 Task: Plan a trip to Vada, India from 1st December, 2023 to 8th December, 2023 for 2 adults, 1 child. Place can be entire room with 1  bedroom having 1 bed and 1 bathroom. Property type can be hotel.
Action: Mouse moved to (572, 132)
Screenshot: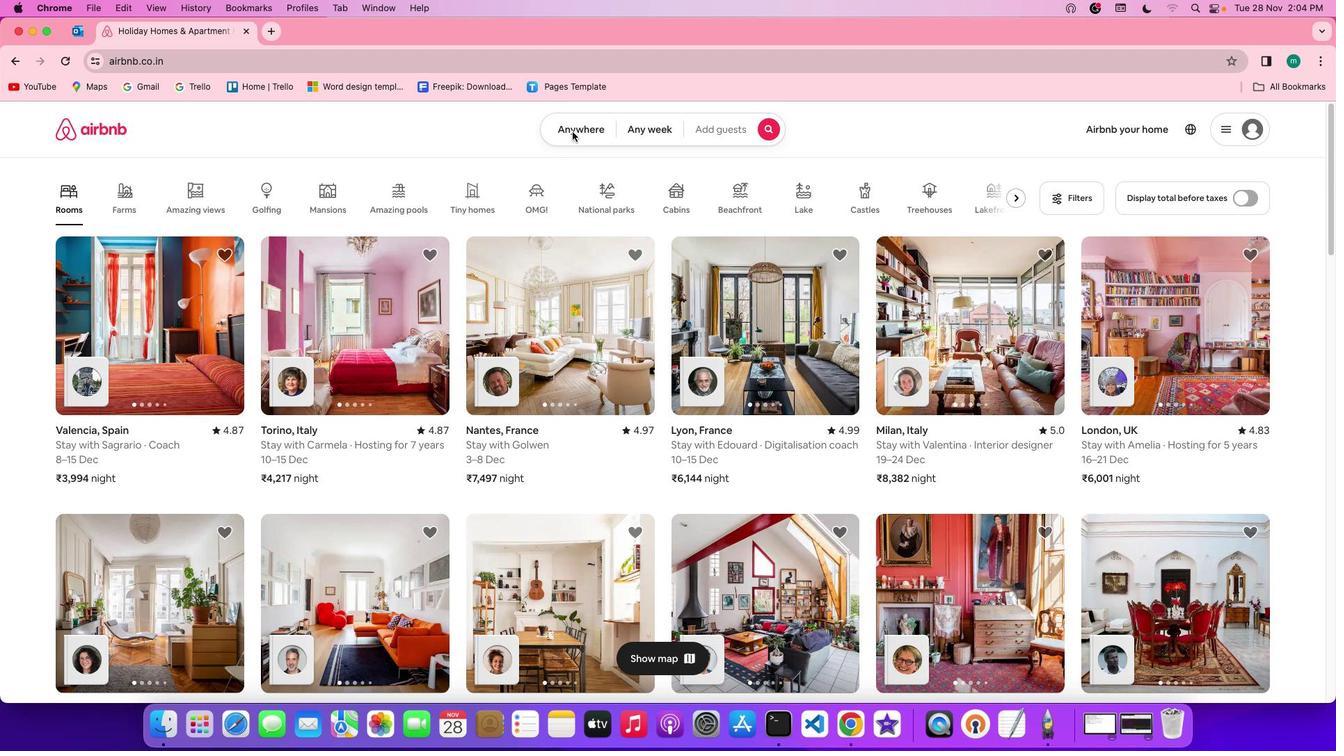 
Action: Mouse pressed left at (572, 132)
Screenshot: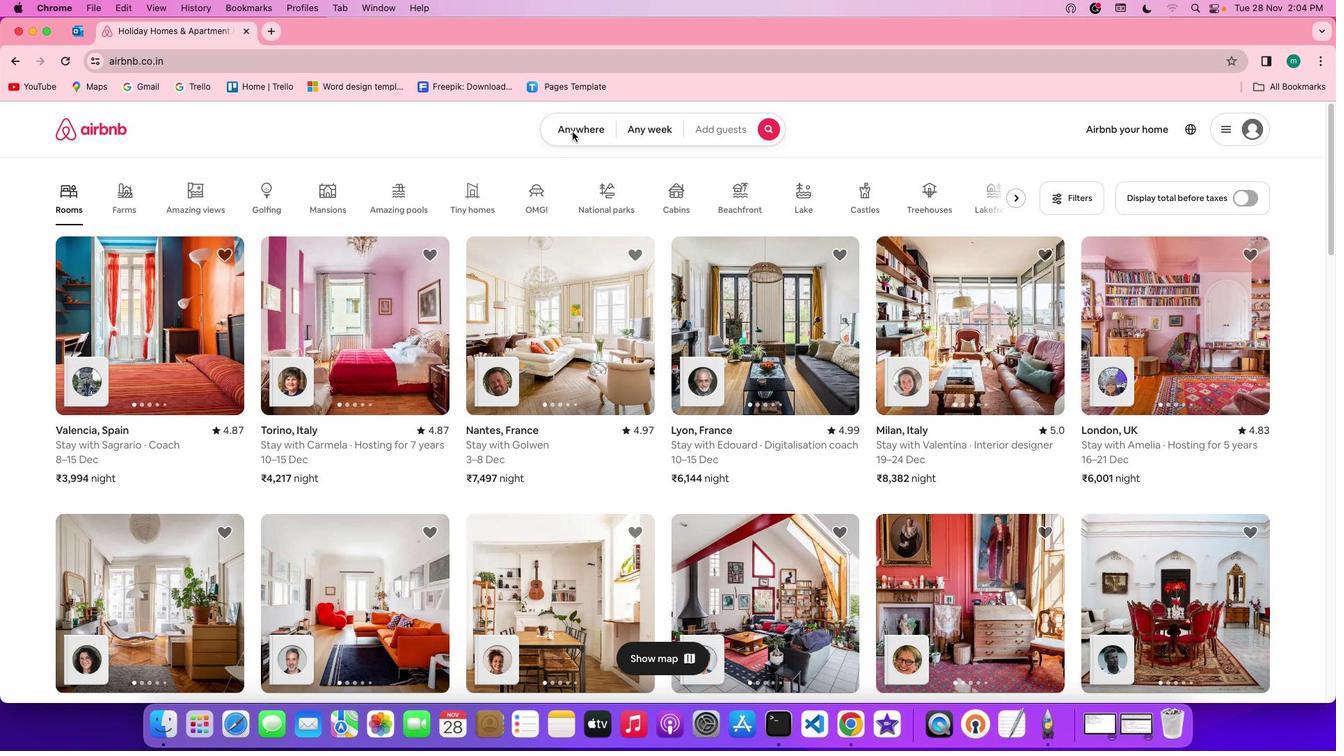 
Action: Mouse pressed left at (572, 132)
Screenshot: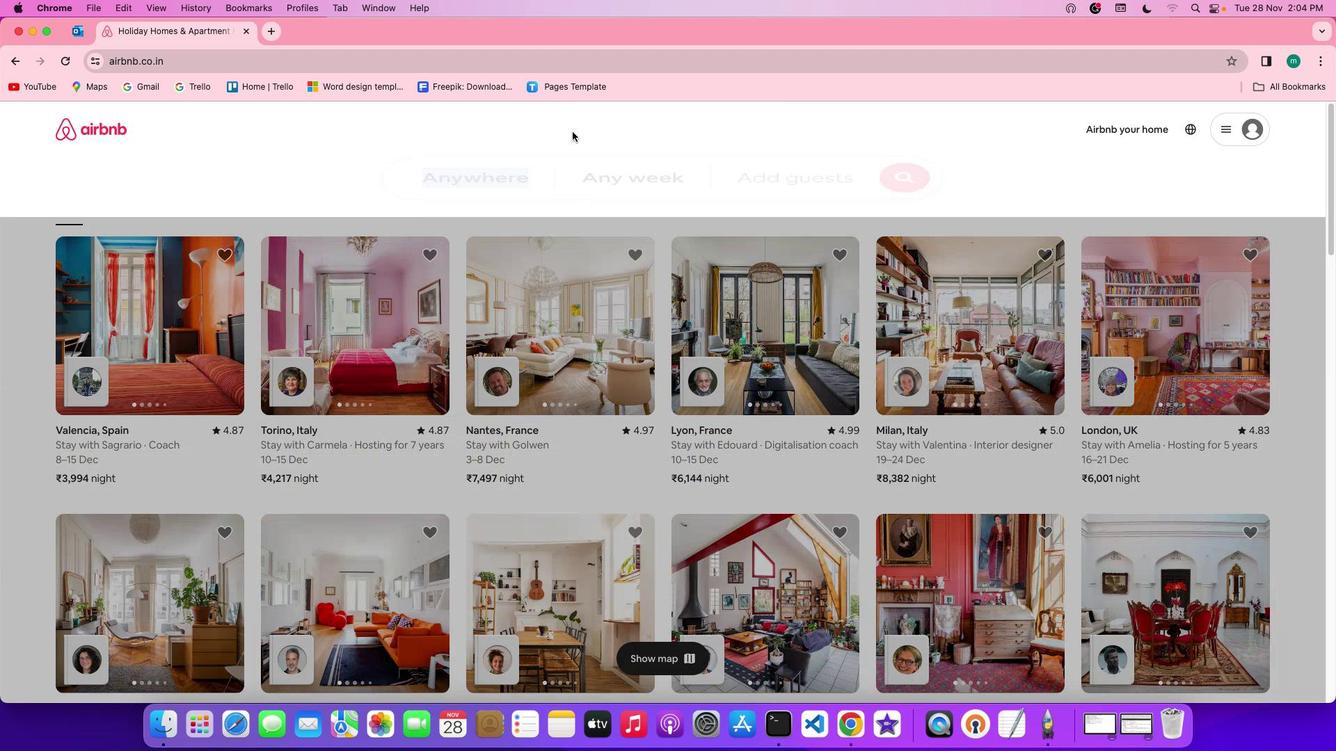 
Action: Mouse moved to (513, 185)
Screenshot: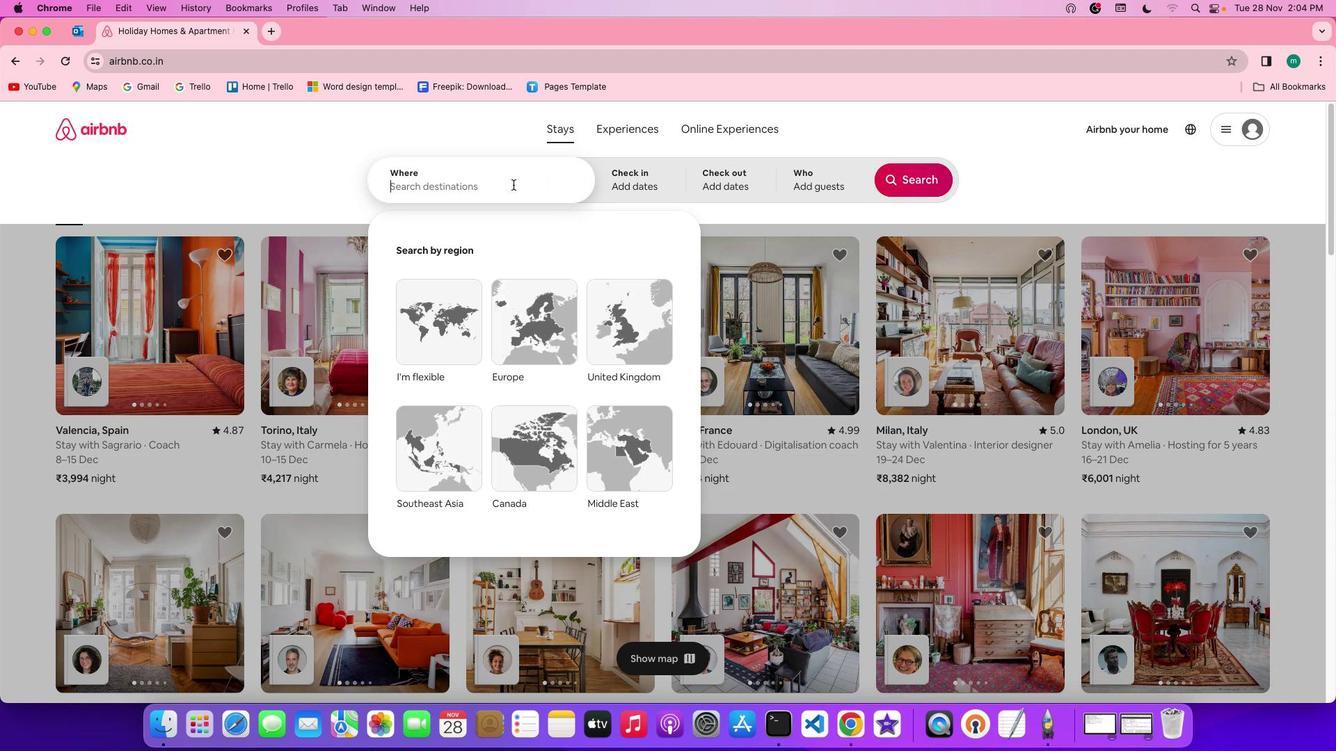 
Action: Mouse pressed left at (513, 185)
Screenshot: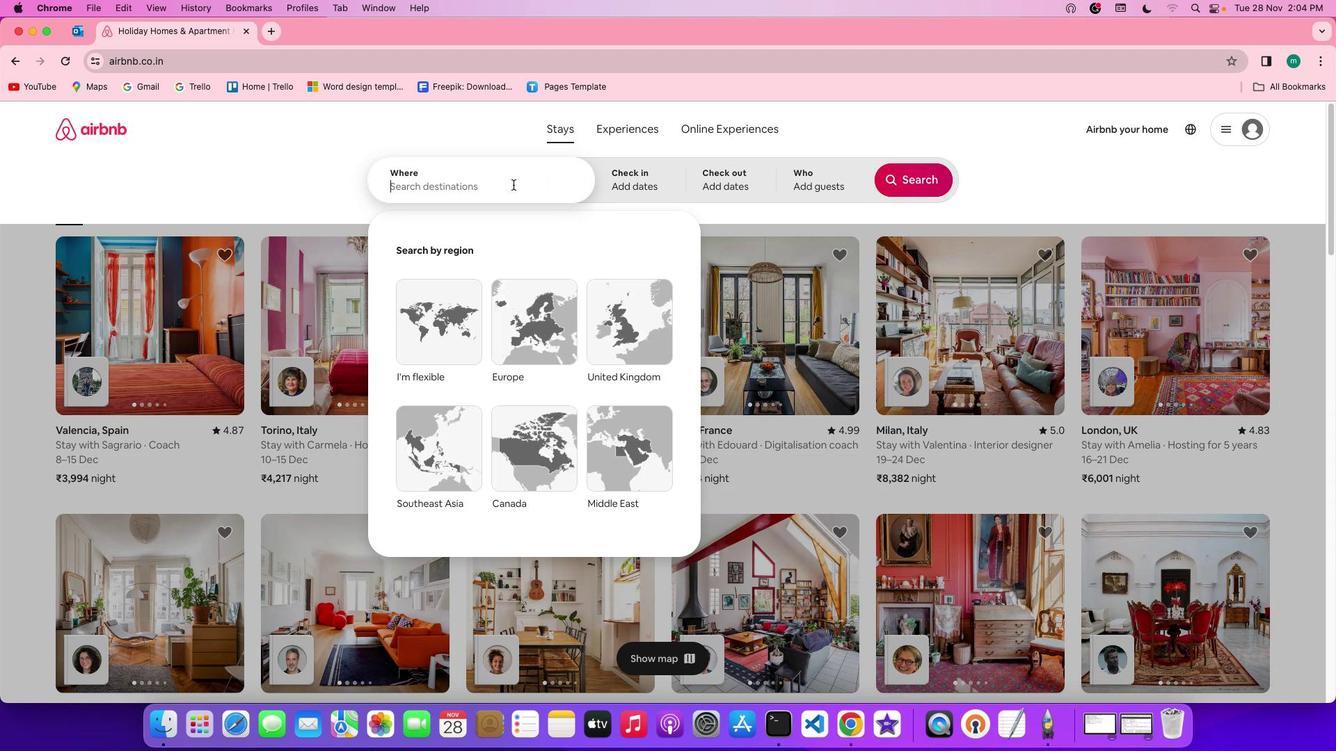 
Action: Key pressed Key.shift'V''a''d''a'','Key.spaceKey.shift'i''n''d''i''a'
Screenshot: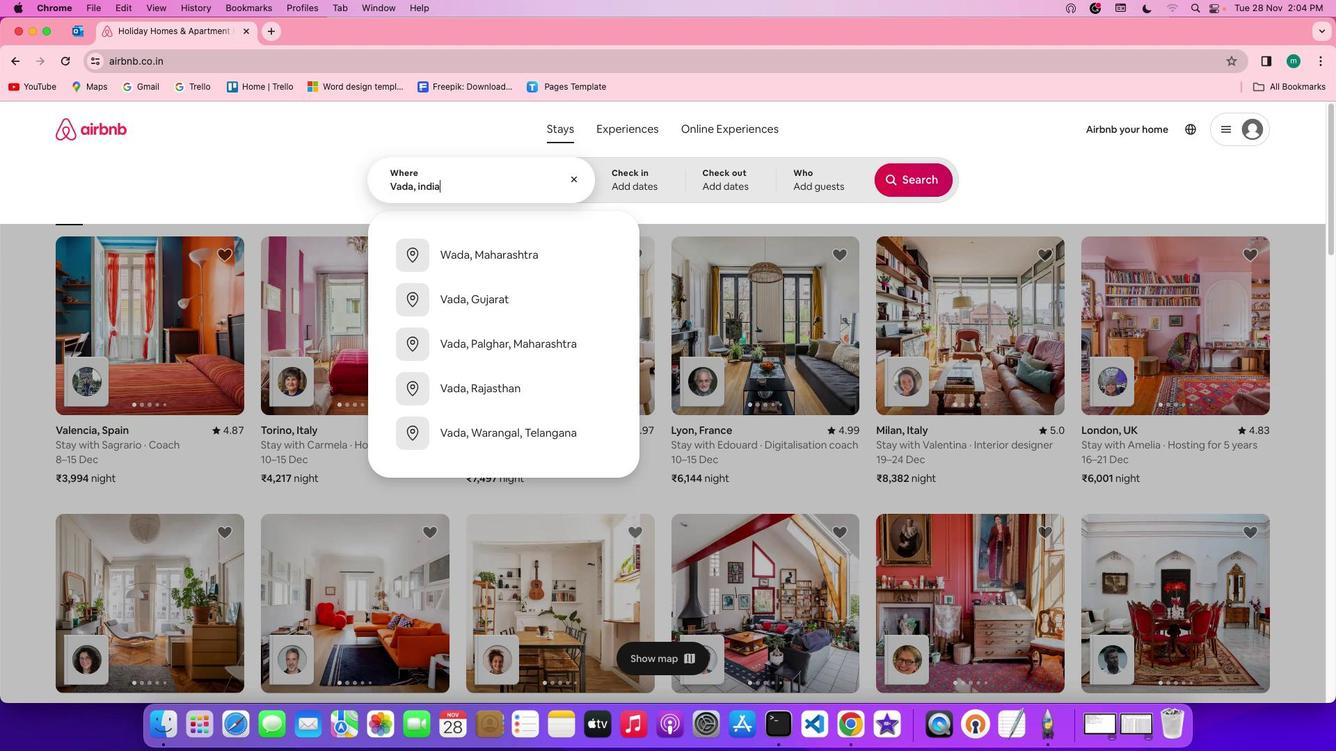 
Action: Mouse moved to (667, 171)
Screenshot: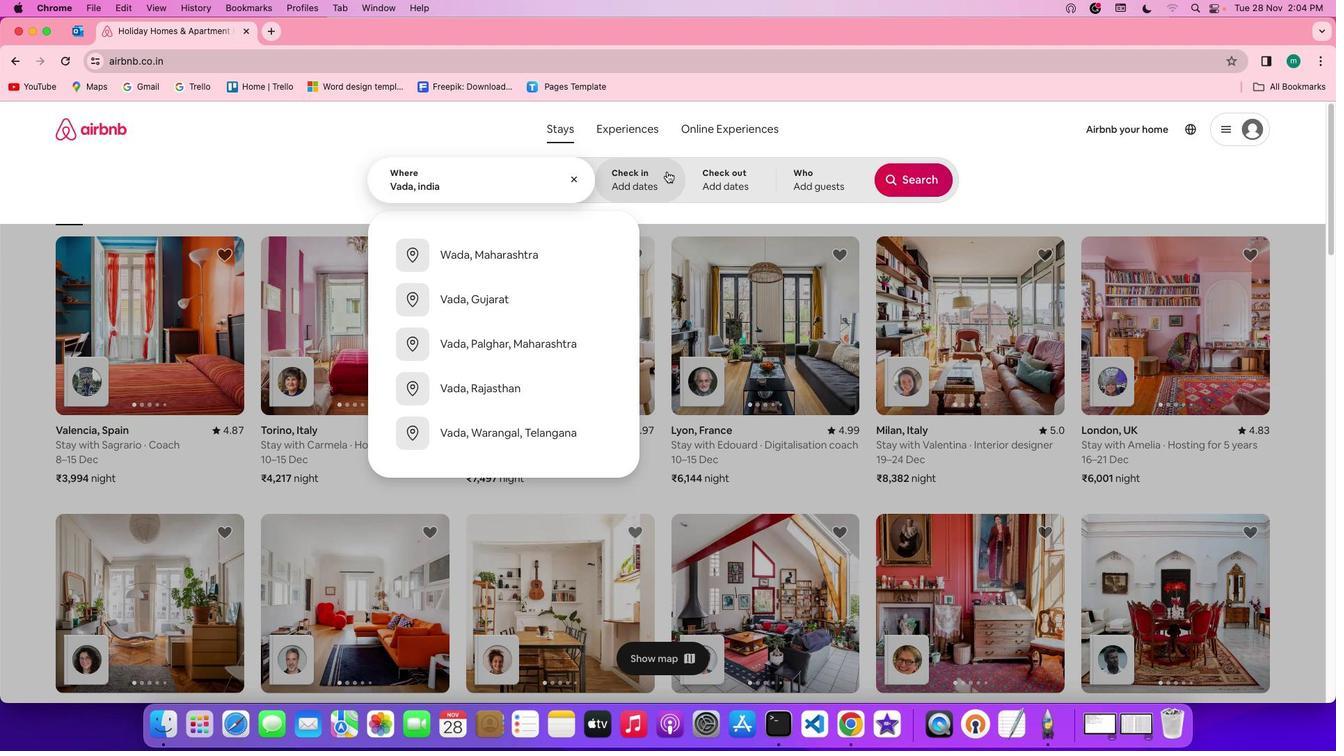
Action: Mouse pressed left at (667, 171)
Screenshot: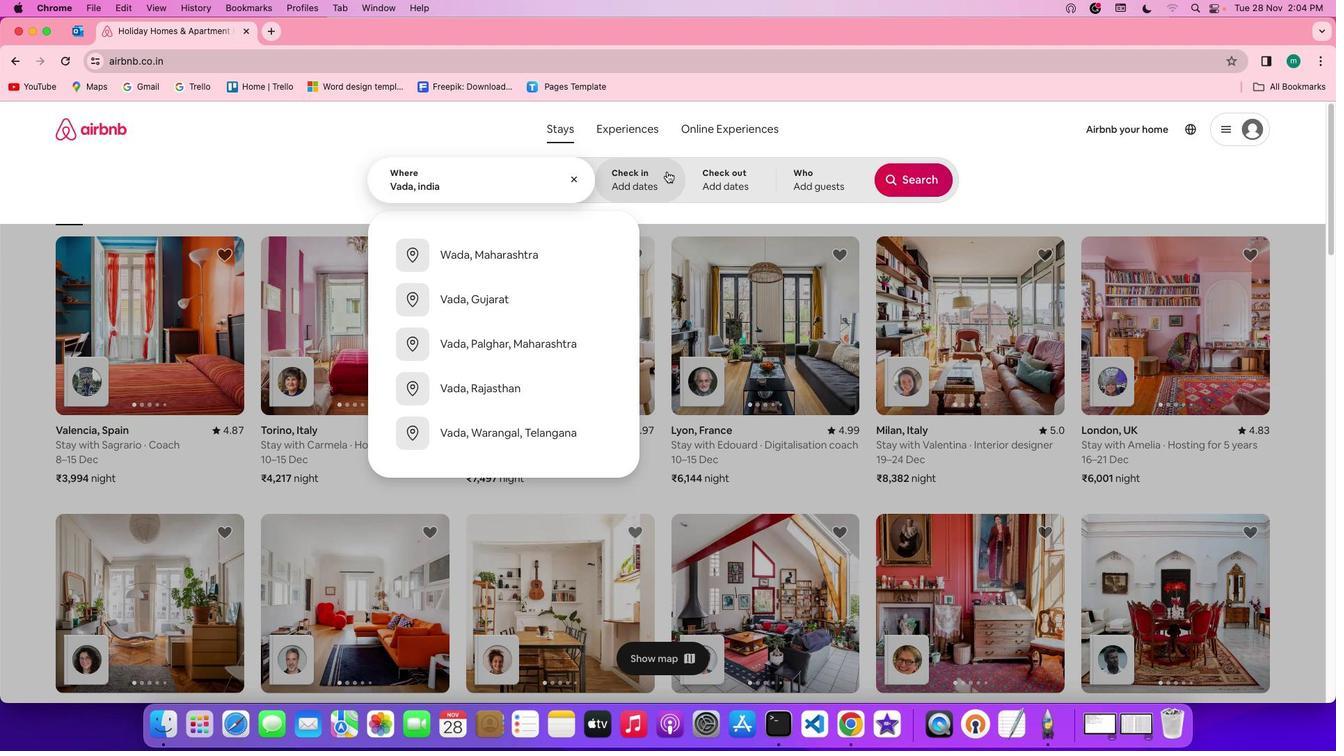 
Action: Mouse moved to (859, 350)
Screenshot: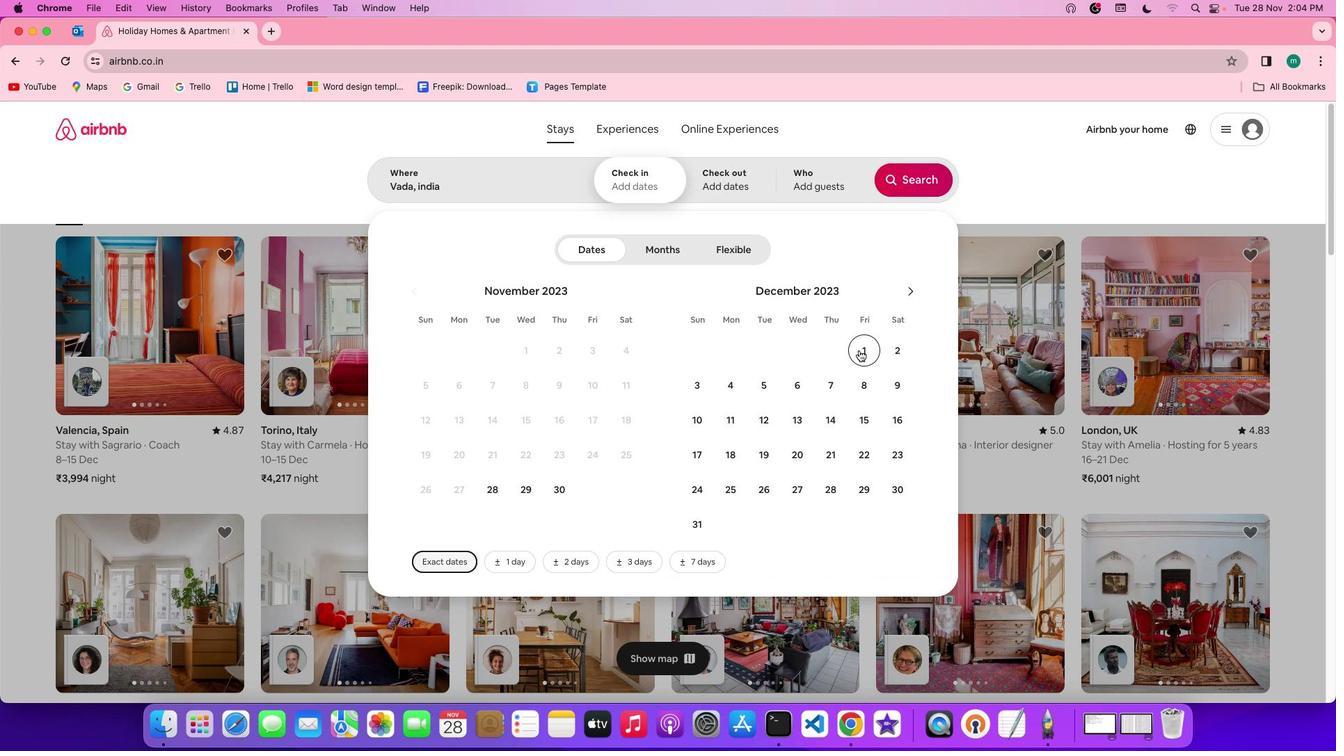 
Action: Mouse pressed left at (859, 350)
Screenshot: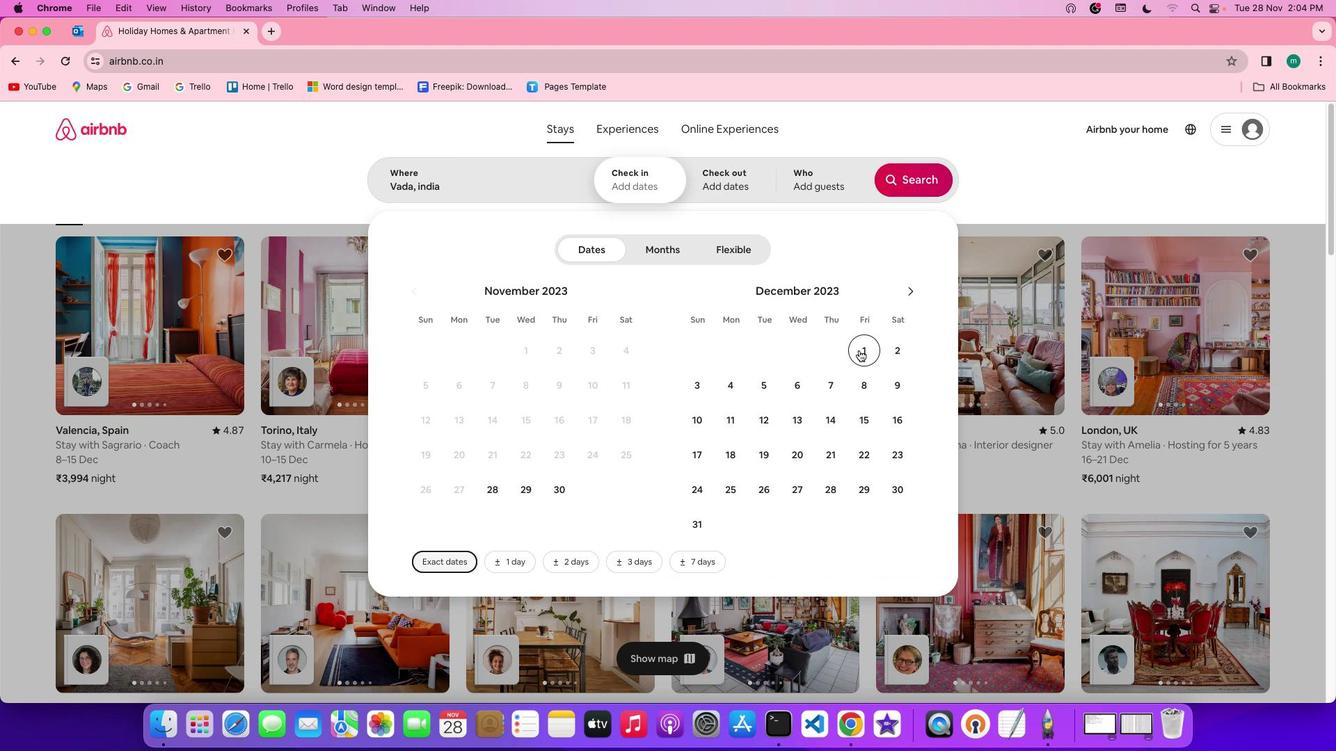 
Action: Mouse moved to (857, 387)
Screenshot: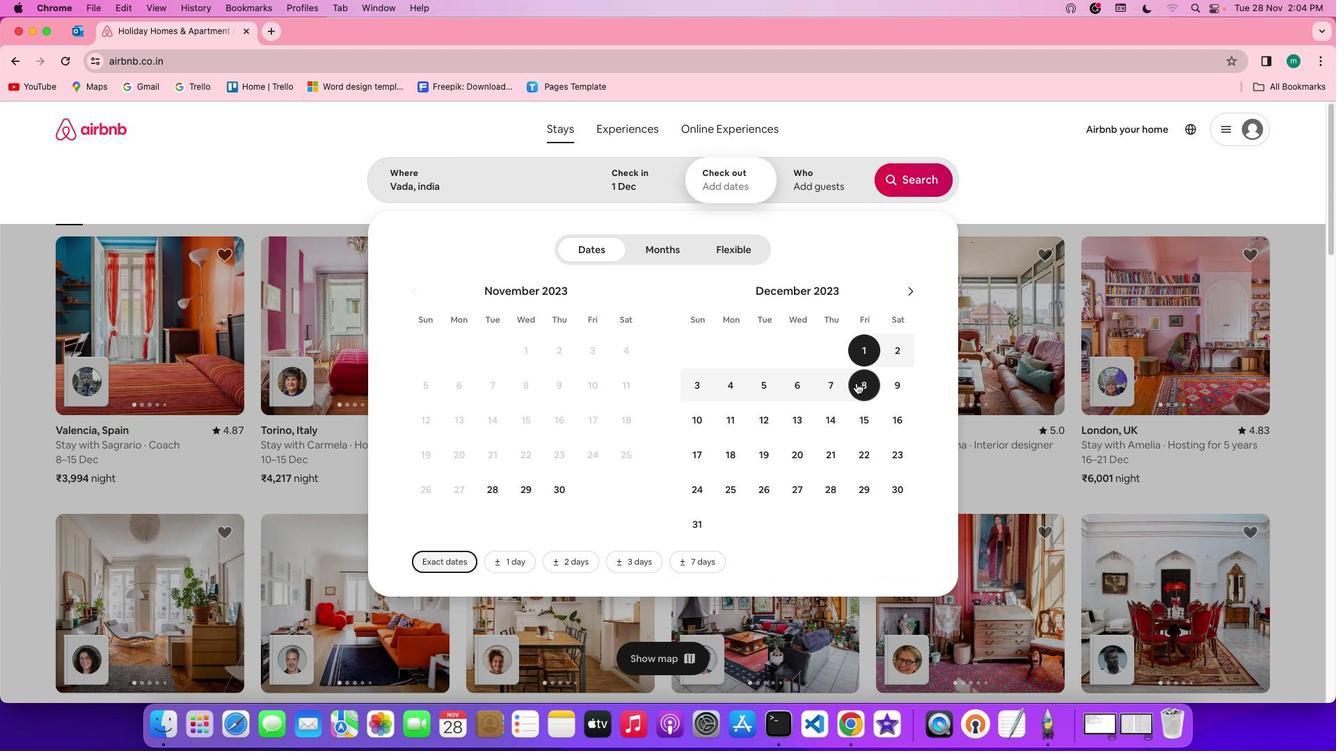 
Action: Mouse pressed left at (857, 387)
Screenshot: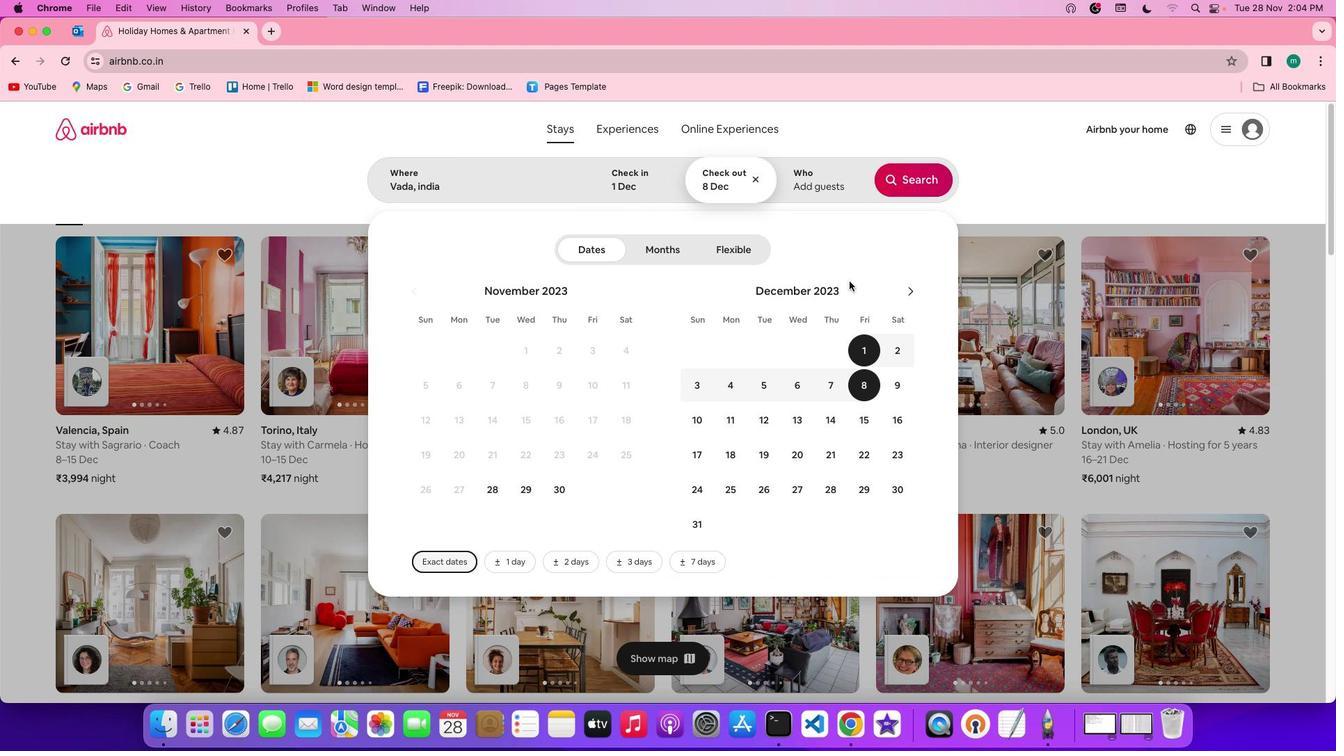 
Action: Mouse moved to (831, 171)
Screenshot: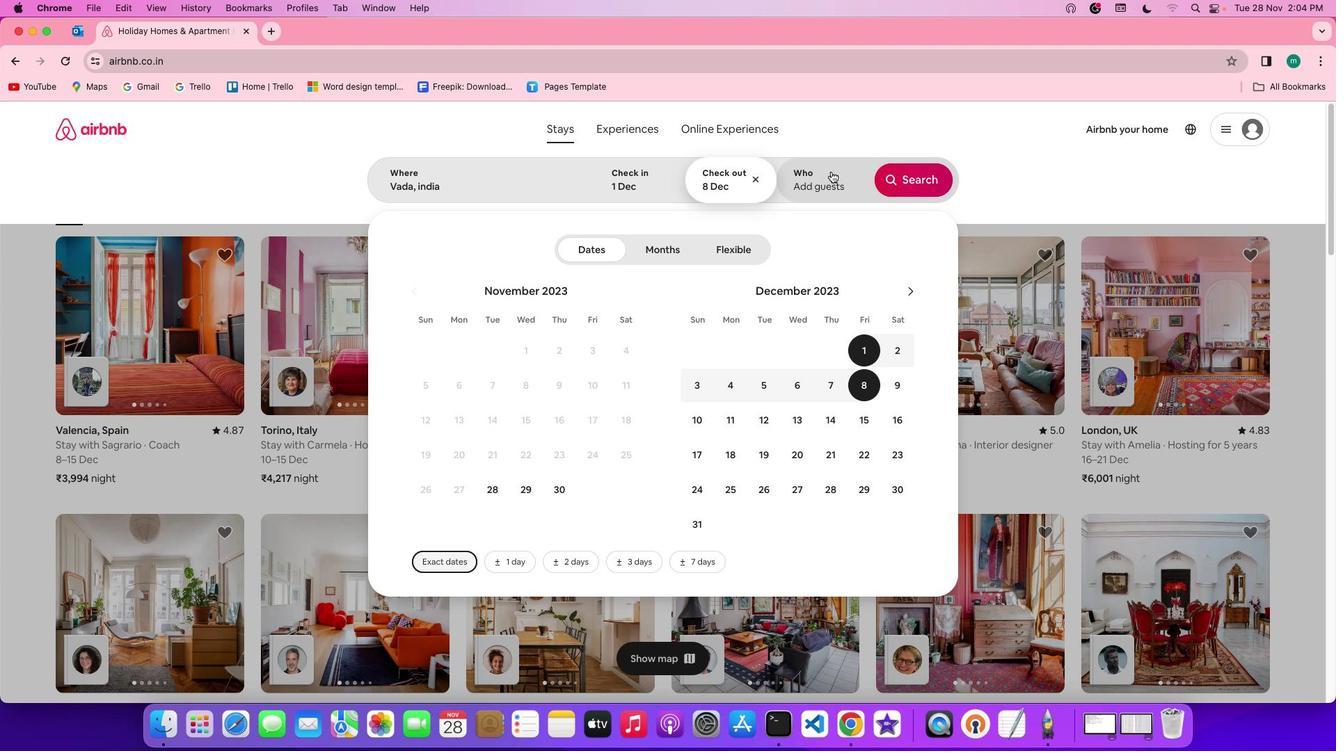 
Action: Mouse pressed left at (831, 171)
Screenshot: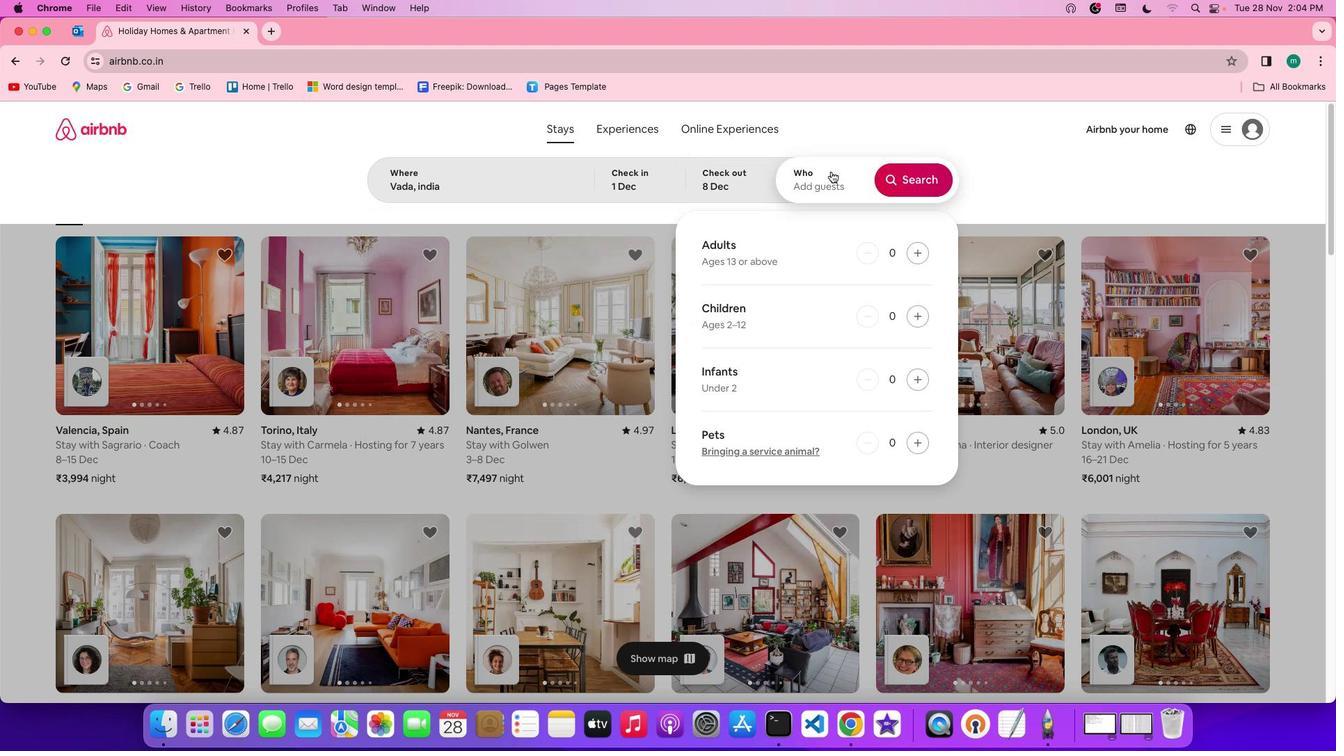 
Action: Mouse moved to (920, 249)
Screenshot: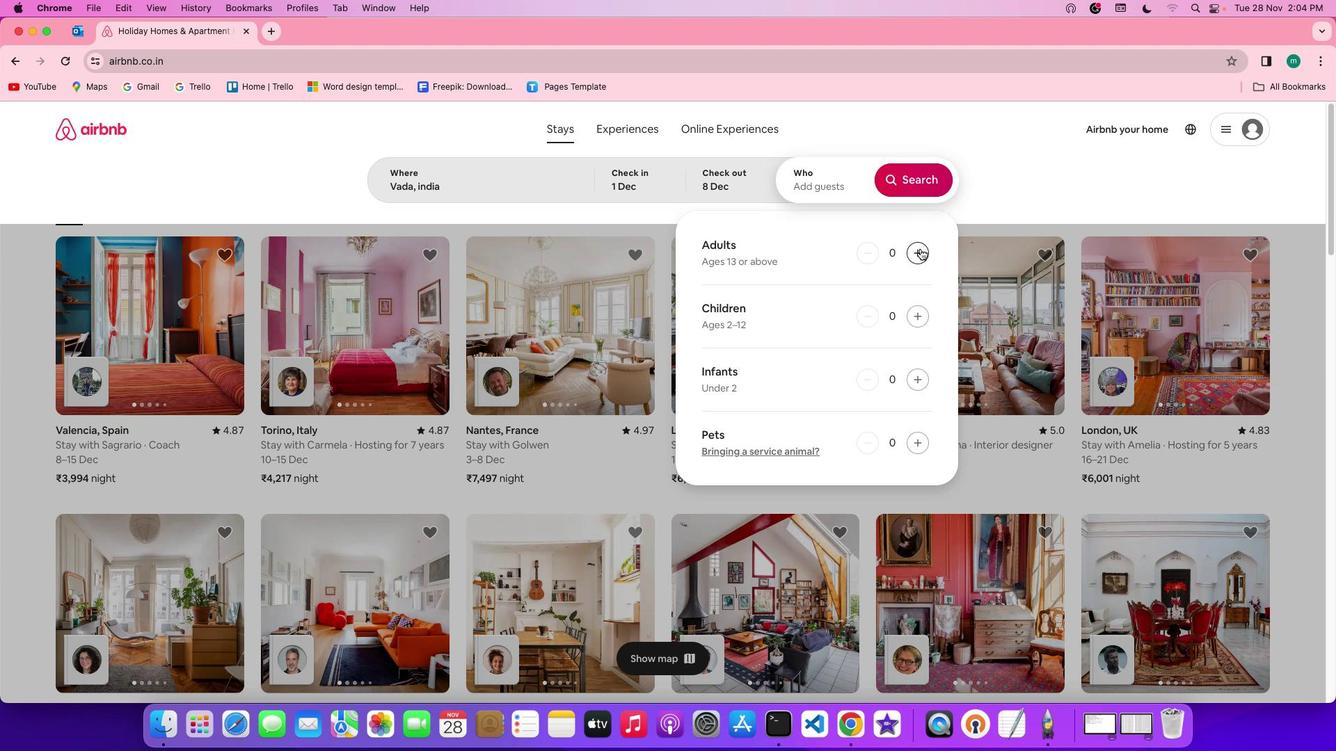 
Action: Mouse pressed left at (920, 249)
Screenshot: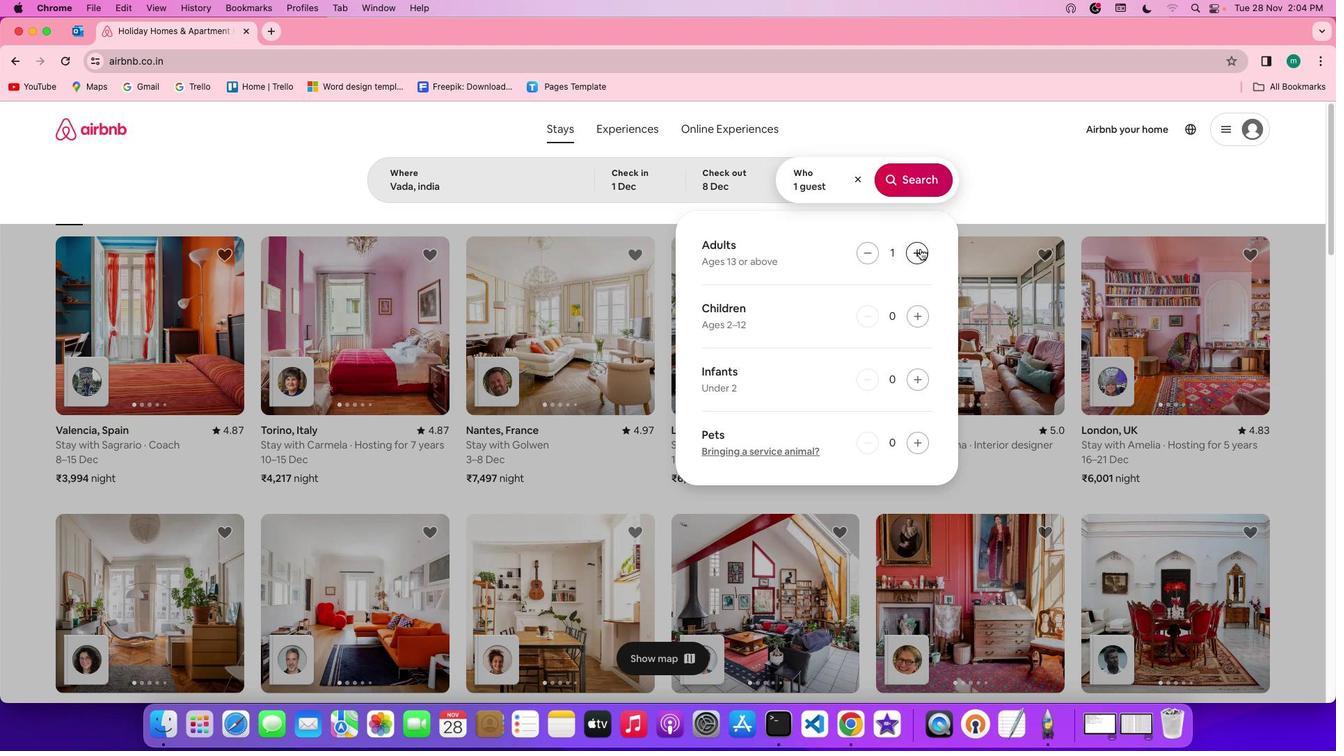 
Action: Mouse pressed left at (920, 249)
Screenshot: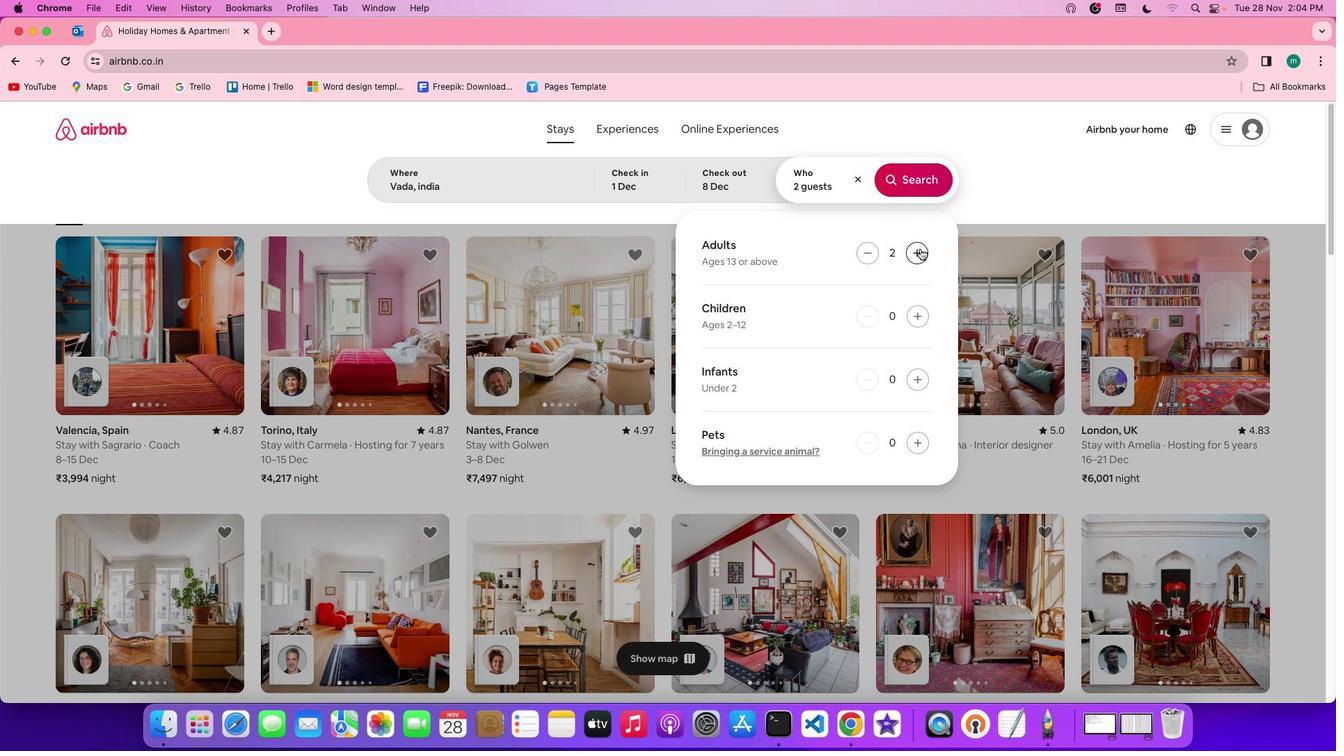 
Action: Mouse moved to (915, 318)
Screenshot: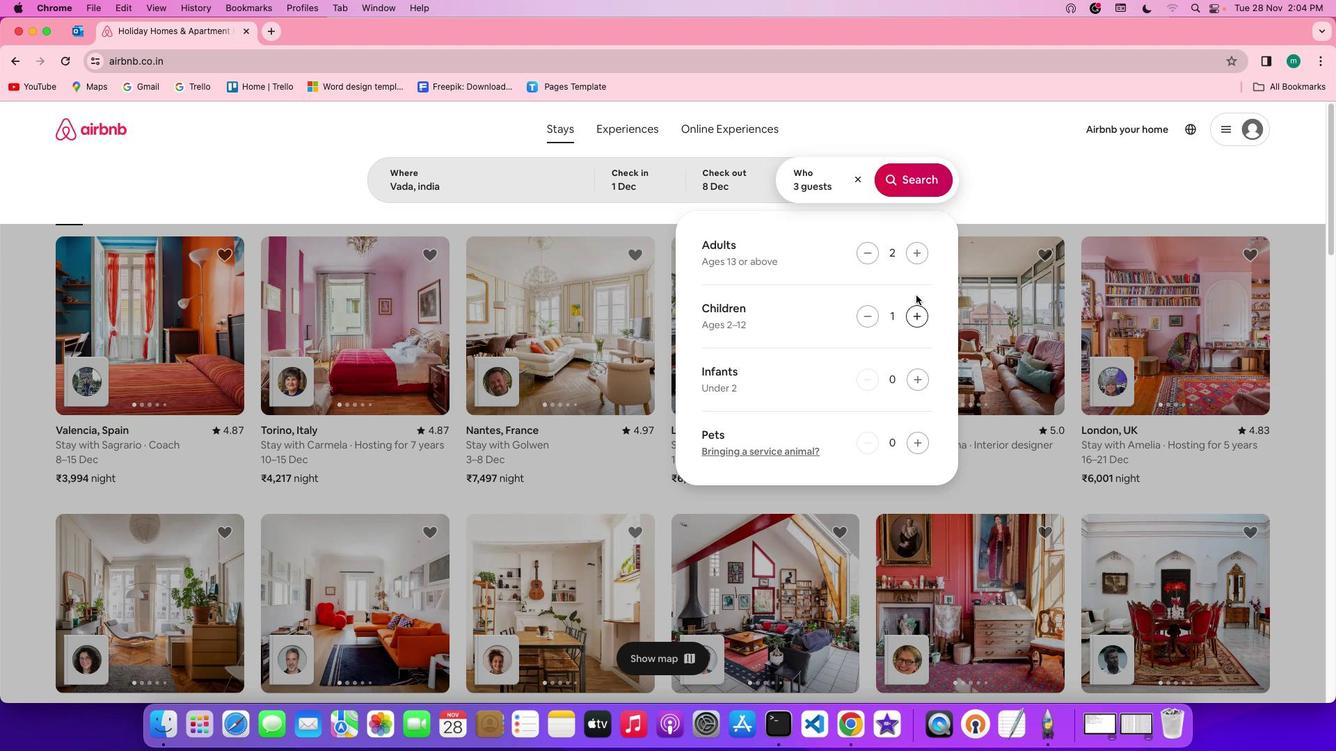 
Action: Mouse pressed left at (915, 318)
Screenshot: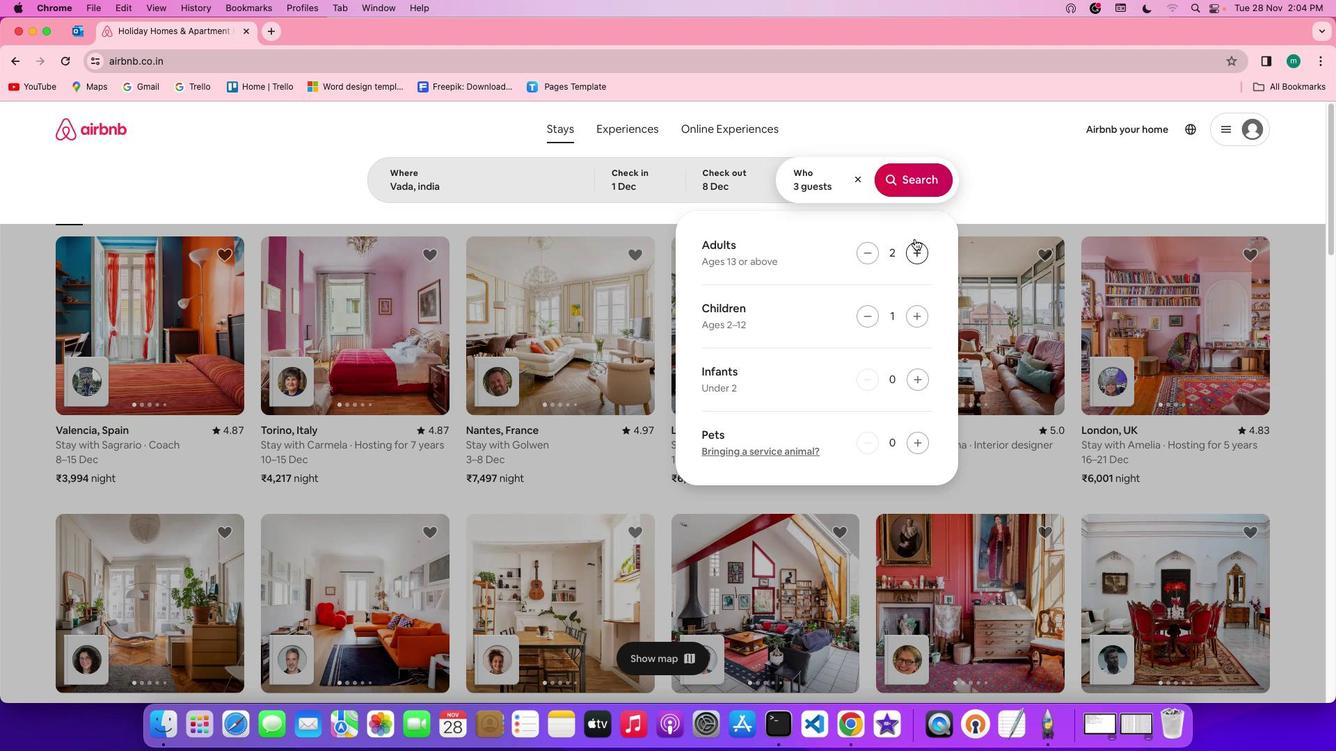 
Action: Mouse moved to (909, 183)
Screenshot: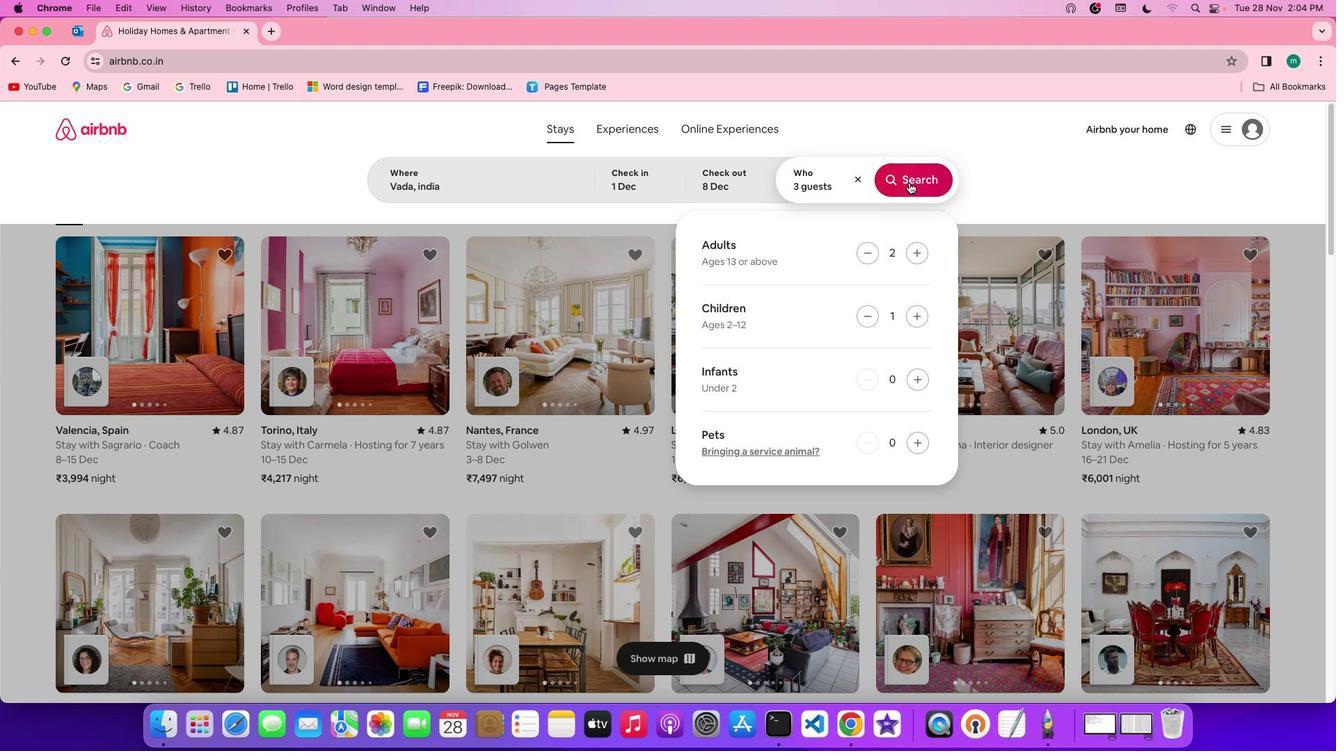 
Action: Mouse pressed left at (909, 183)
Screenshot: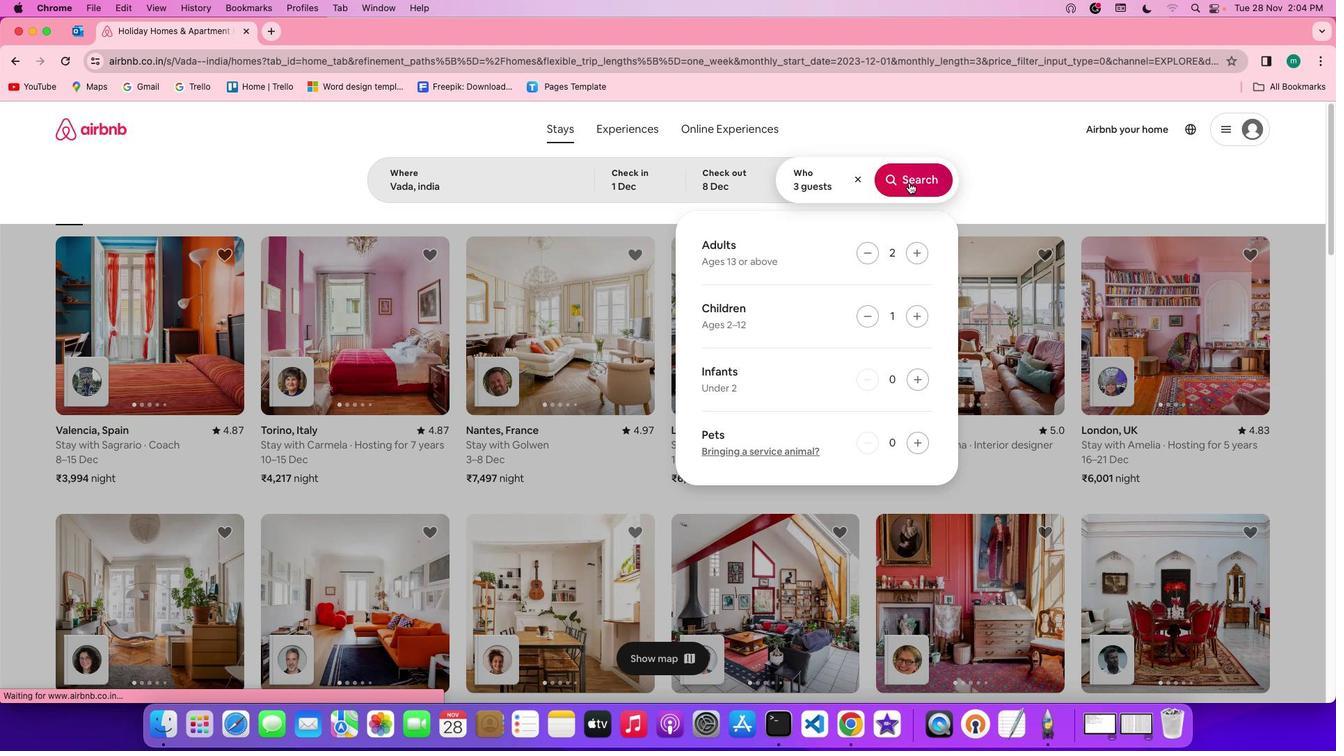
Action: Mouse moved to (1106, 180)
Screenshot: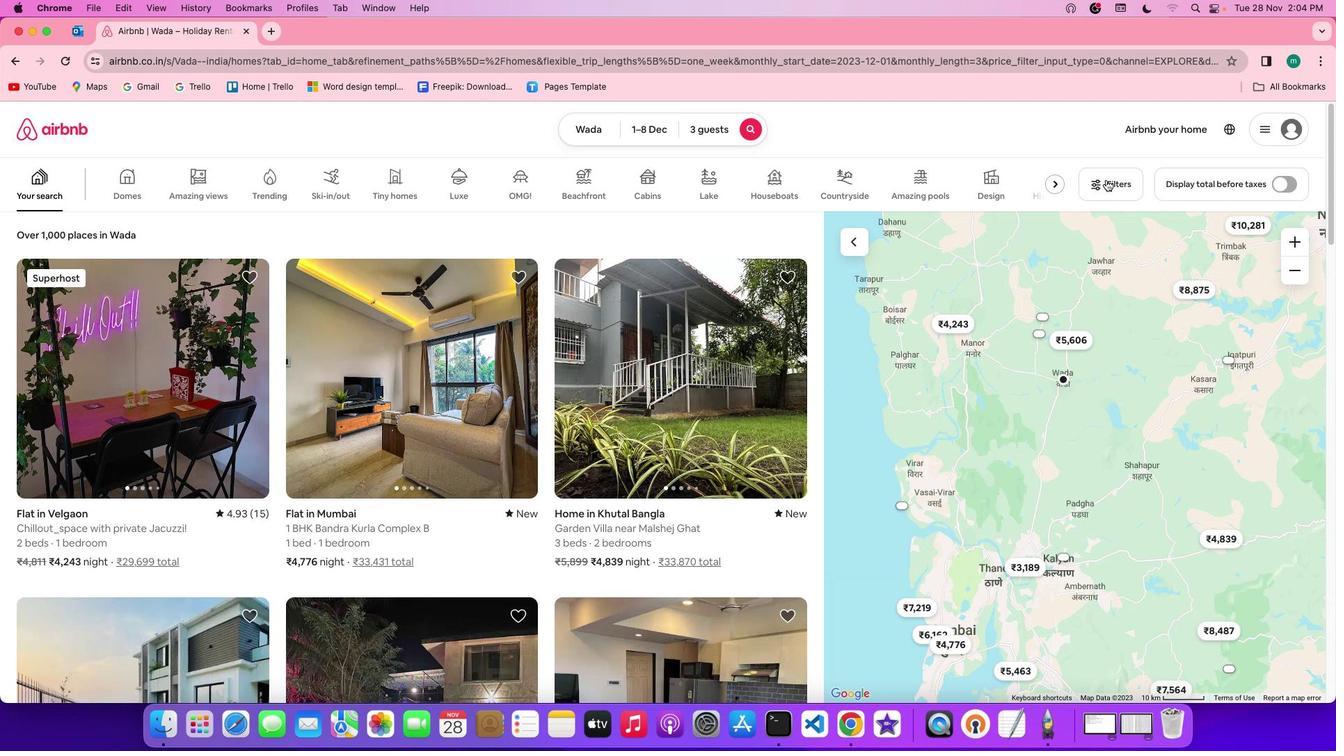 
Action: Mouse pressed left at (1106, 180)
Screenshot: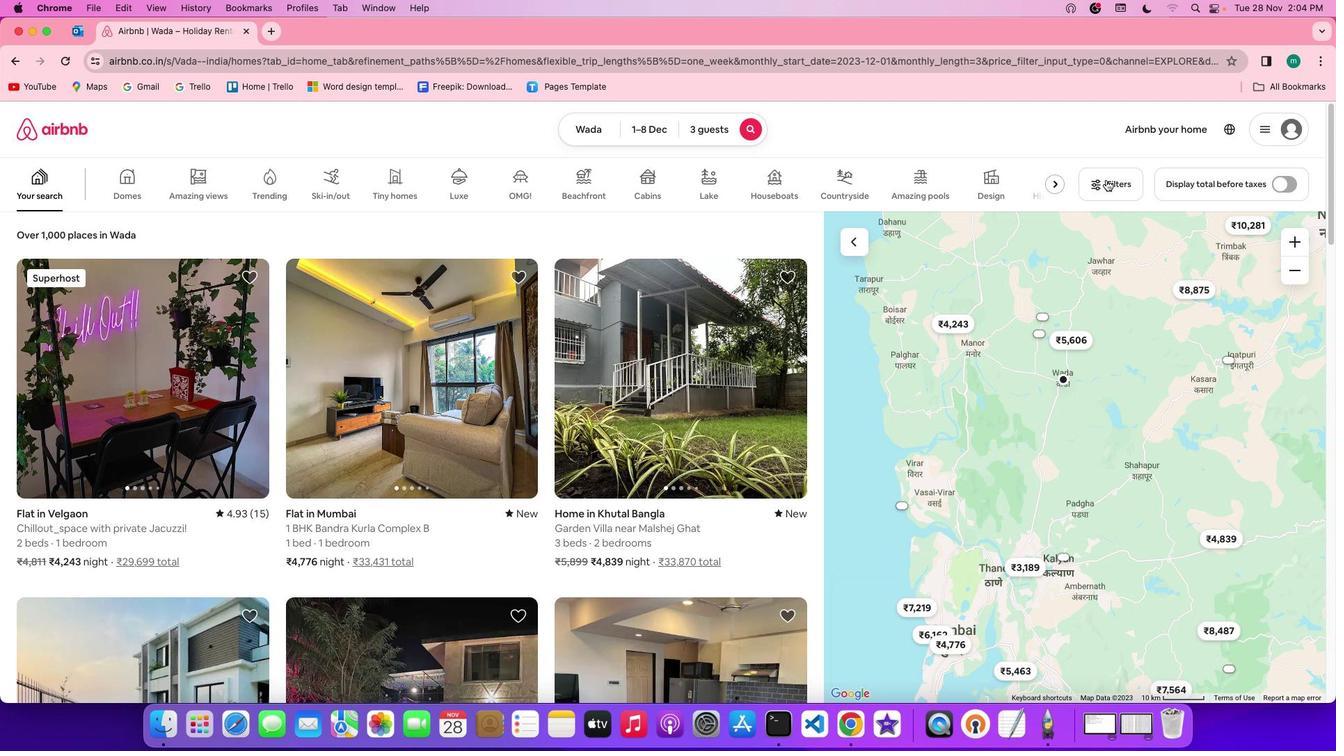 
Action: Mouse moved to (623, 329)
Screenshot: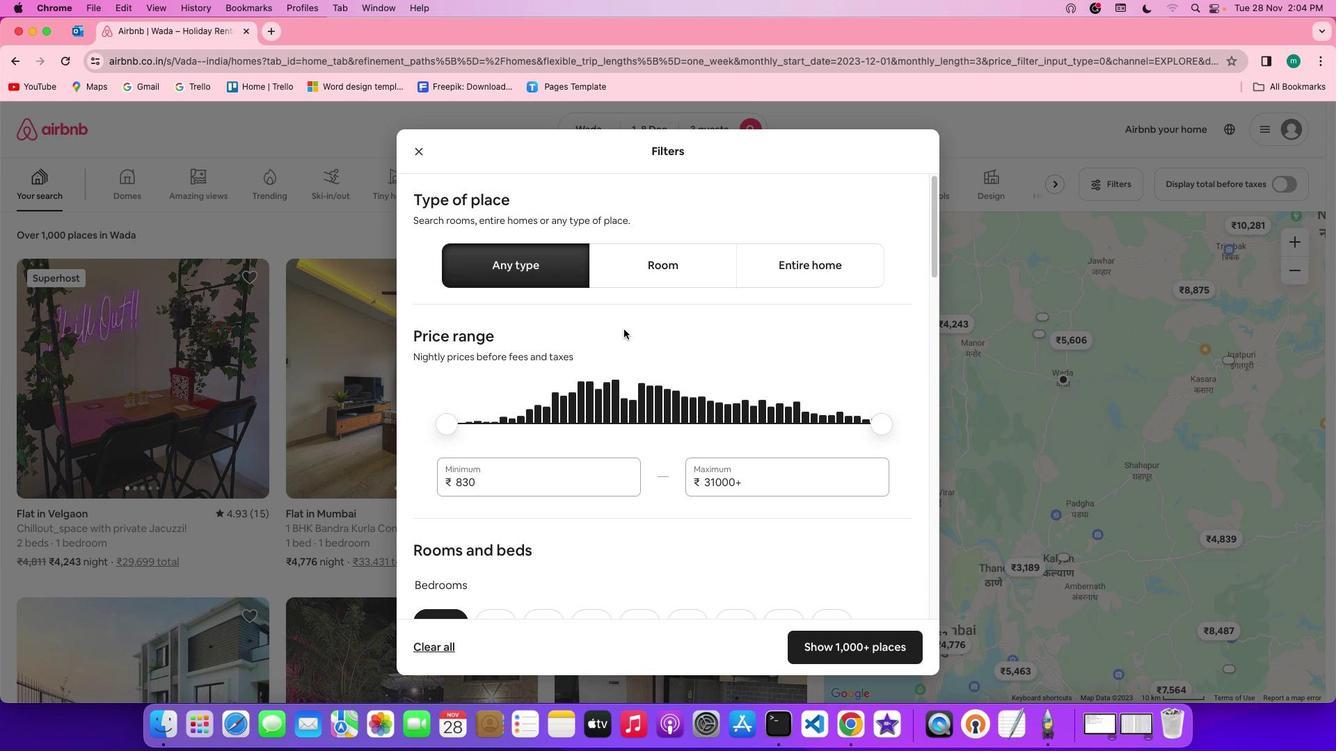 
Action: Mouse scrolled (623, 329) with delta (0, 0)
Screenshot: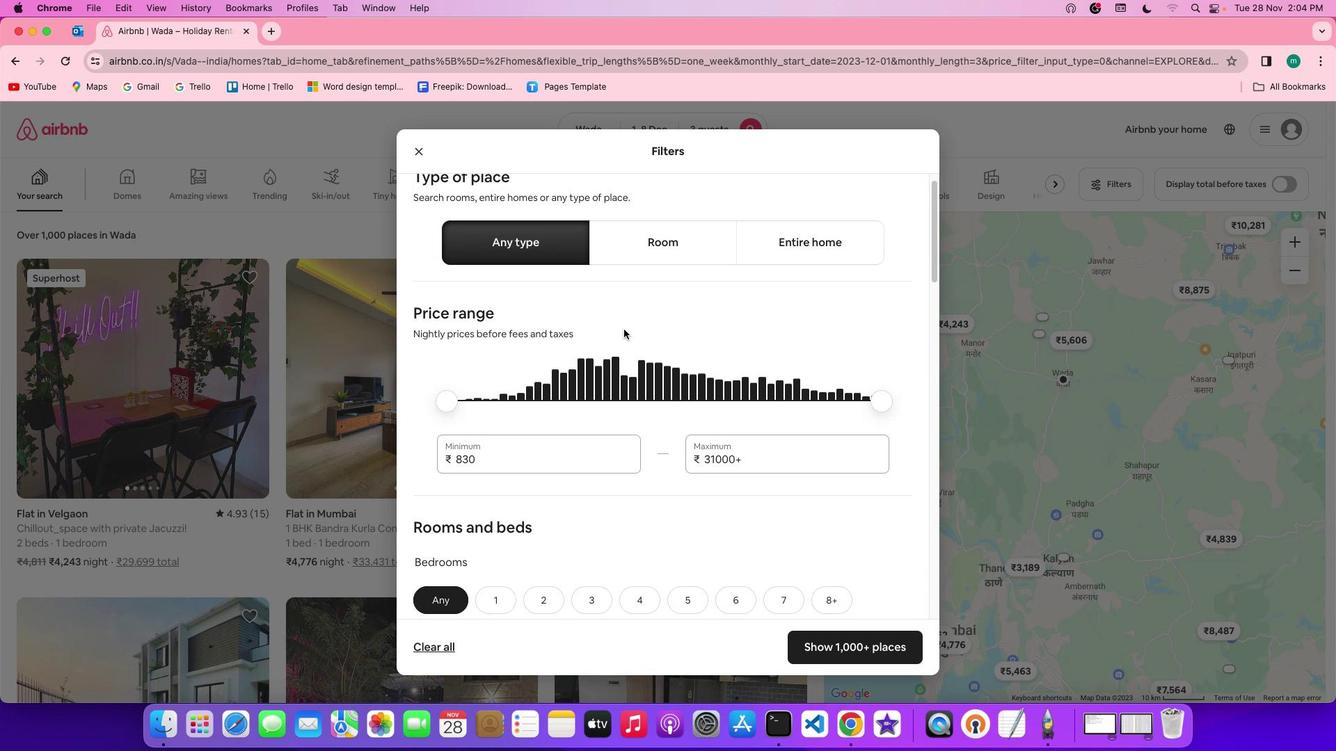 
Action: Mouse moved to (623, 329)
Screenshot: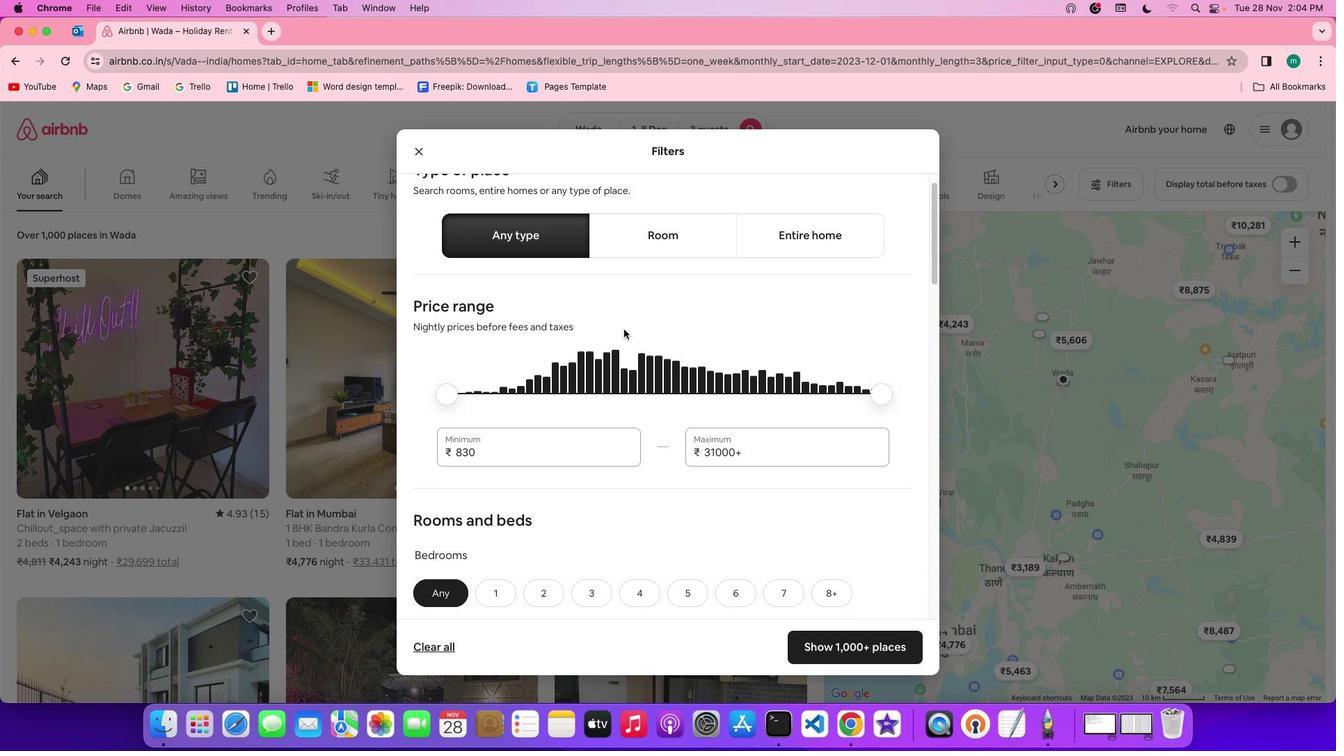 
Action: Mouse scrolled (623, 329) with delta (0, 0)
Screenshot: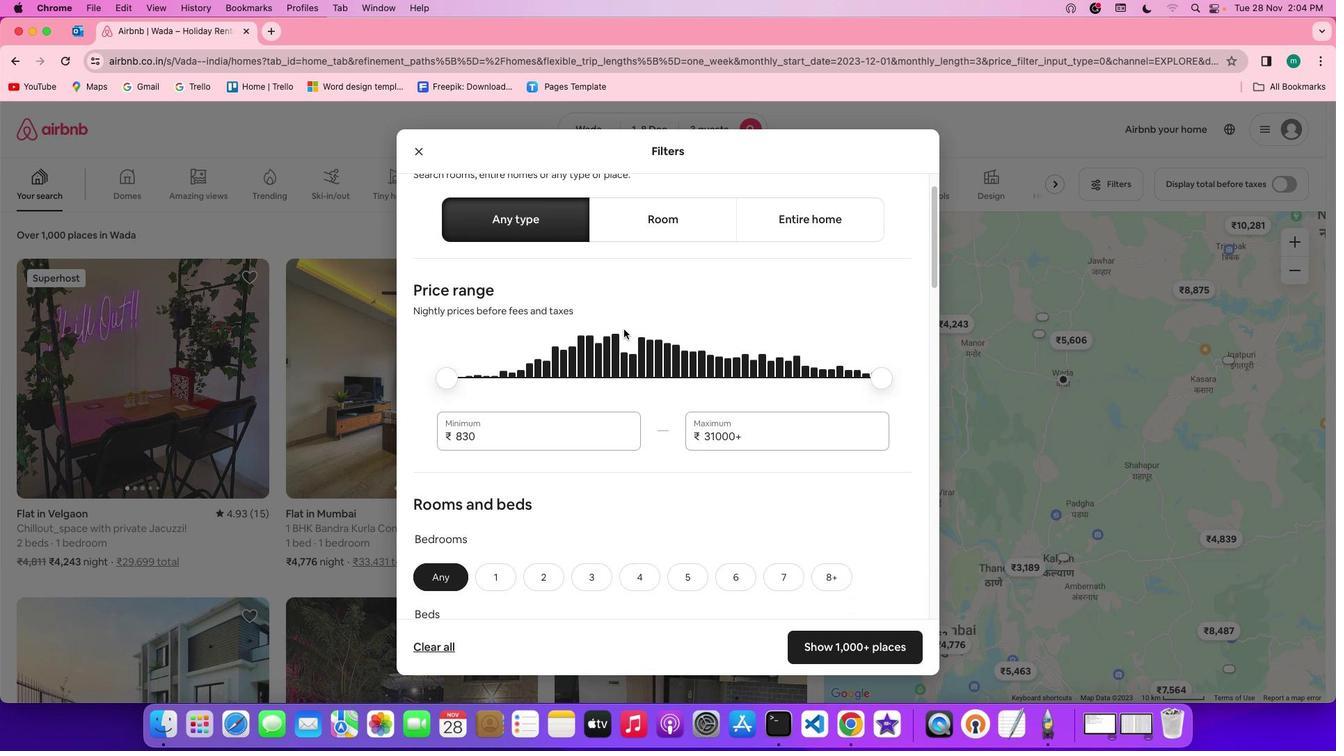 
Action: Mouse scrolled (623, 329) with delta (0, 0)
Screenshot: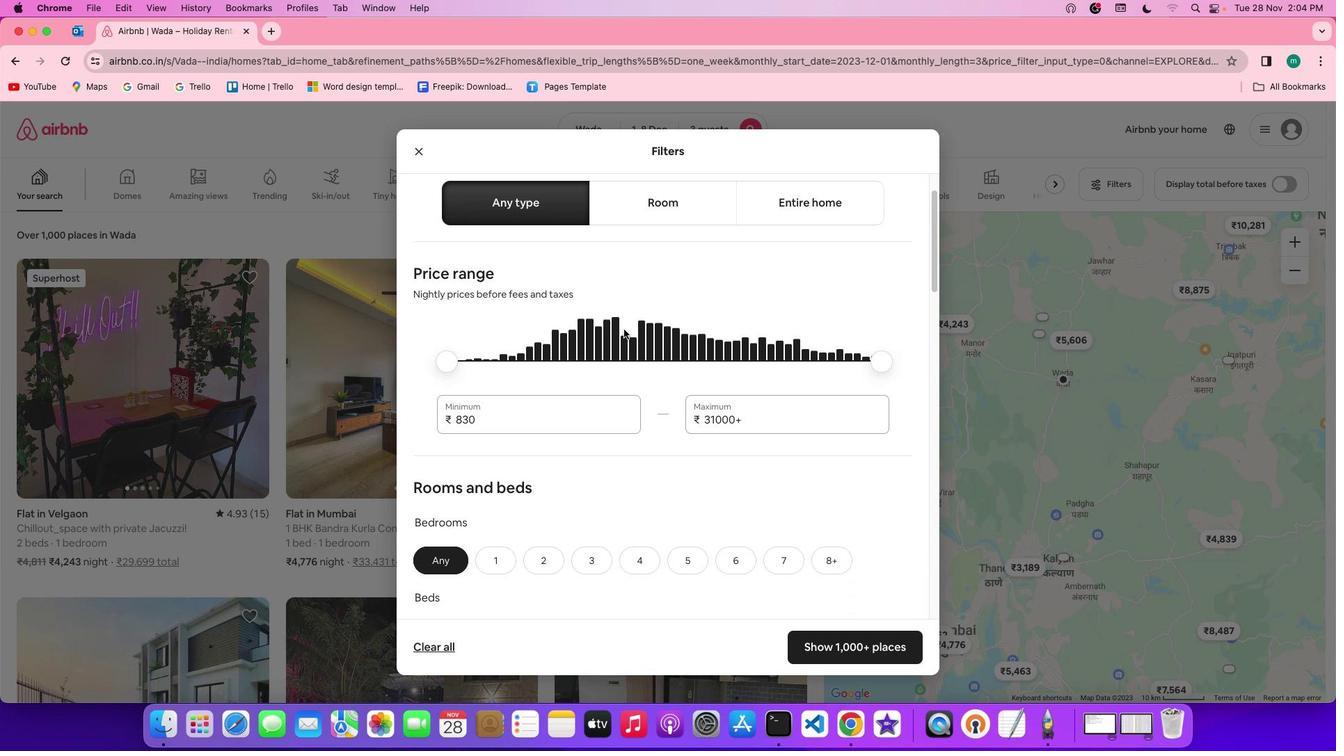 
Action: Mouse scrolled (623, 329) with delta (0, 0)
Screenshot: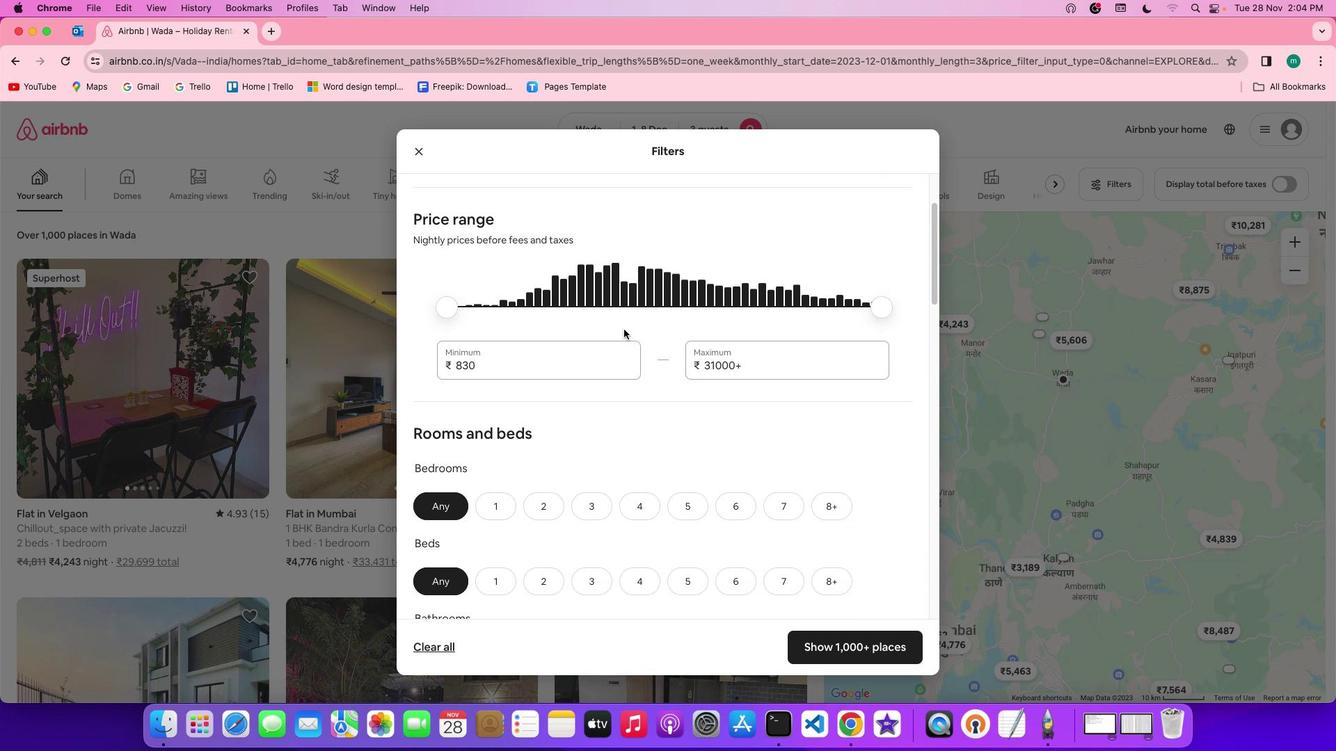 
Action: Mouse scrolled (623, 329) with delta (0, 0)
Screenshot: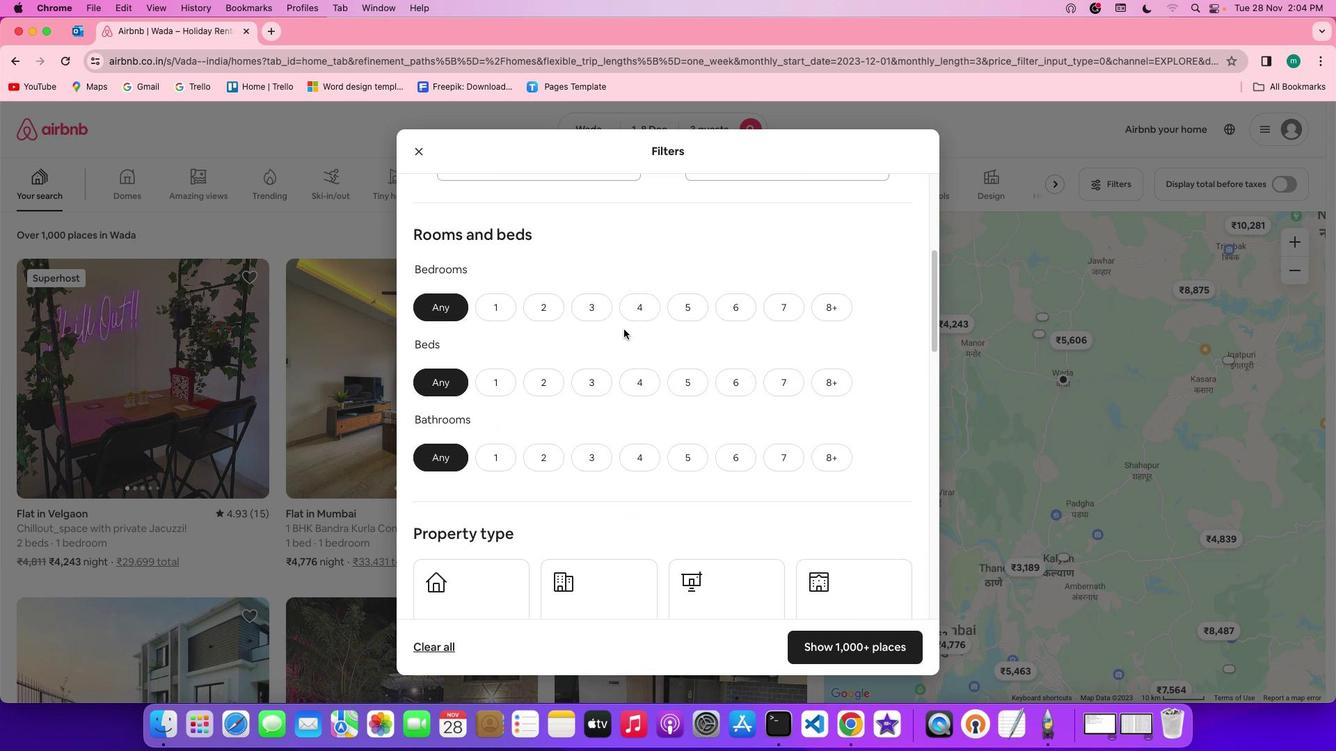
Action: Mouse scrolled (623, 329) with delta (0, 0)
Screenshot: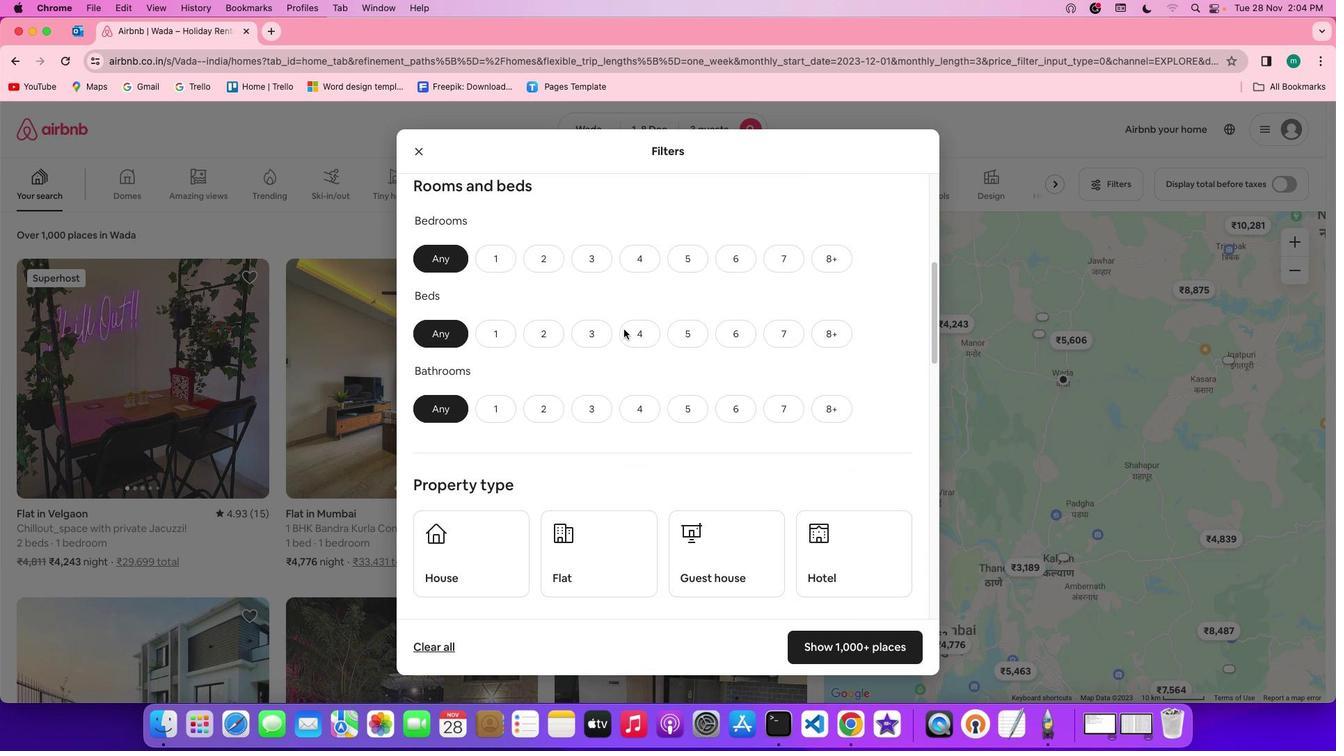 
Action: Mouse scrolled (623, 329) with delta (0, -2)
Screenshot: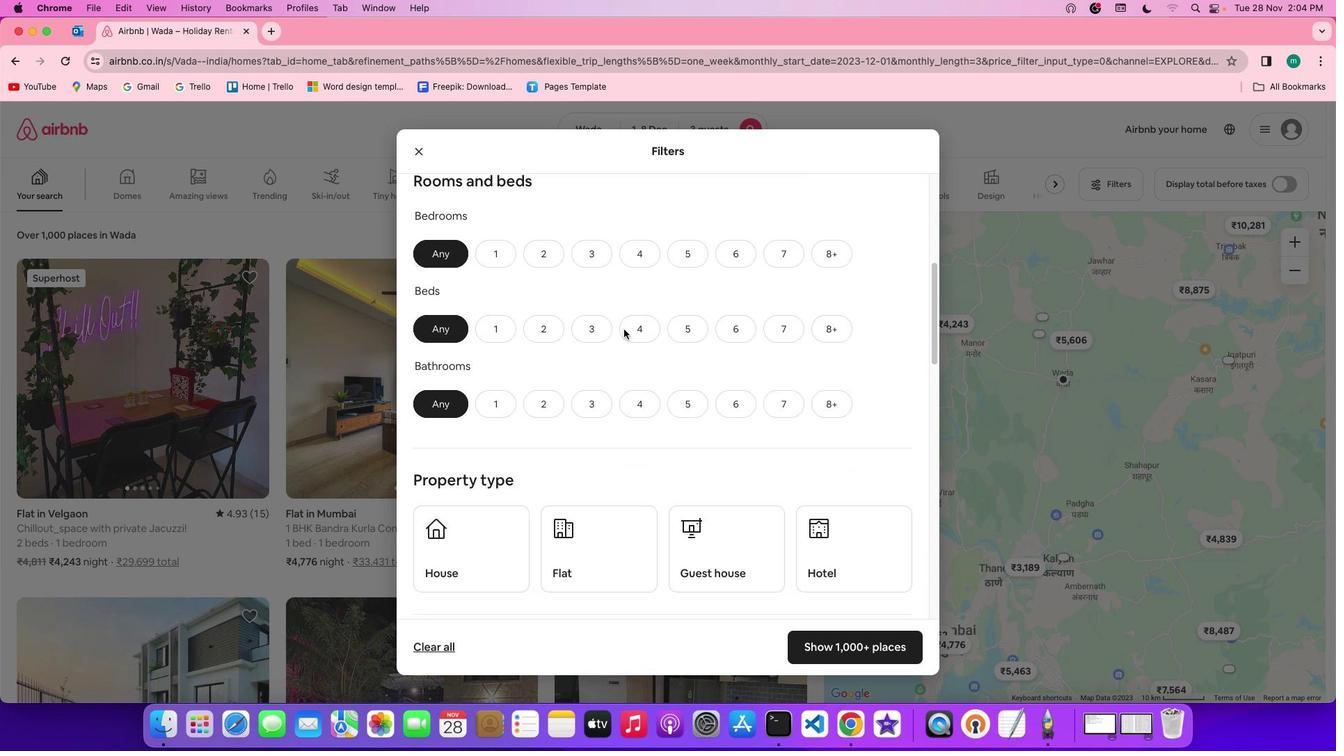 
Action: Mouse scrolled (623, 329) with delta (0, -2)
Screenshot: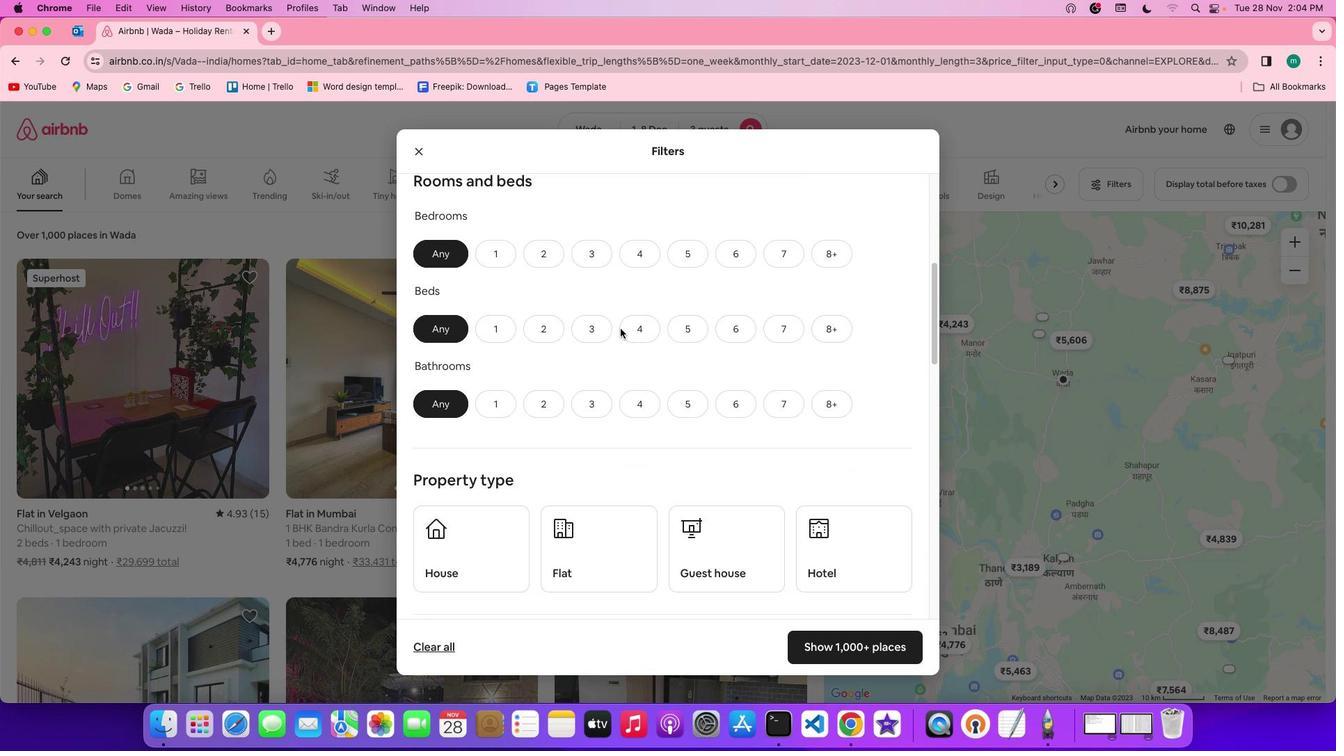 
Action: Mouse moved to (490, 257)
Screenshot: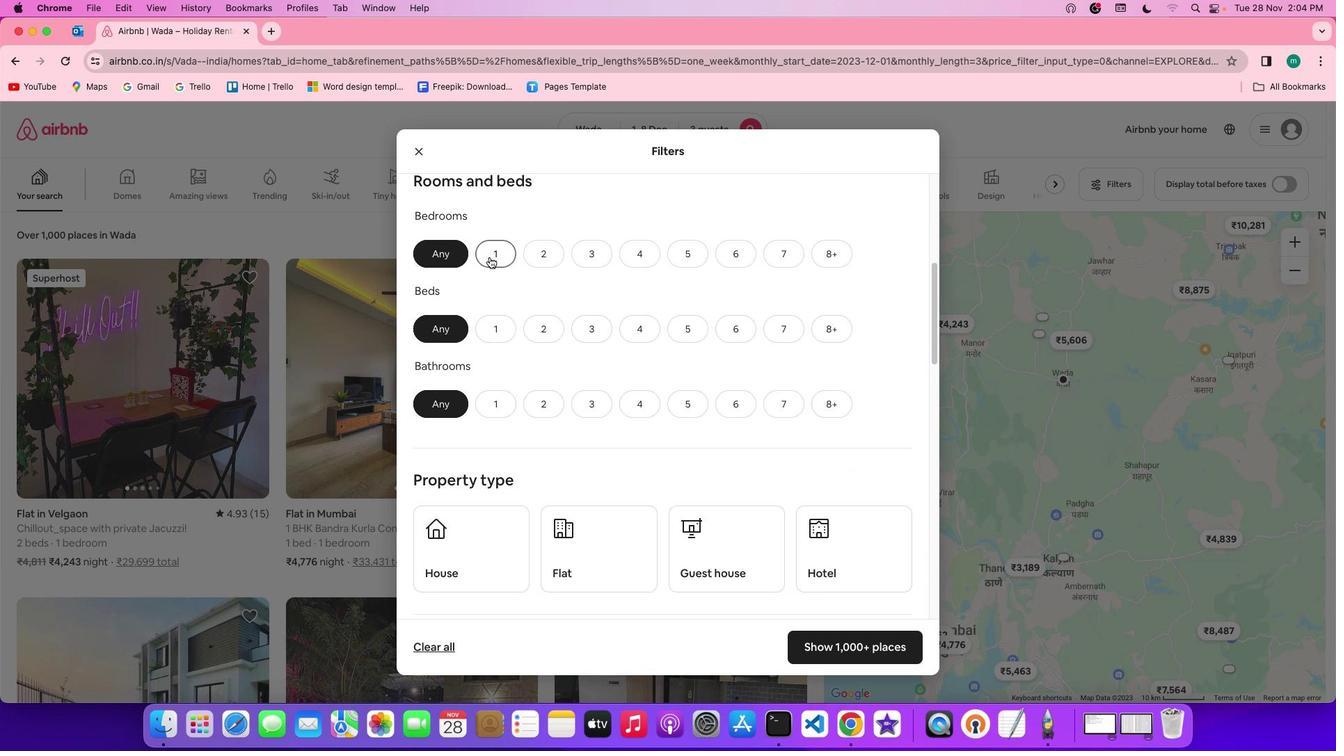 
Action: Mouse pressed left at (490, 257)
Screenshot: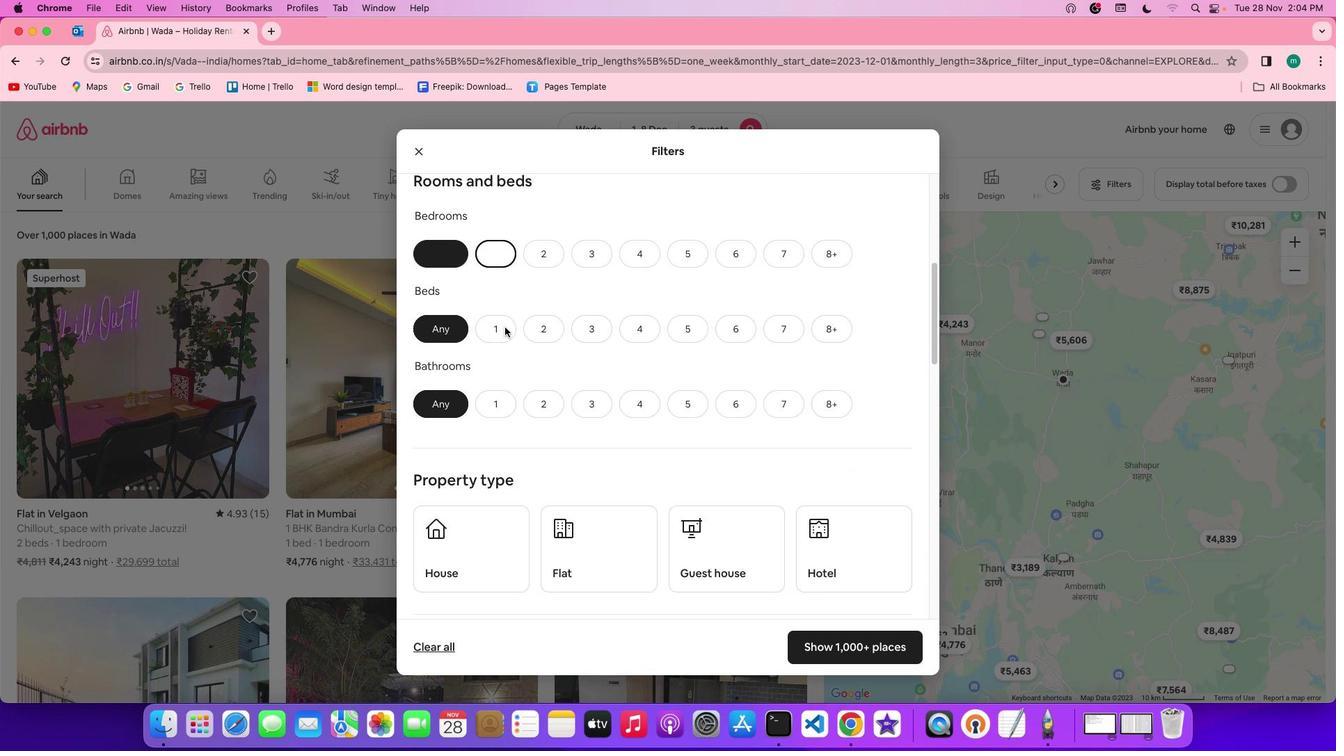 
Action: Mouse moved to (505, 333)
Screenshot: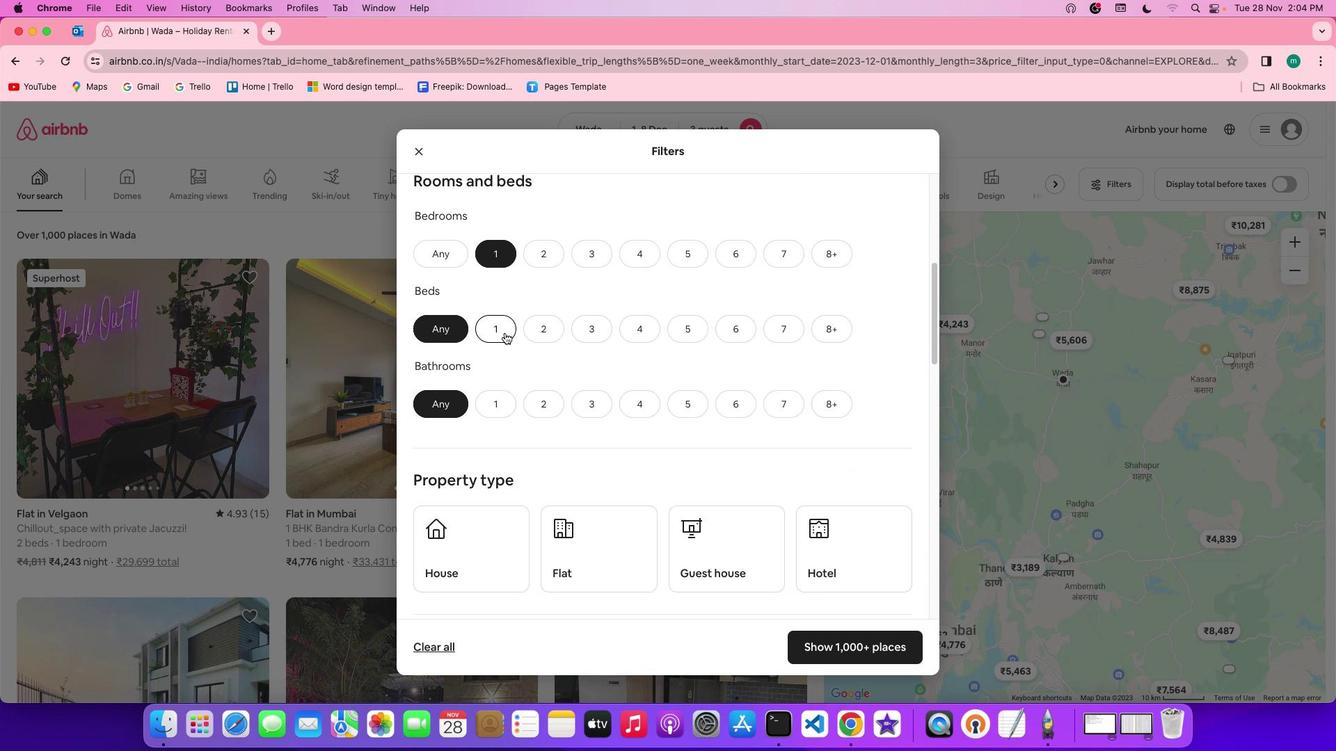 
Action: Mouse pressed left at (505, 333)
Screenshot: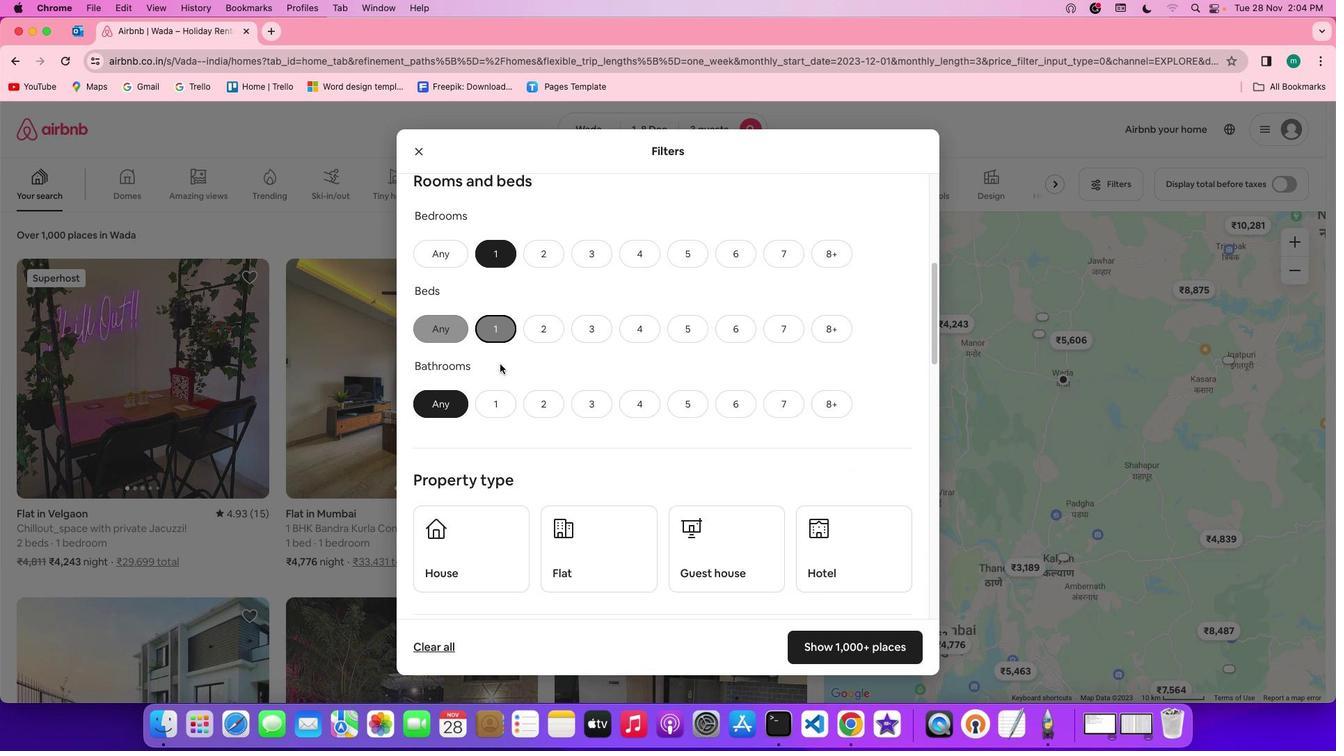 
Action: Mouse moved to (488, 405)
Screenshot: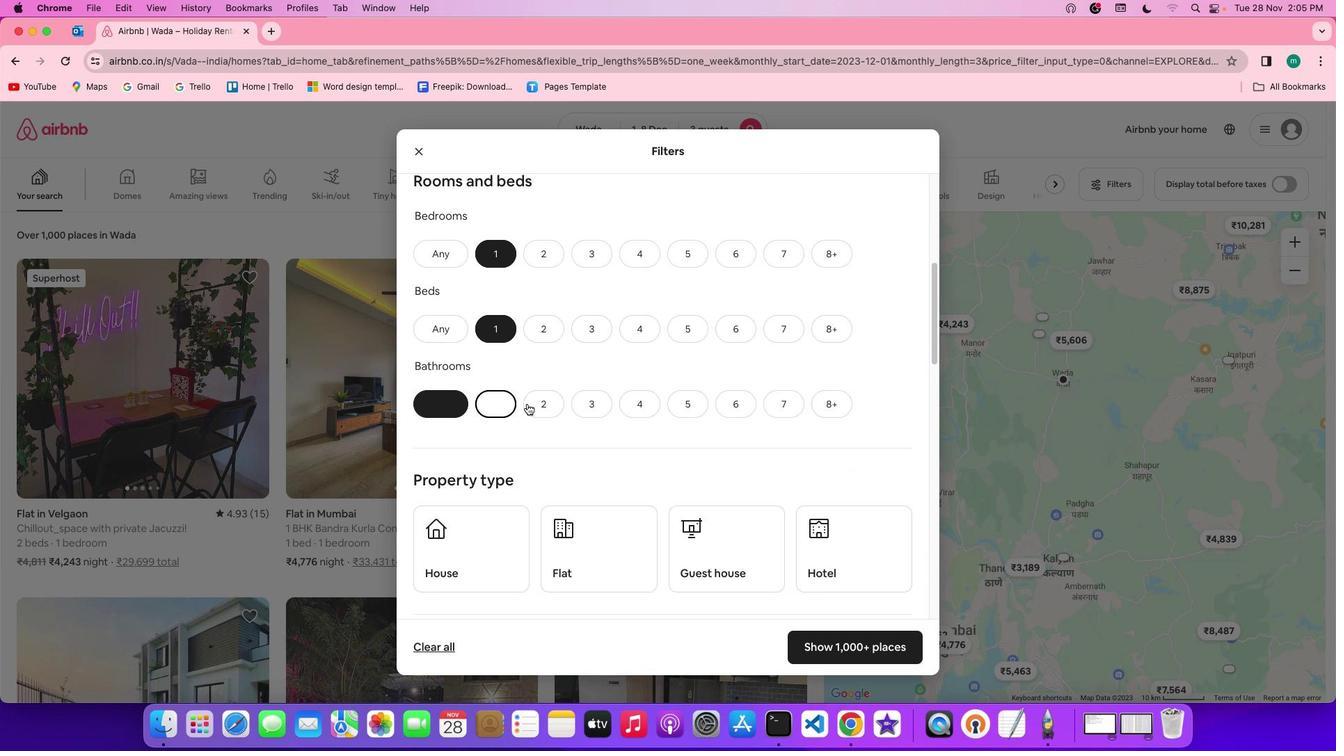 
Action: Mouse pressed left at (488, 405)
Screenshot: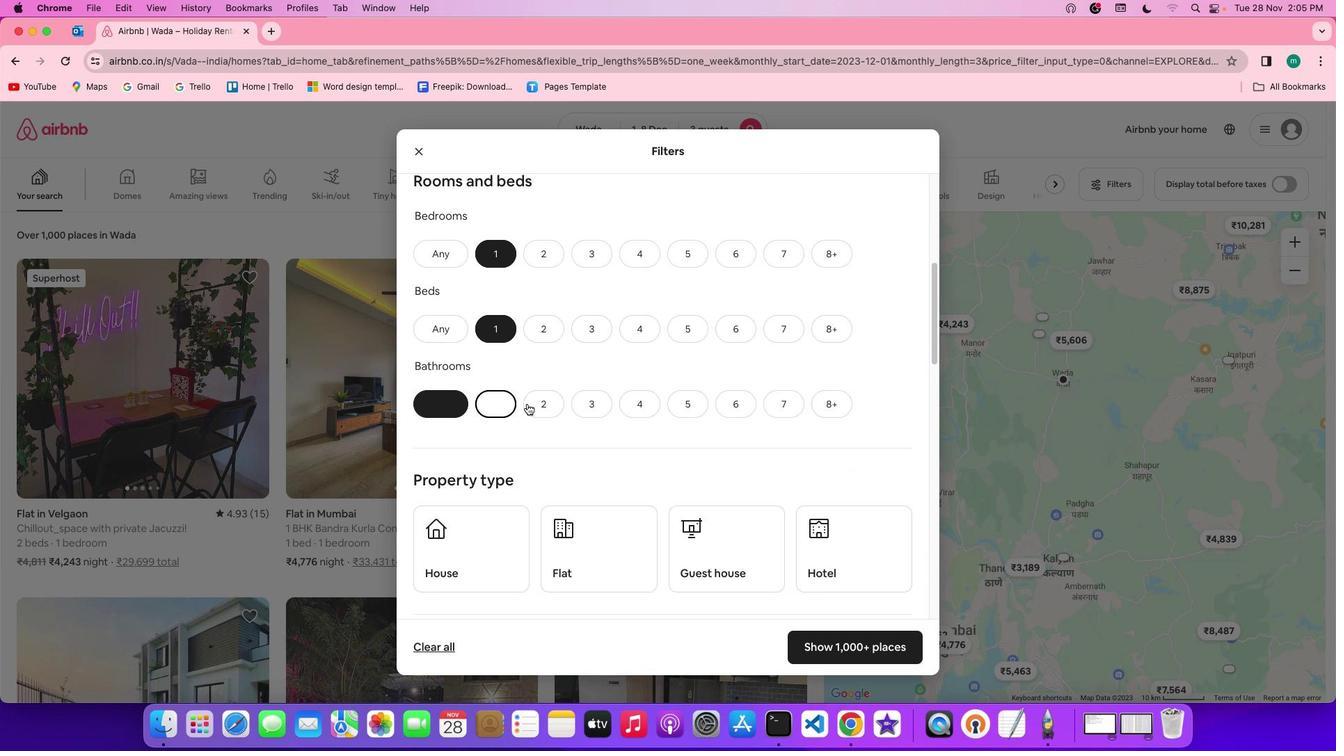 
Action: Mouse moved to (668, 398)
Screenshot: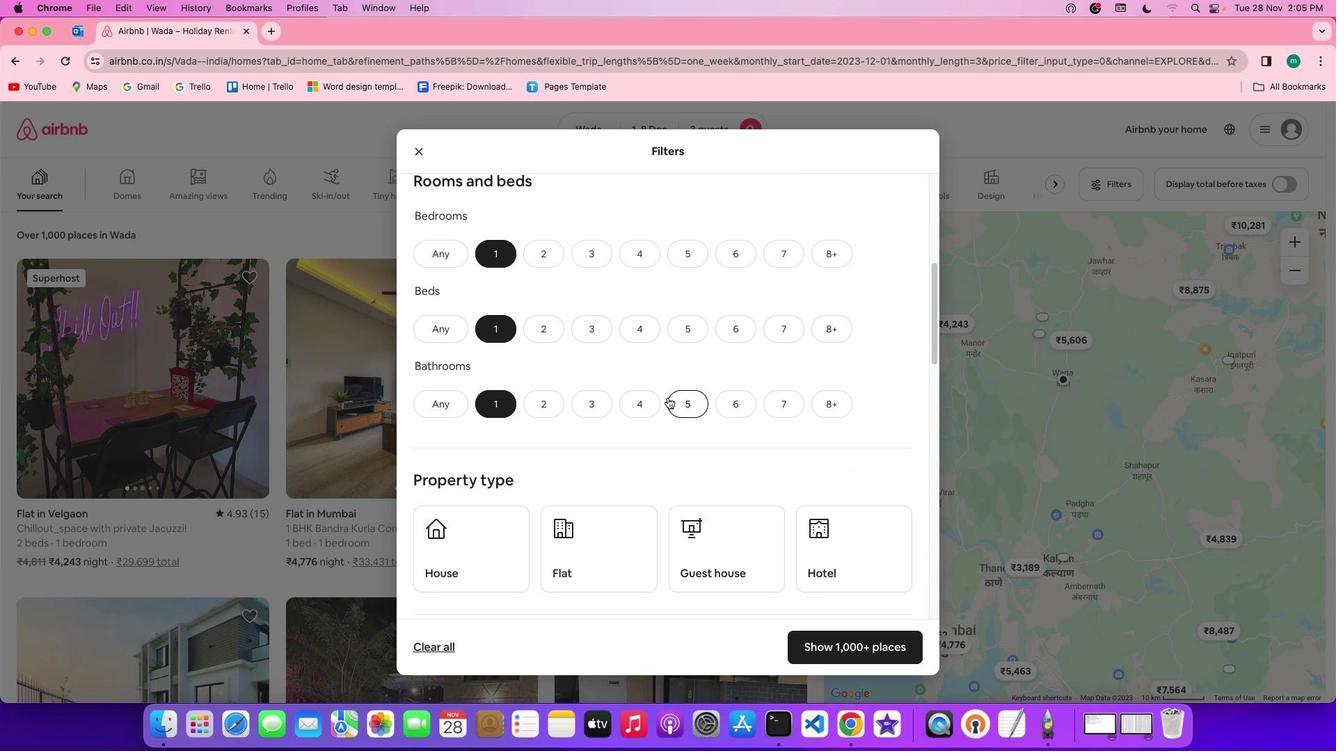 
Action: Mouse scrolled (668, 398) with delta (0, 0)
Screenshot: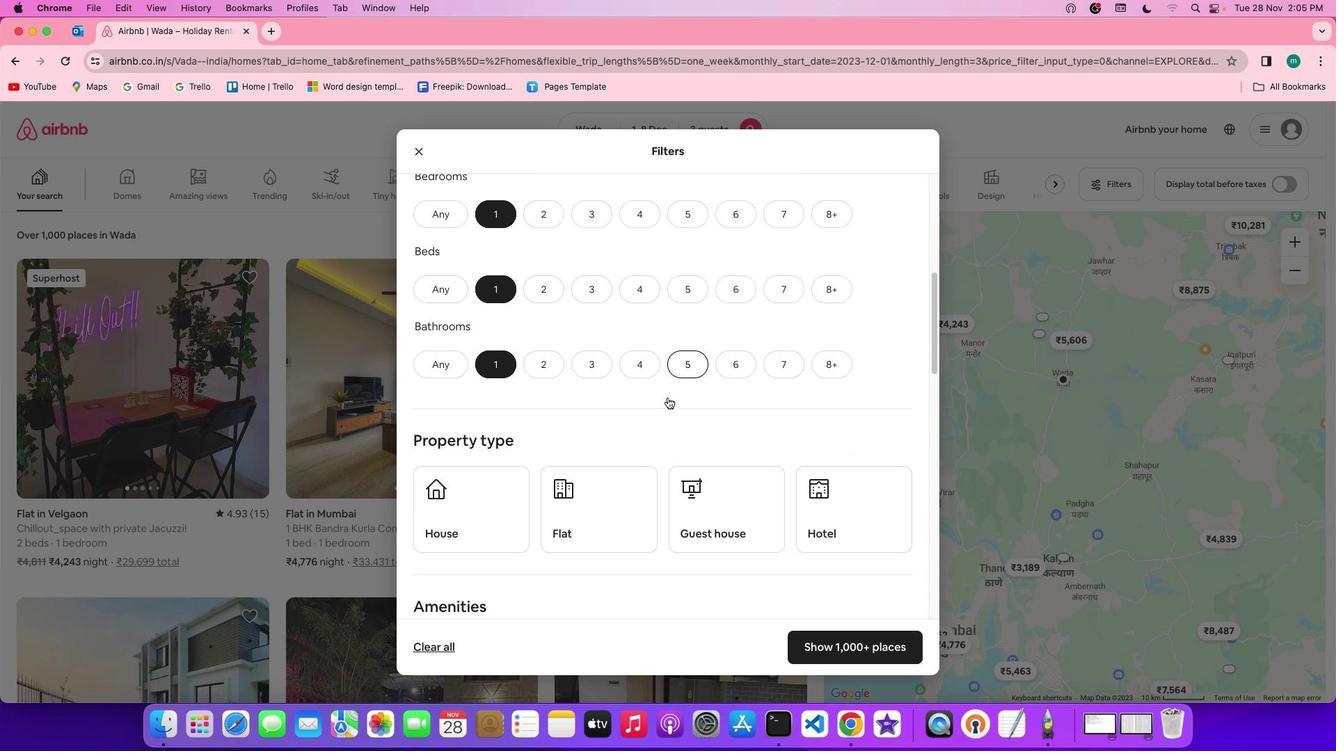 
Action: Mouse scrolled (668, 398) with delta (0, 0)
Screenshot: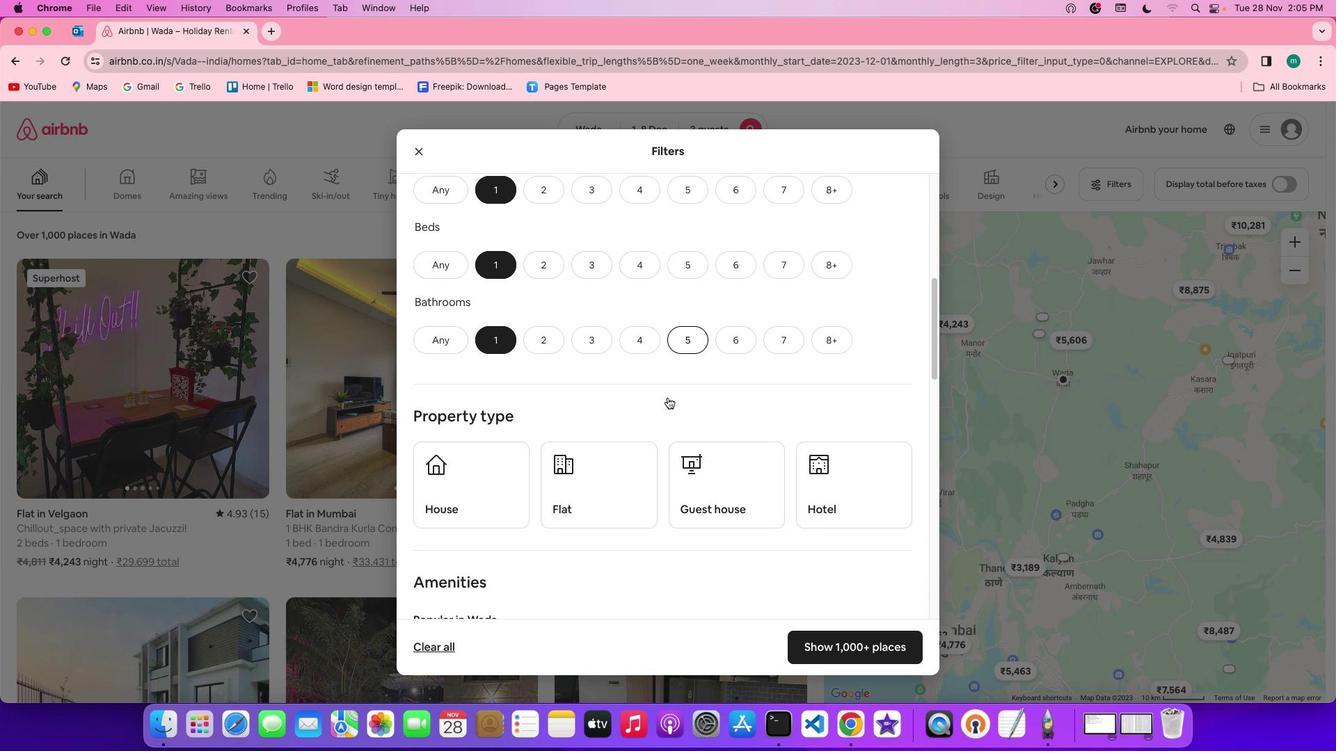 
Action: Mouse scrolled (668, 398) with delta (0, -1)
Screenshot: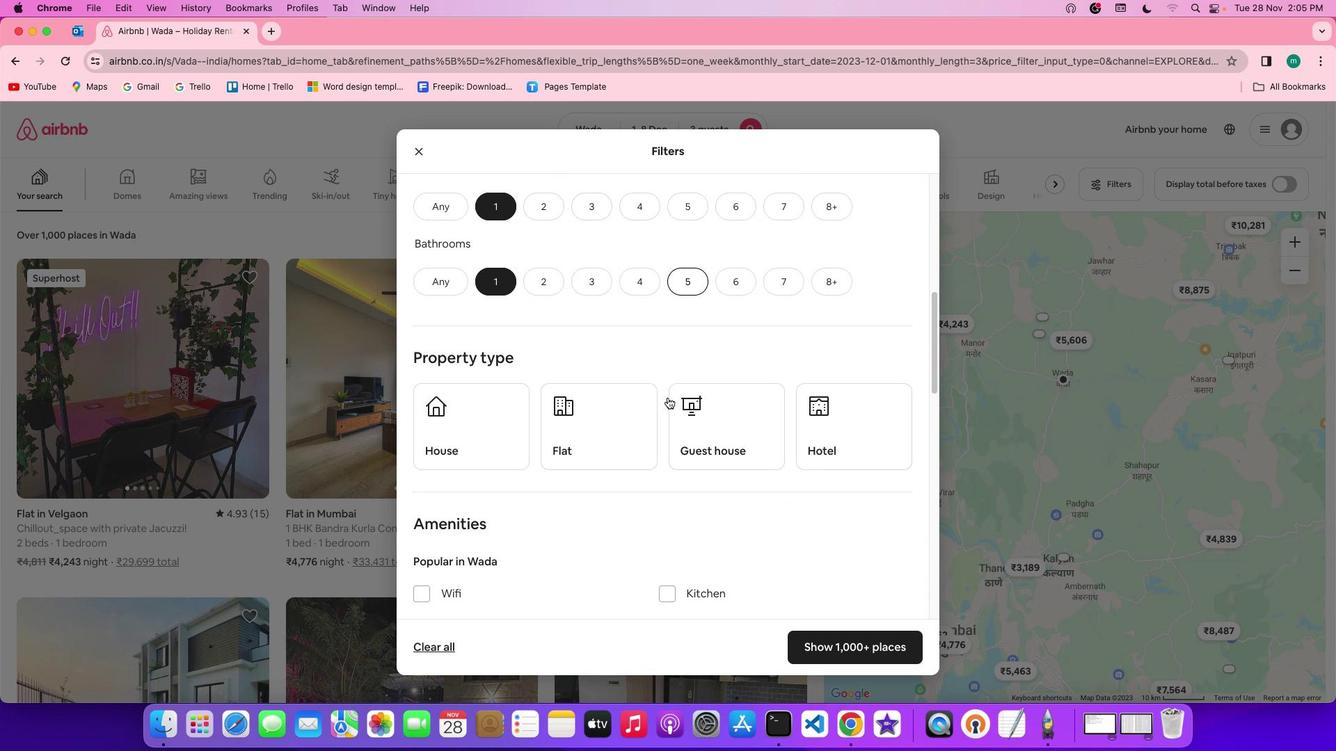 
Action: Mouse scrolled (668, 398) with delta (0, -1)
Screenshot: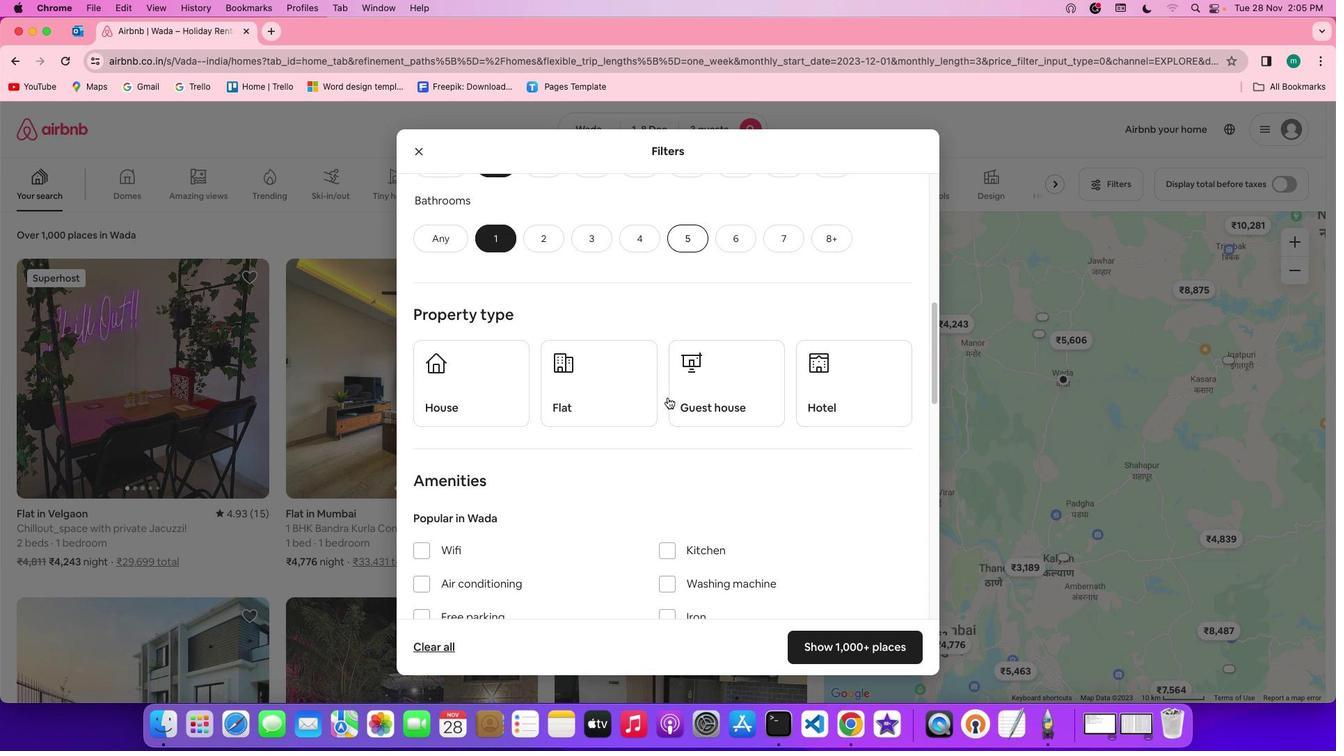 
Action: Mouse scrolled (668, 398) with delta (0, 0)
Screenshot: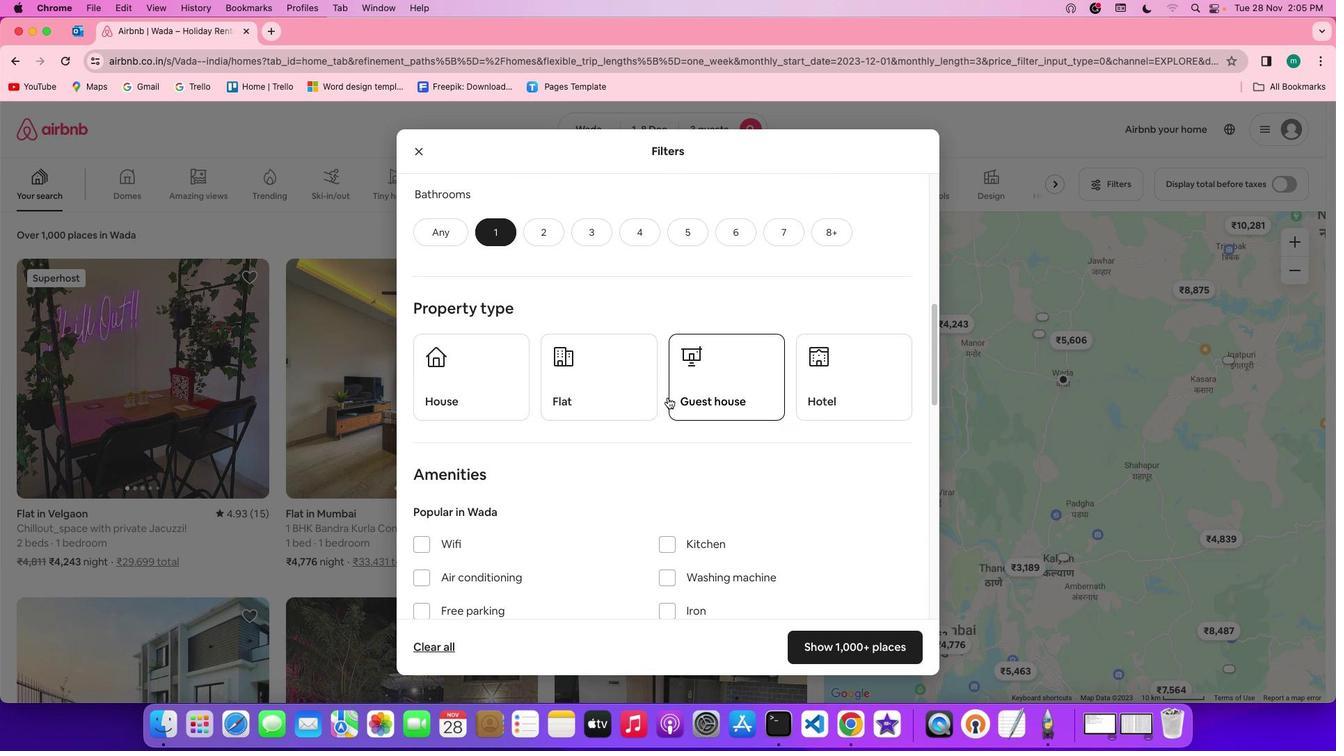 
Action: Mouse scrolled (668, 398) with delta (0, 0)
Screenshot: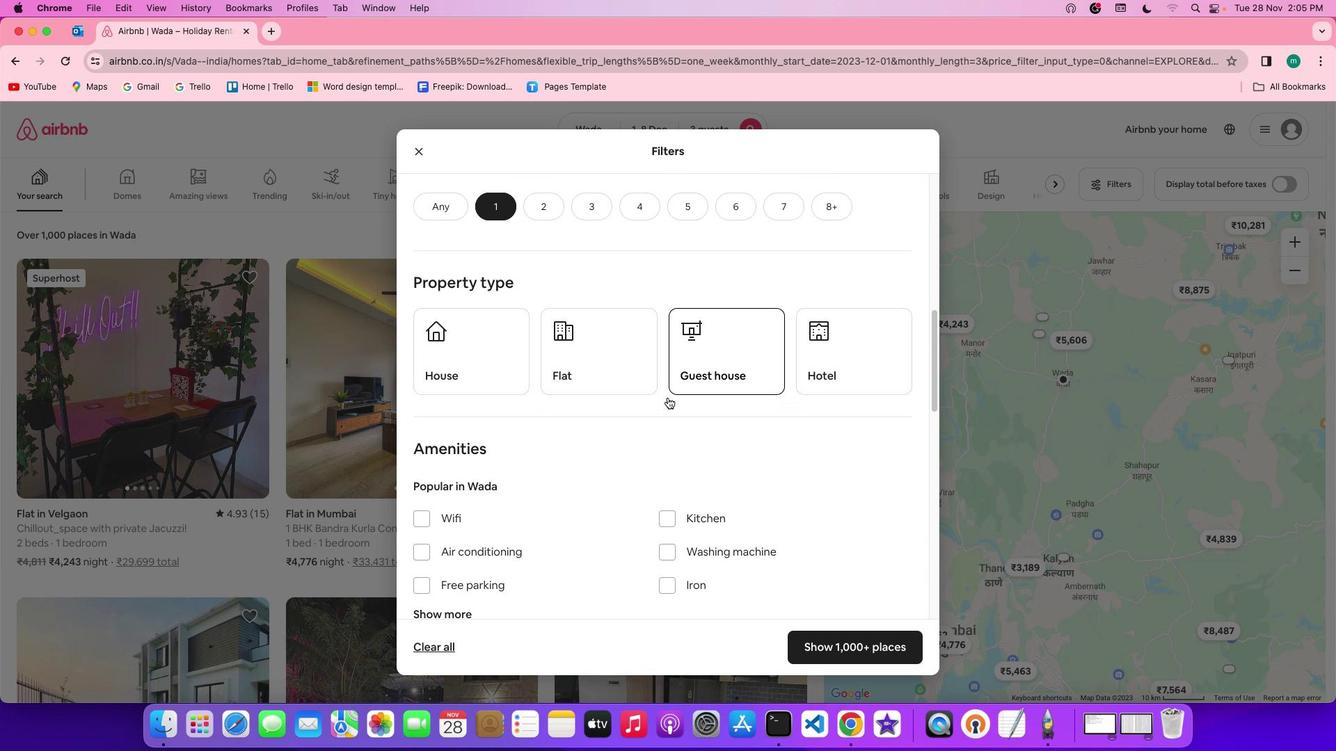 
Action: Mouse scrolled (668, 398) with delta (0, 0)
Screenshot: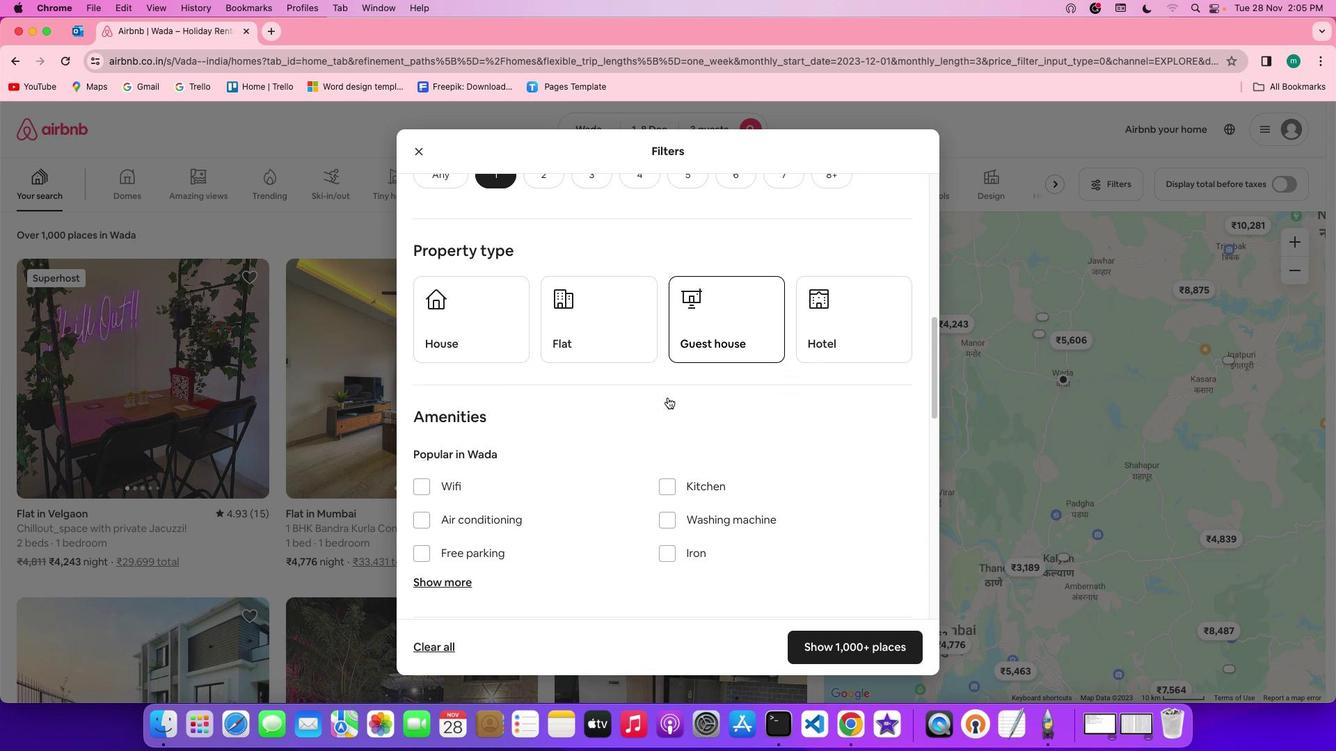 
Action: Mouse scrolled (668, 398) with delta (0, 0)
Screenshot: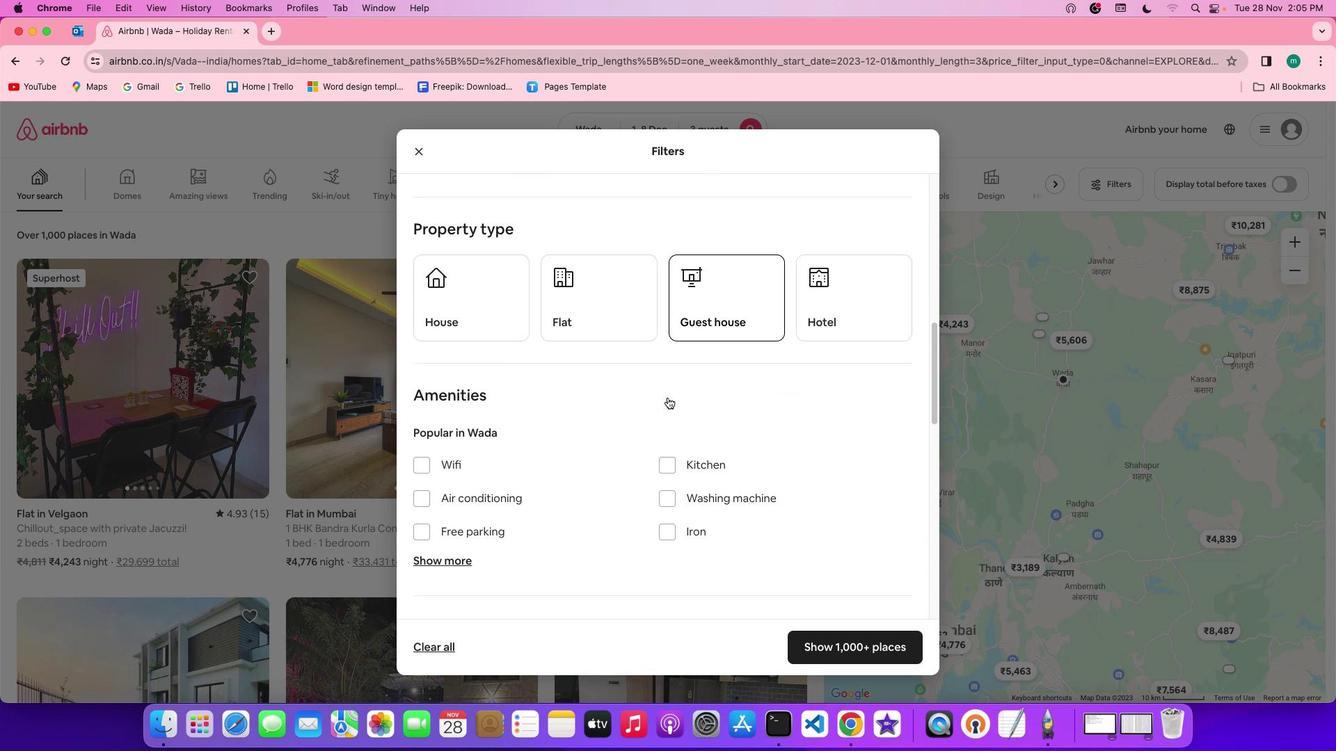 
Action: Mouse scrolled (668, 398) with delta (0, 0)
Screenshot: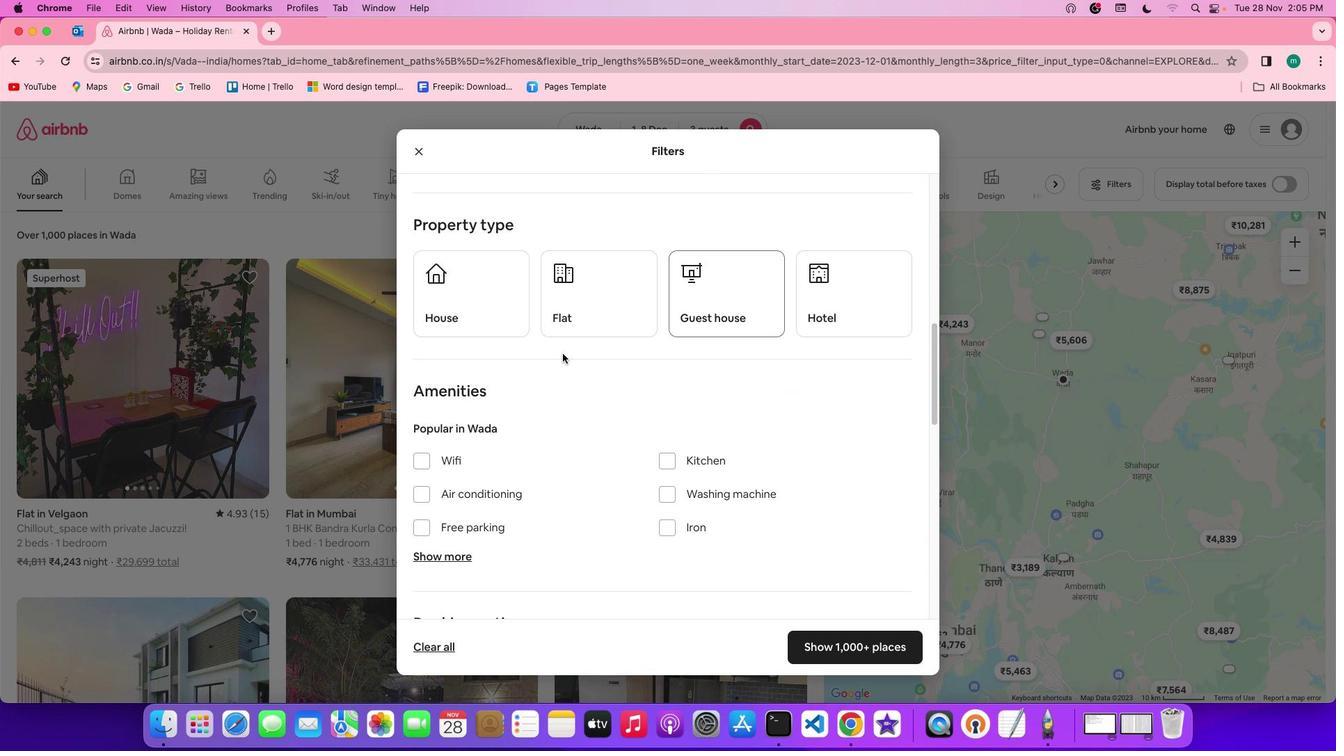 
Action: Mouse moved to (853, 300)
Screenshot: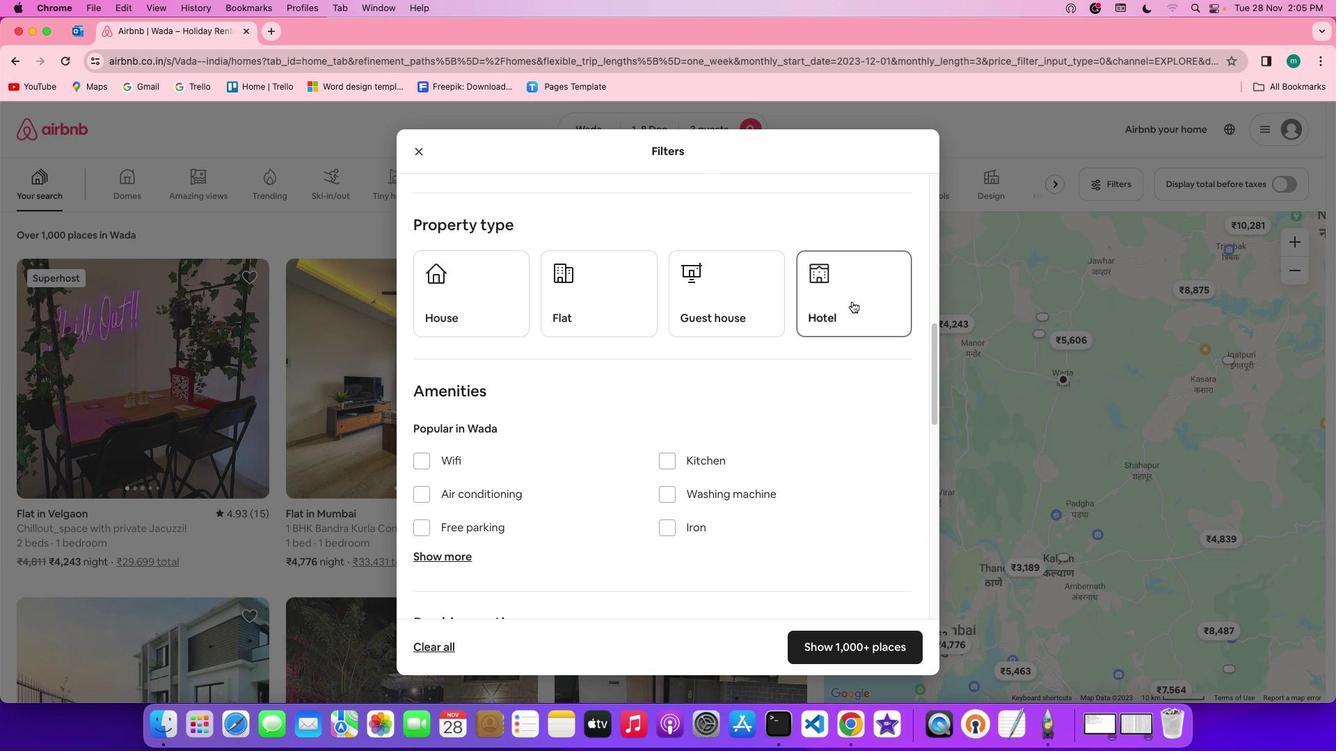 
Action: Mouse pressed left at (853, 300)
Screenshot: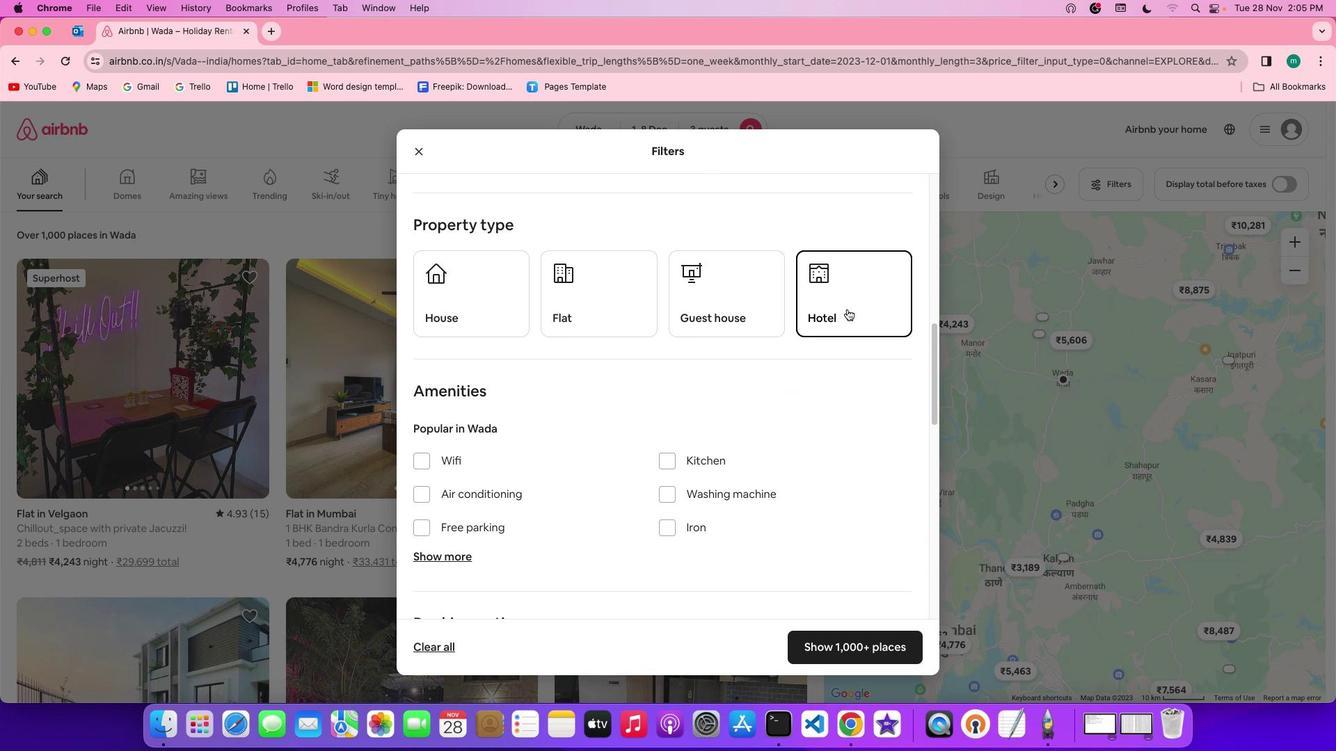
Action: Mouse moved to (814, 428)
Screenshot: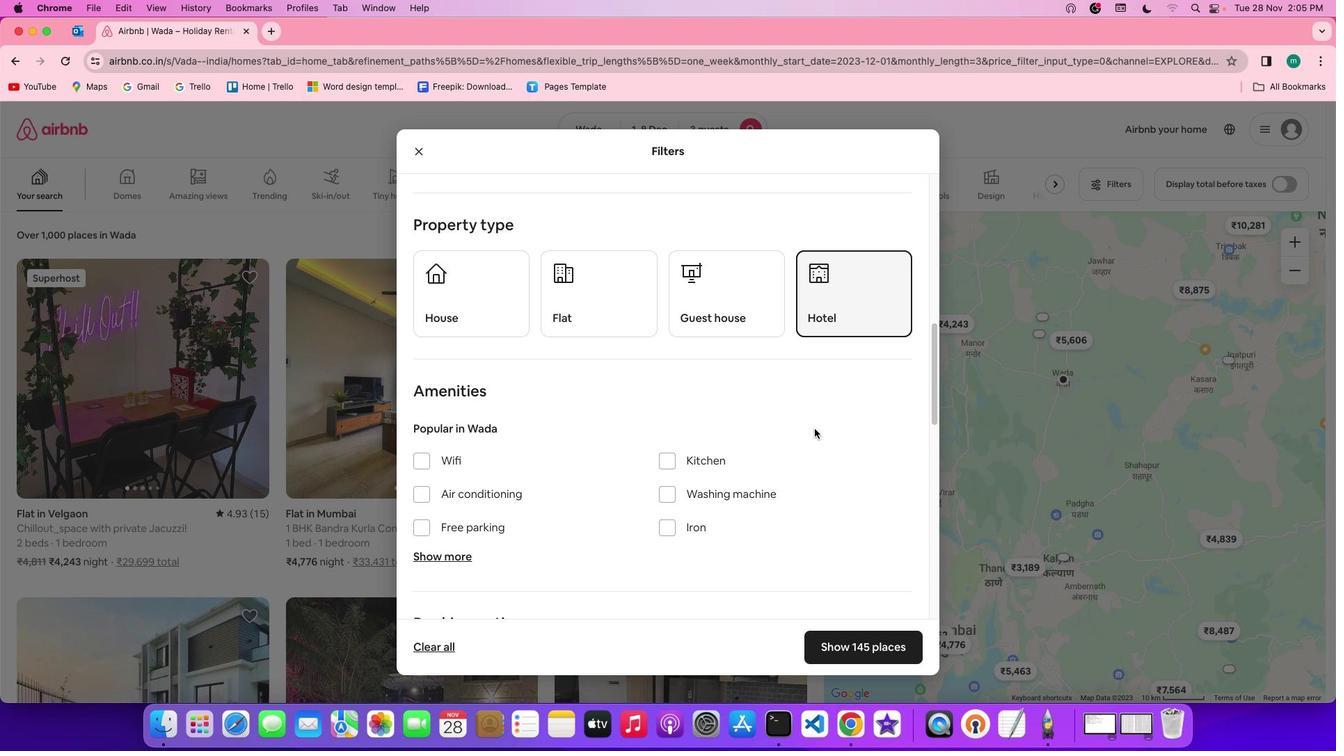 
Action: Mouse scrolled (814, 428) with delta (0, 0)
Screenshot: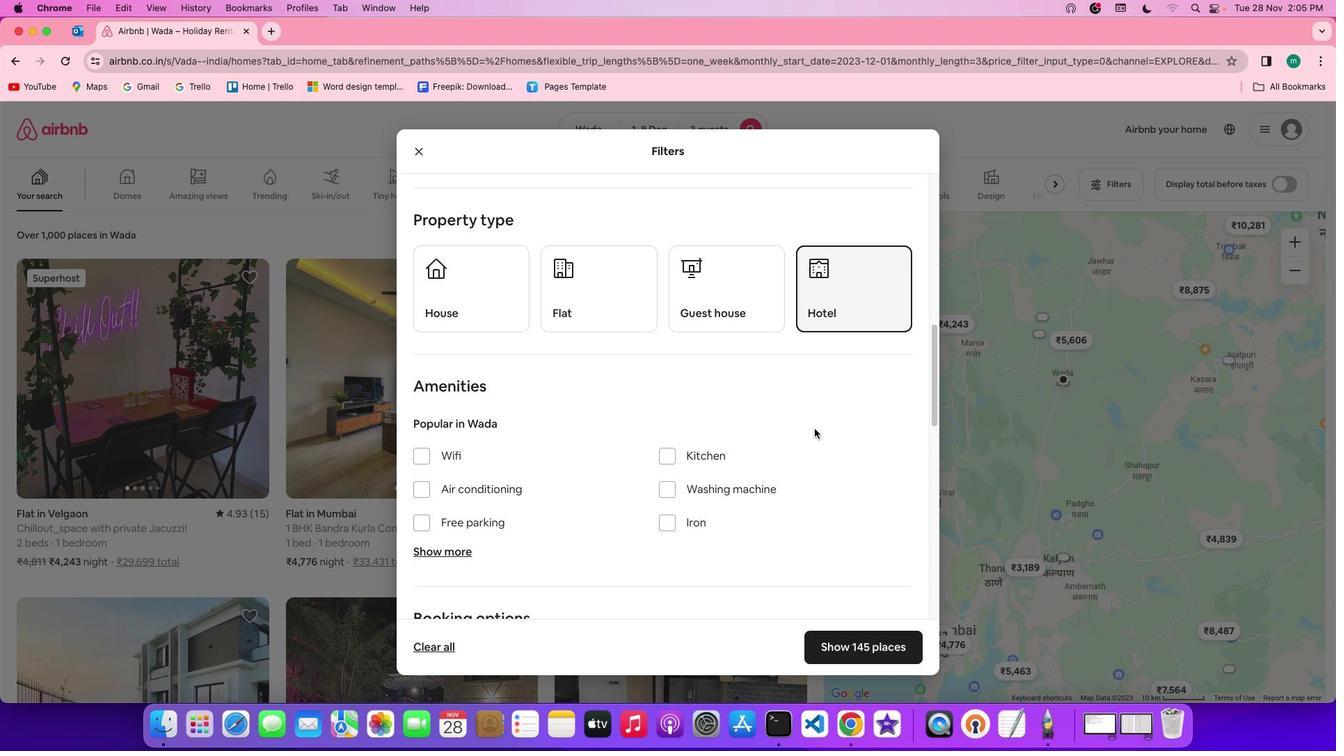 
Action: Mouse scrolled (814, 428) with delta (0, 0)
Screenshot: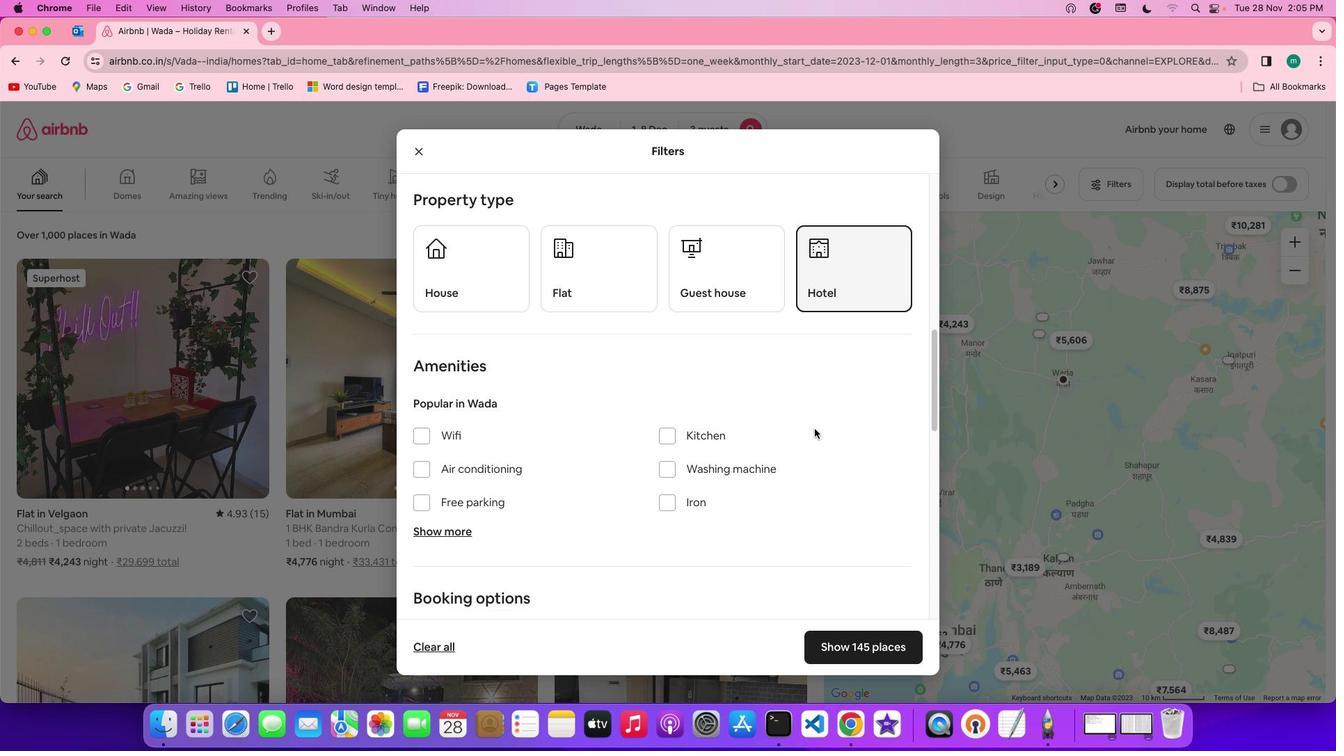 
Action: Mouse scrolled (814, 428) with delta (0, 0)
Screenshot: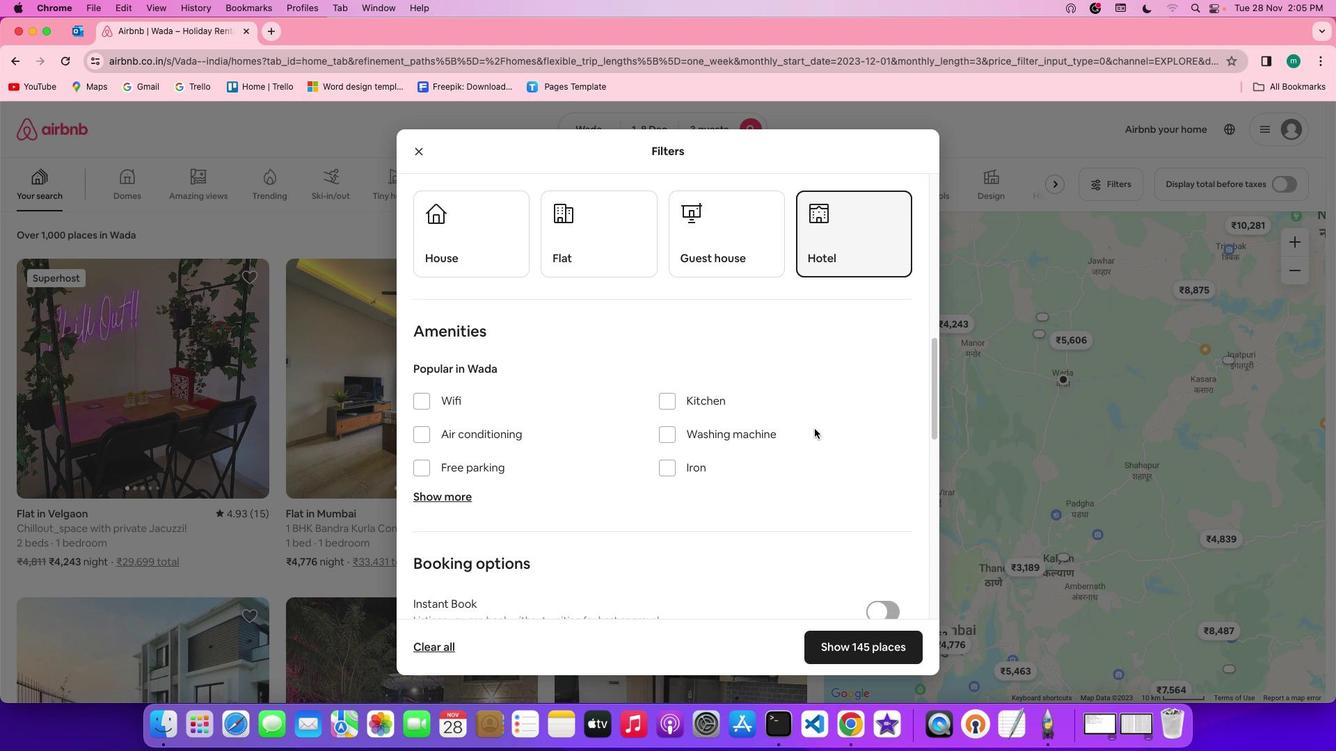 
Action: Mouse scrolled (814, 428) with delta (0, 0)
Screenshot: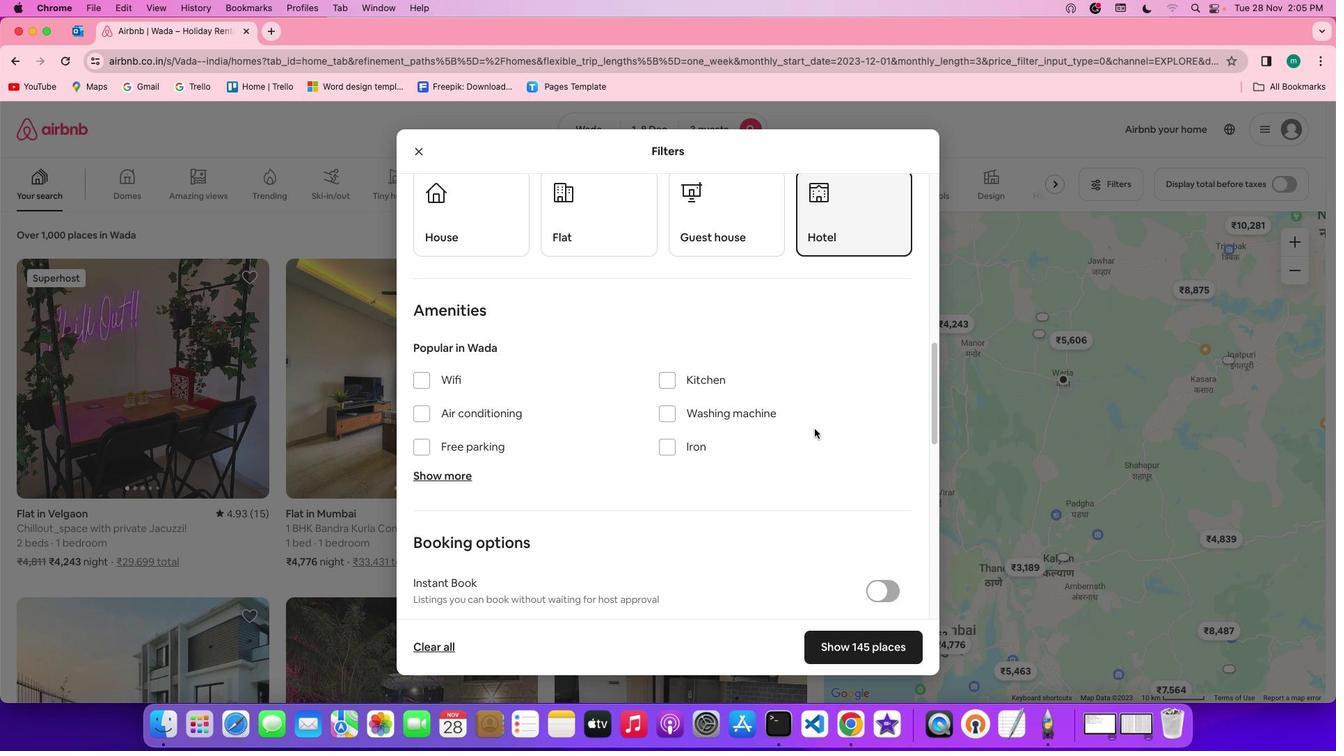 
Action: Mouse scrolled (814, 428) with delta (0, 0)
Screenshot: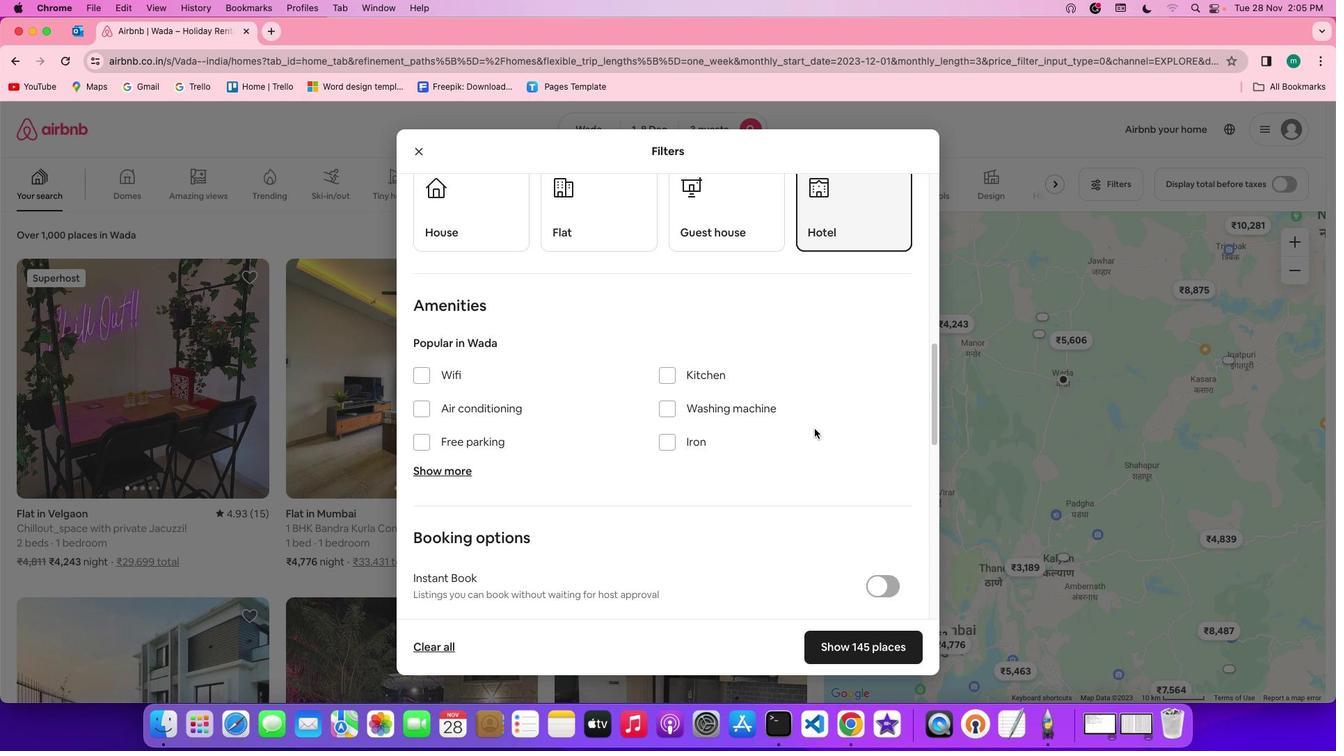 
Action: Mouse scrolled (814, 428) with delta (0, 0)
Screenshot: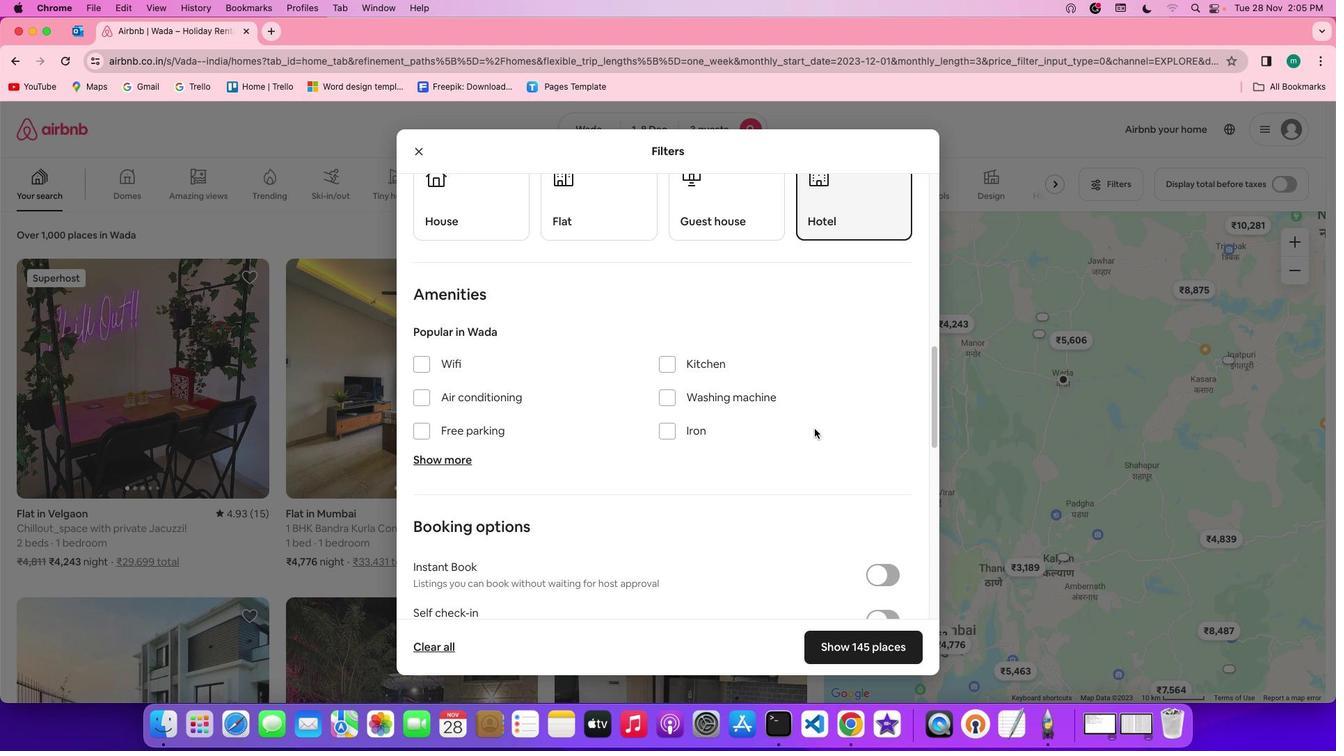 
Action: Mouse scrolled (814, 428) with delta (0, 0)
Screenshot: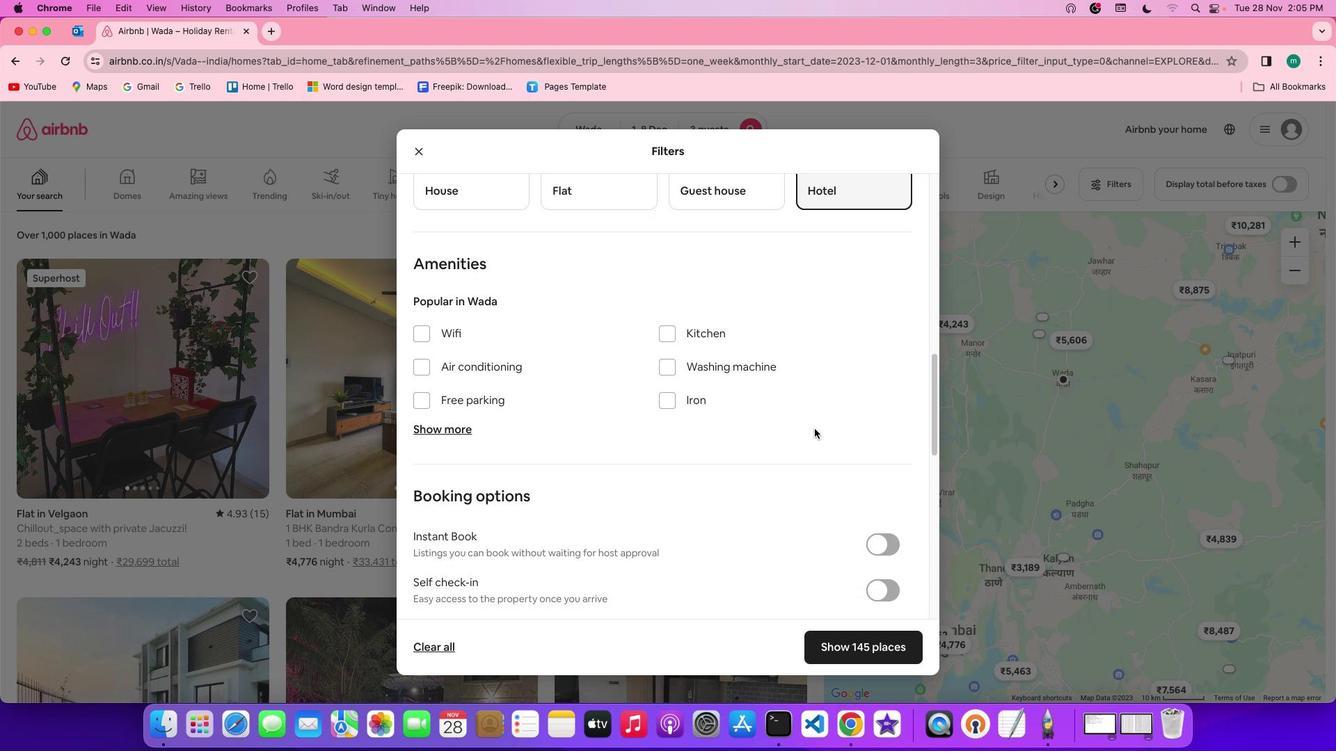 
Action: Mouse scrolled (814, 428) with delta (0, 0)
Screenshot: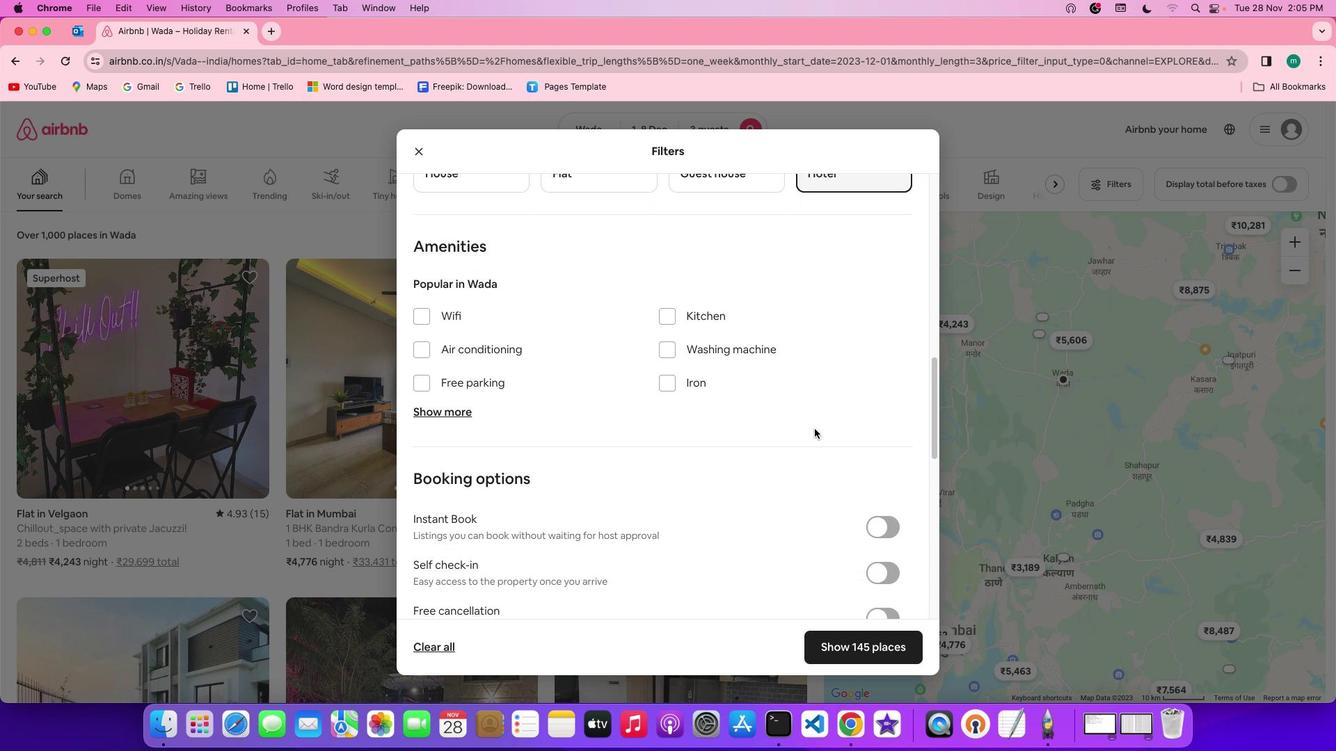 
Action: Mouse scrolled (814, 428) with delta (0, 0)
Screenshot: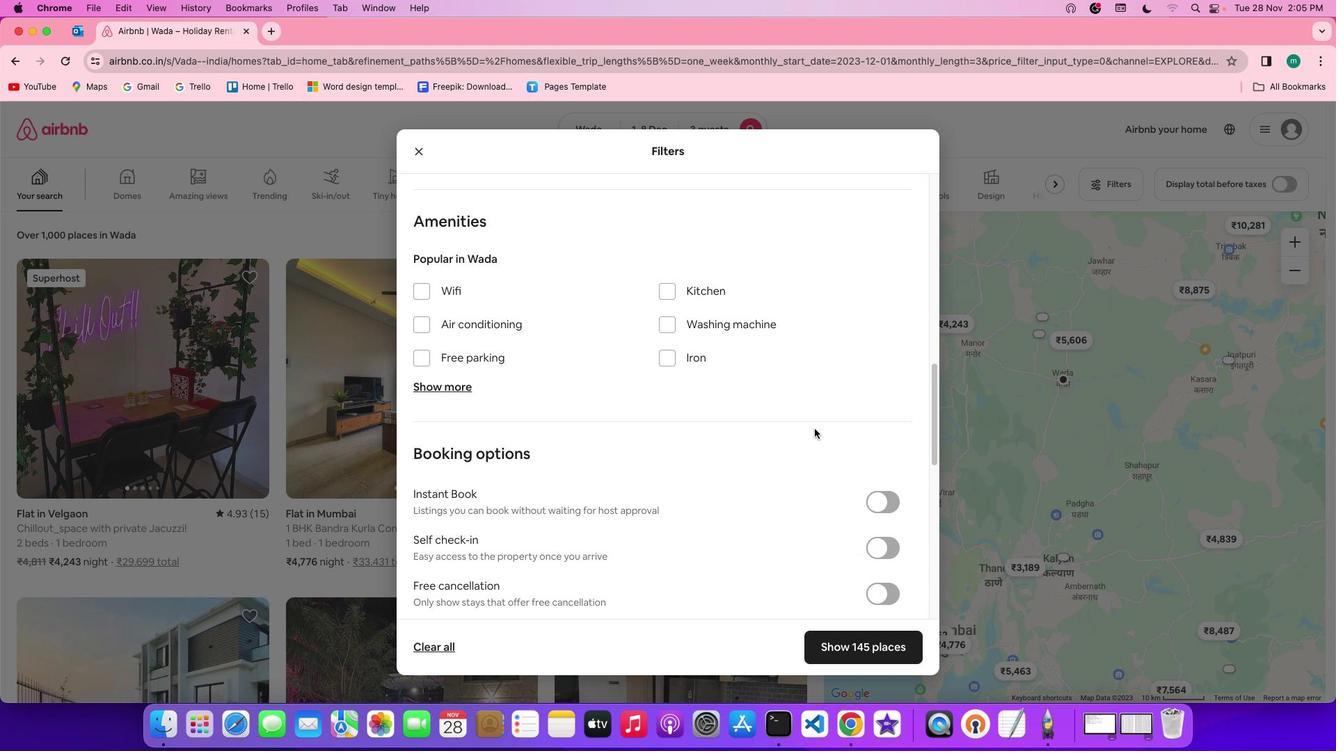 
Action: Mouse scrolled (814, 428) with delta (0, 0)
Screenshot: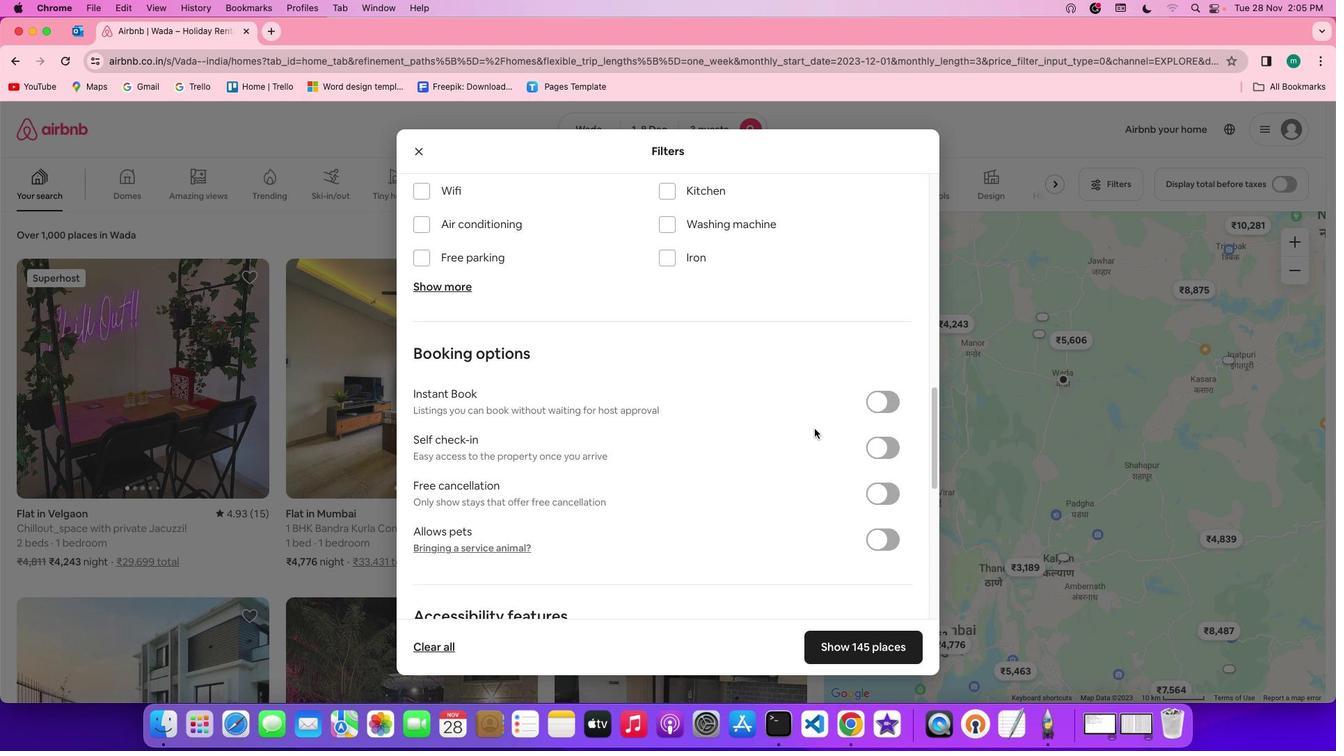 
Action: Mouse scrolled (814, 428) with delta (0, 0)
Screenshot: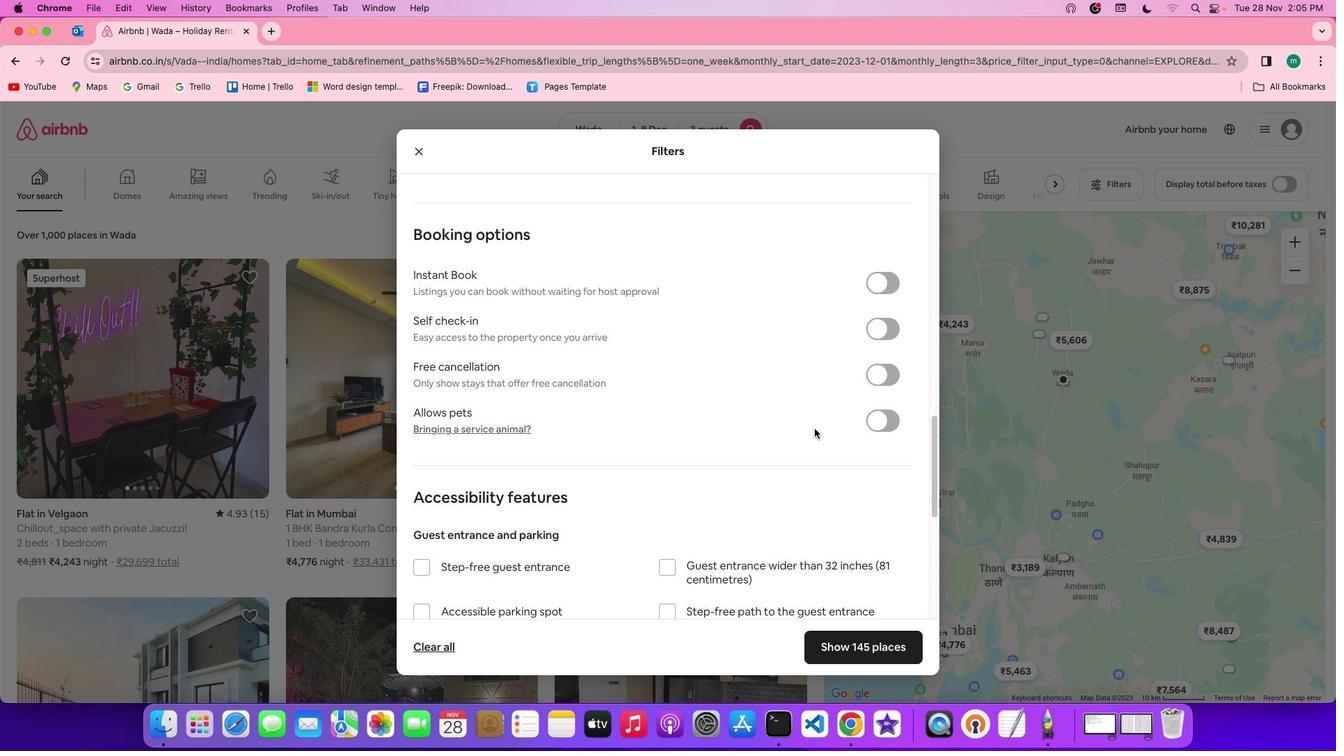 
Action: Mouse scrolled (814, 428) with delta (0, -1)
Screenshot: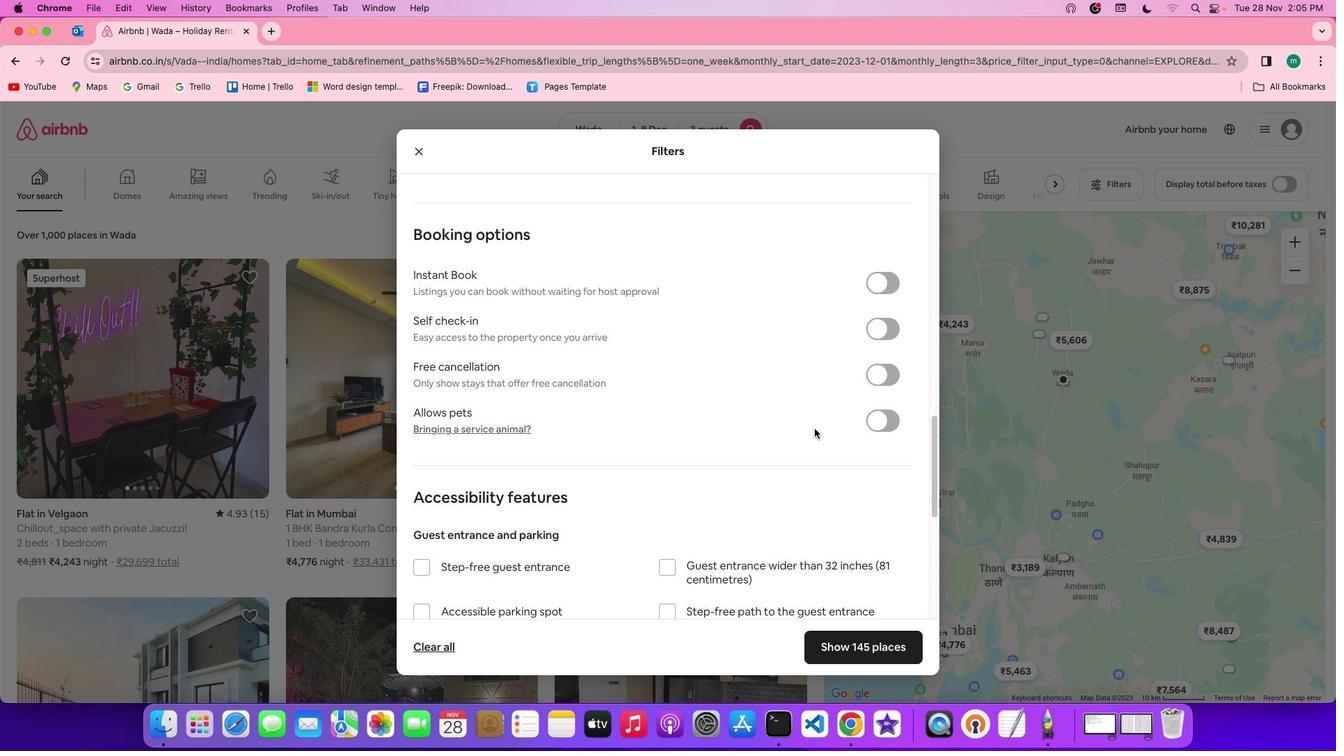 
Action: Mouse scrolled (814, 428) with delta (0, -2)
Screenshot: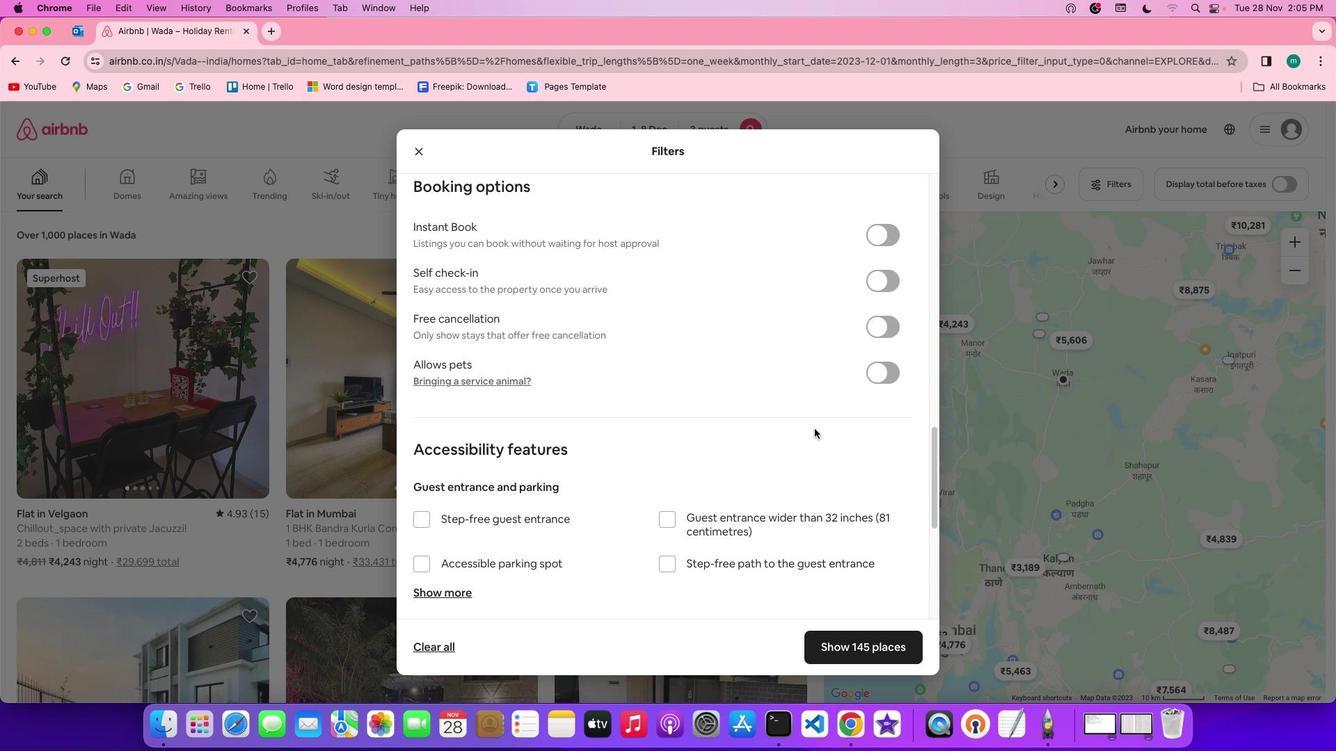 
Action: Mouse scrolled (814, 428) with delta (0, -2)
Screenshot: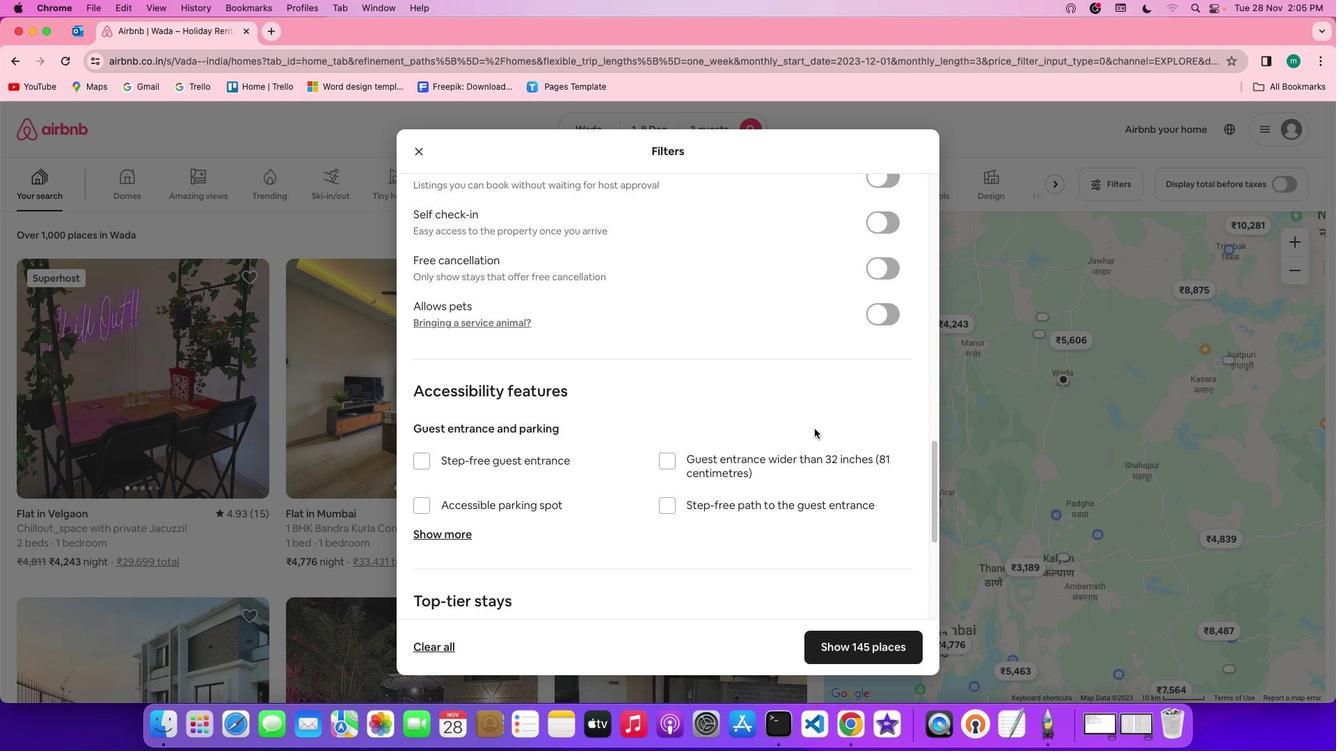 
Action: Mouse scrolled (814, 428) with delta (0, 0)
Screenshot: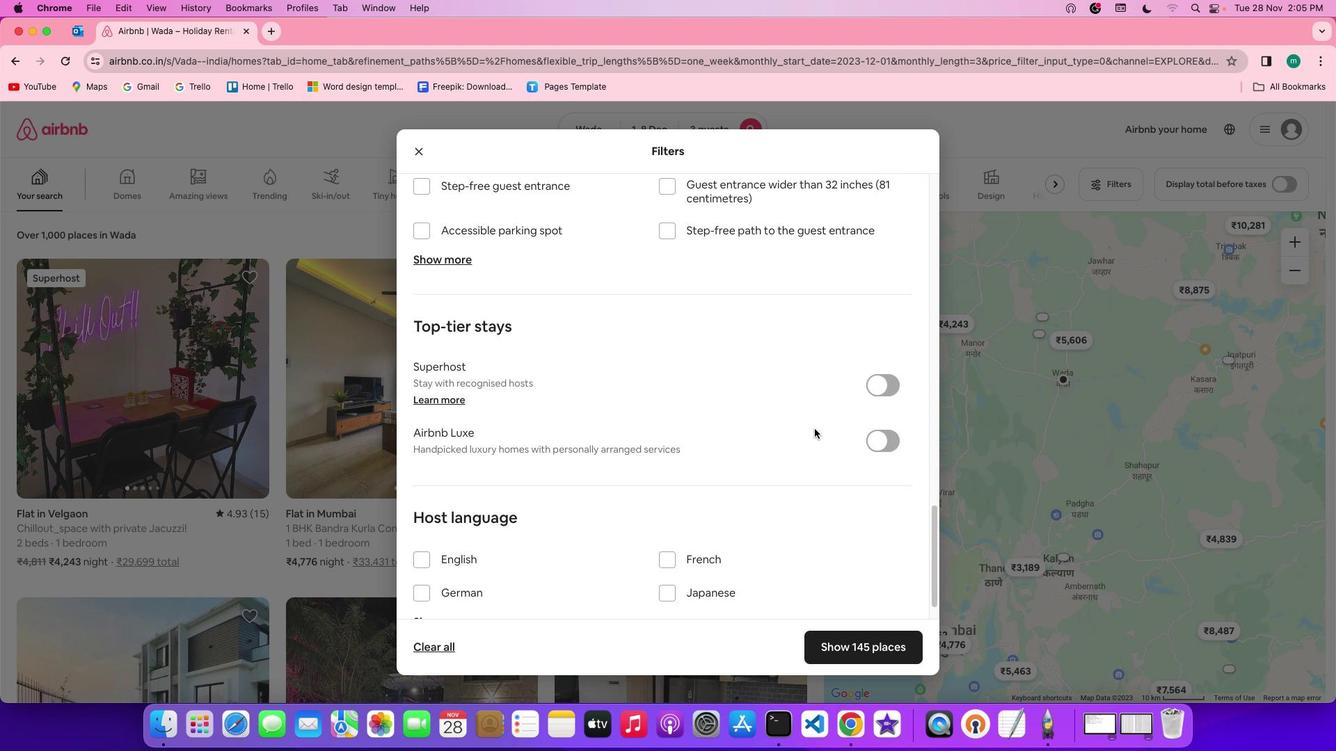 
Action: Mouse scrolled (814, 428) with delta (0, 0)
Screenshot: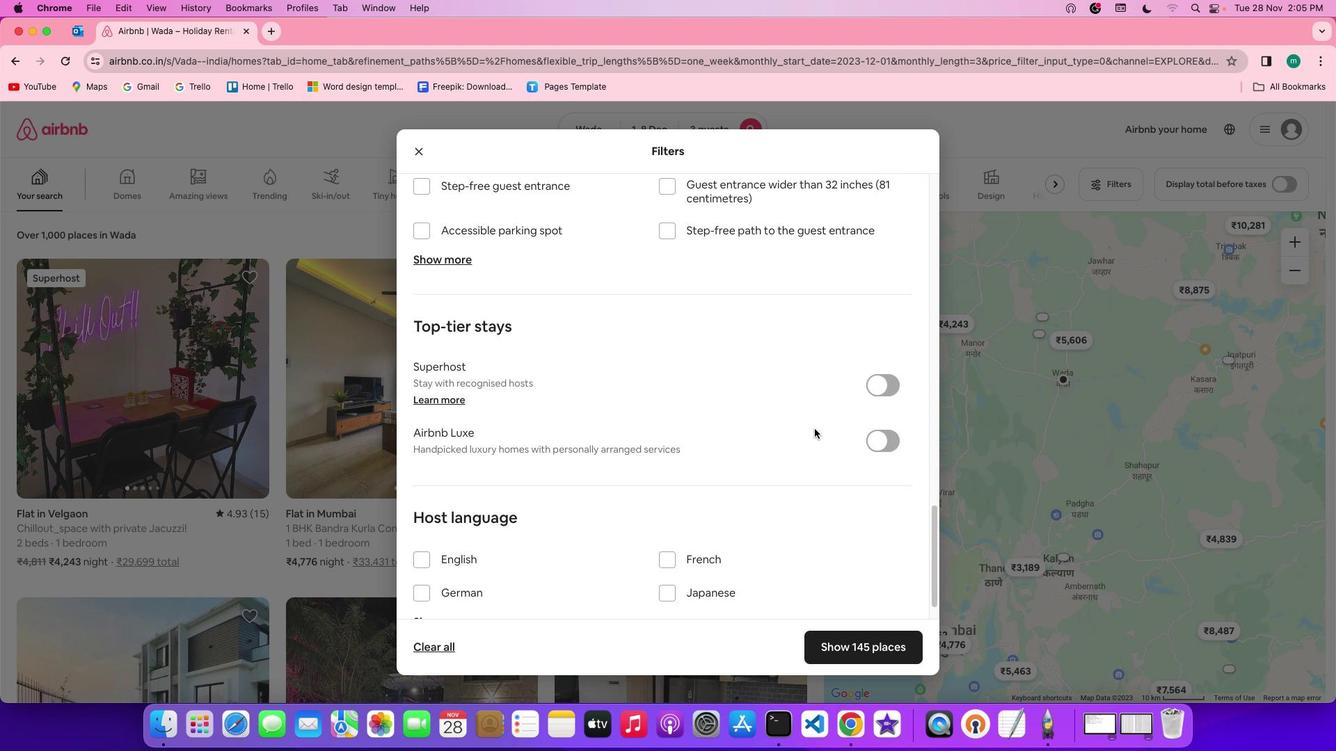 
Action: Mouse scrolled (814, 428) with delta (0, -2)
Screenshot: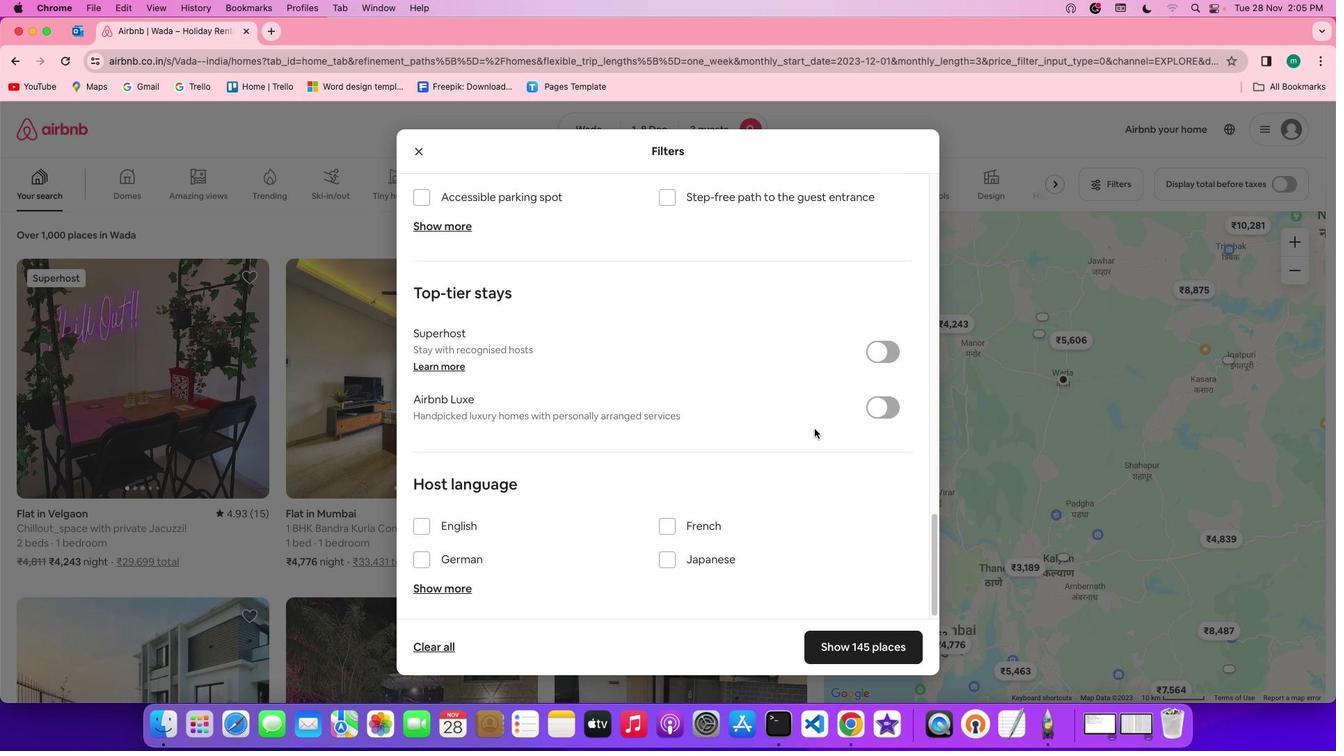 
Action: Mouse scrolled (814, 428) with delta (0, -3)
Screenshot: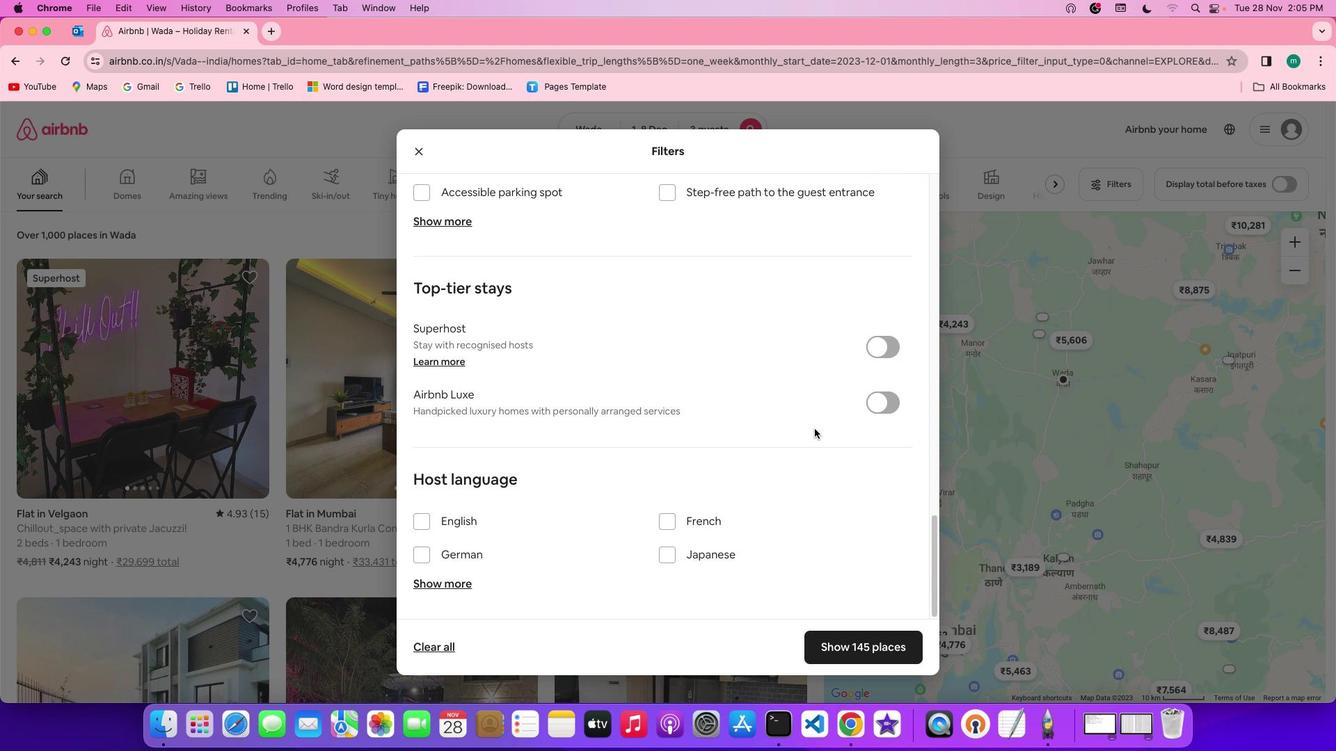 
Action: Mouse scrolled (814, 428) with delta (0, -3)
Screenshot: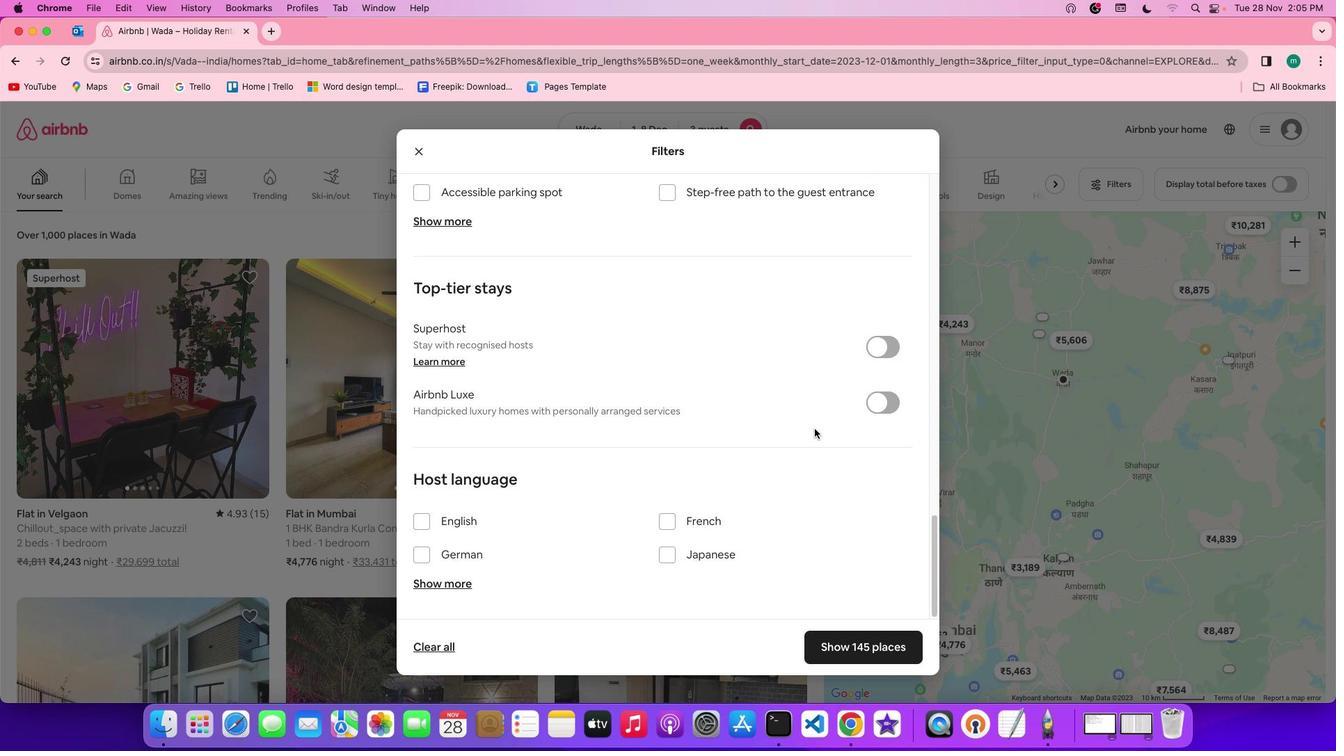 
Action: Mouse scrolled (814, 428) with delta (0, 0)
Screenshot: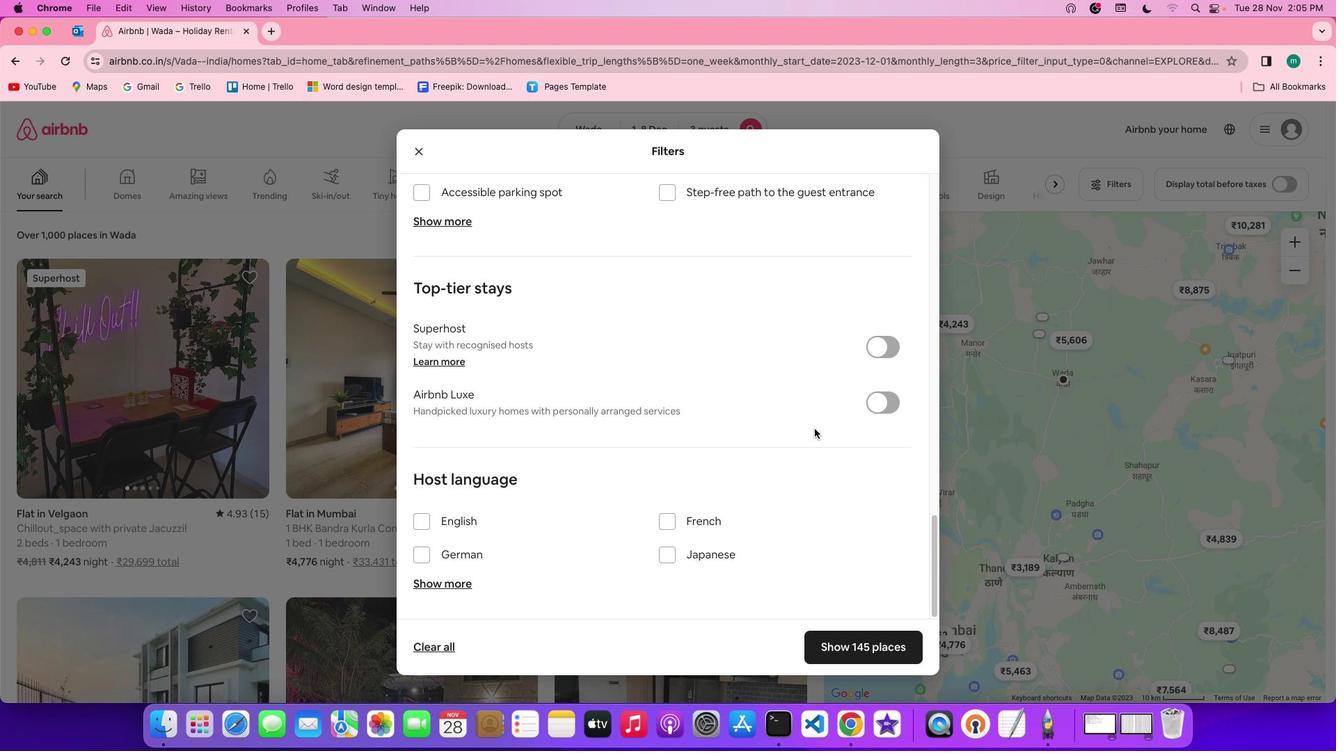 
Action: Mouse scrolled (814, 428) with delta (0, 0)
Screenshot: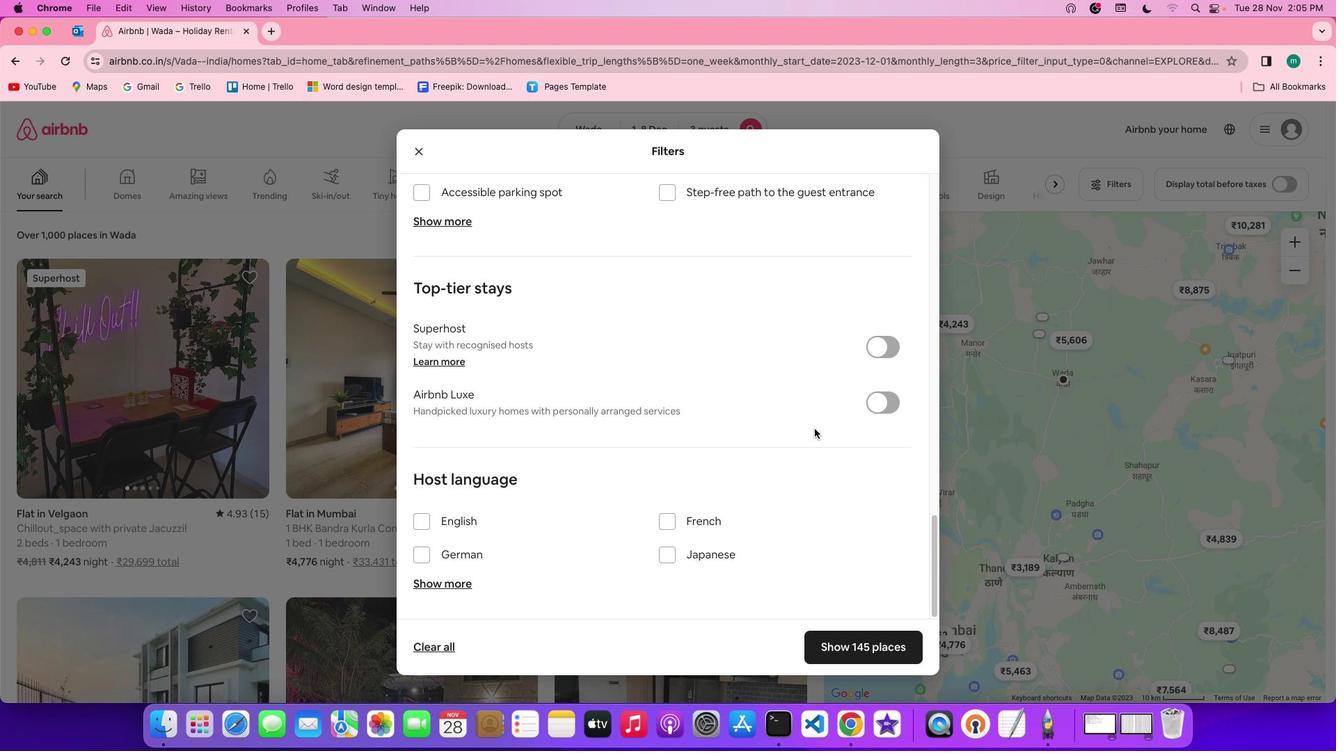 
Action: Mouse scrolled (814, 428) with delta (0, -1)
Screenshot: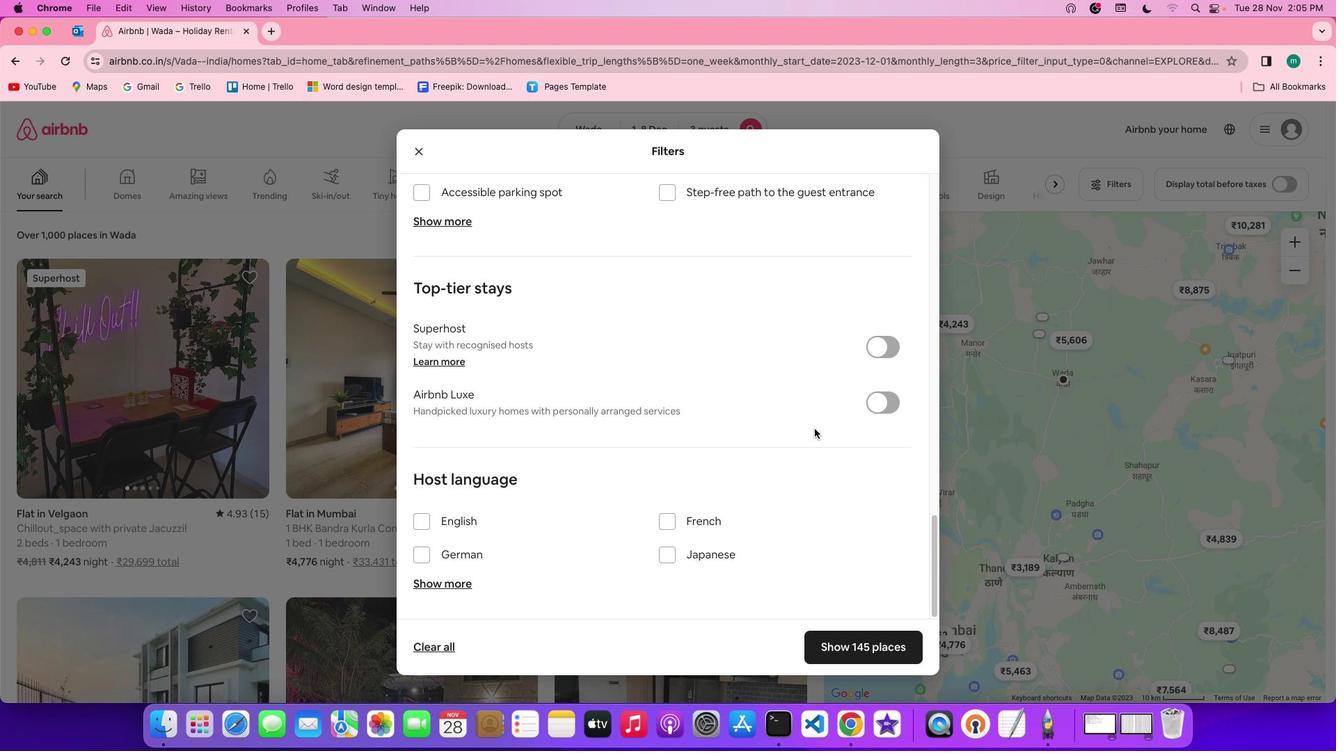 
Action: Mouse scrolled (814, 428) with delta (0, -2)
Screenshot: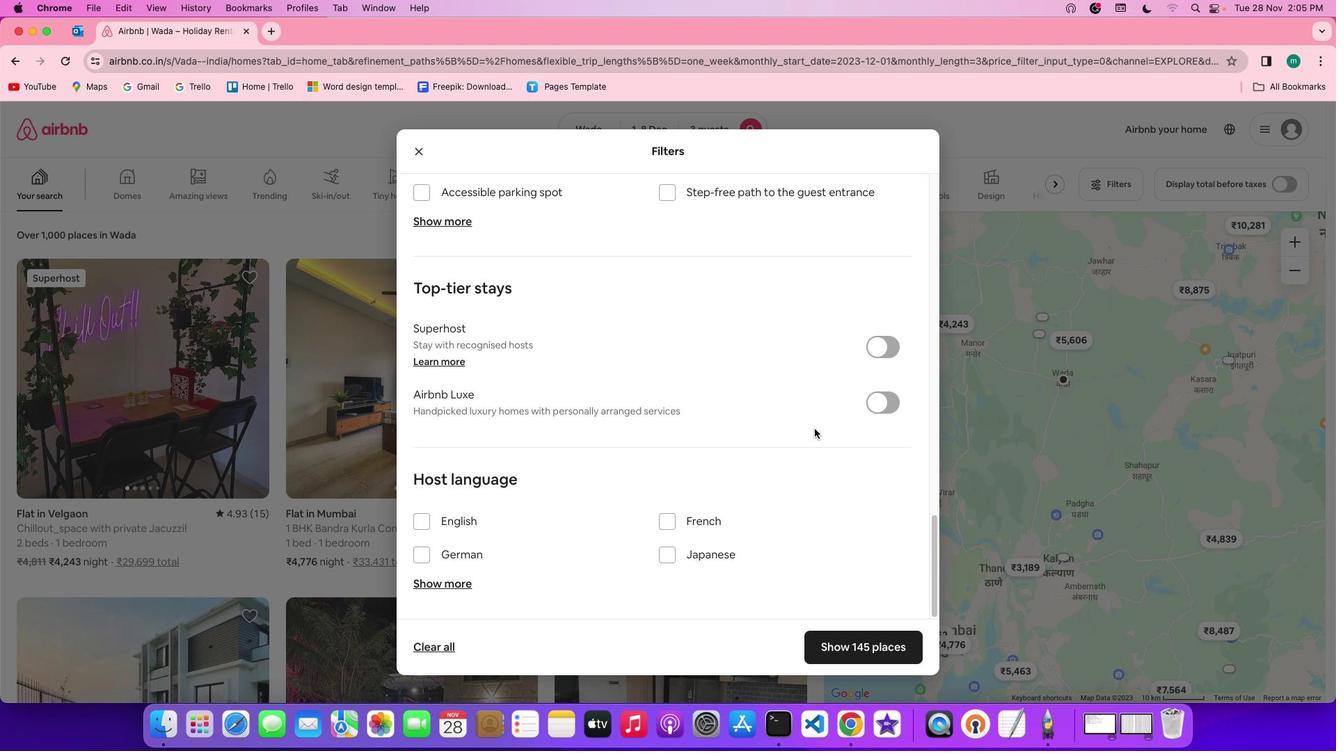 
Action: Mouse scrolled (814, 428) with delta (0, -3)
Screenshot: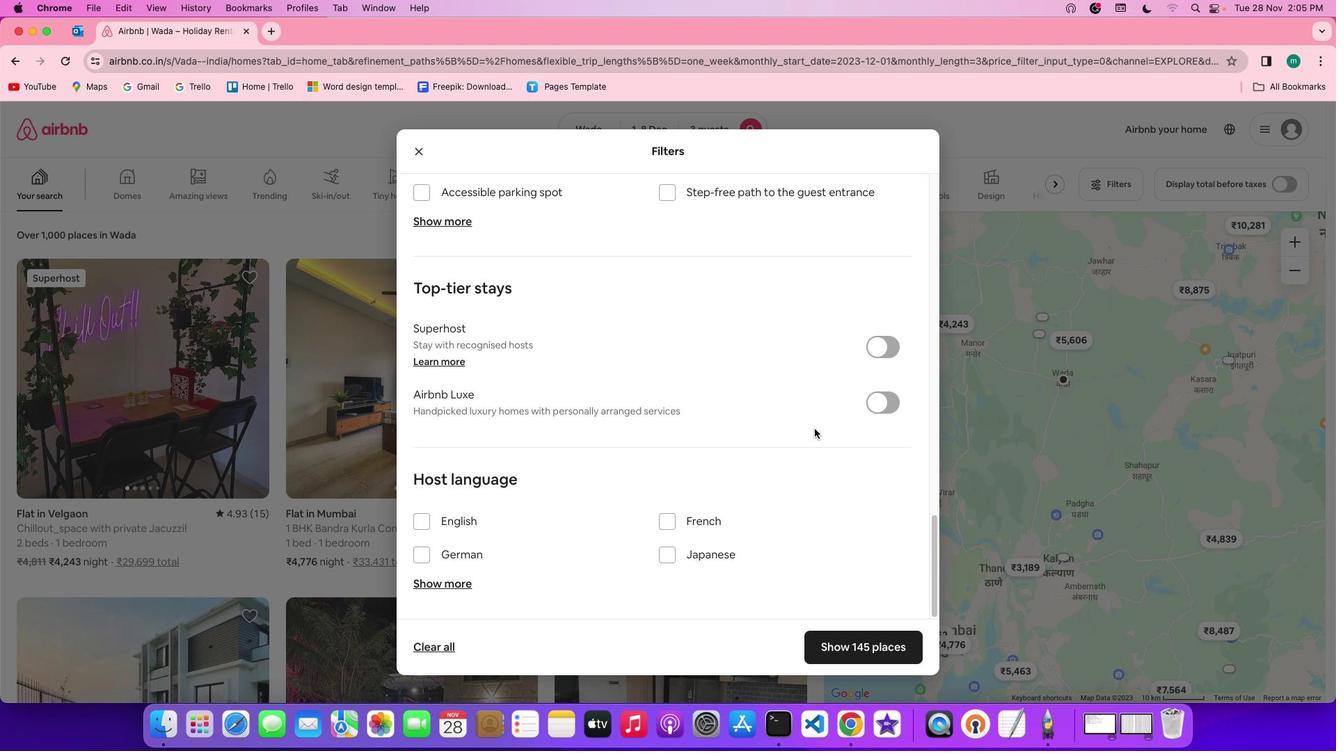 
Action: Mouse scrolled (814, 428) with delta (0, -4)
Screenshot: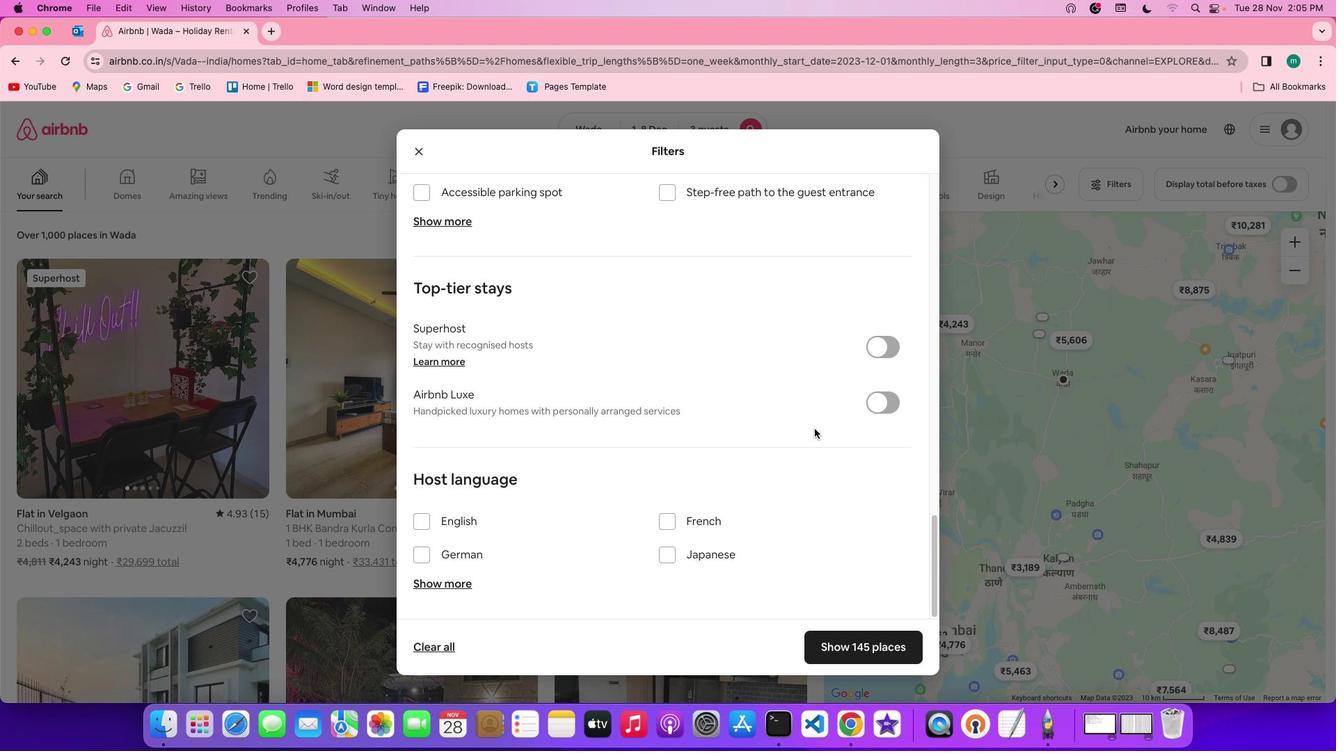 
Action: Mouse moved to (863, 650)
Screenshot: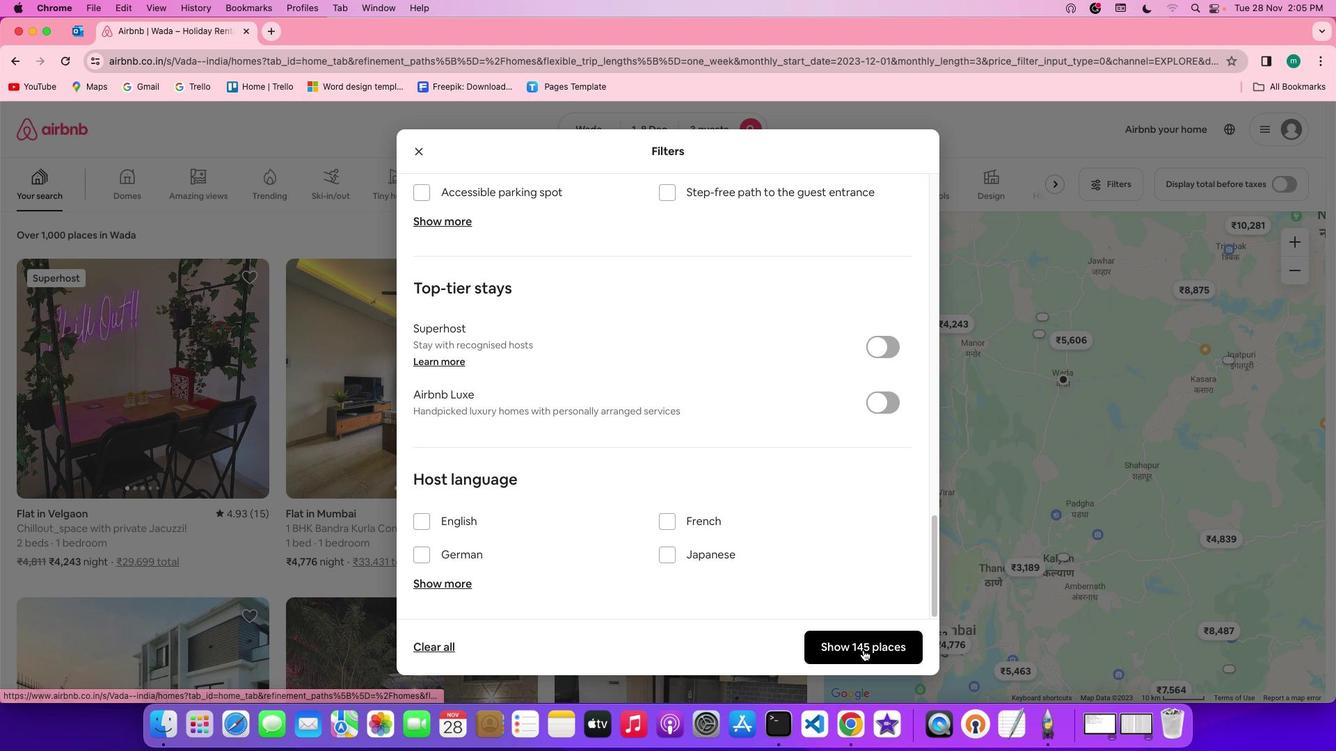 
Action: Mouse pressed left at (863, 650)
Screenshot: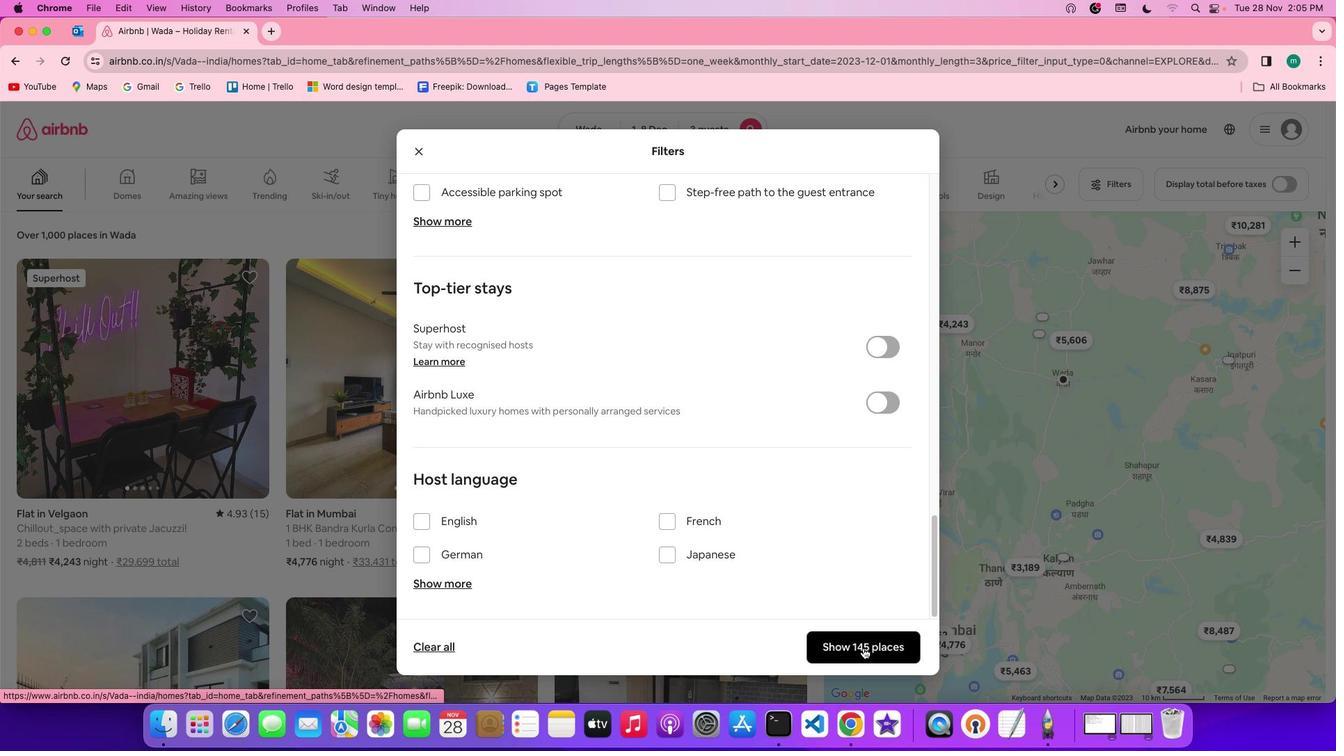 
Action: Mouse moved to (146, 413)
Screenshot: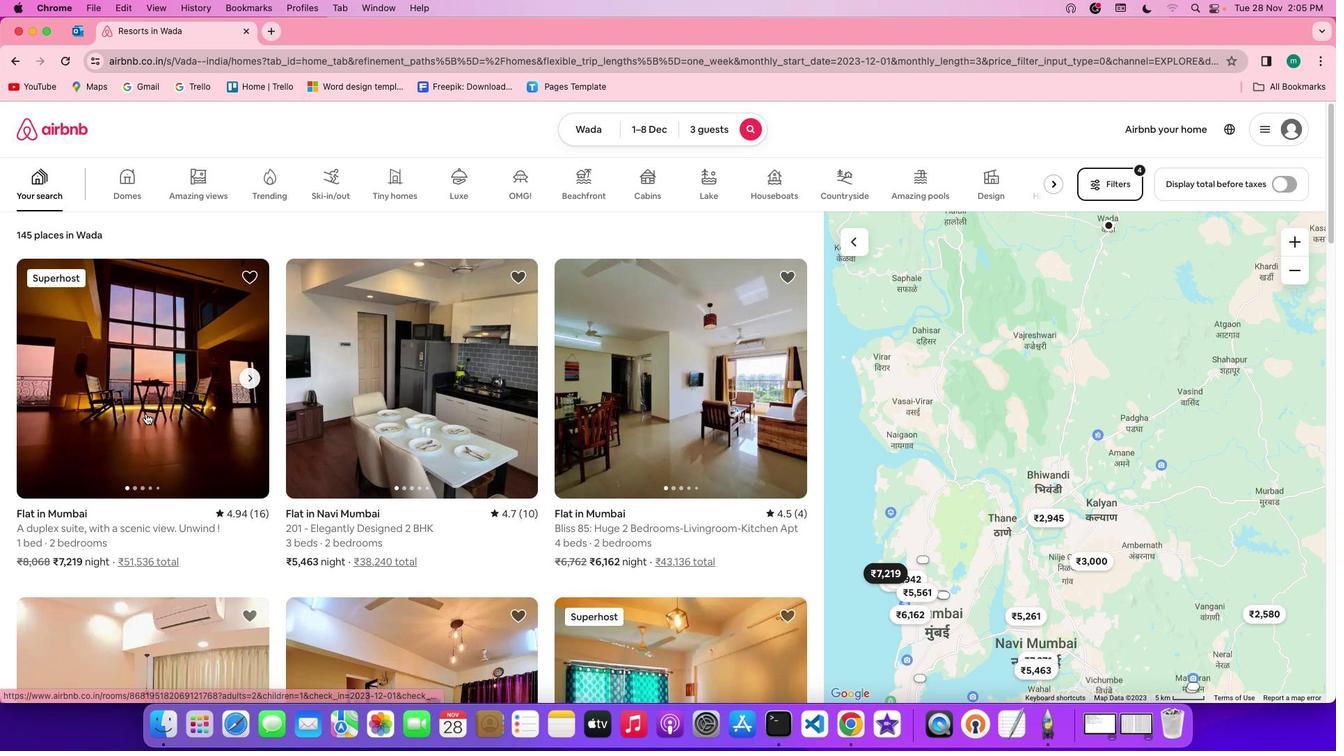 
Action: Mouse pressed left at (146, 413)
Screenshot: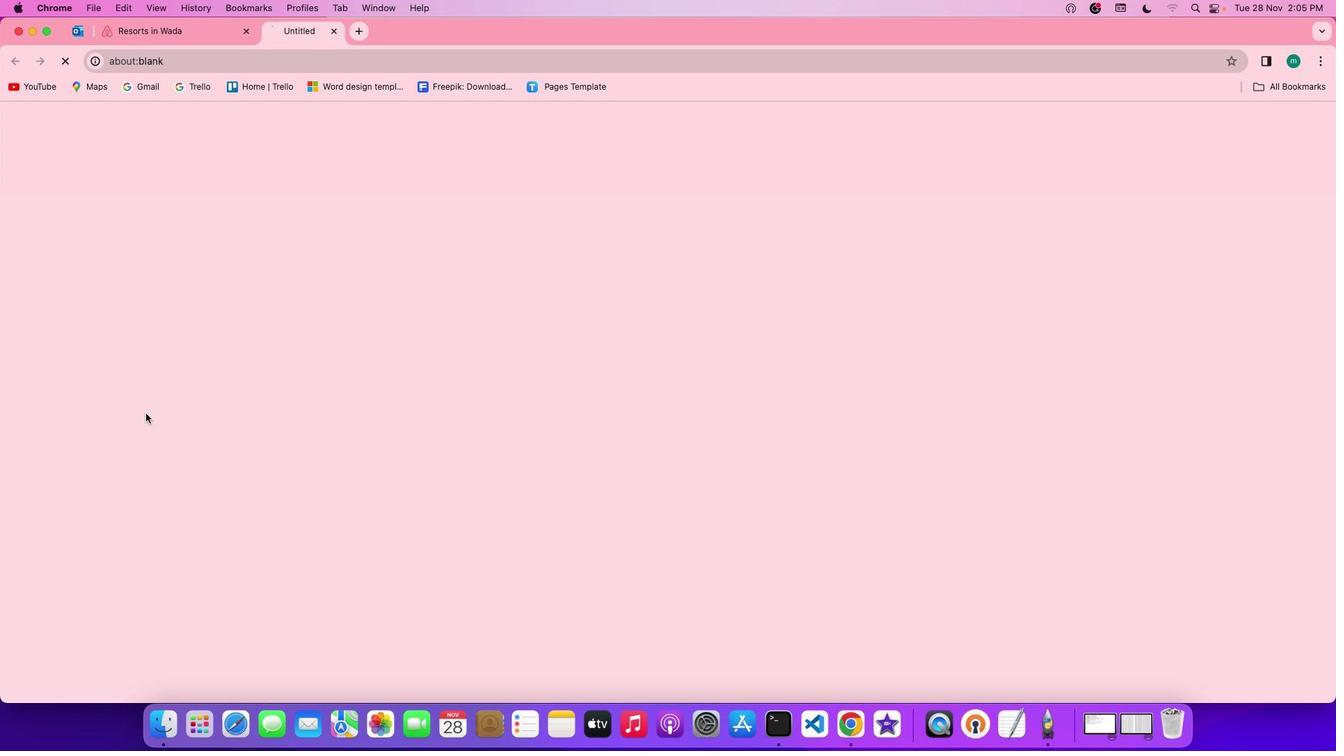 
Action: Mouse moved to (989, 519)
Screenshot: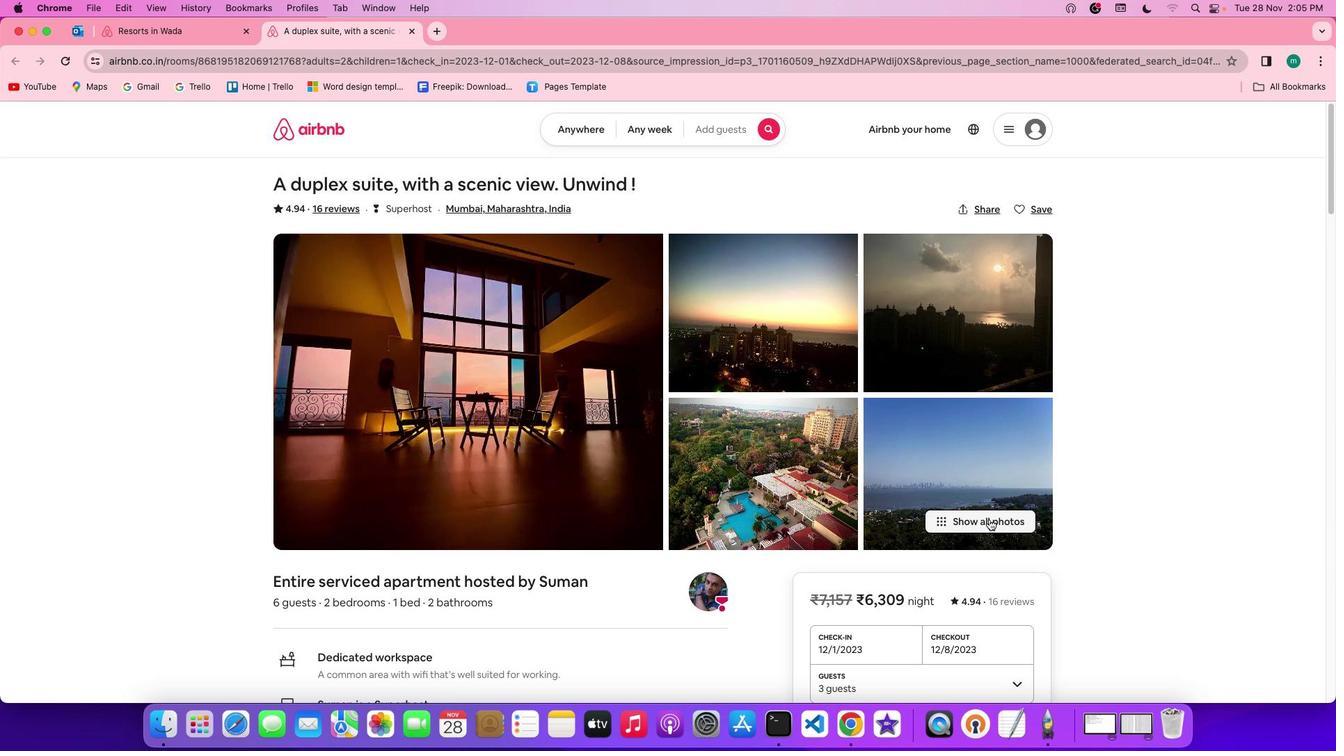 
Action: Mouse pressed left at (989, 519)
Screenshot: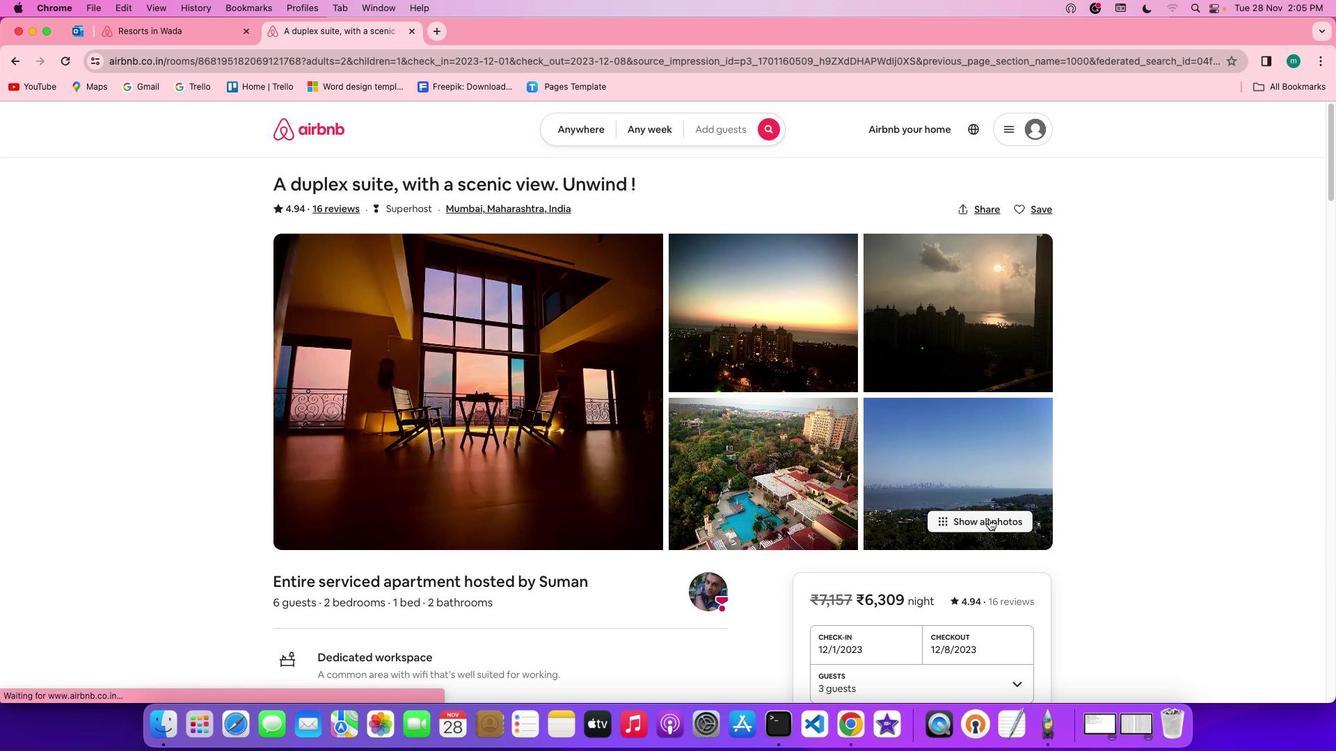 
Action: Mouse moved to (644, 476)
Screenshot: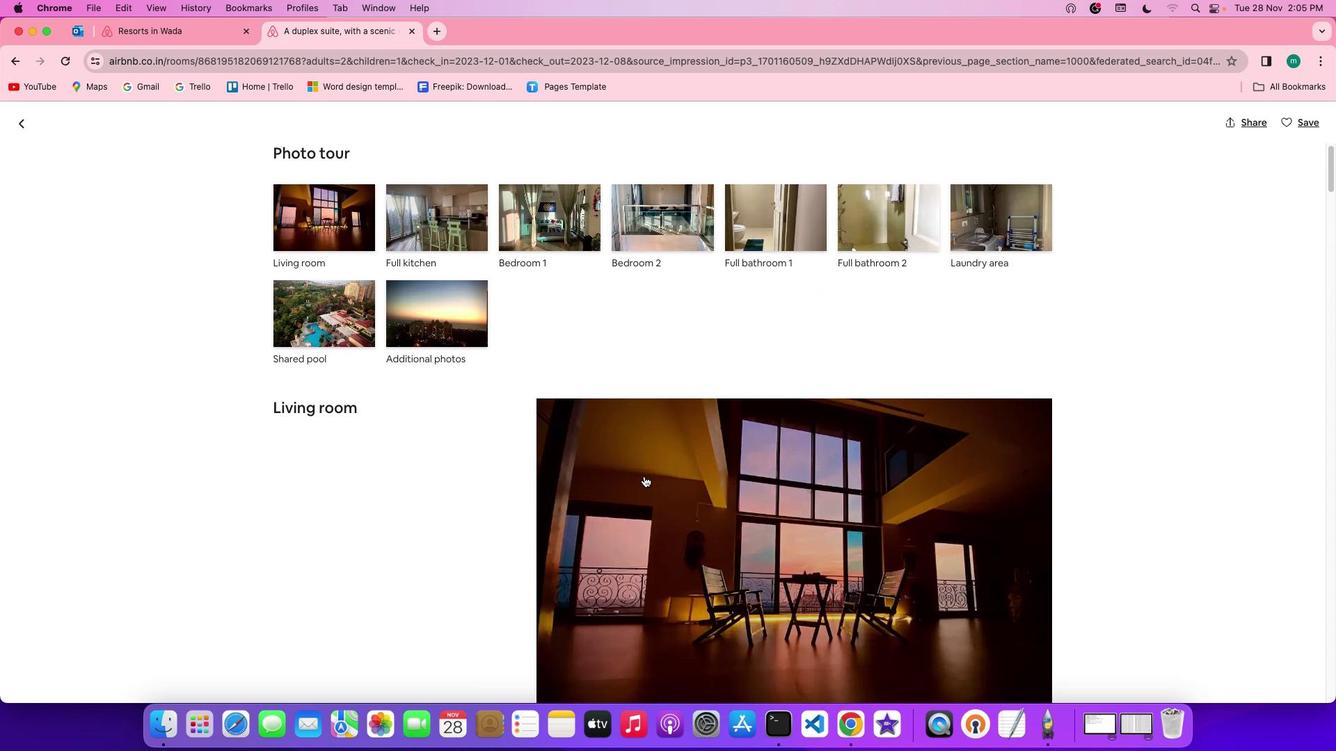 
Action: Mouse scrolled (644, 476) with delta (0, 0)
Screenshot: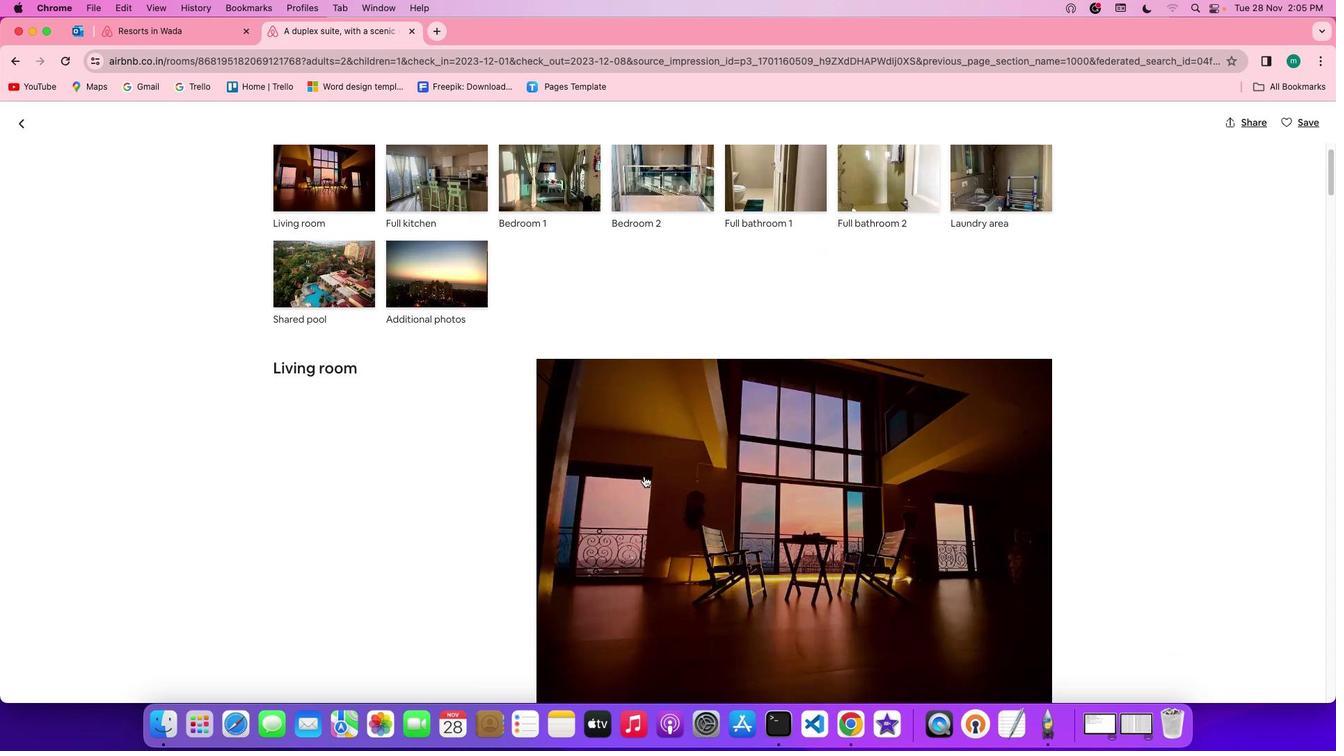 
Action: Mouse scrolled (644, 476) with delta (0, 0)
Screenshot: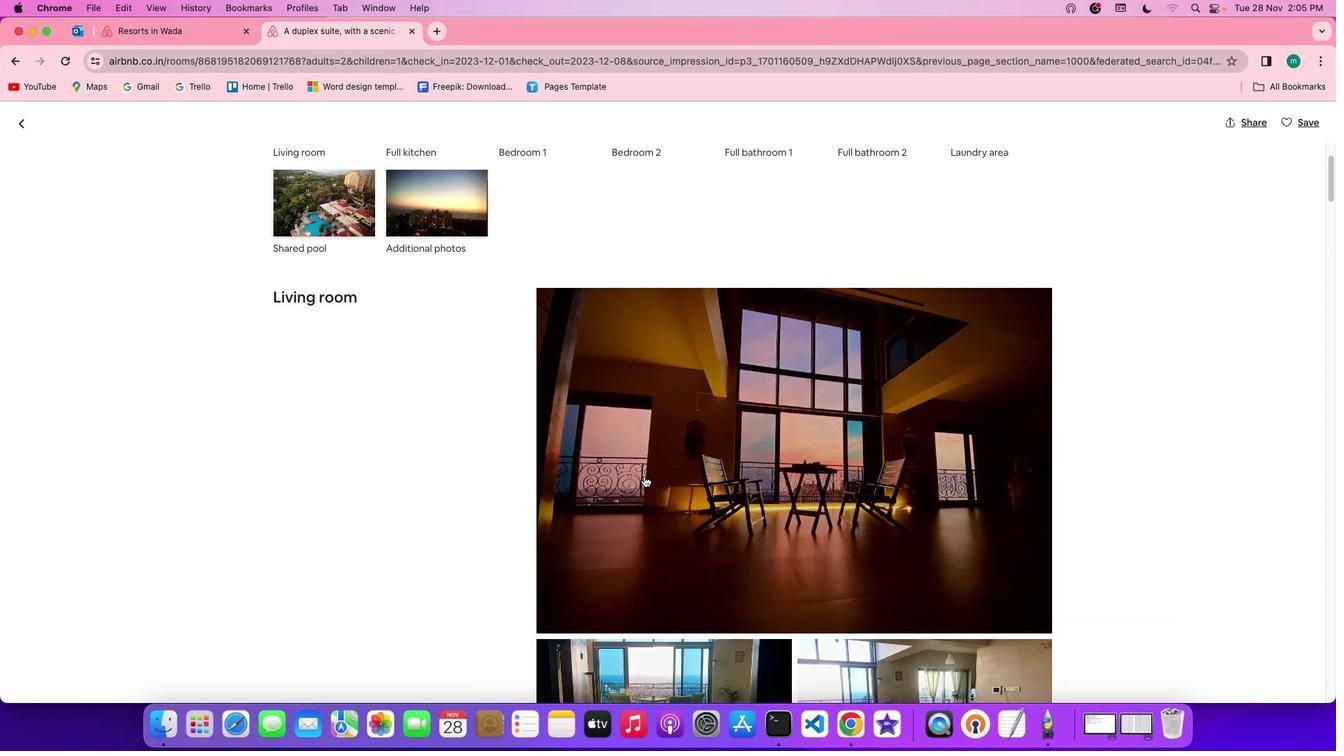 
Action: Mouse scrolled (644, 476) with delta (0, -1)
Screenshot: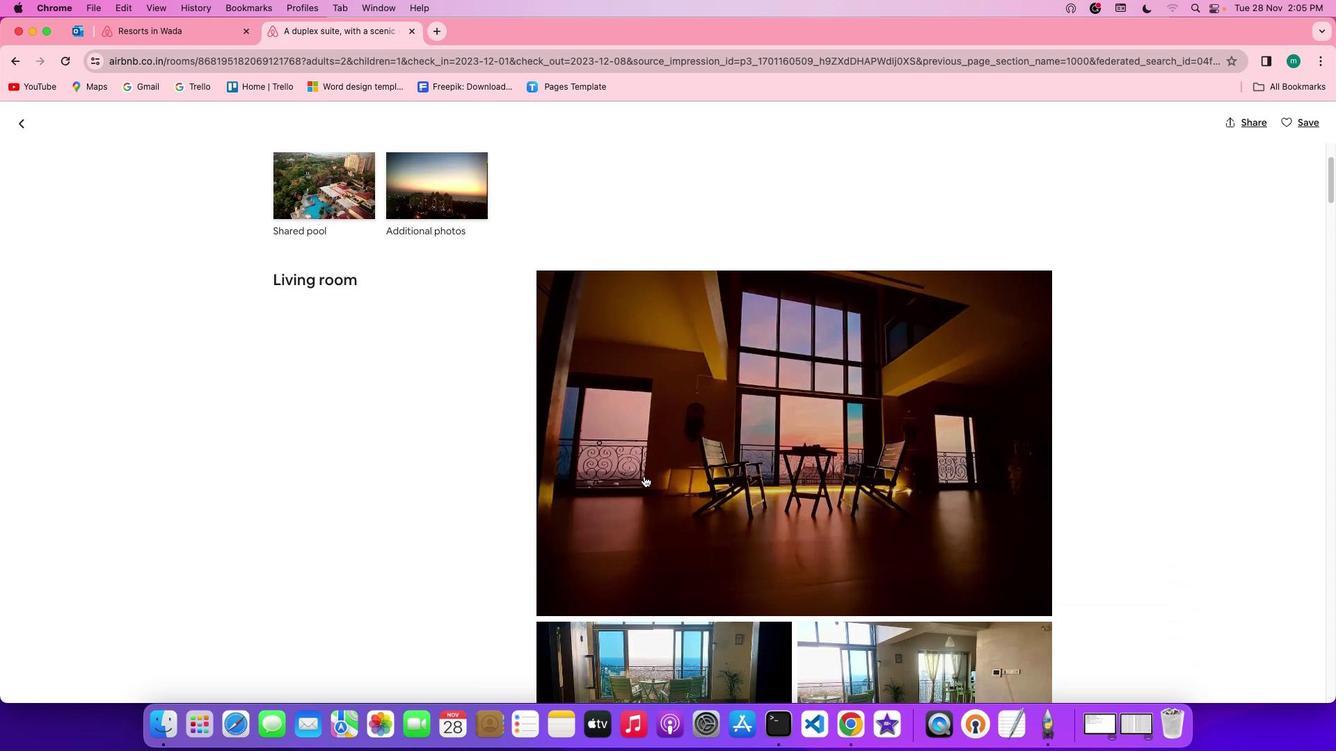 
Action: Mouse scrolled (644, 476) with delta (0, -2)
Screenshot: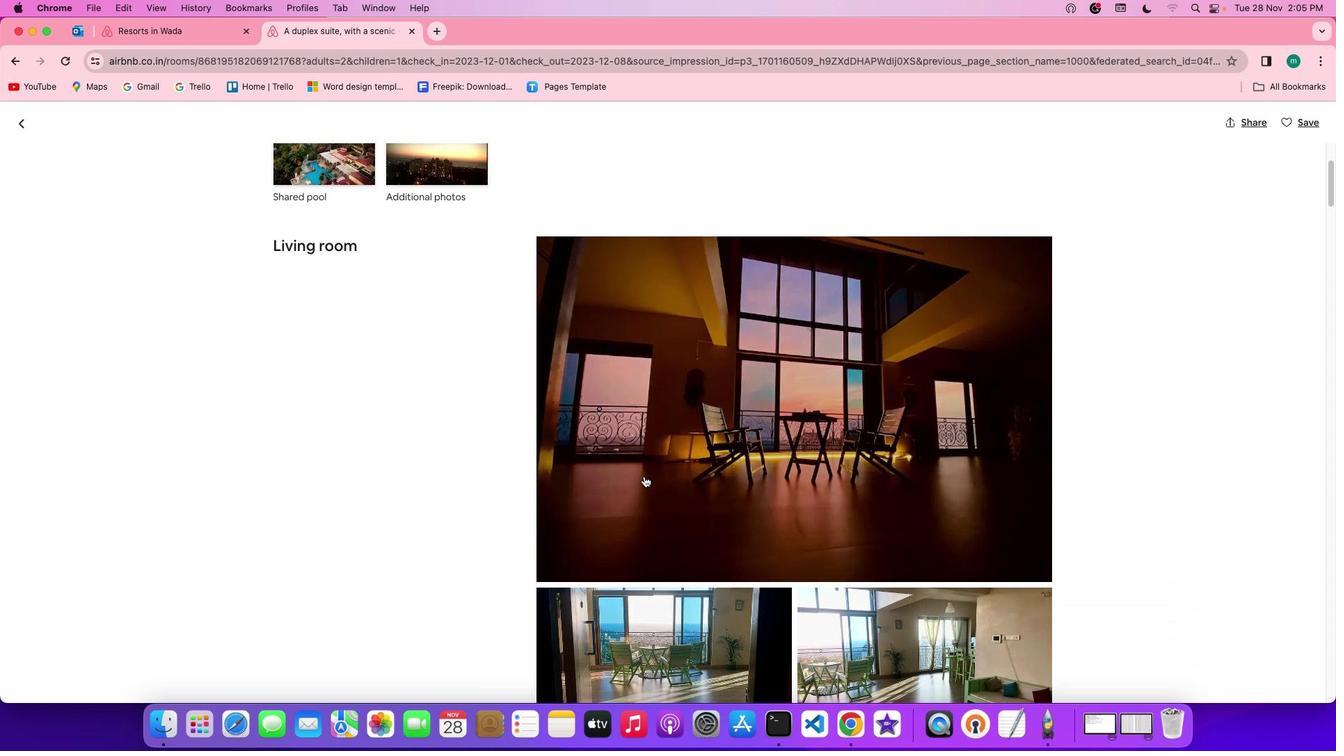 
Action: Mouse scrolled (644, 476) with delta (0, 0)
Screenshot: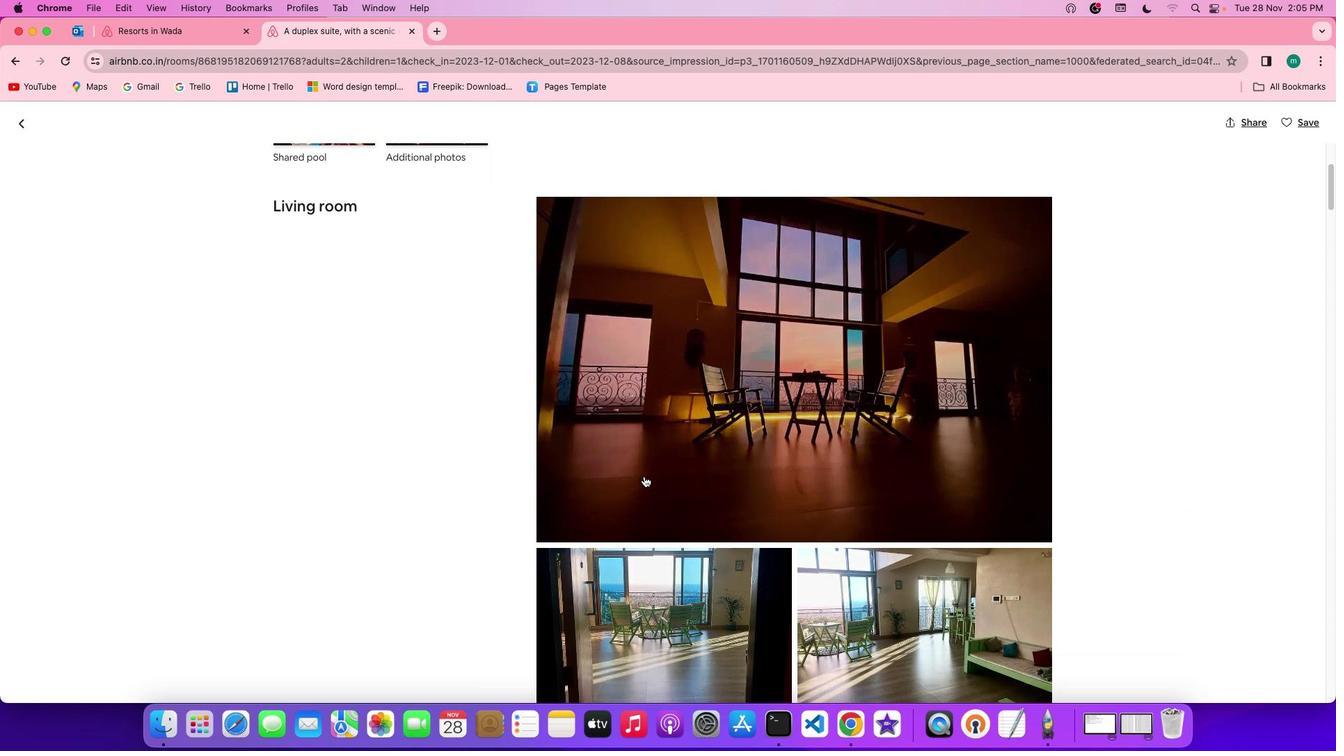 
Action: Mouse scrolled (644, 476) with delta (0, 0)
Screenshot: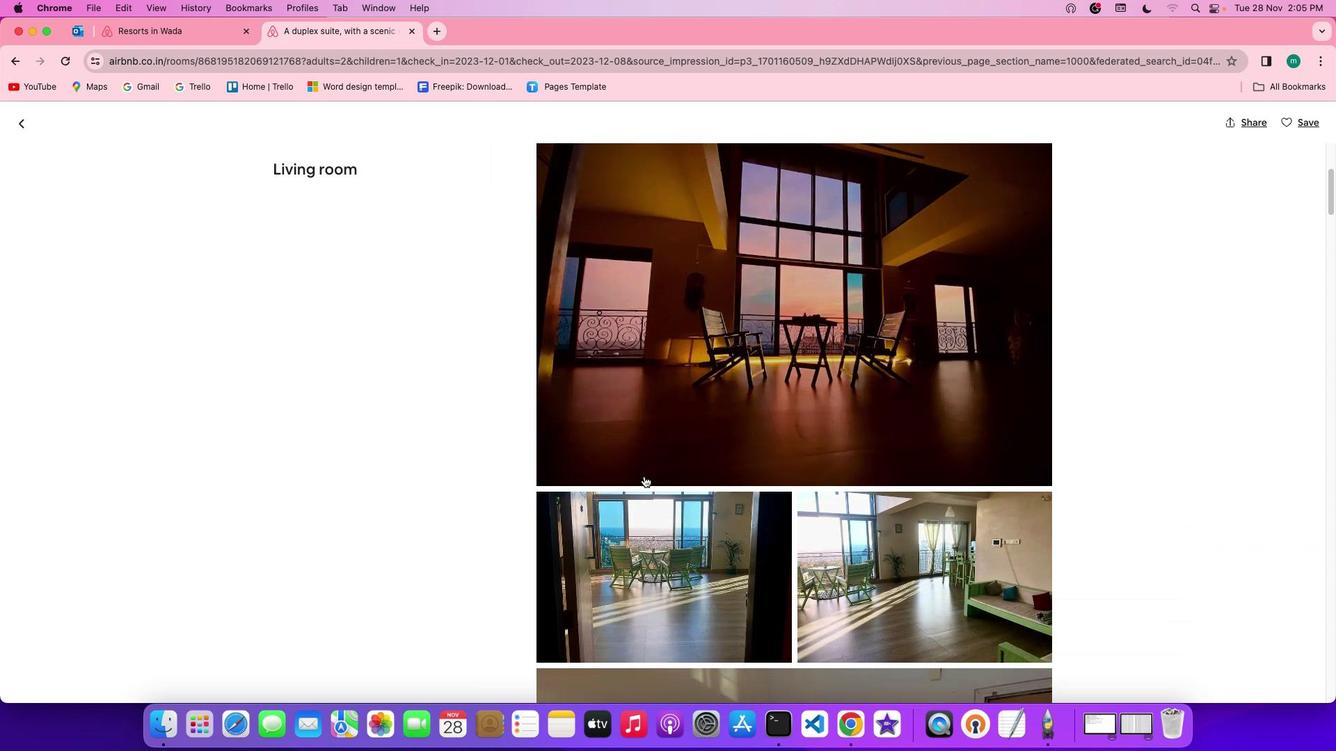 
Action: Mouse scrolled (644, 476) with delta (0, -1)
Screenshot: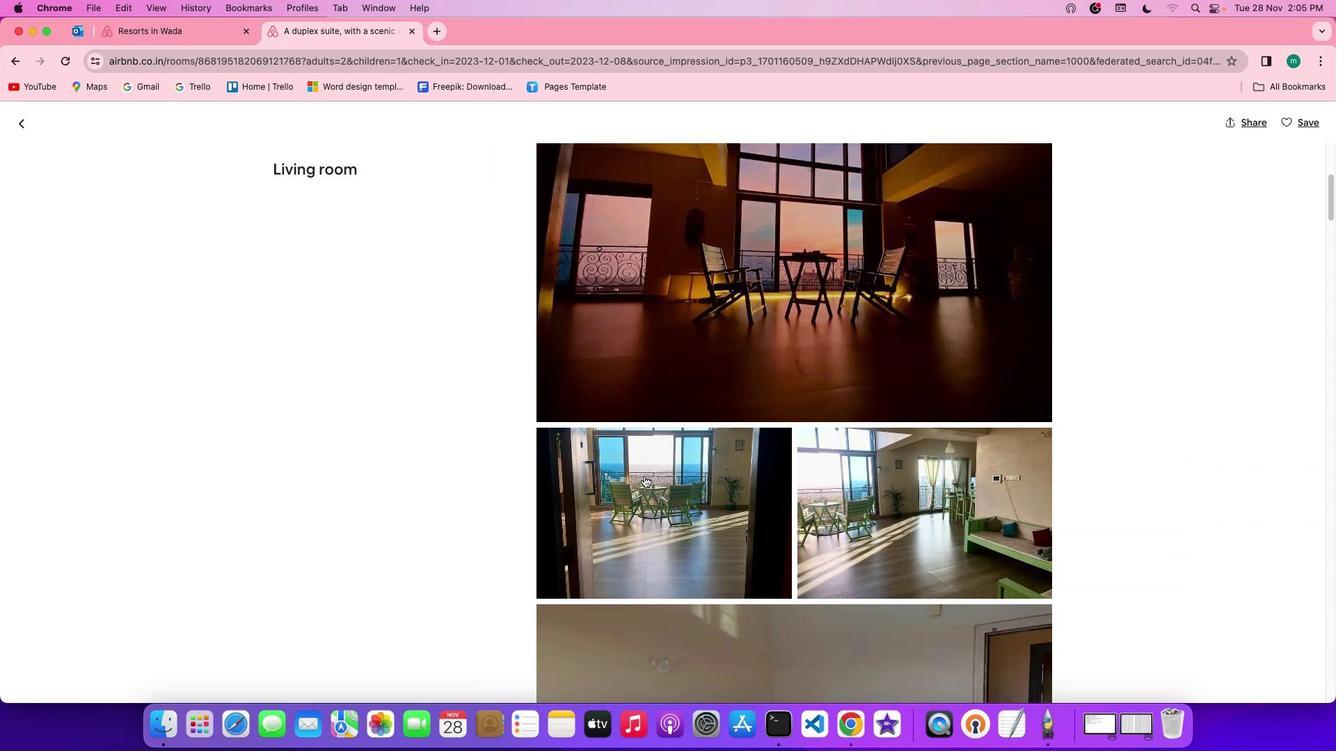 
Action: Mouse scrolled (644, 476) with delta (0, -2)
Screenshot: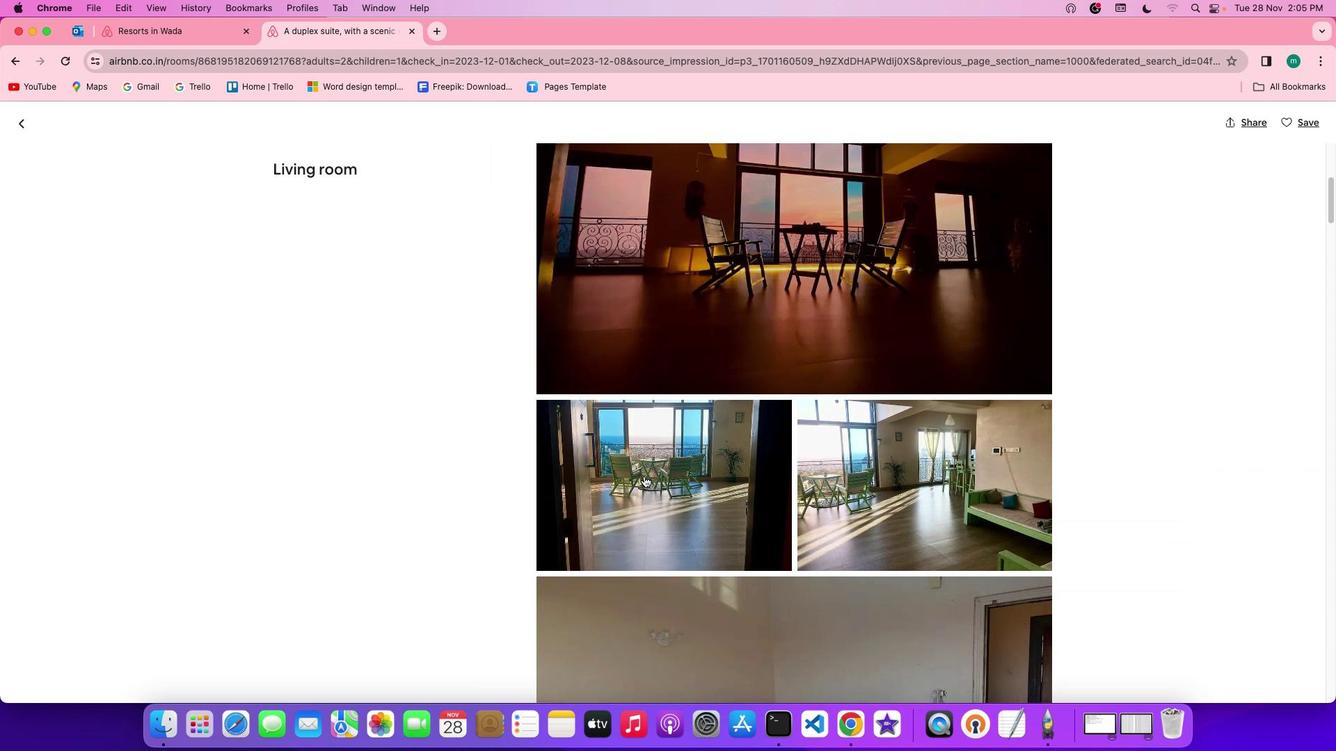 
Action: Mouse scrolled (644, 476) with delta (0, 0)
Screenshot: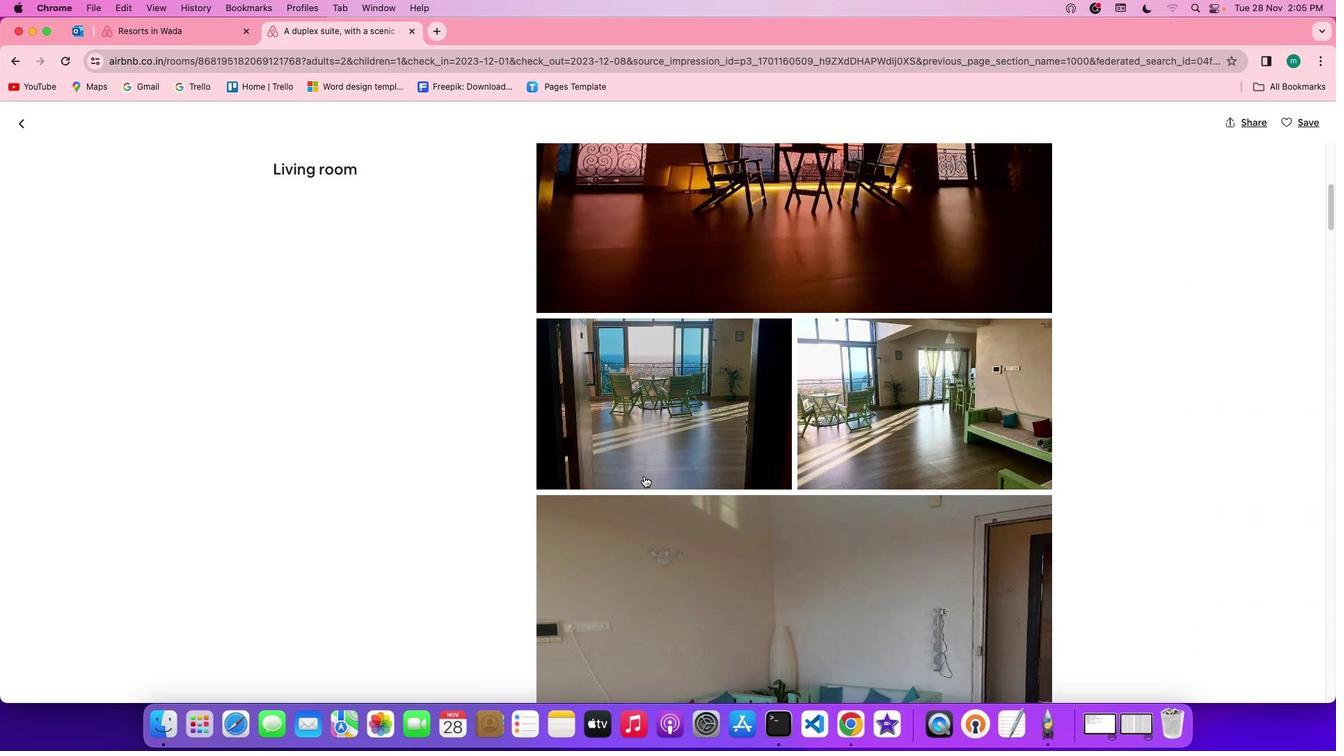 
Action: Mouse scrolled (644, 476) with delta (0, 0)
Screenshot: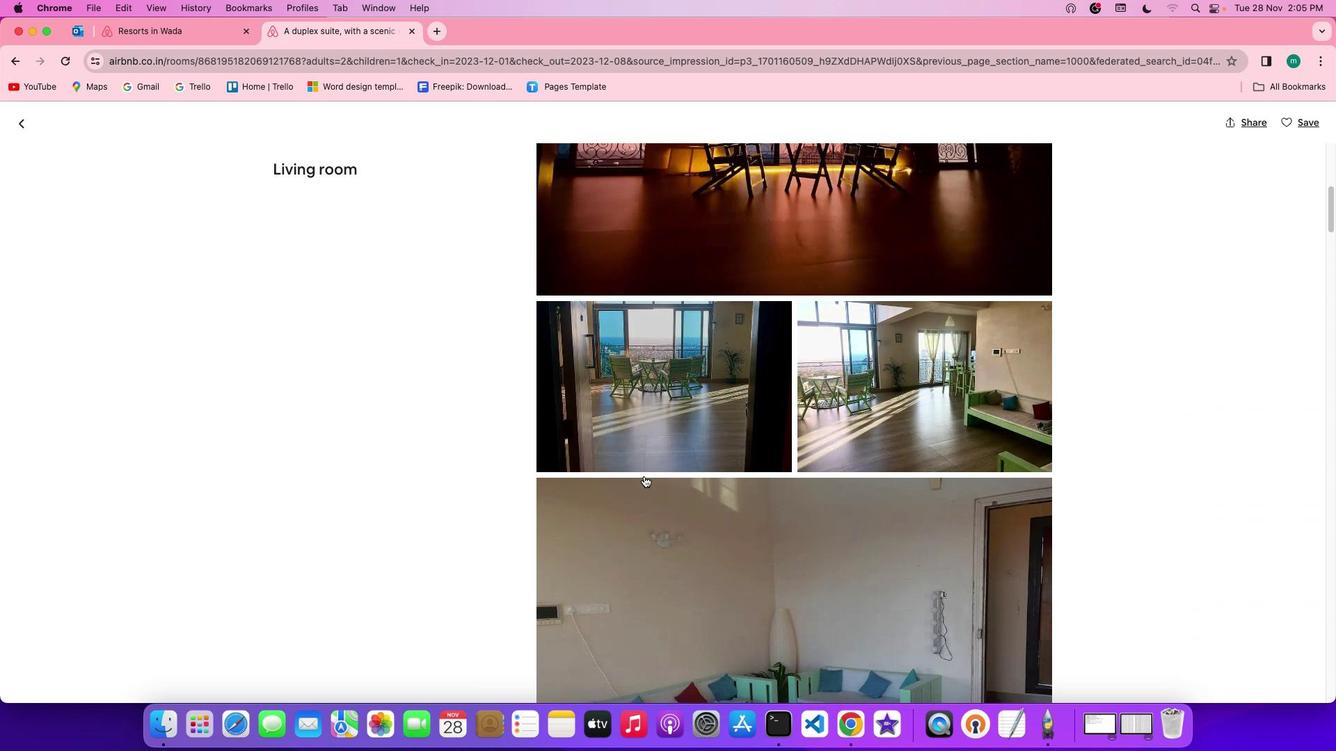 
Action: Mouse scrolled (644, 476) with delta (0, -1)
Screenshot: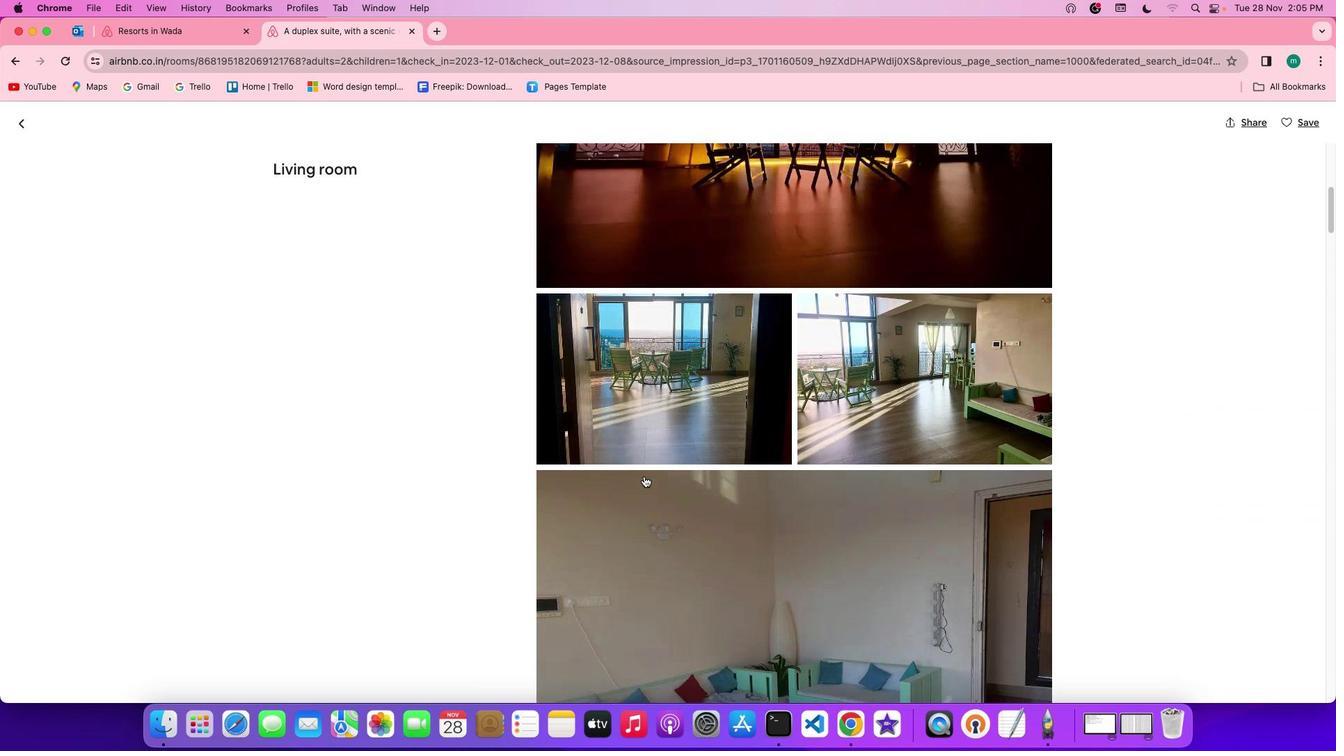 
Action: Mouse scrolled (644, 476) with delta (0, 0)
Screenshot: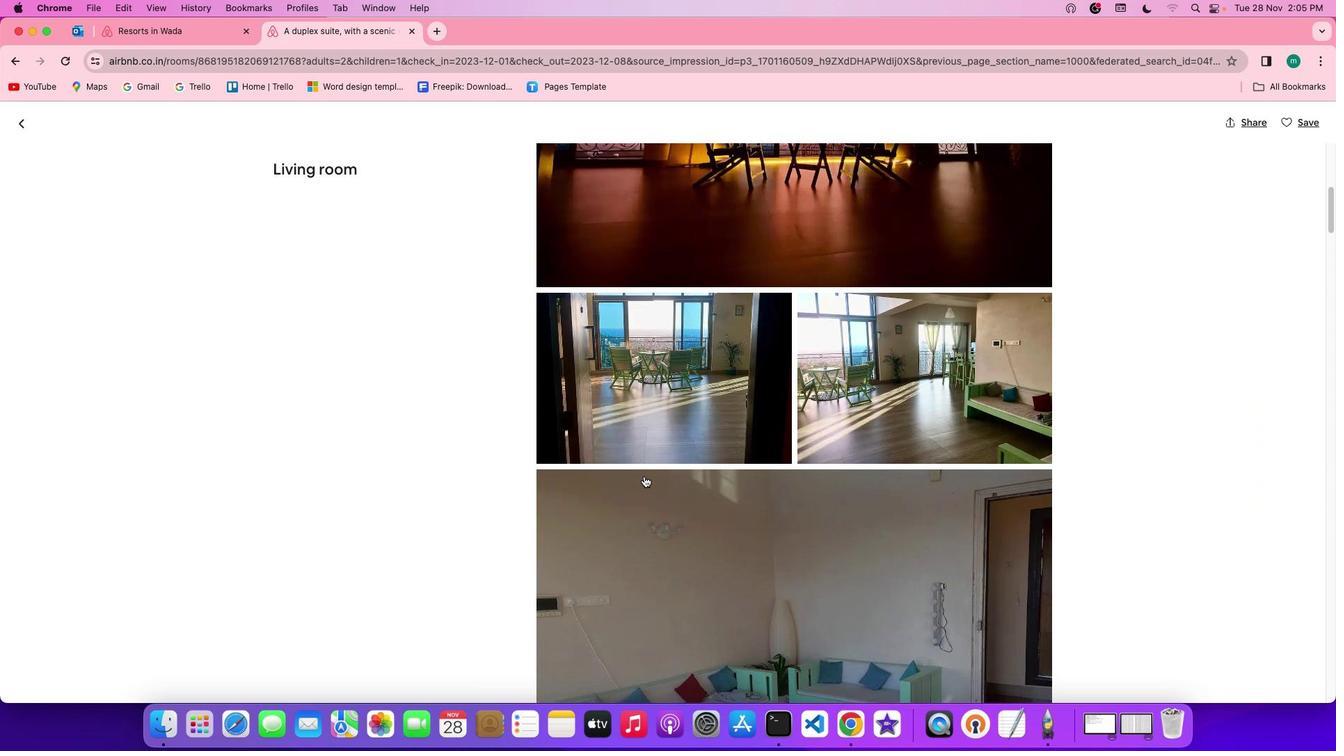 
Action: Mouse scrolled (644, 476) with delta (0, 0)
Screenshot: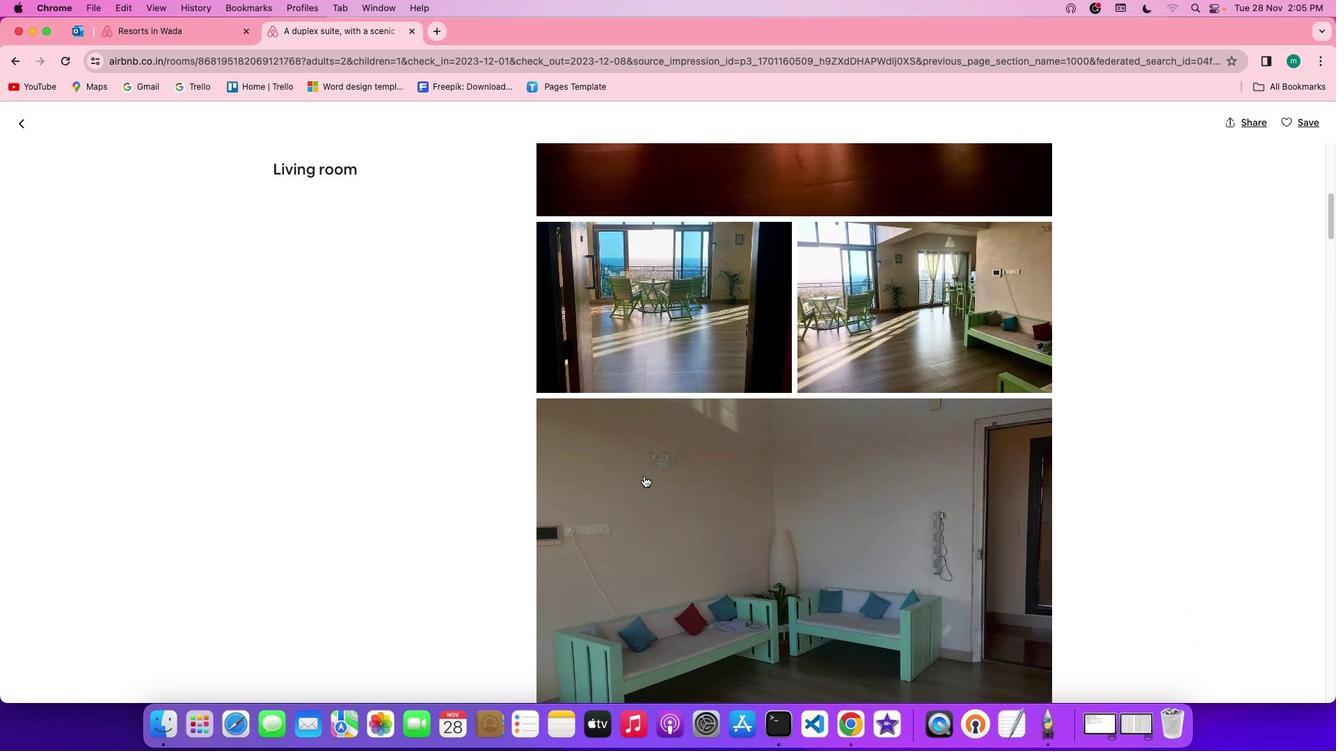 
Action: Mouse scrolled (644, 476) with delta (0, 0)
Screenshot: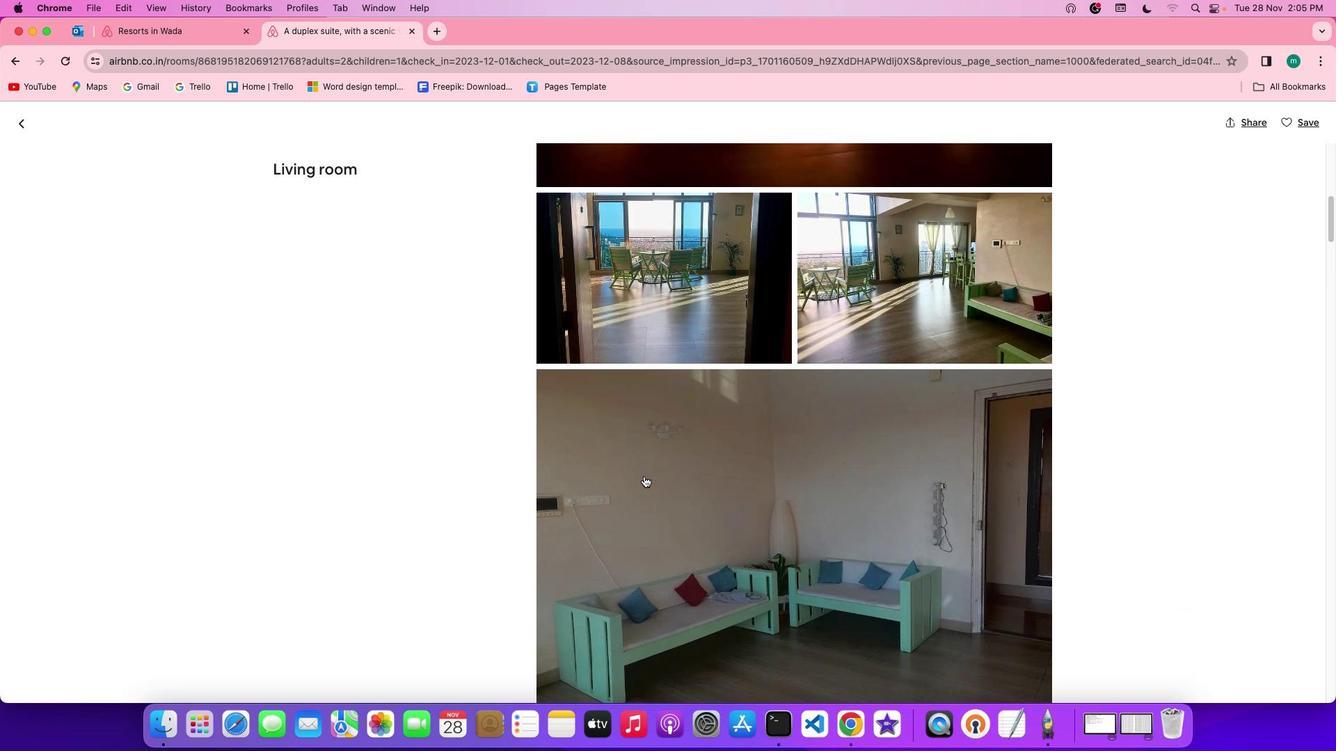 
Action: Mouse scrolled (644, 476) with delta (0, -1)
Screenshot: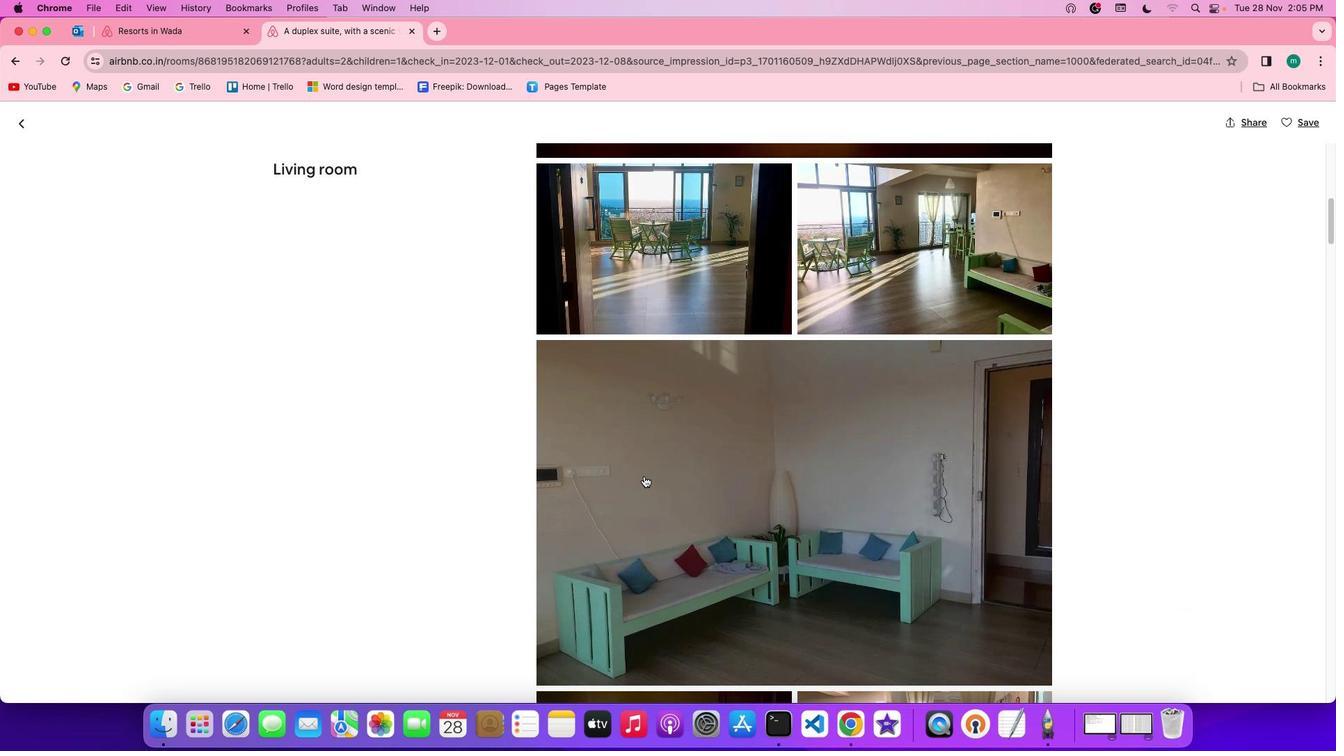 
Action: Mouse scrolled (644, 476) with delta (0, -1)
Screenshot: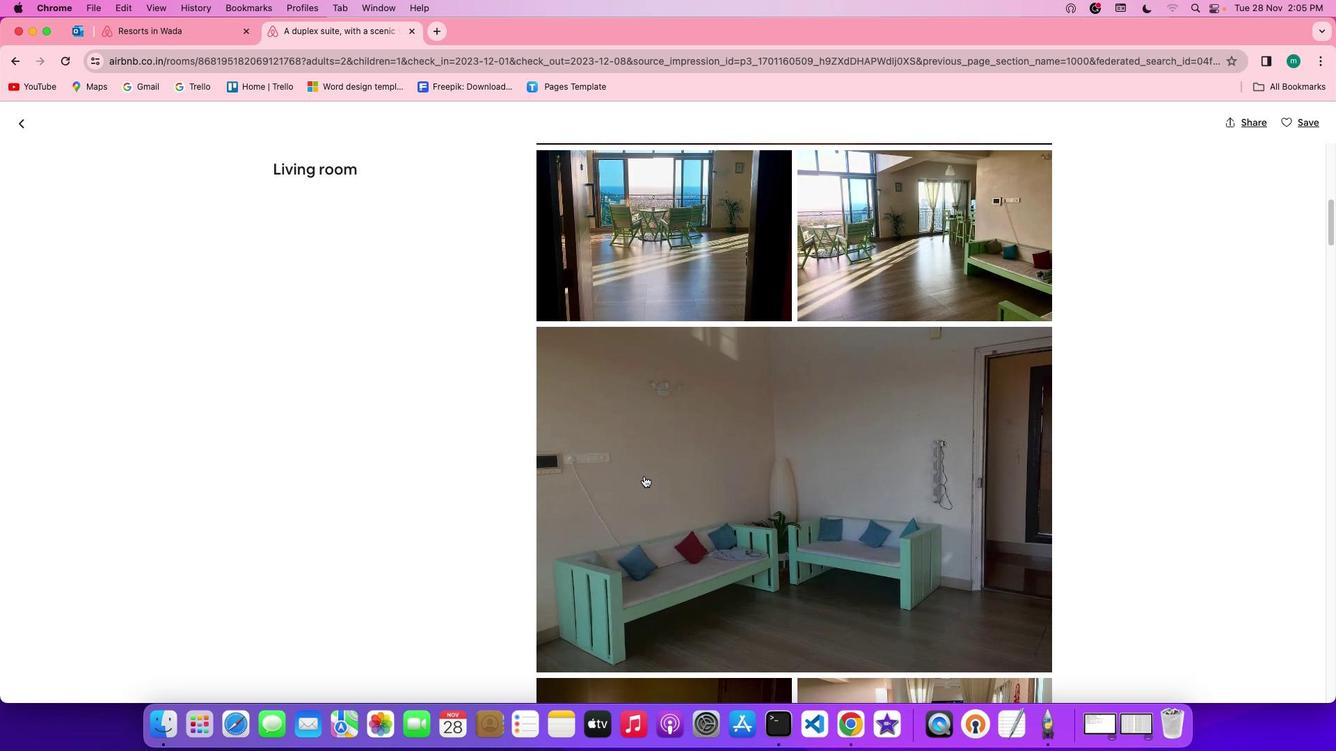
Action: Mouse moved to (645, 477)
Screenshot: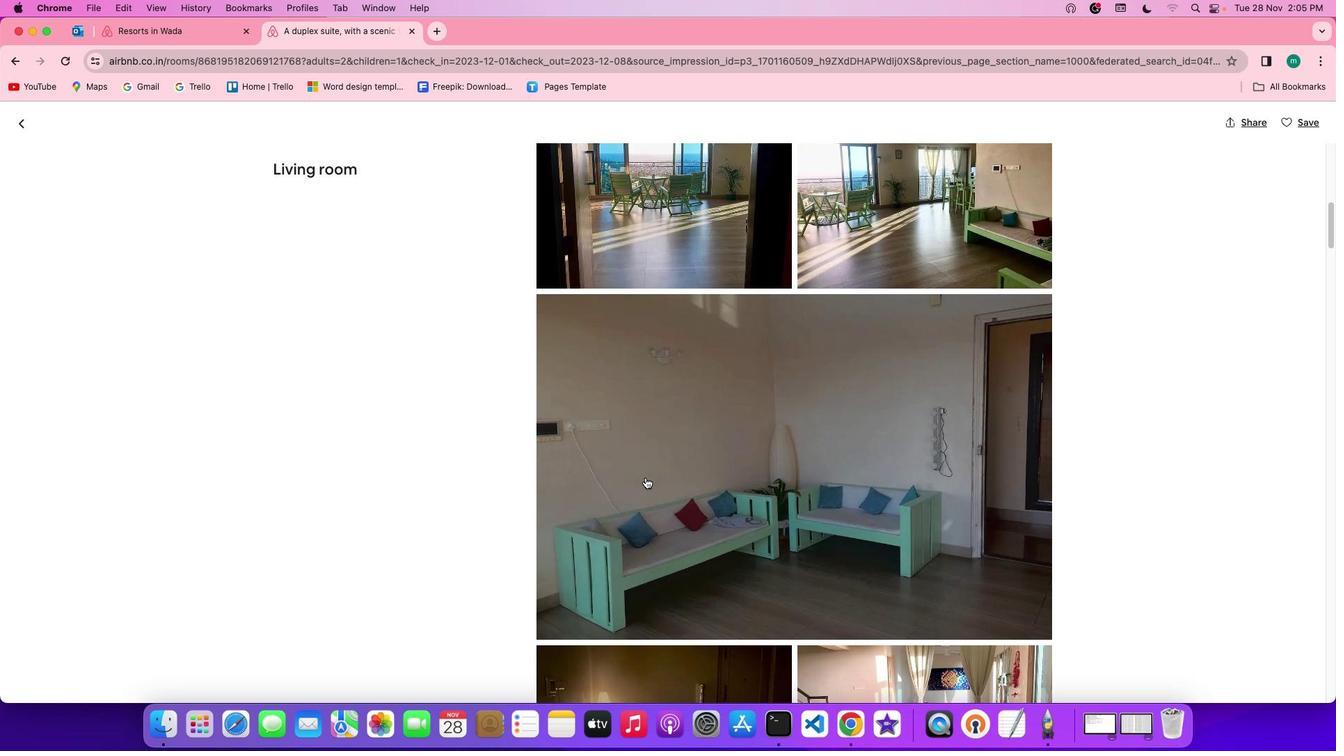 
Action: Mouse scrolled (645, 477) with delta (0, 0)
Screenshot: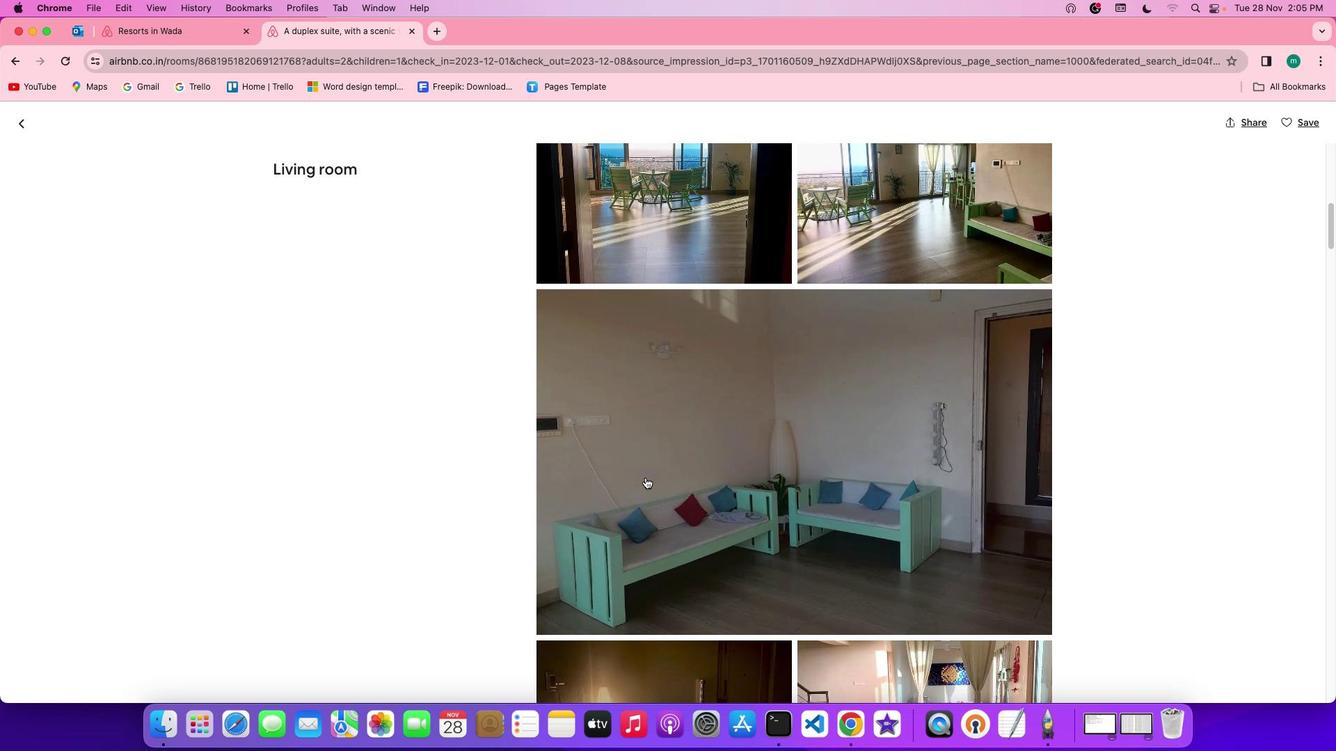 
Action: Mouse scrolled (645, 477) with delta (0, 0)
Screenshot: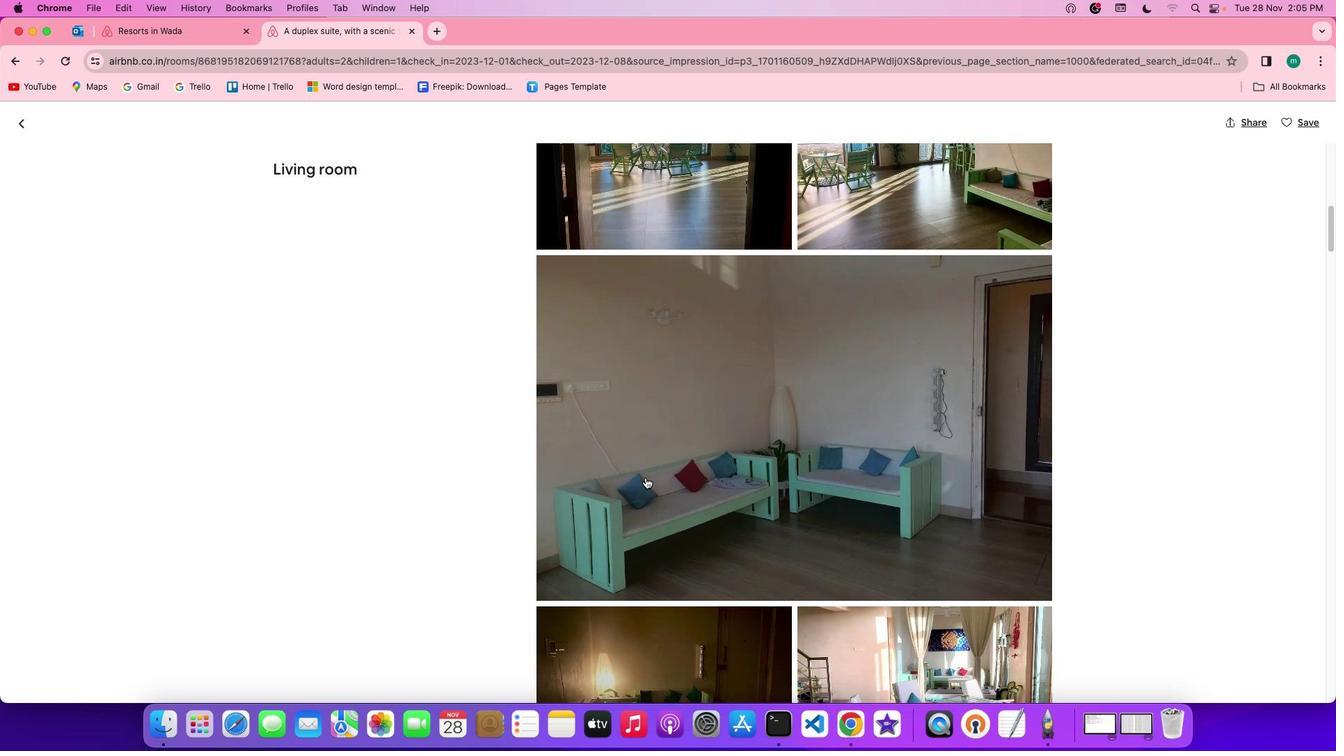 
Action: Mouse scrolled (645, 477) with delta (0, 0)
Screenshot: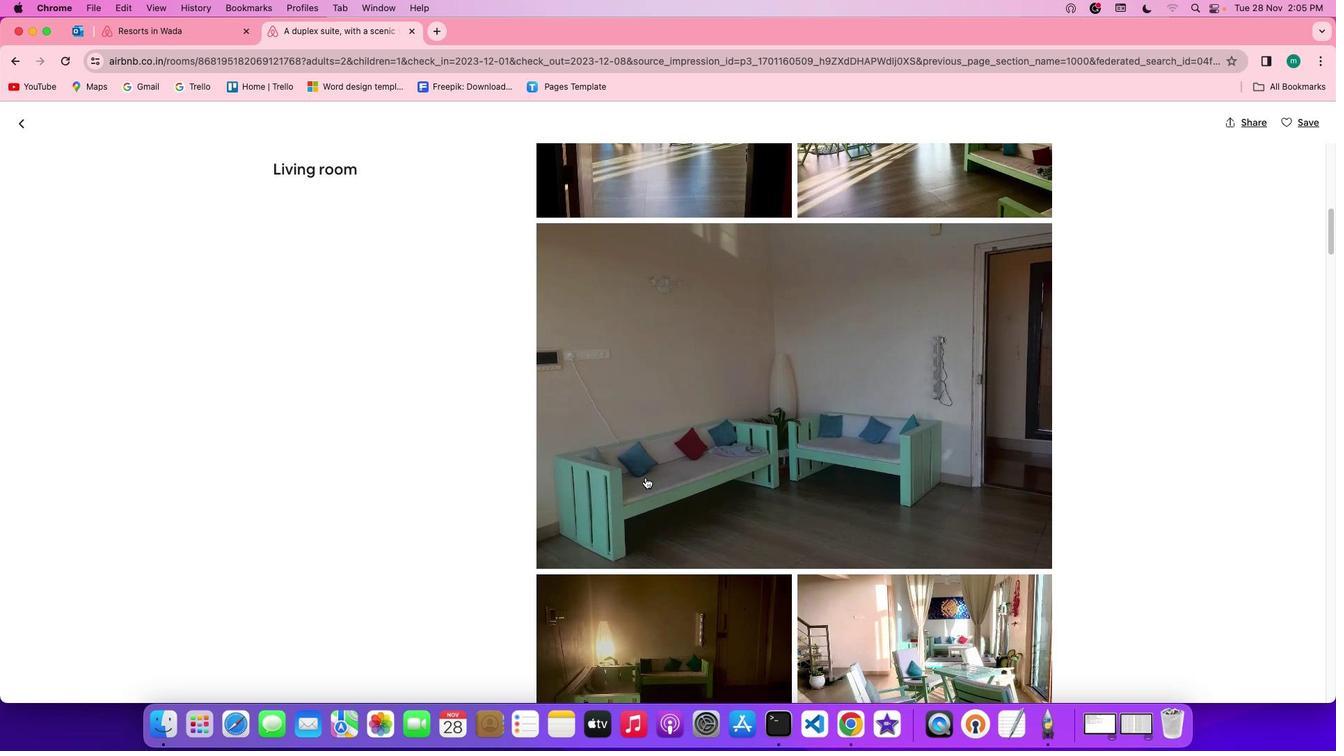 
Action: Mouse scrolled (645, 477) with delta (0, 0)
Screenshot: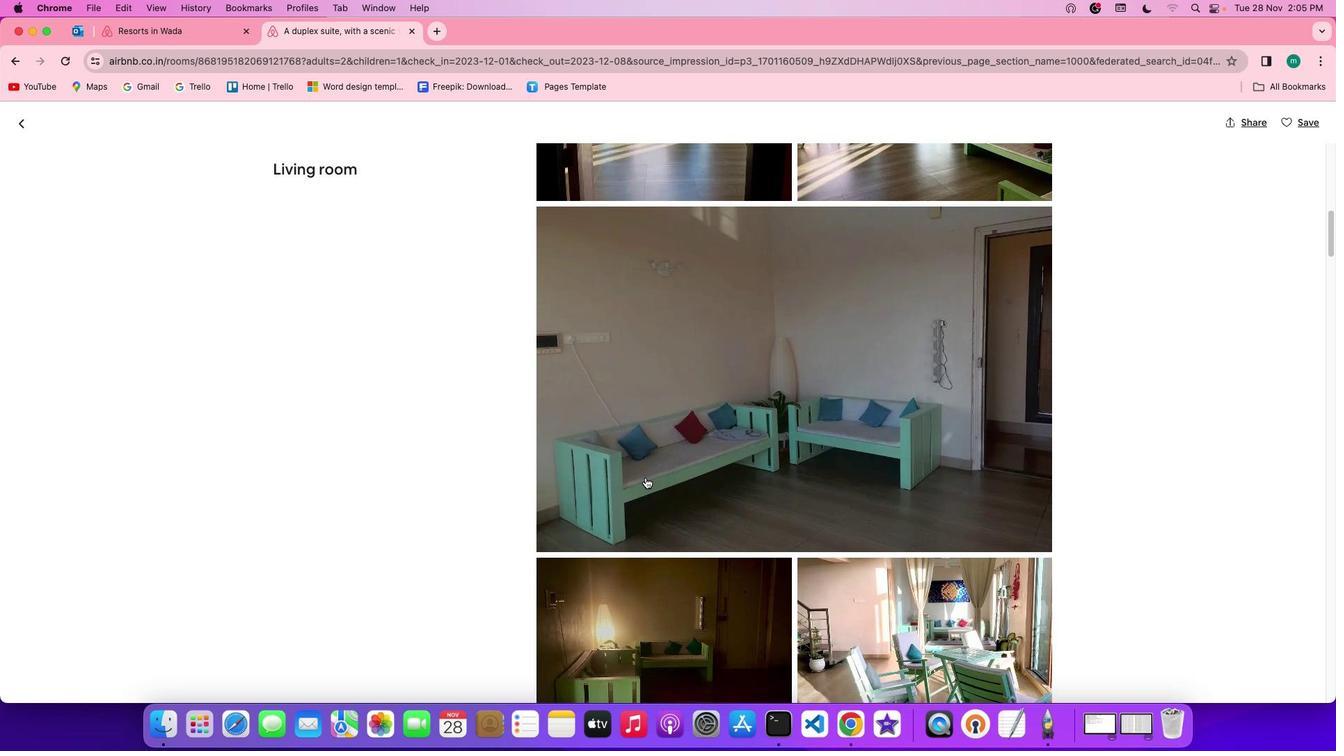 
Action: Mouse moved to (645, 478)
Screenshot: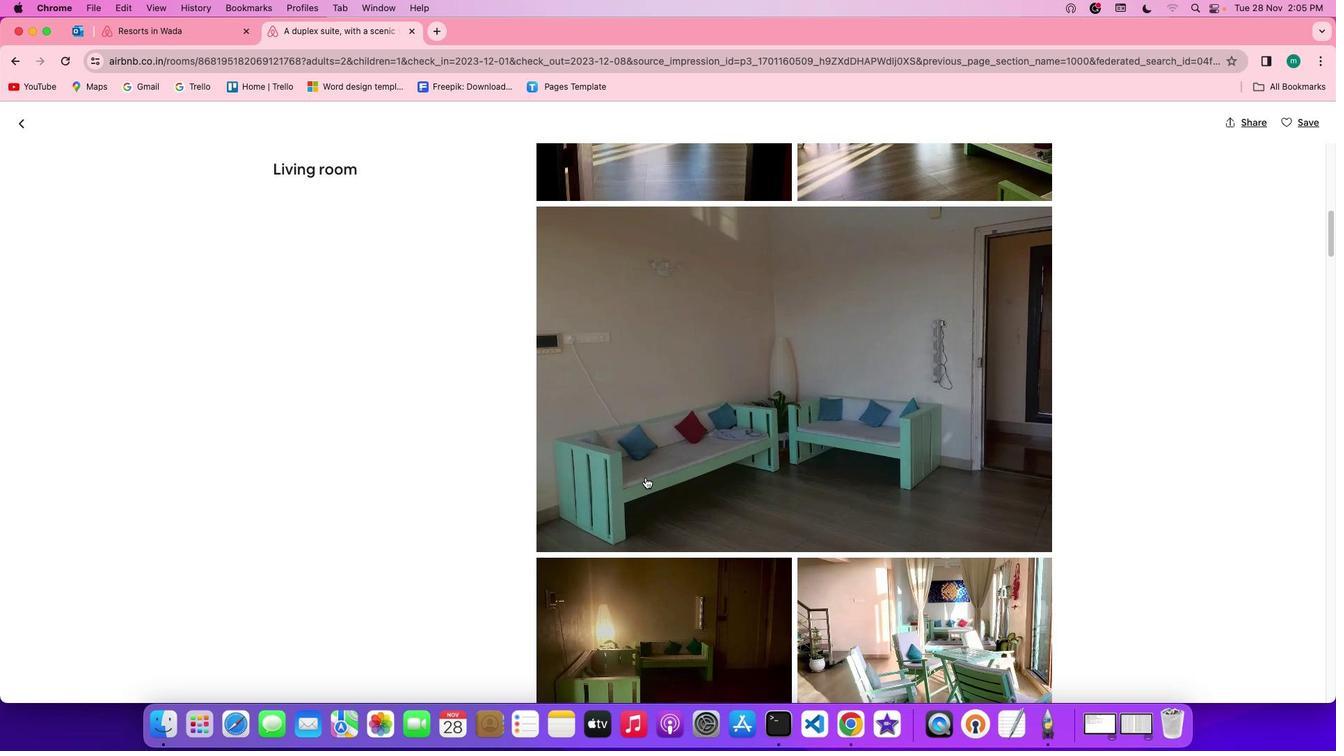 
Action: Mouse scrolled (645, 478) with delta (0, 0)
Screenshot: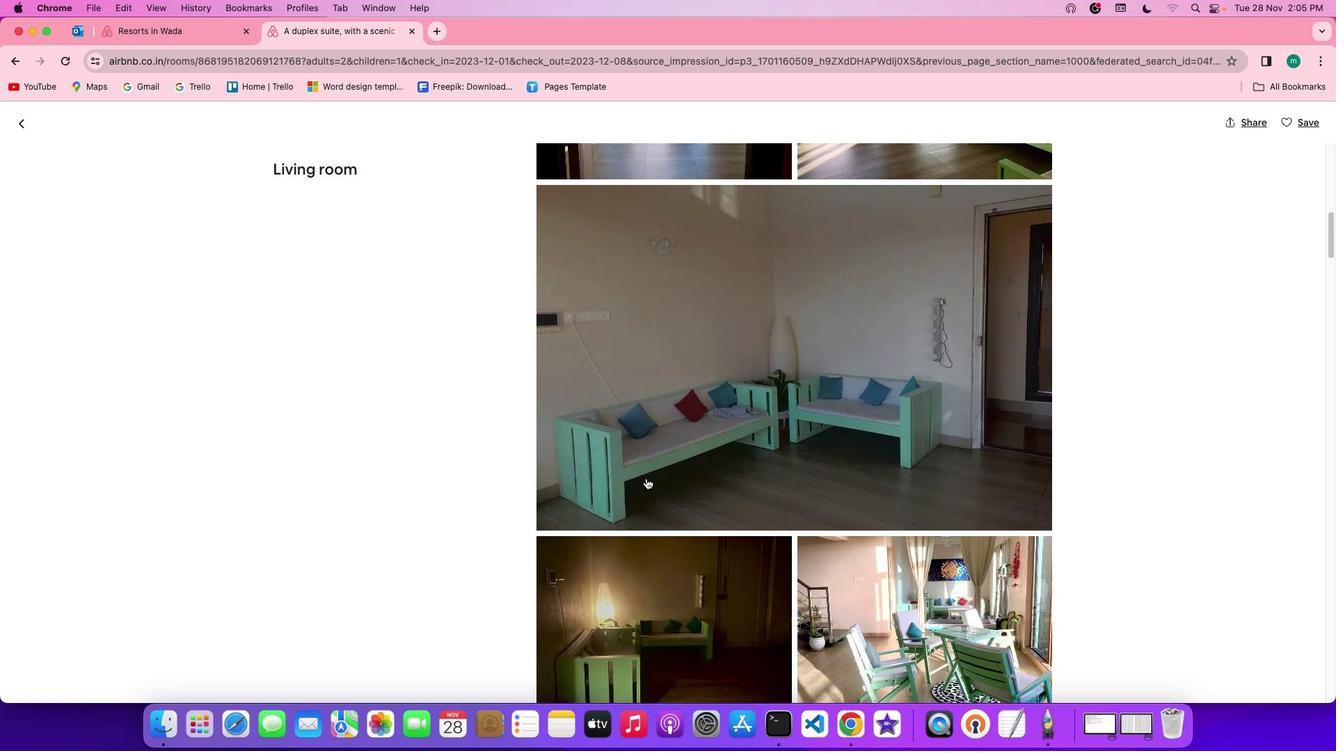 
Action: Mouse scrolled (645, 478) with delta (0, 0)
Screenshot: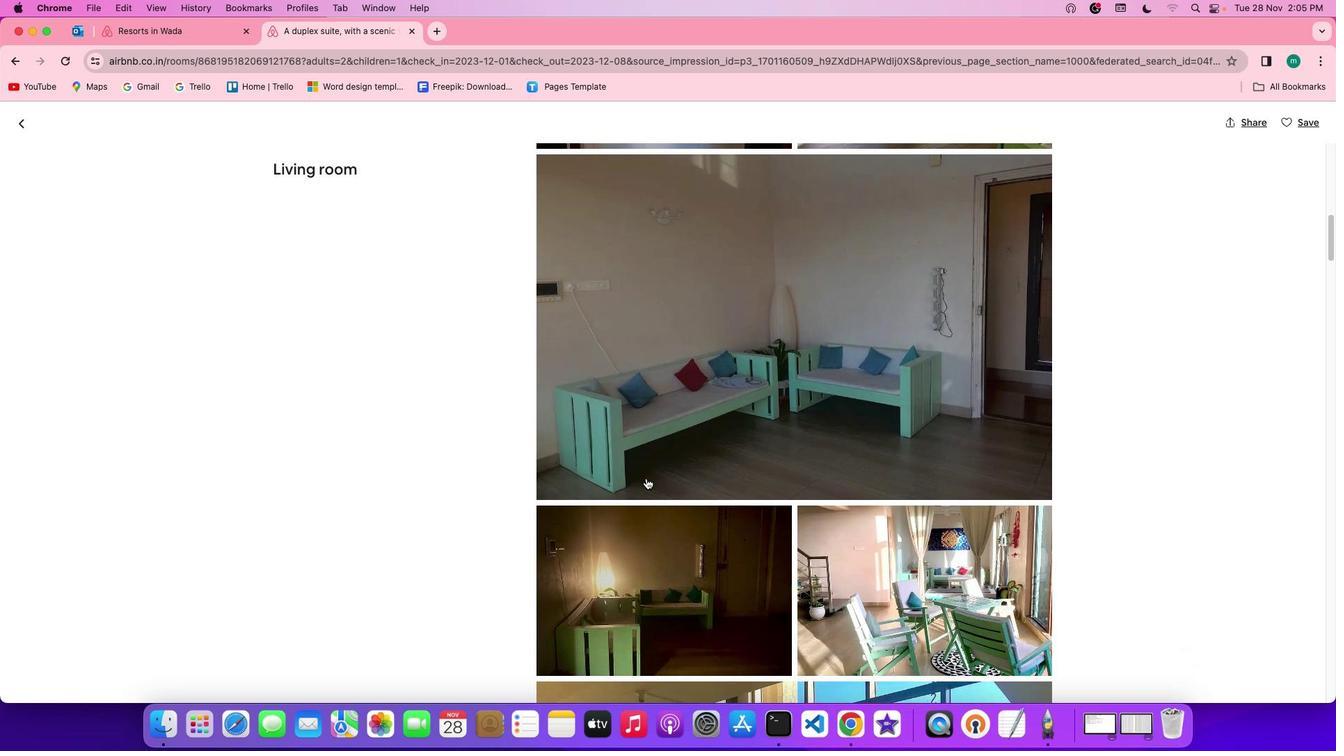 
Action: Mouse scrolled (645, 478) with delta (0, 0)
Screenshot: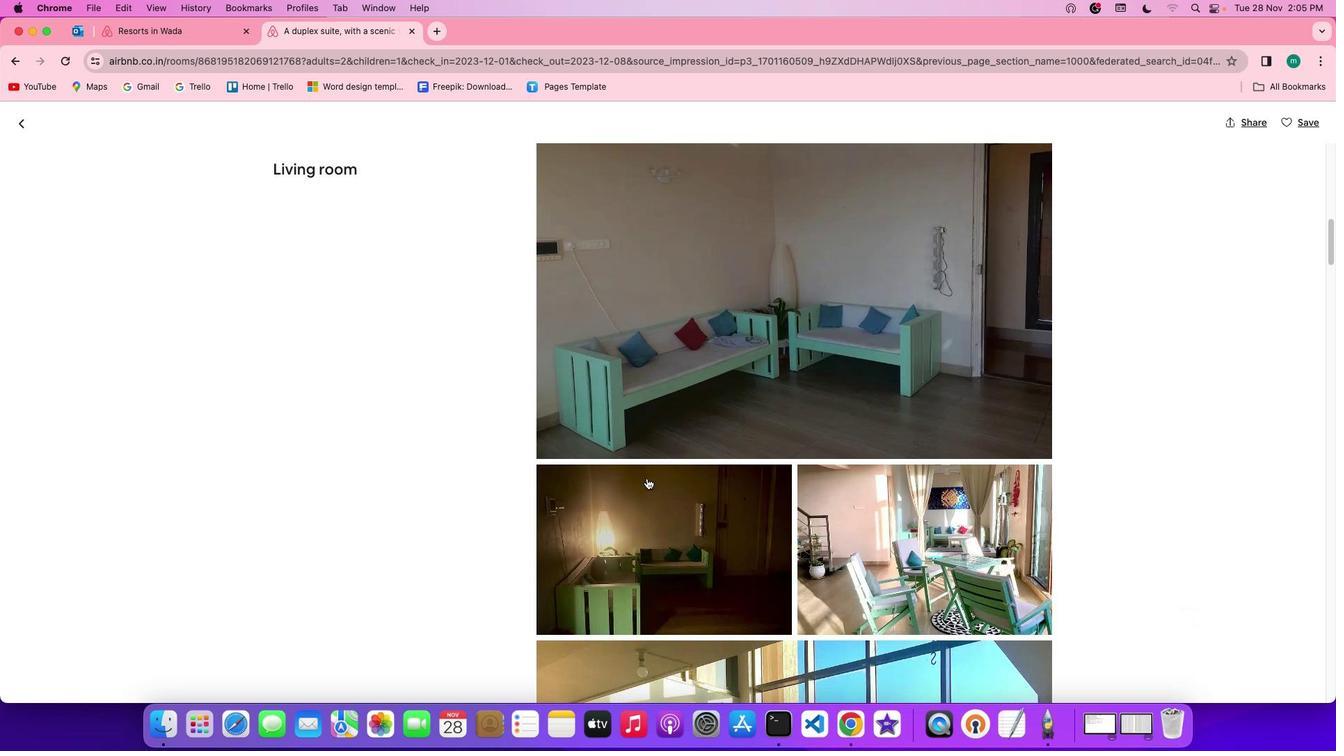 
Action: Mouse moved to (646, 478)
Screenshot: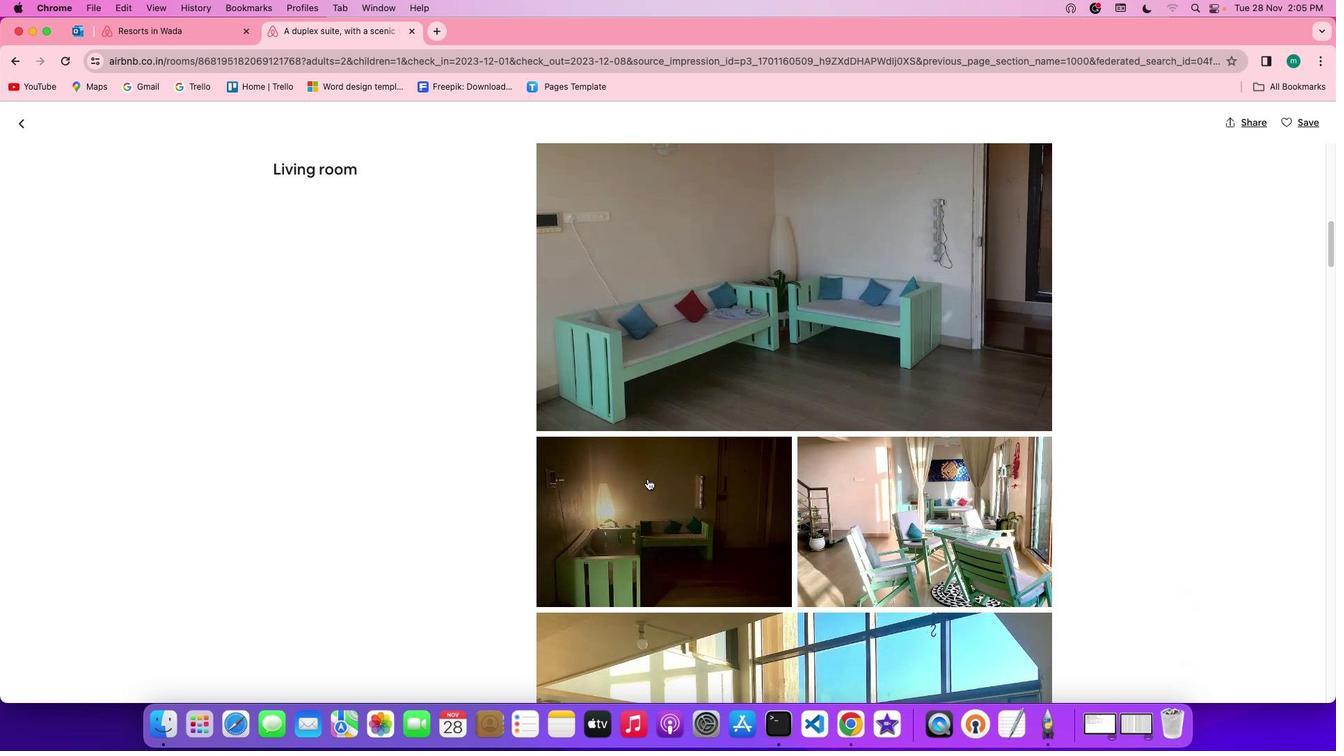 
Action: Mouse scrolled (646, 478) with delta (0, 0)
Screenshot: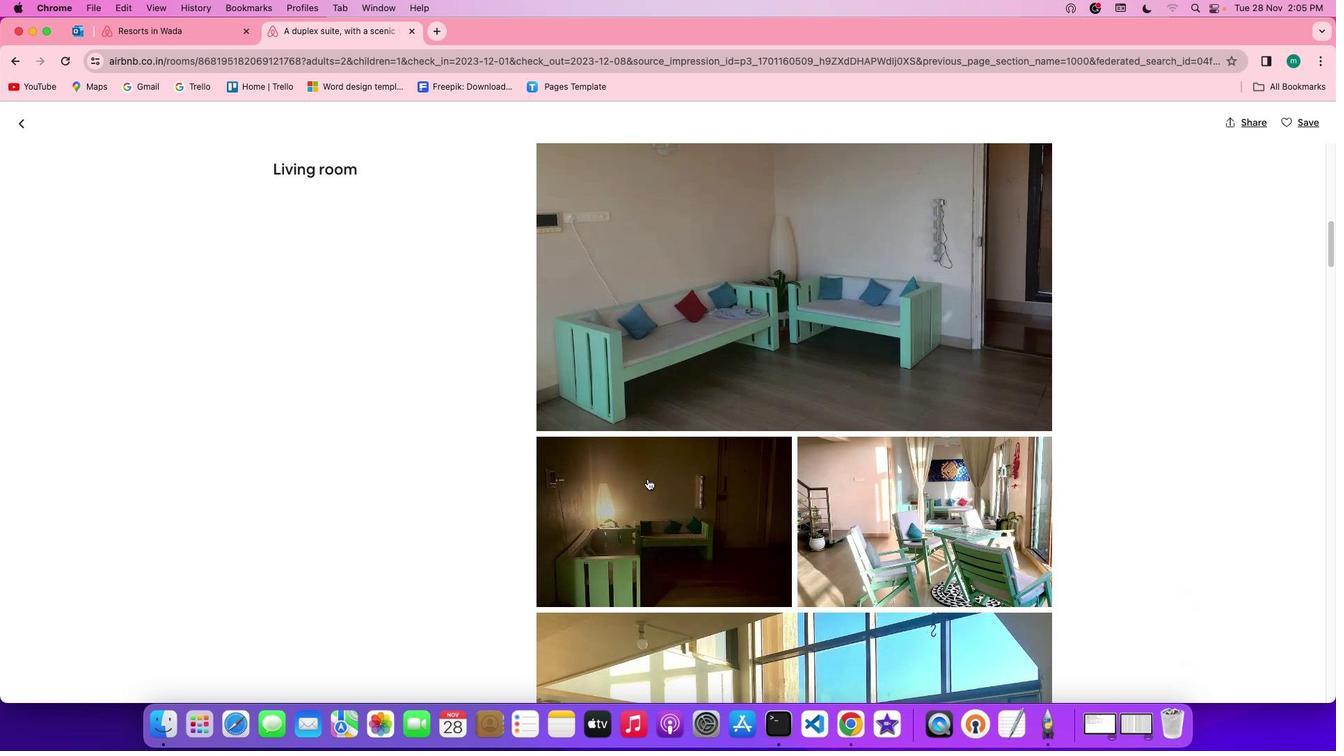 
Action: Mouse moved to (648, 480)
Screenshot: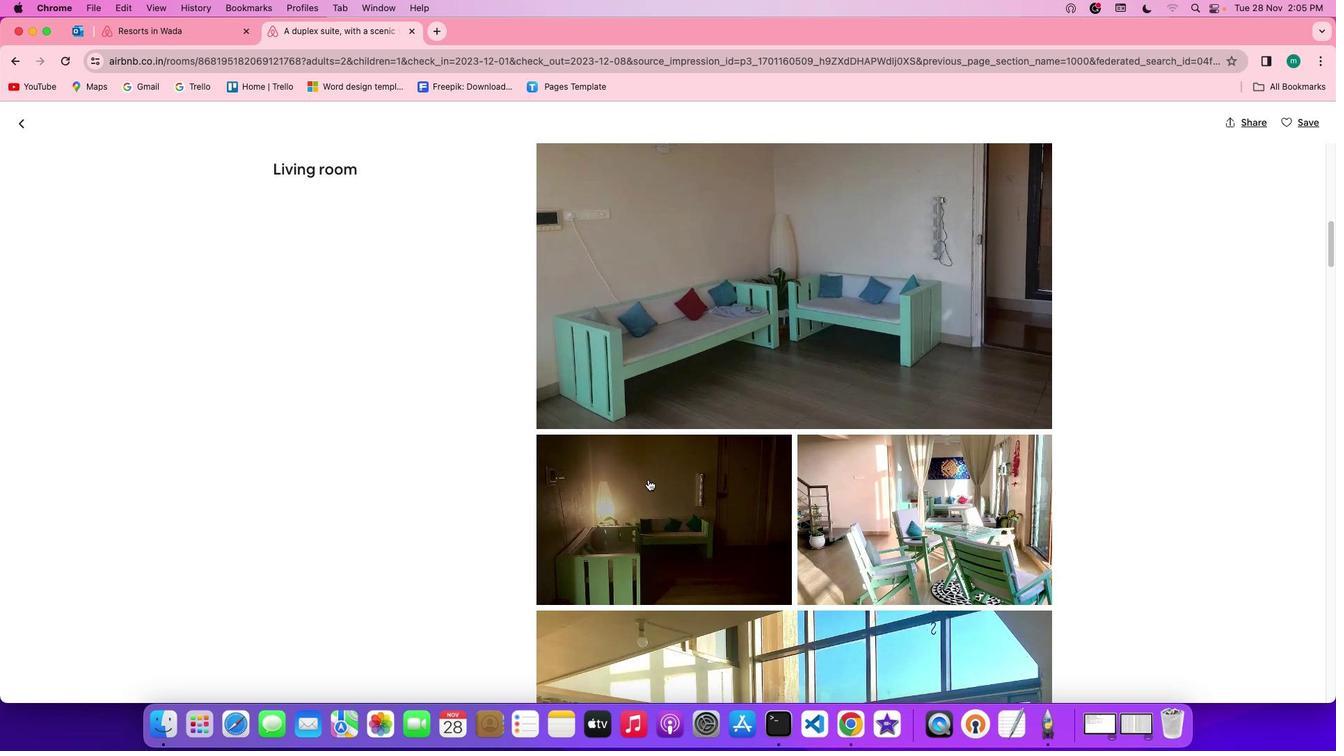 
Action: Mouse scrolled (648, 480) with delta (0, 0)
Screenshot: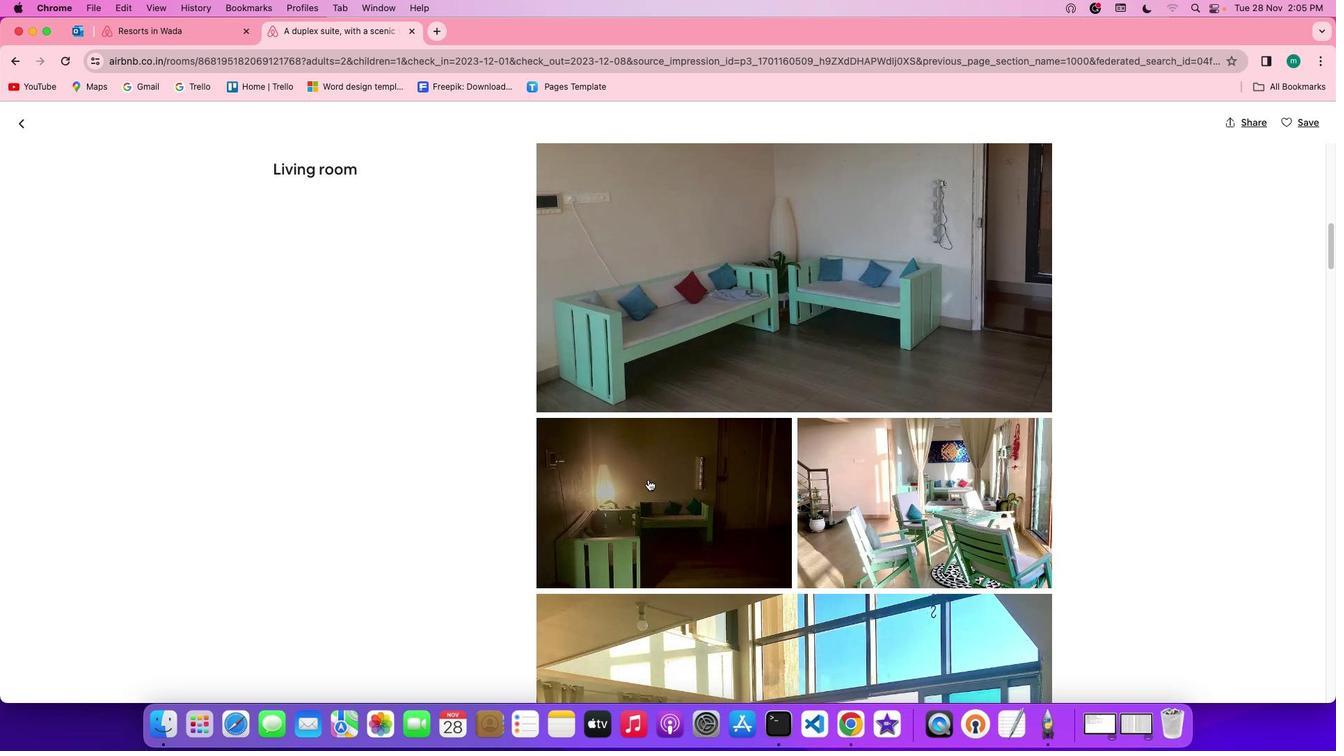 
Action: Mouse scrolled (648, 480) with delta (0, 0)
Screenshot: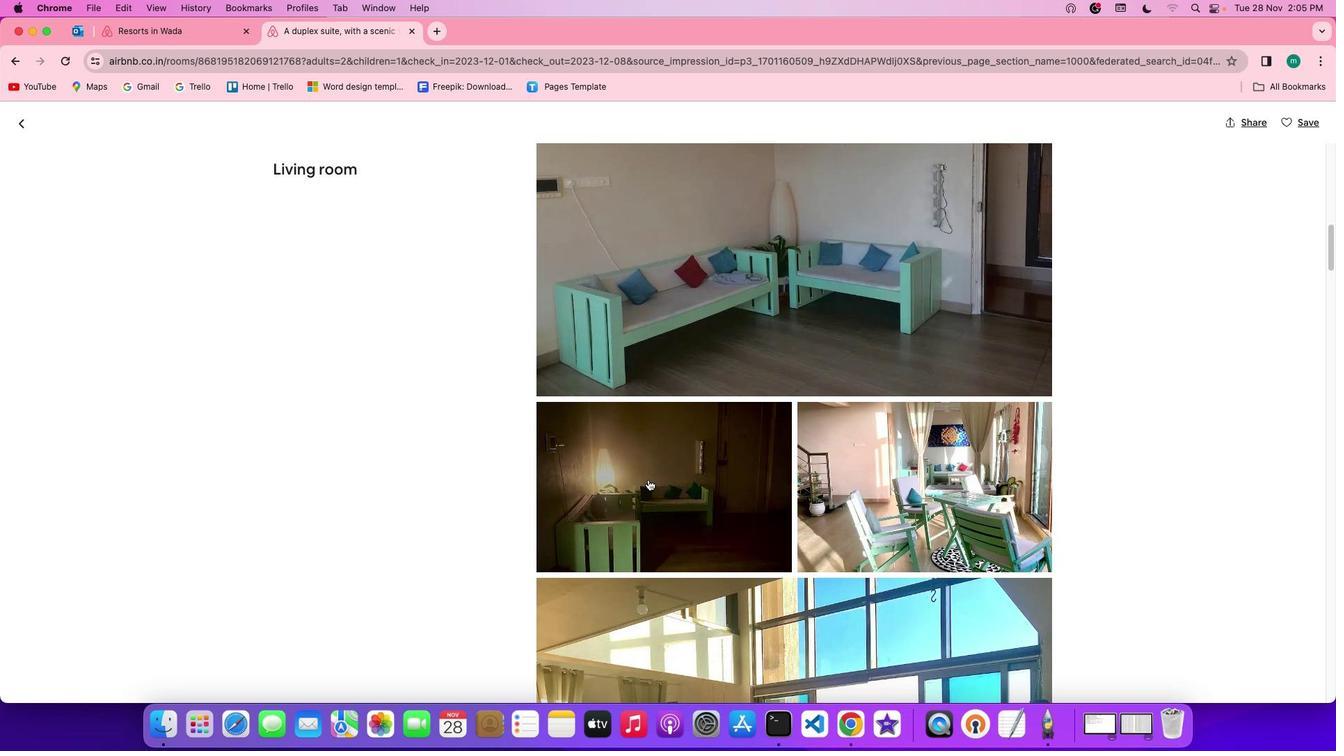 
Action: Mouse scrolled (648, 480) with delta (0, 0)
Screenshot: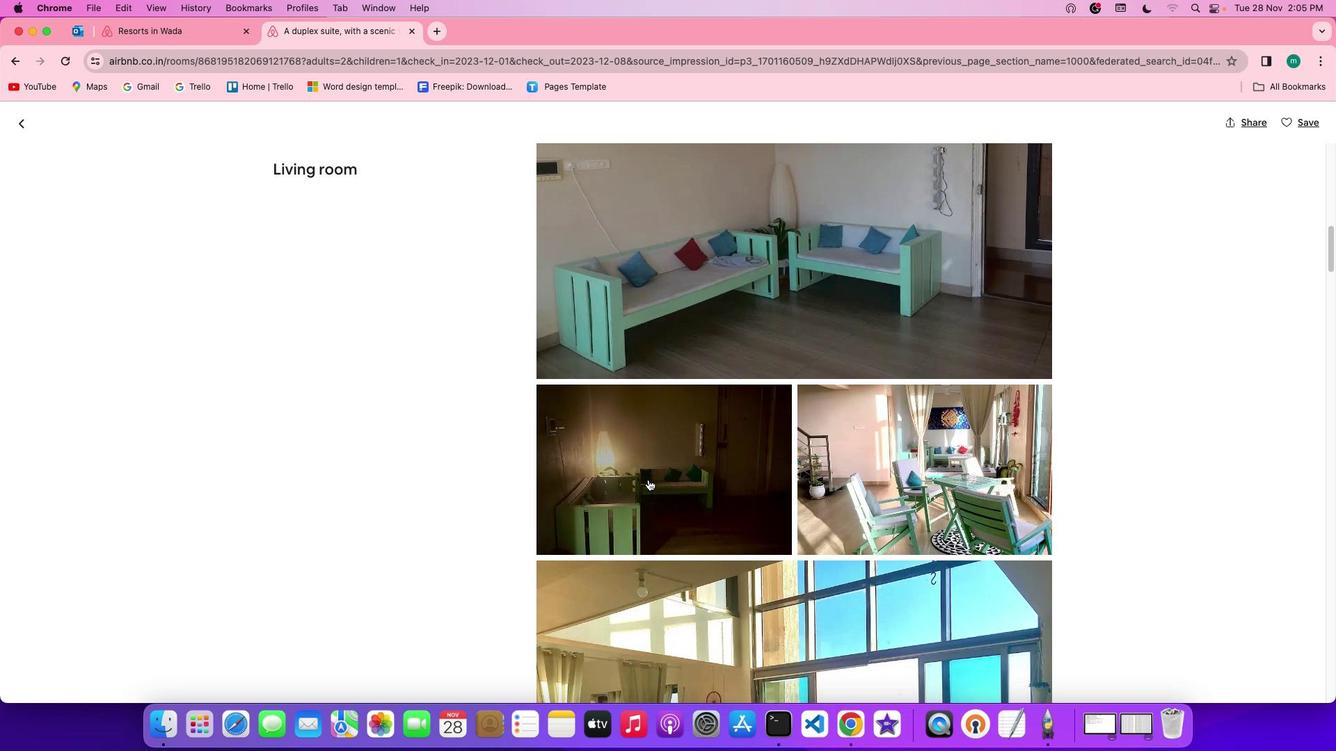 
Action: Mouse scrolled (648, 480) with delta (0, 0)
Screenshot: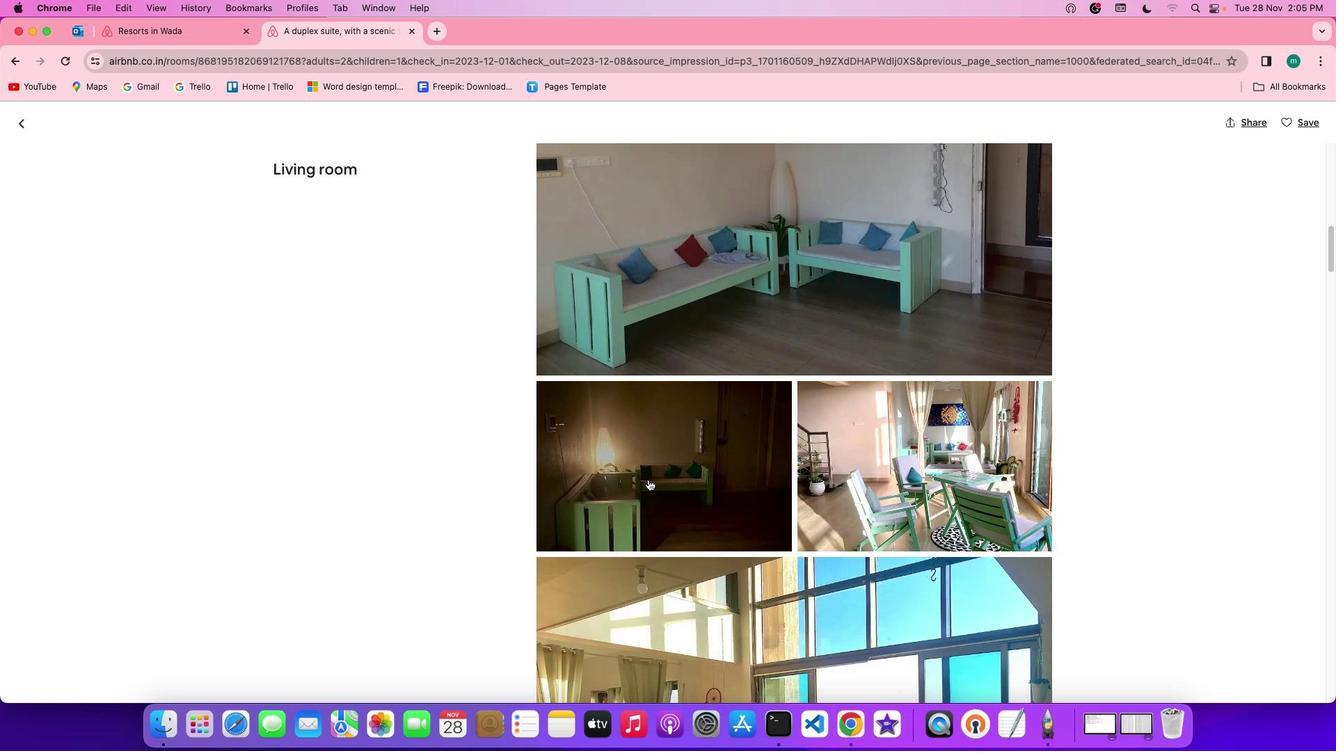 
Action: Mouse scrolled (648, 480) with delta (0, 0)
Screenshot: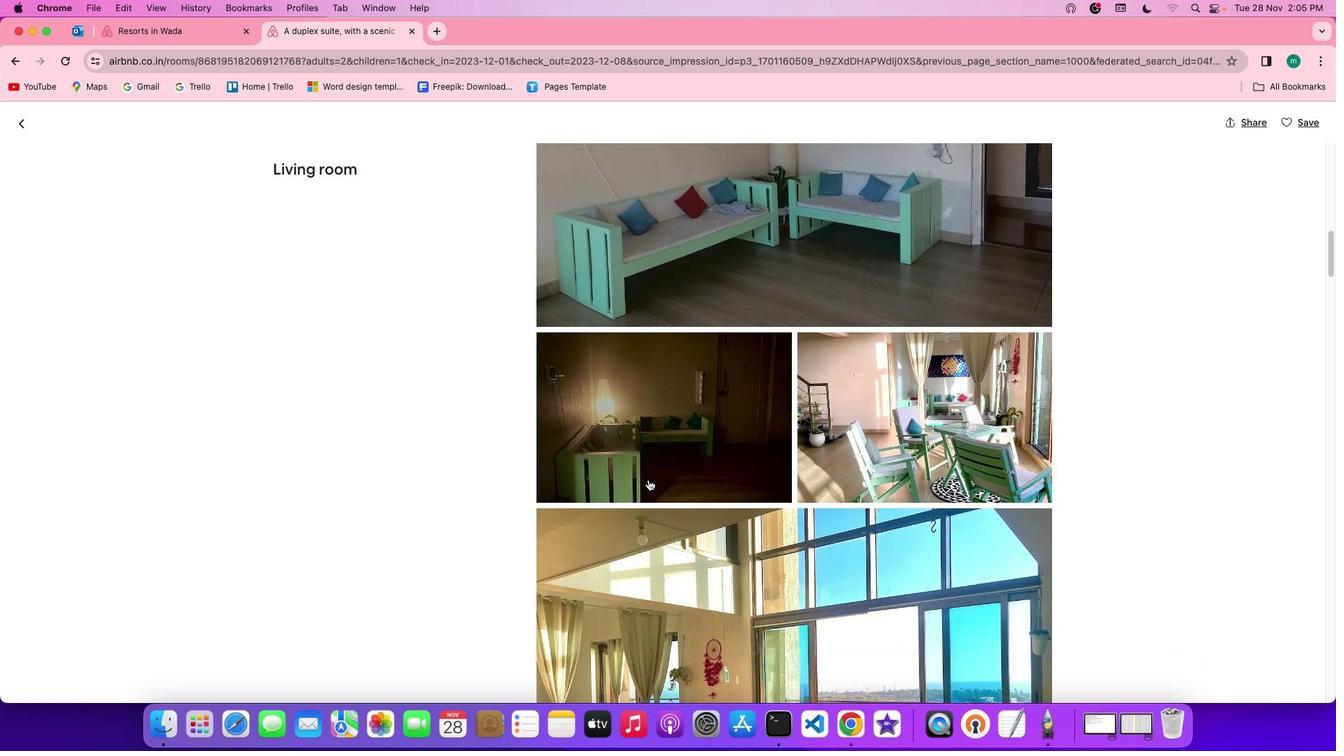 
Action: Mouse scrolled (648, 480) with delta (0, 0)
Screenshot: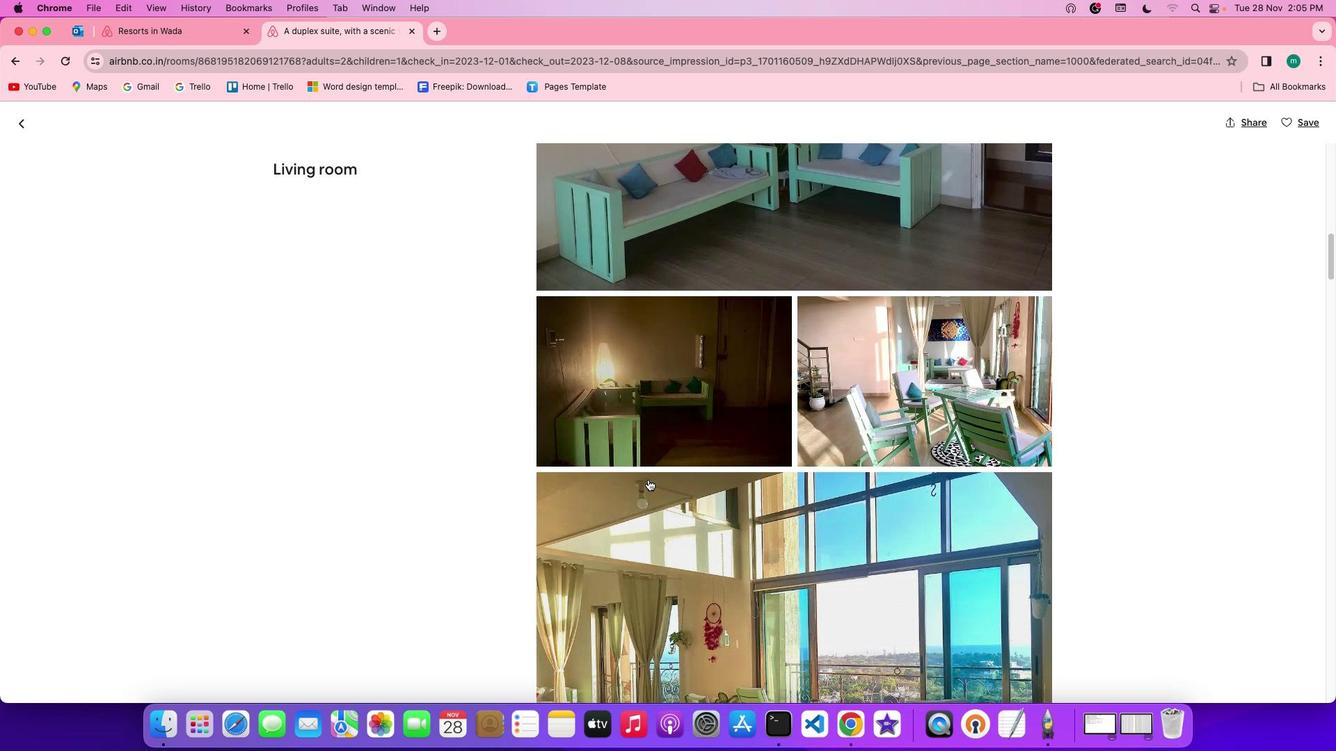 
Action: Mouse scrolled (648, 480) with delta (0, -1)
Screenshot: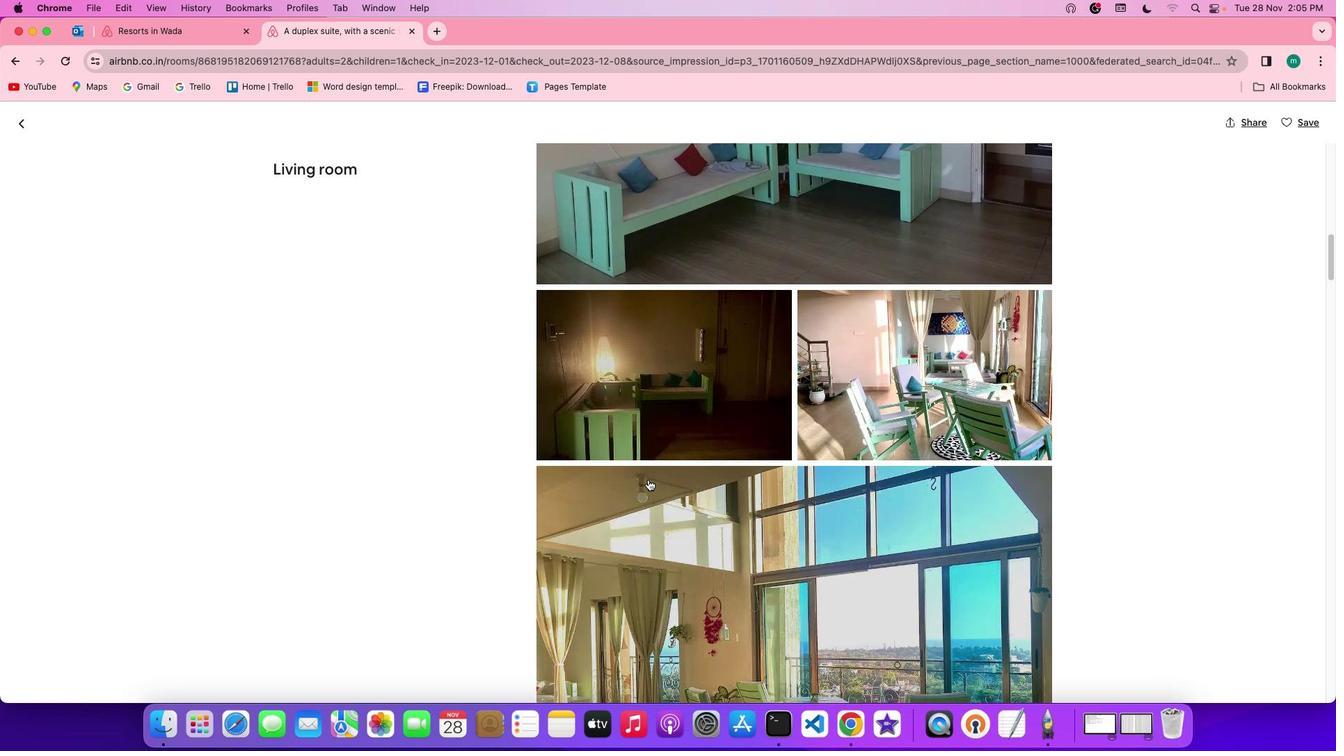 
Action: Mouse scrolled (648, 480) with delta (0, 0)
Screenshot: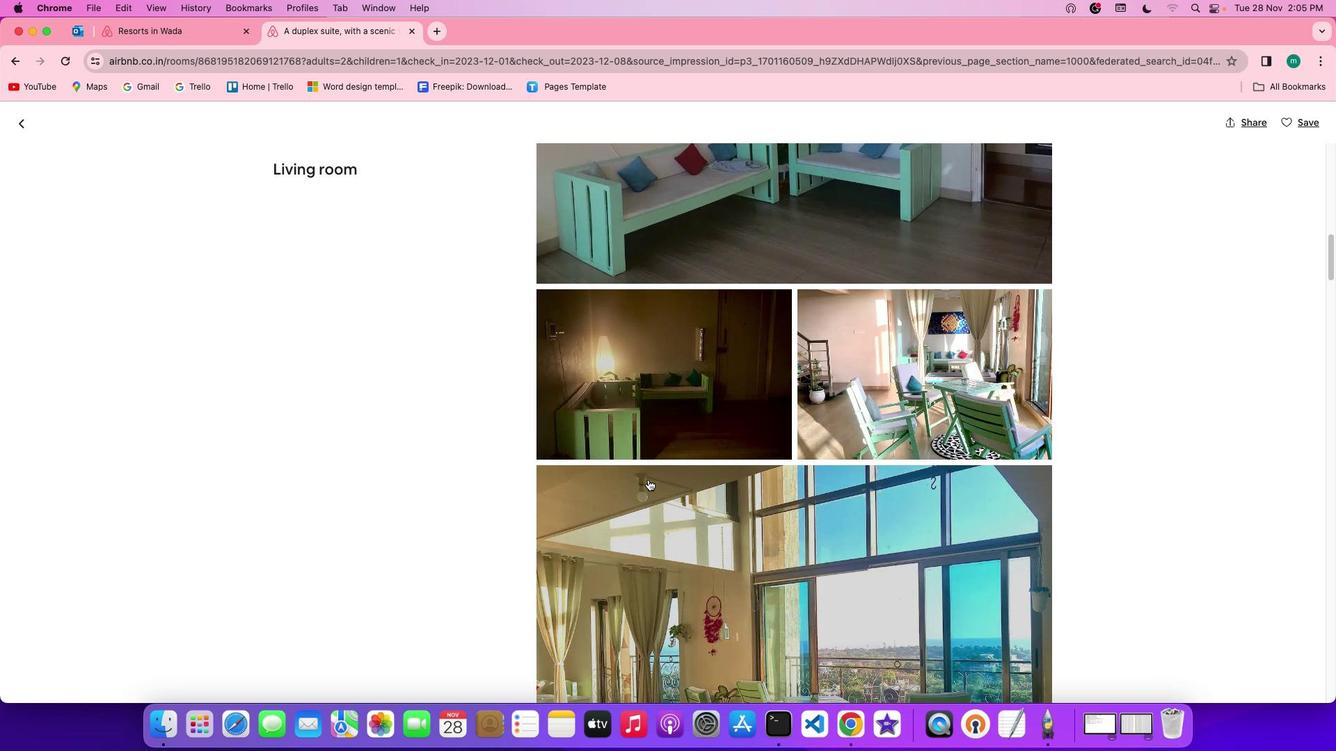 
Action: Mouse scrolled (648, 480) with delta (0, 0)
Screenshot: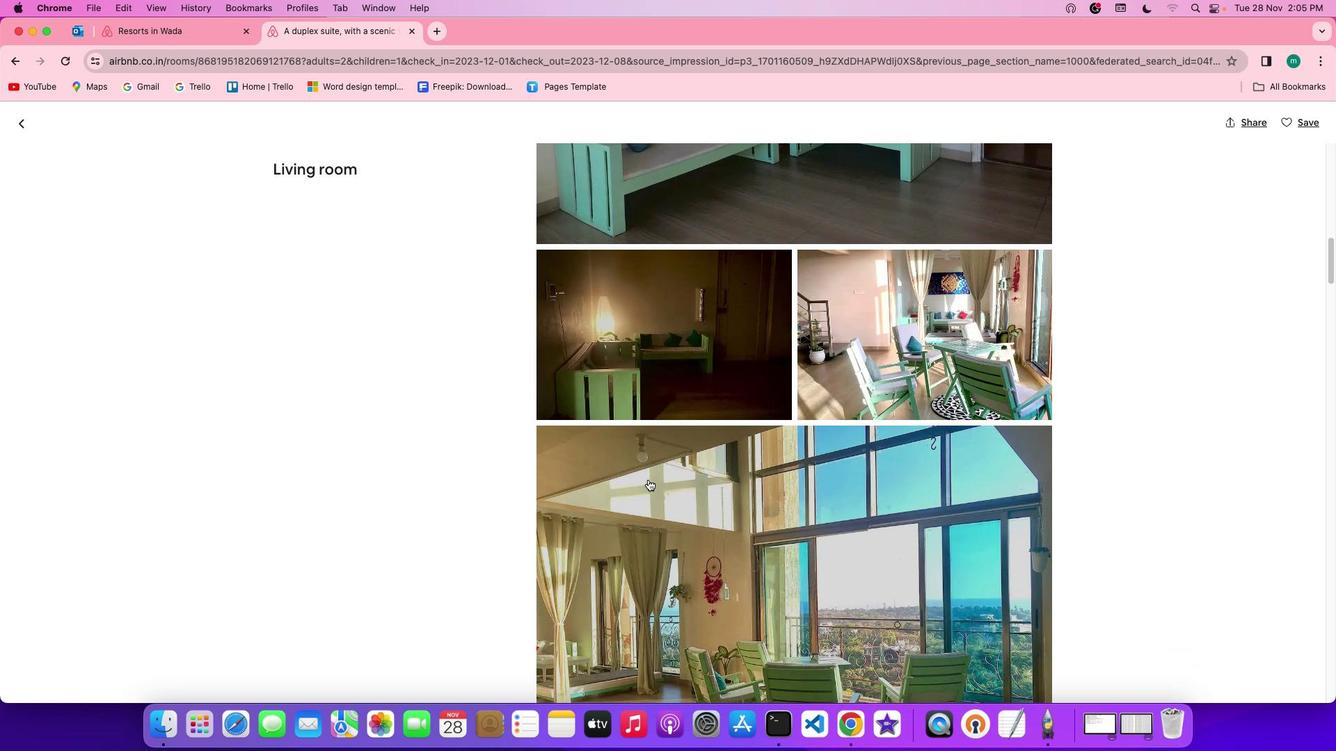 
Action: Mouse scrolled (648, 480) with delta (0, 0)
Screenshot: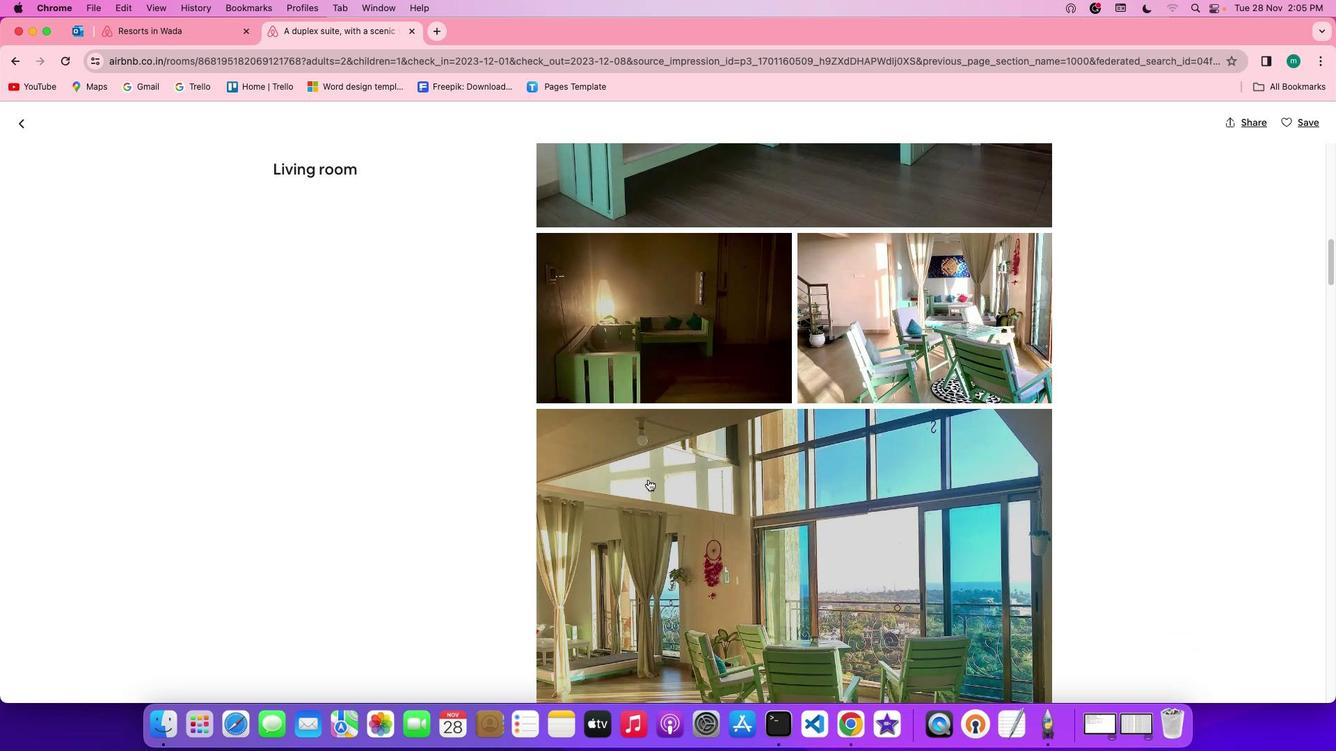 
Action: Mouse scrolled (648, 480) with delta (0, 0)
Screenshot: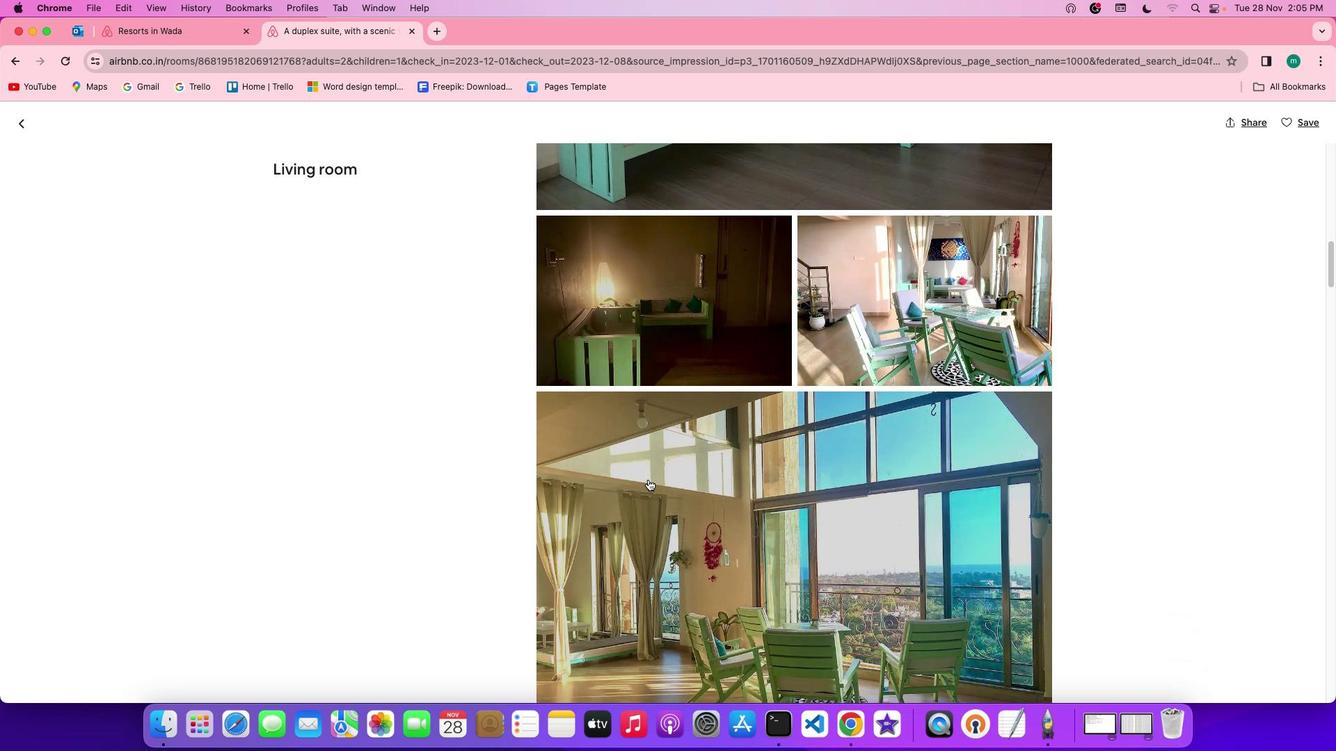 
Action: Mouse scrolled (648, 480) with delta (0, 0)
Screenshot: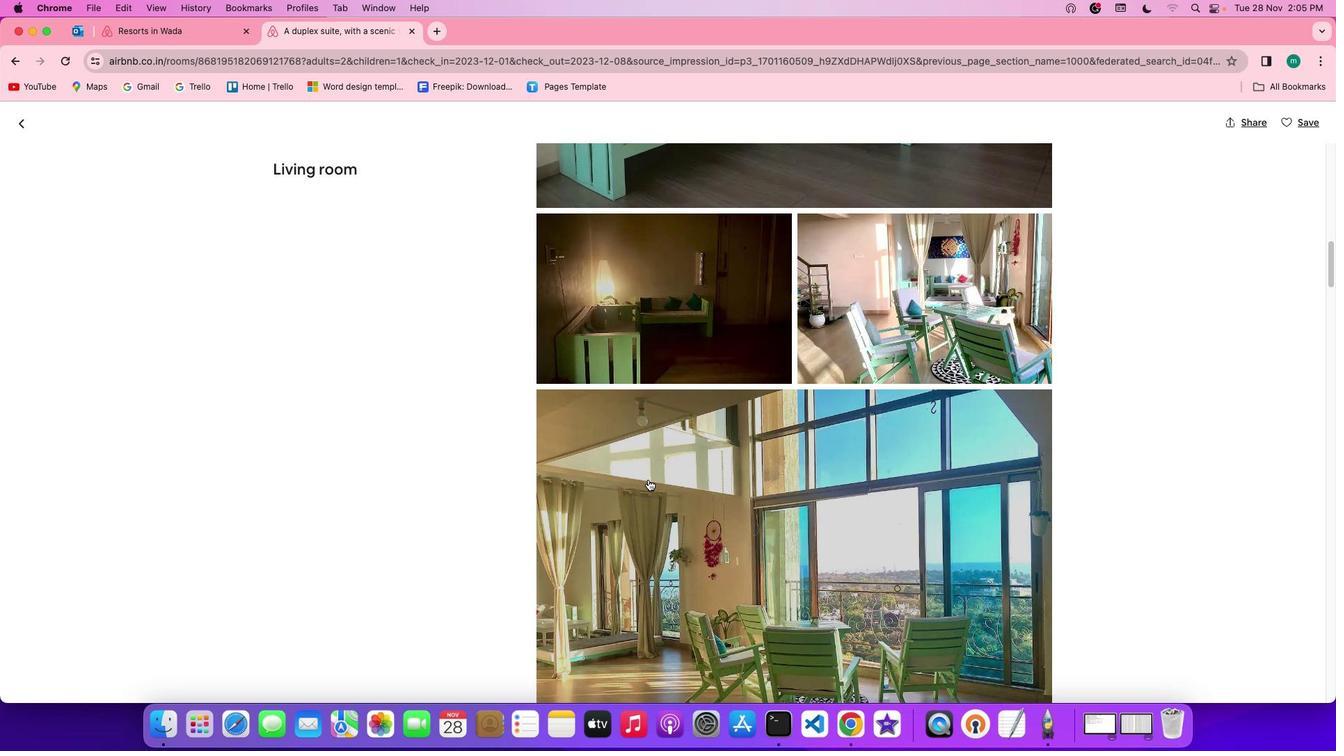 
Action: Mouse scrolled (648, 480) with delta (0, 0)
Screenshot: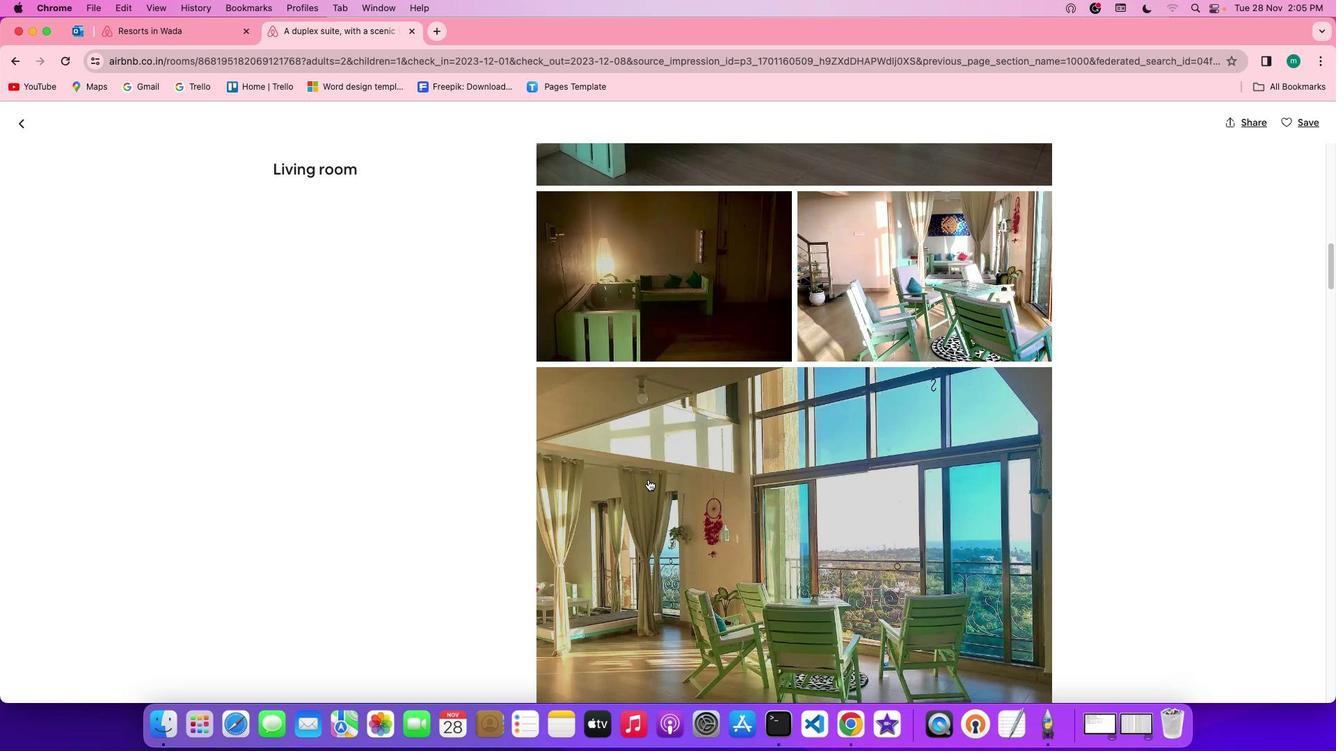 
Action: Mouse scrolled (648, 480) with delta (0, 0)
Screenshot: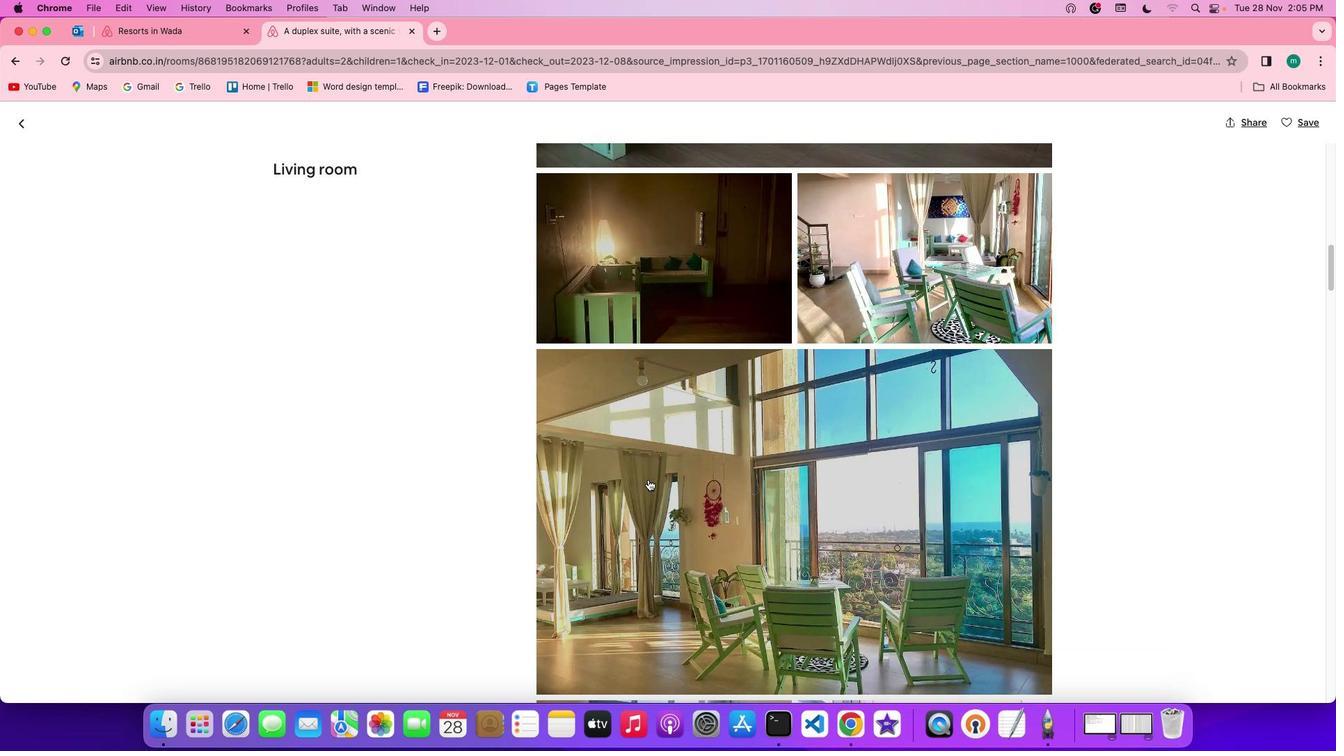 
Action: Mouse scrolled (648, 480) with delta (0, 0)
Screenshot: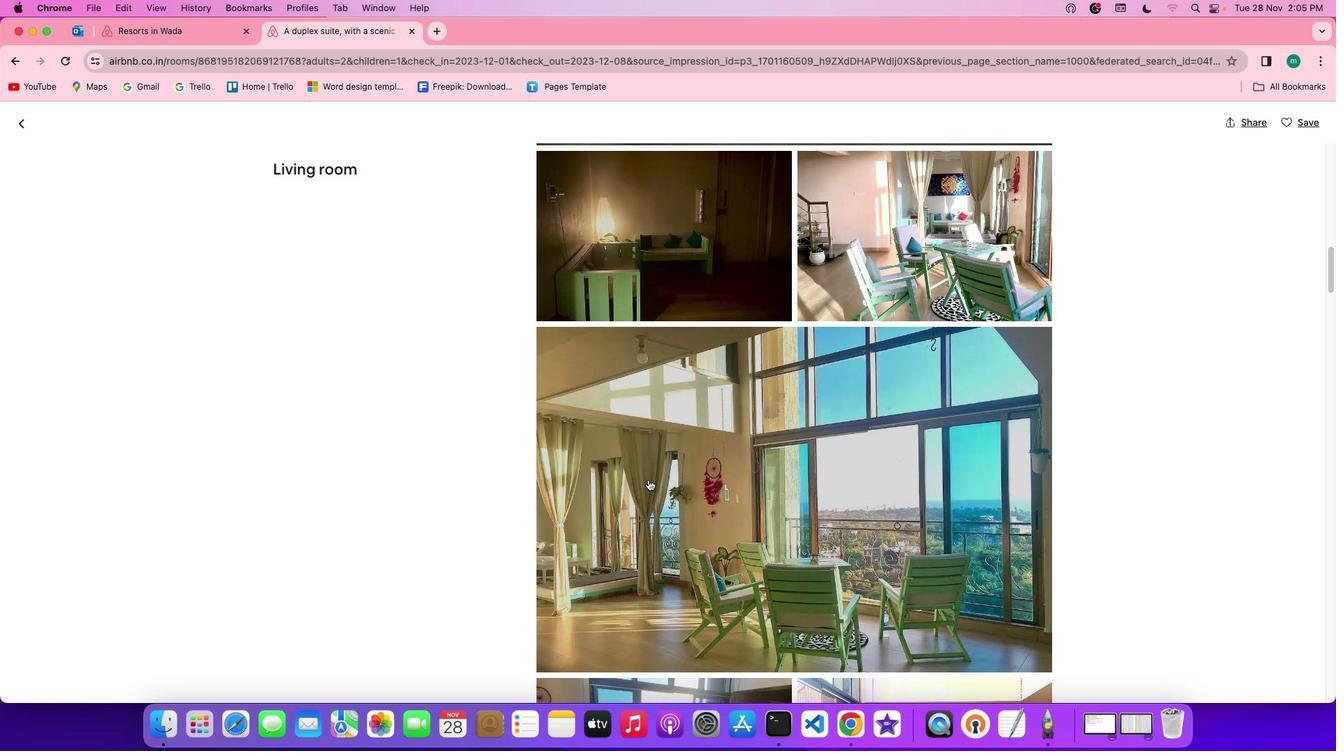 
Action: Mouse scrolled (648, 480) with delta (0, 0)
Screenshot: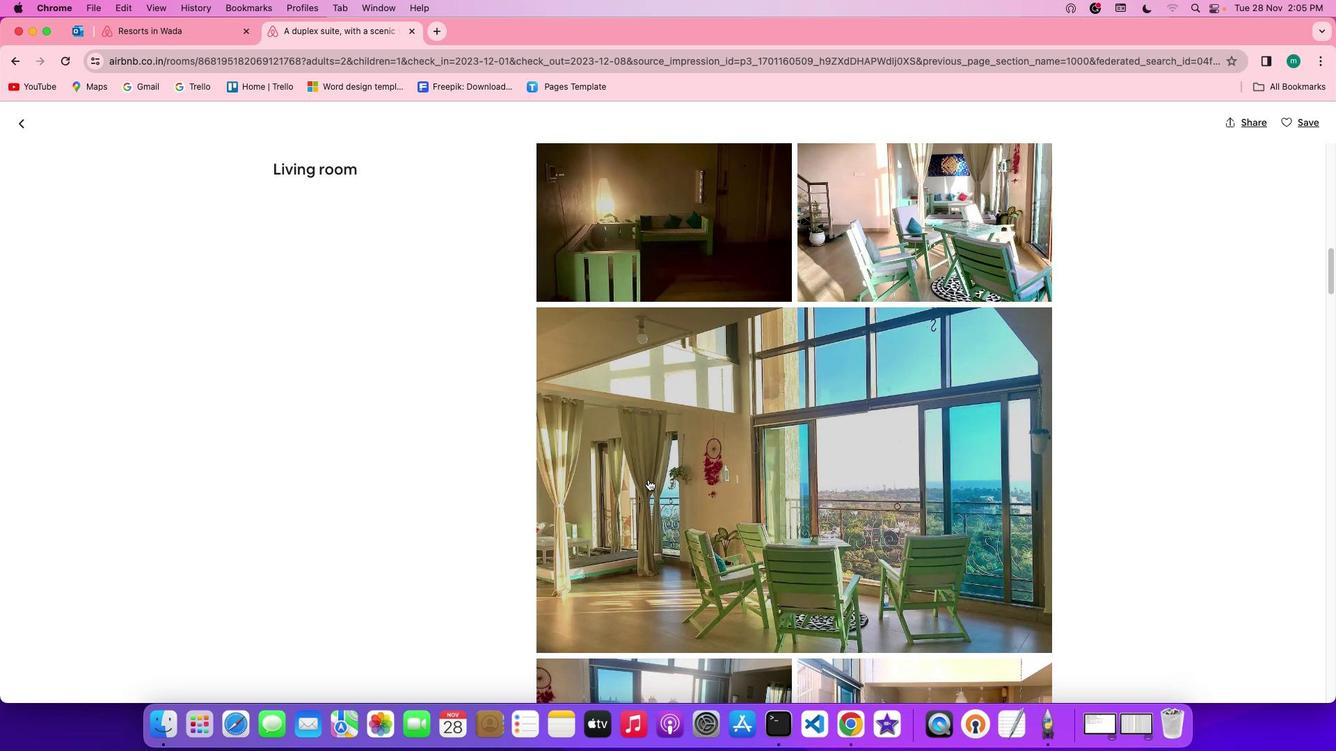 
Action: Mouse scrolled (648, 480) with delta (0, 0)
Screenshot: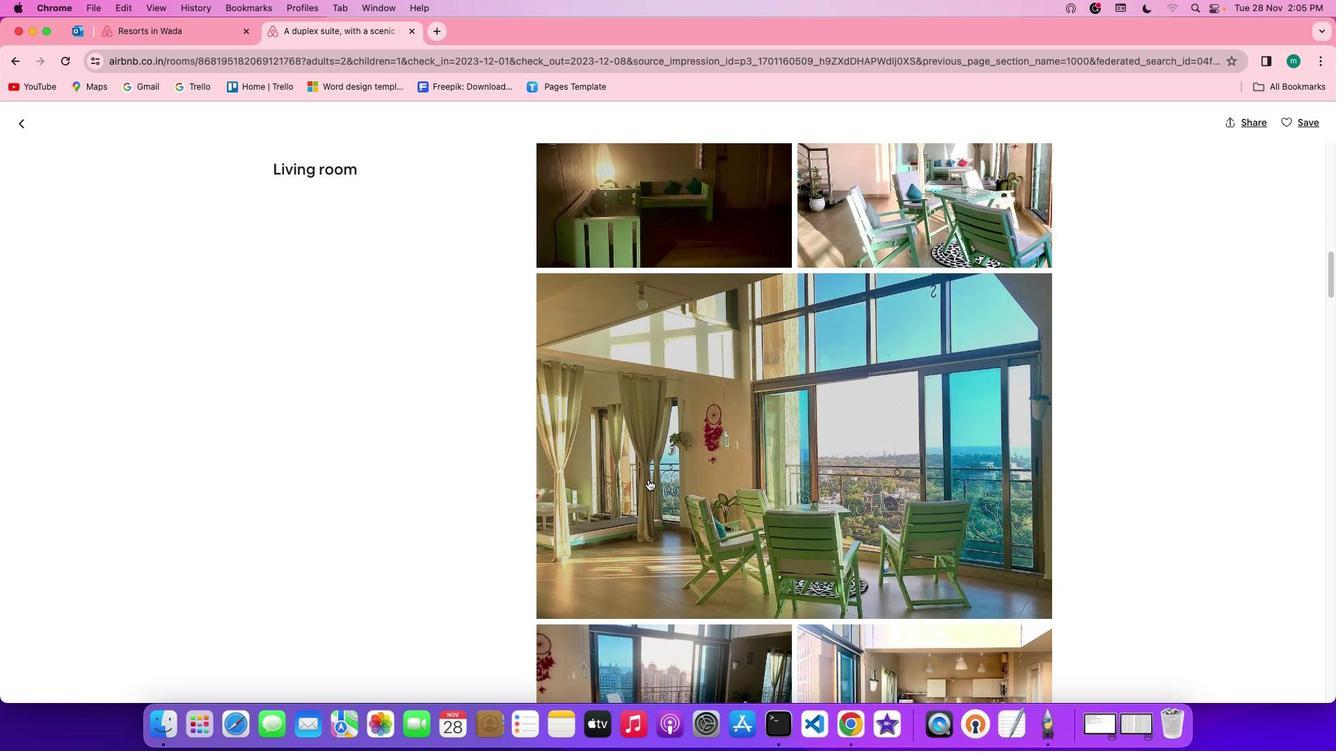
Action: Mouse scrolled (648, 480) with delta (0, 0)
Screenshot: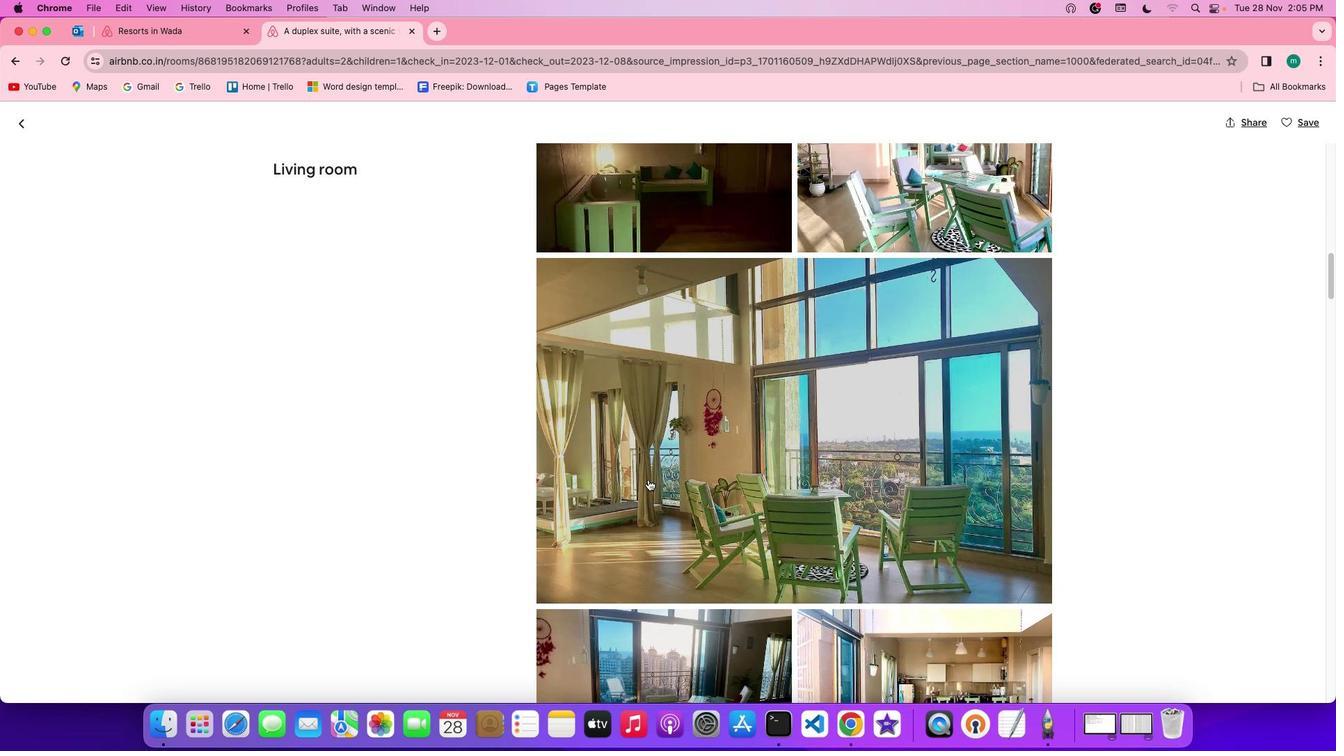 
Action: Mouse scrolled (648, 480) with delta (0, 0)
Screenshot: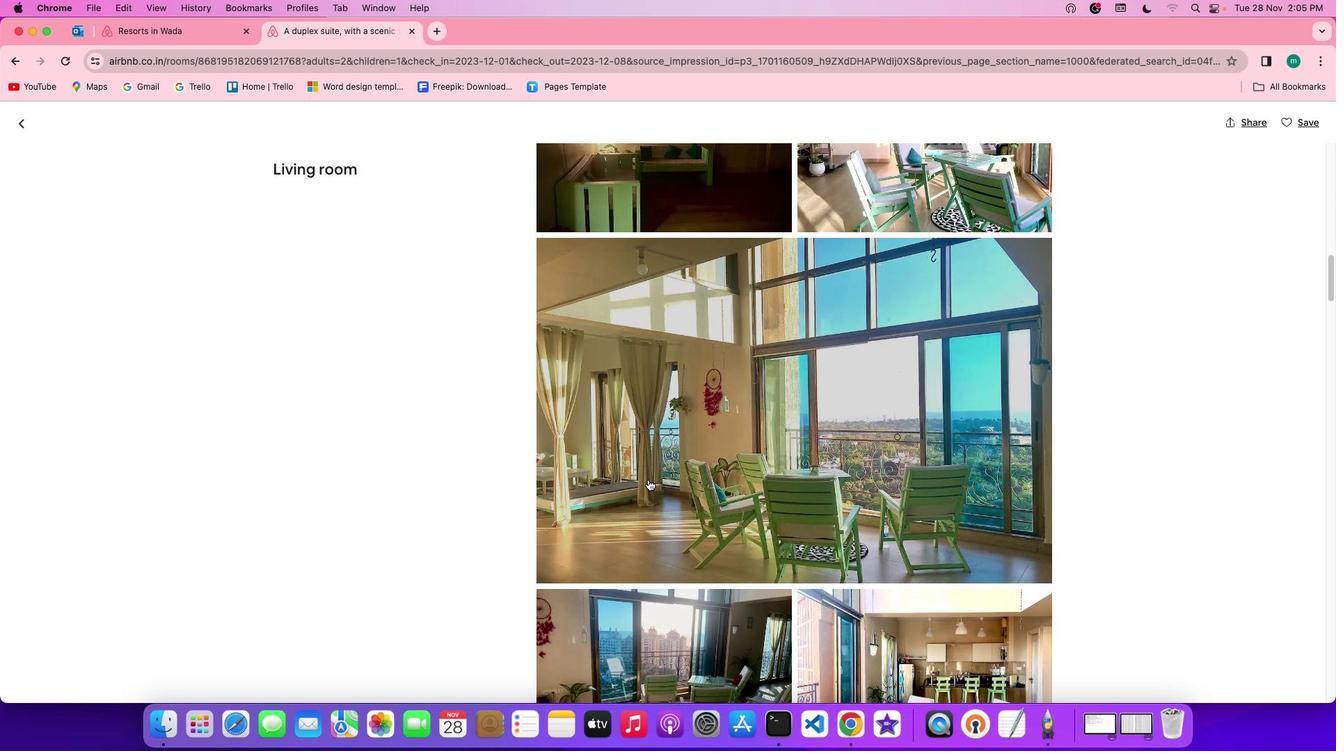 
Action: Mouse scrolled (648, 480) with delta (0, 0)
Screenshot: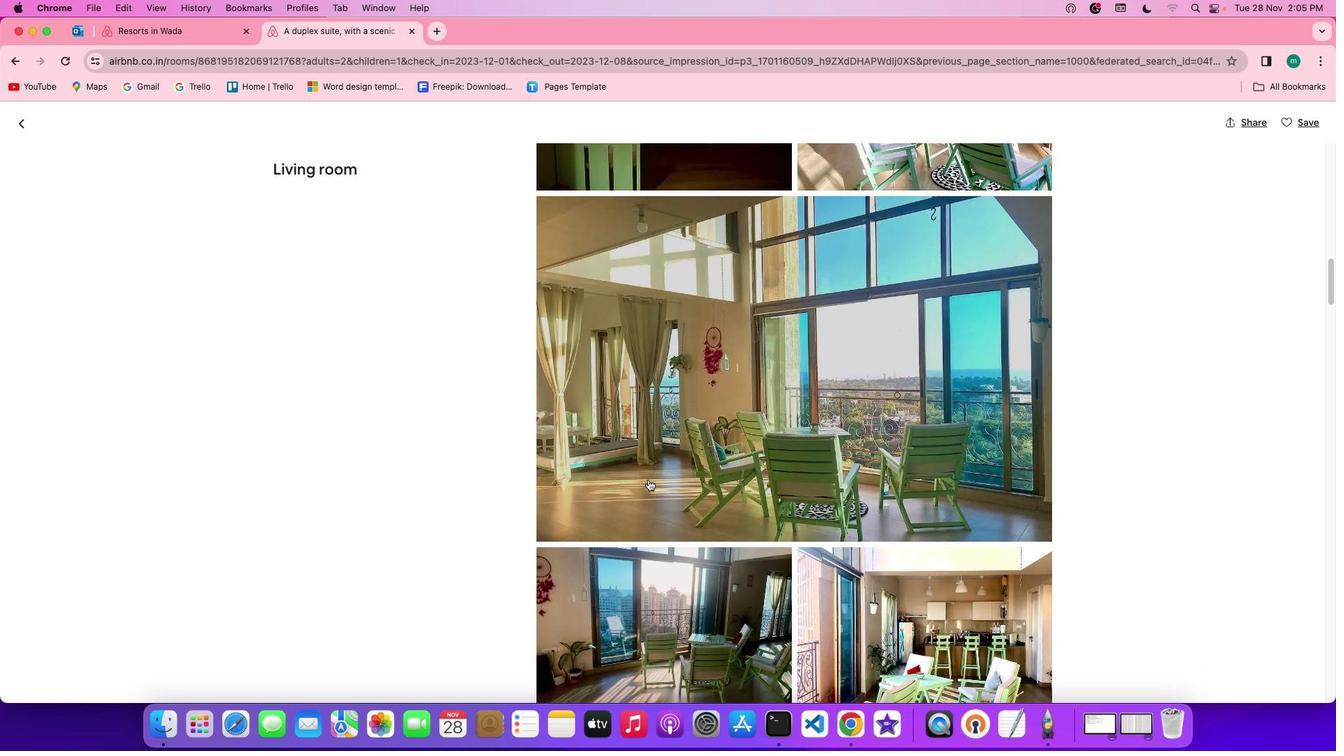 
Action: Mouse scrolled (648, 480) with delta (0, 0)
Screenshot: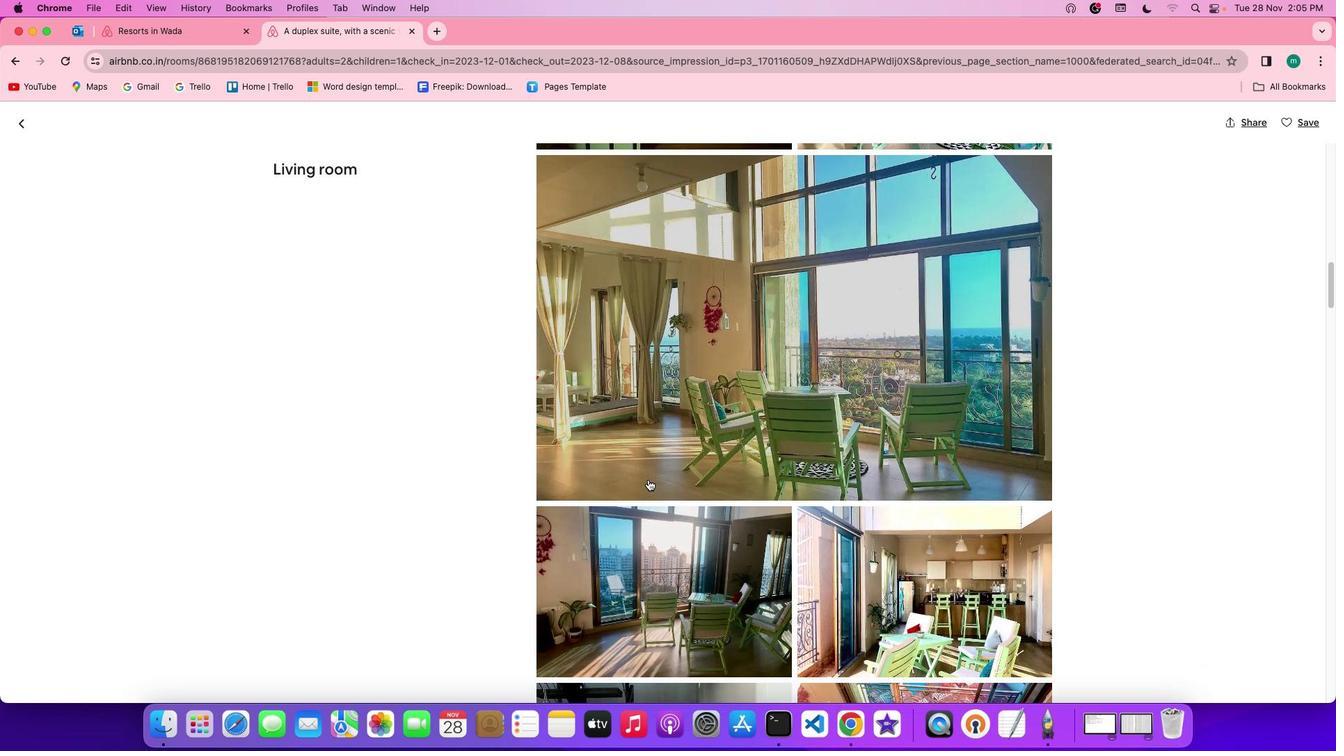 
Action: Mouse scrolled (648, 480) with delta (0, -1)
Screenshot: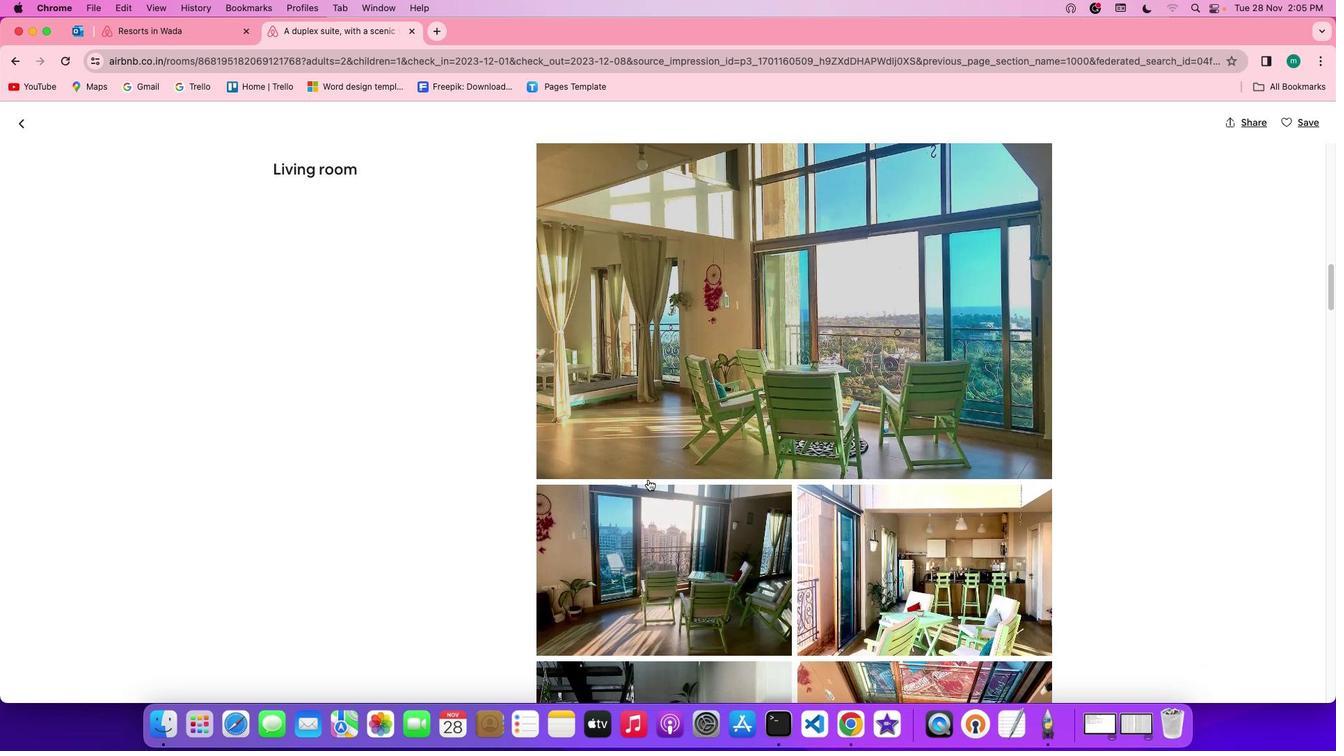 
Action: Mouse scrolled (648, 480) with delta (0, -1)
Screenshot: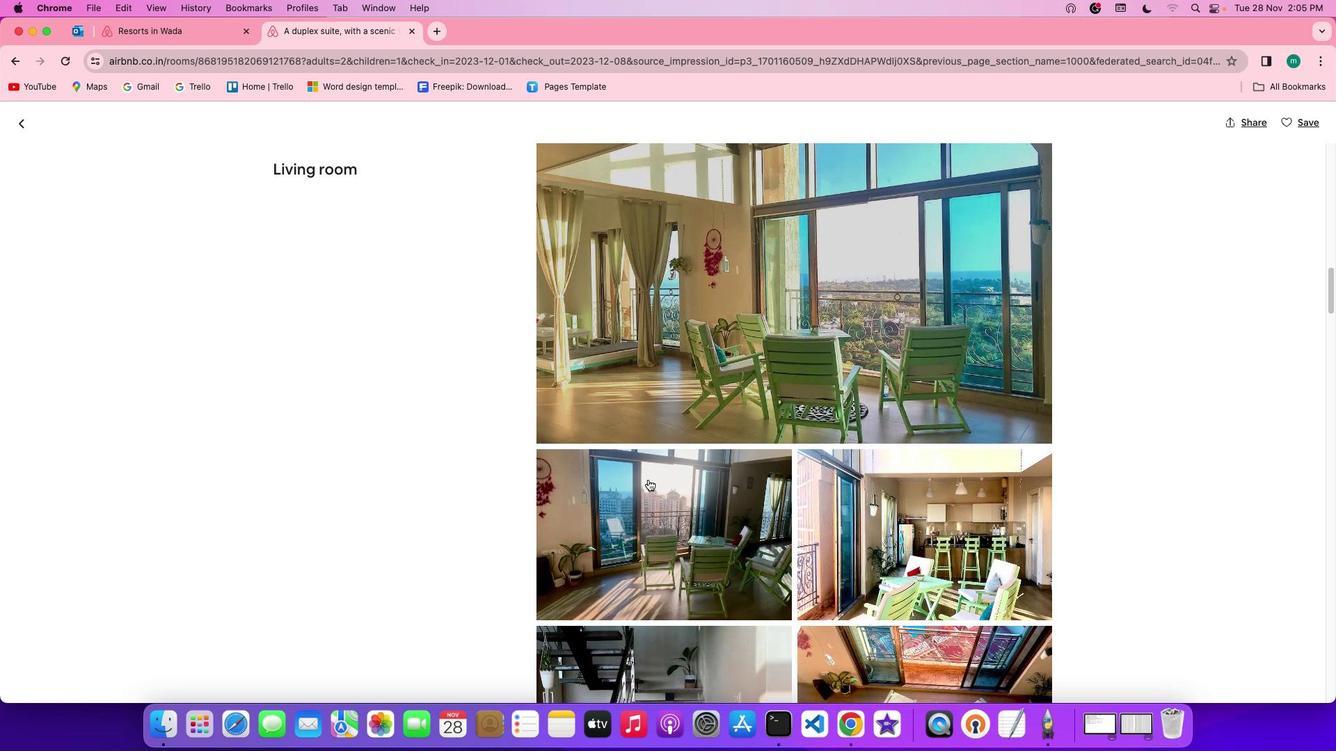 
Action: Mouse scrolled (648, 480) with delta (0, 0)
Screenshot: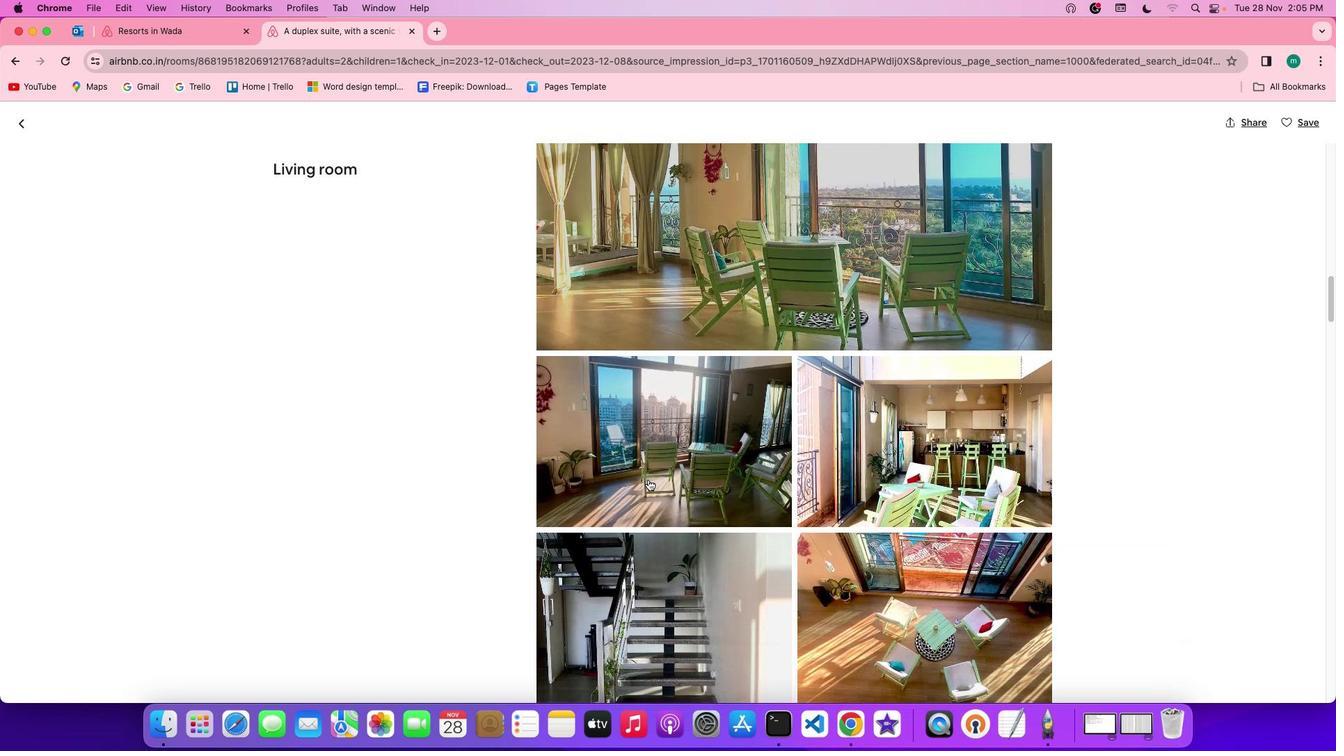
Action: Mouse scrolled (648, 480) with delta (0, 0)
Screenshot: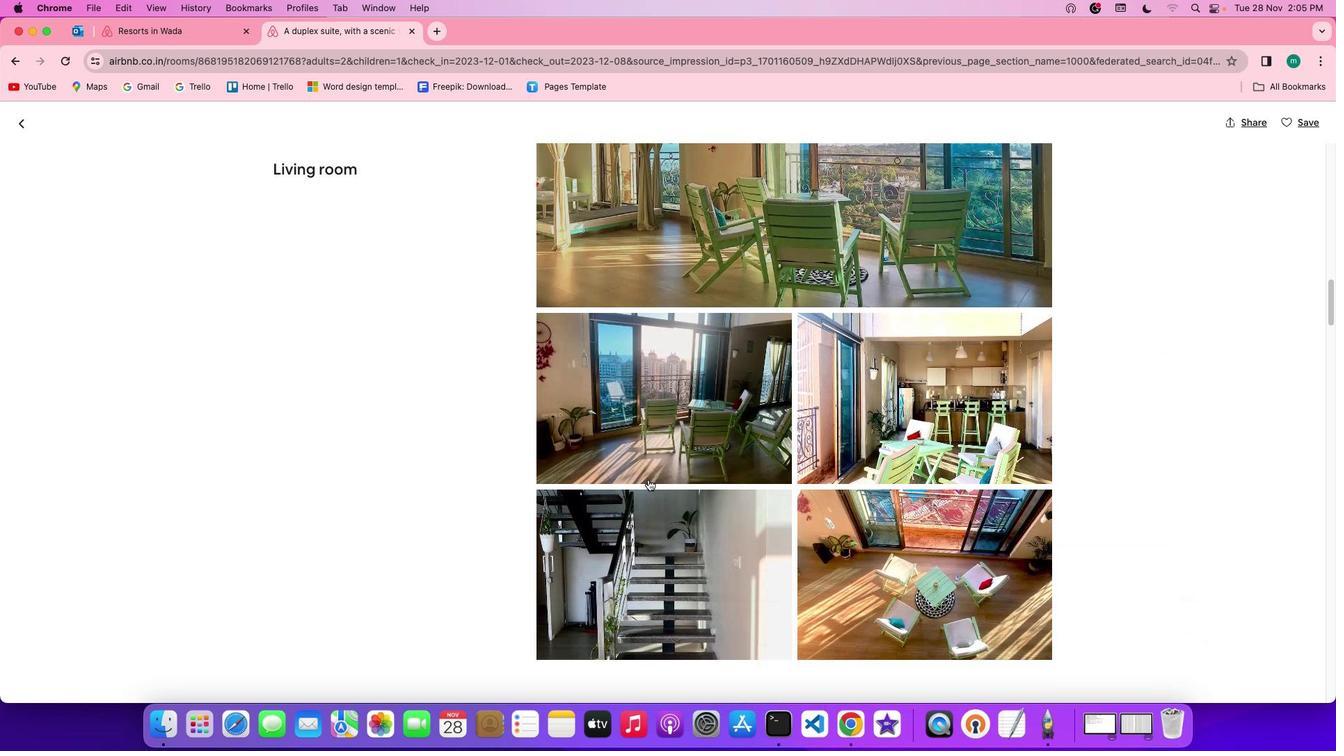 
Action: Mouse scrolled (648, 480) with delta (0, -1)
Screenshot: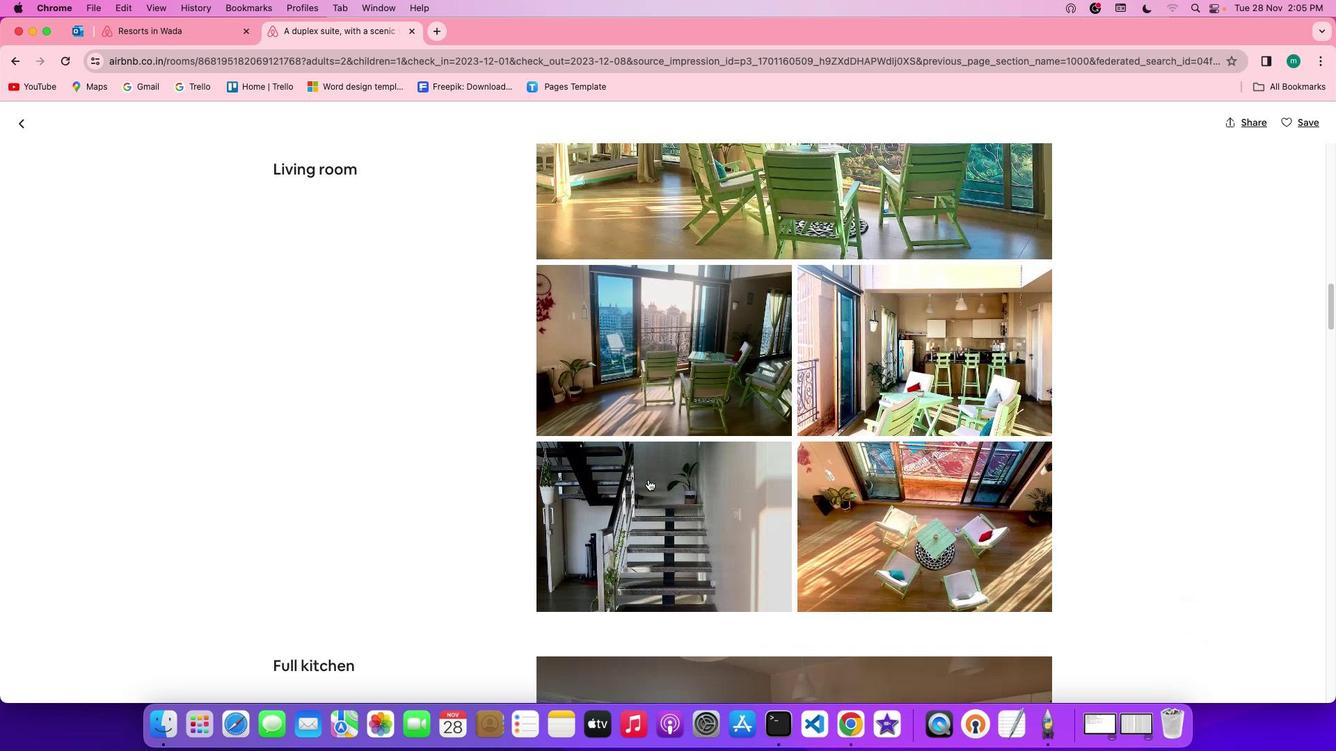 
Action: Mouse scrolled (648, 480) with delta (0, -2)
Screenshot: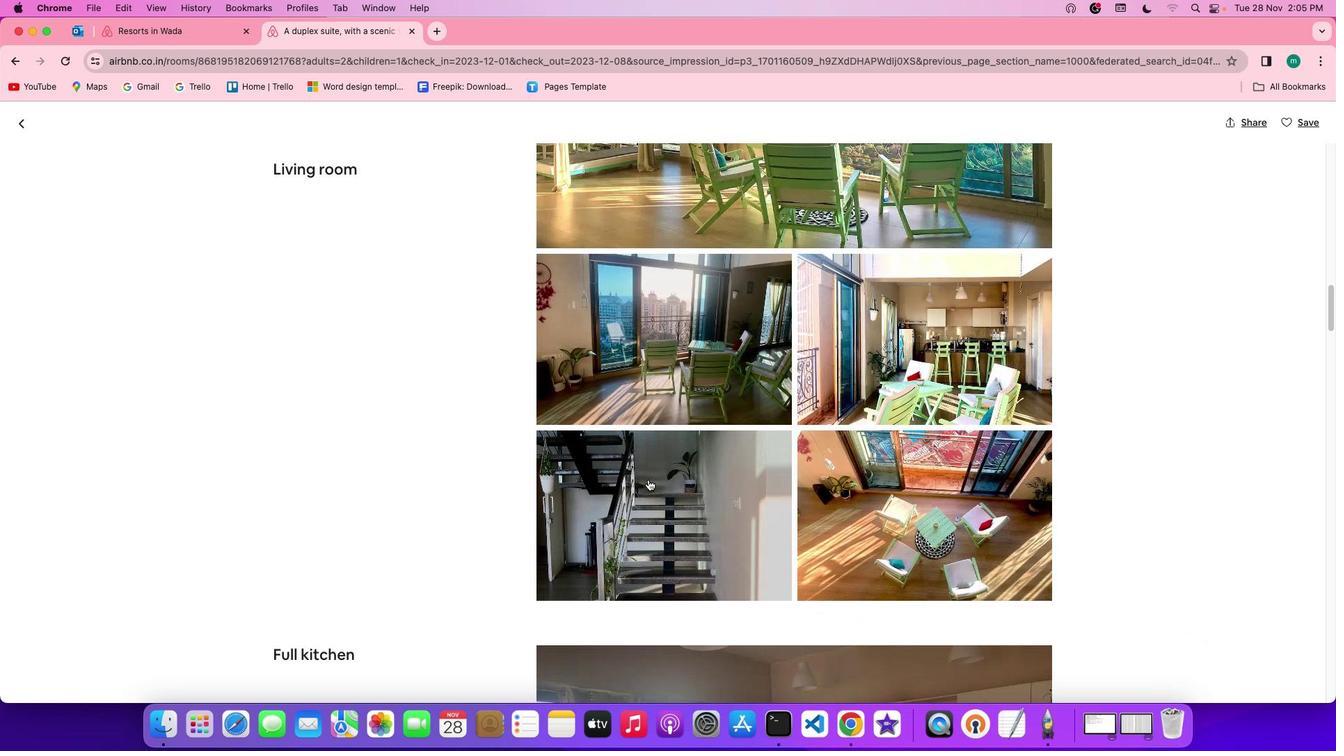 
Action: Mouse scrolled (648, 480) with delta (0, 0)
Screenshot: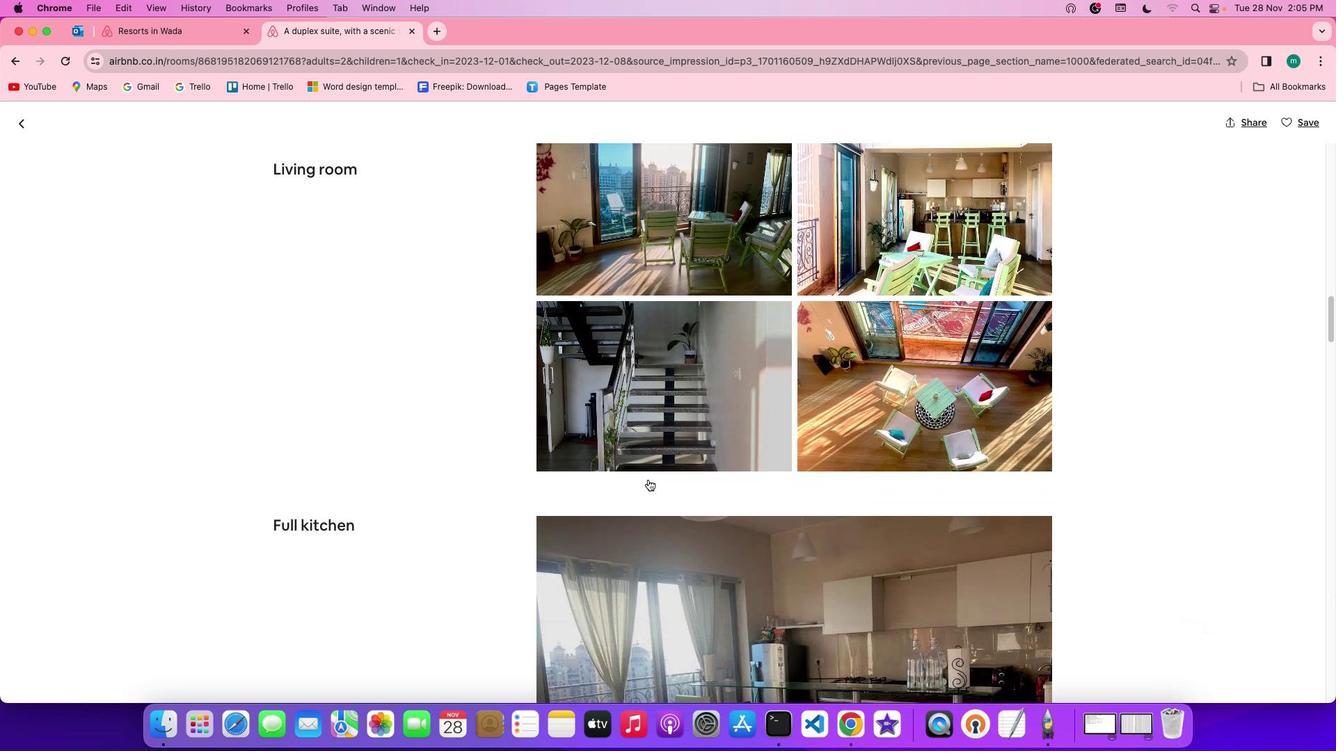 
Action: Mouse scrolled (648, 480) with delta (0, 0)
Screenshot: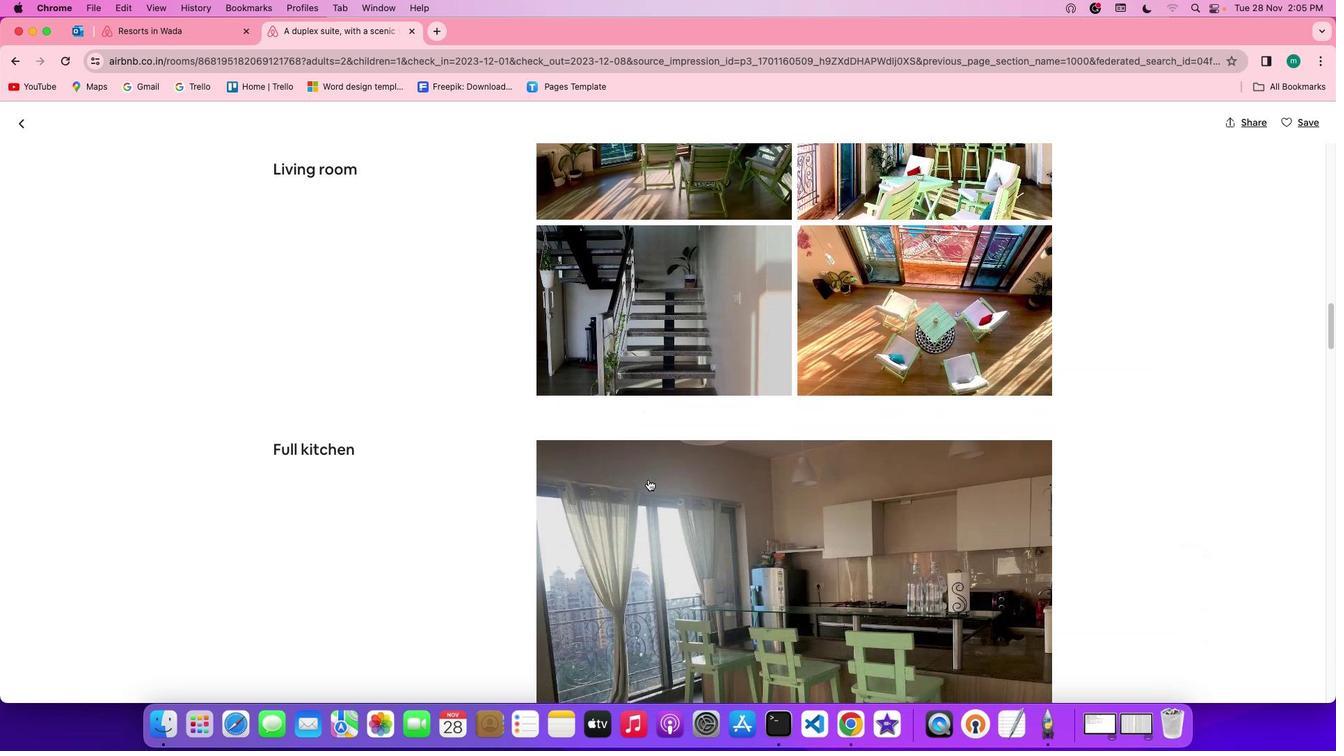 
Action: Mouse scrolled (648, 480) with delta (0, -1)
Screenshot: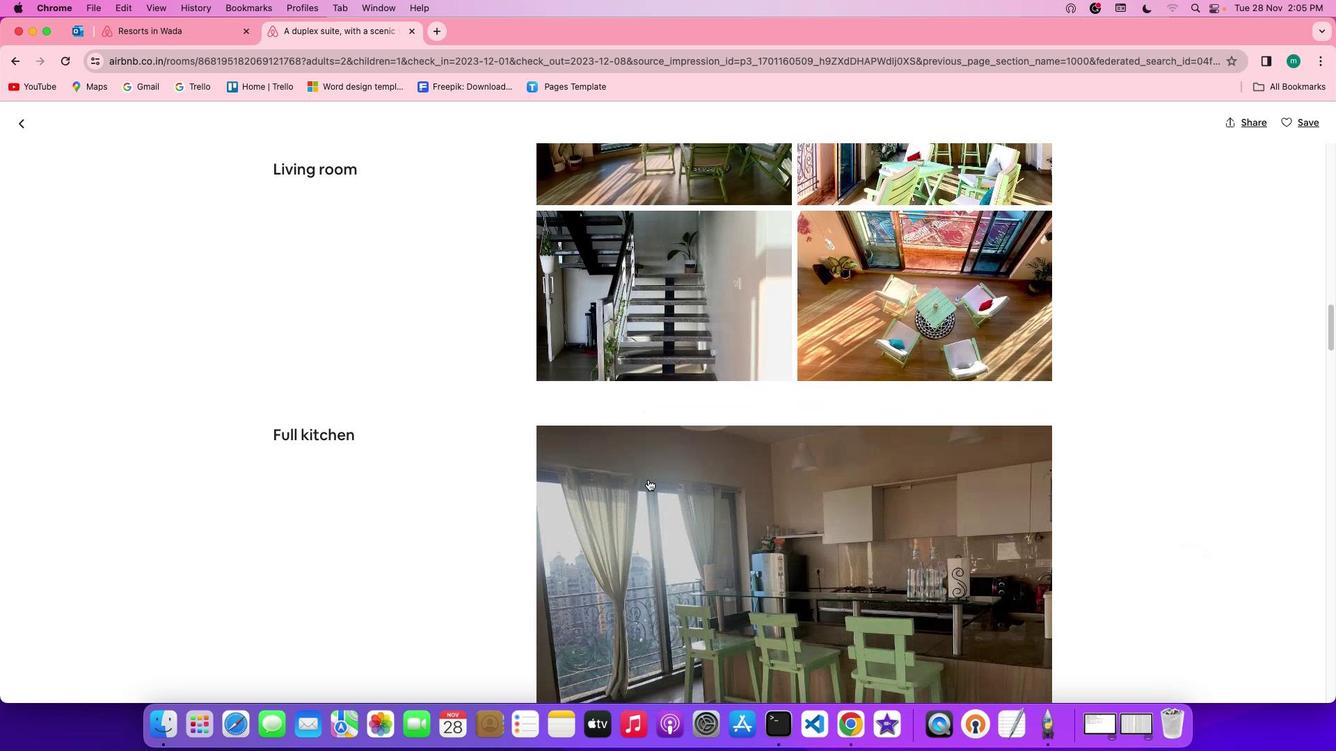 
Action: Mouse scrolled (648, 480) with delta (0, -2)
Screenshot: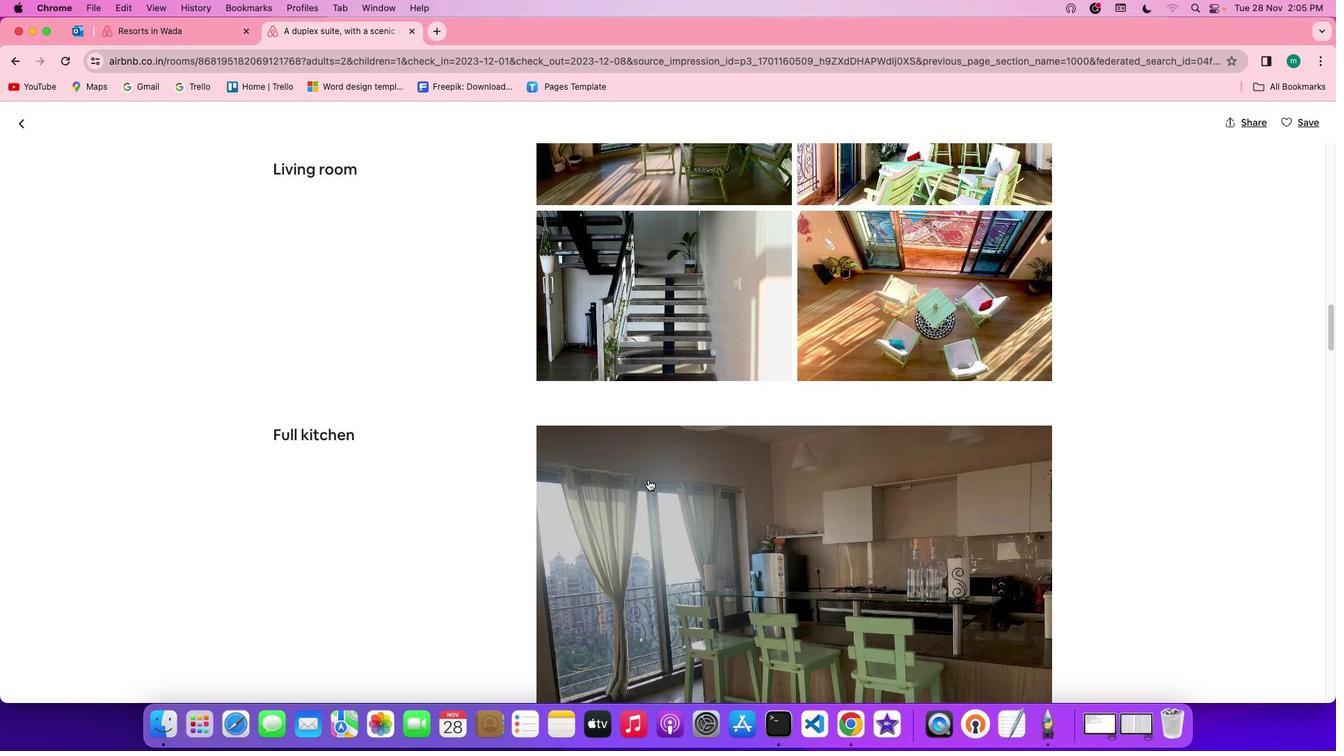 
Action: Mouse scrolled (648, 480) with delta (0, 0)
Screenshot: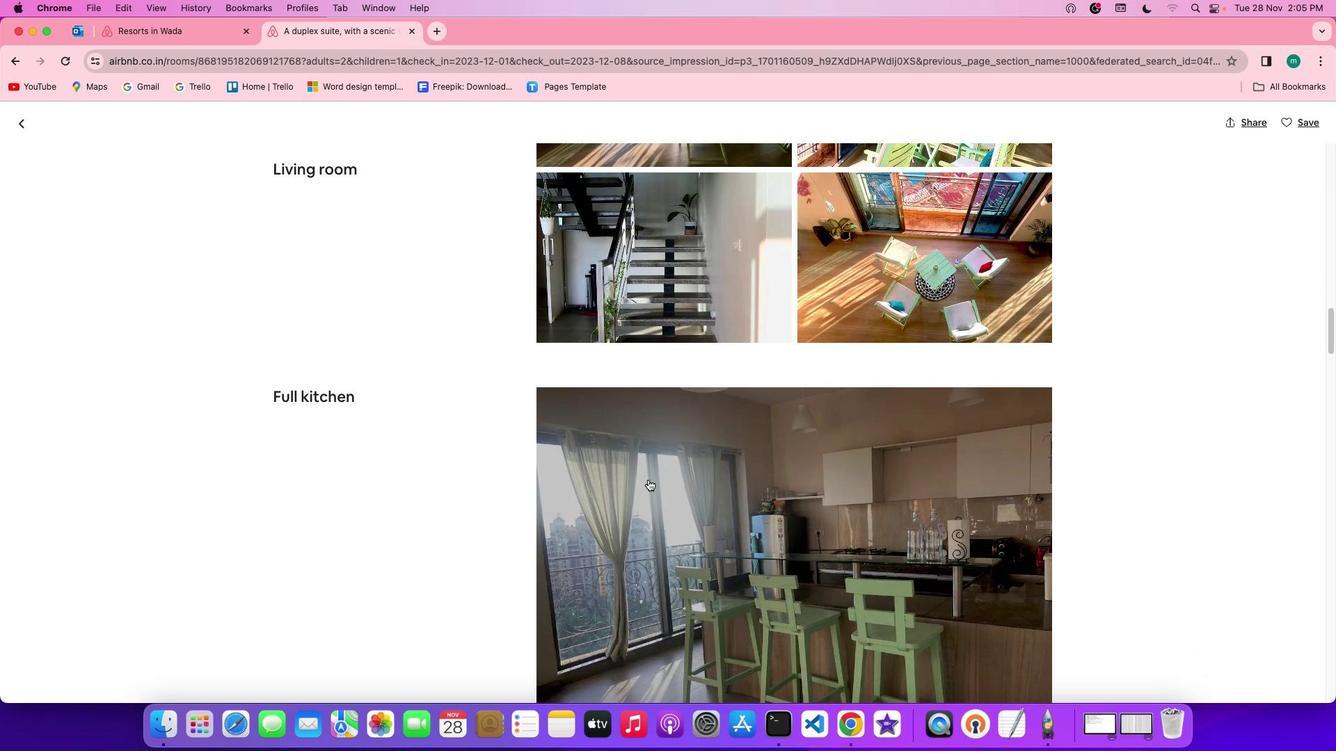 
Action: Mouse scrolled (648, 480) with delta (0, 0)
Screenshot: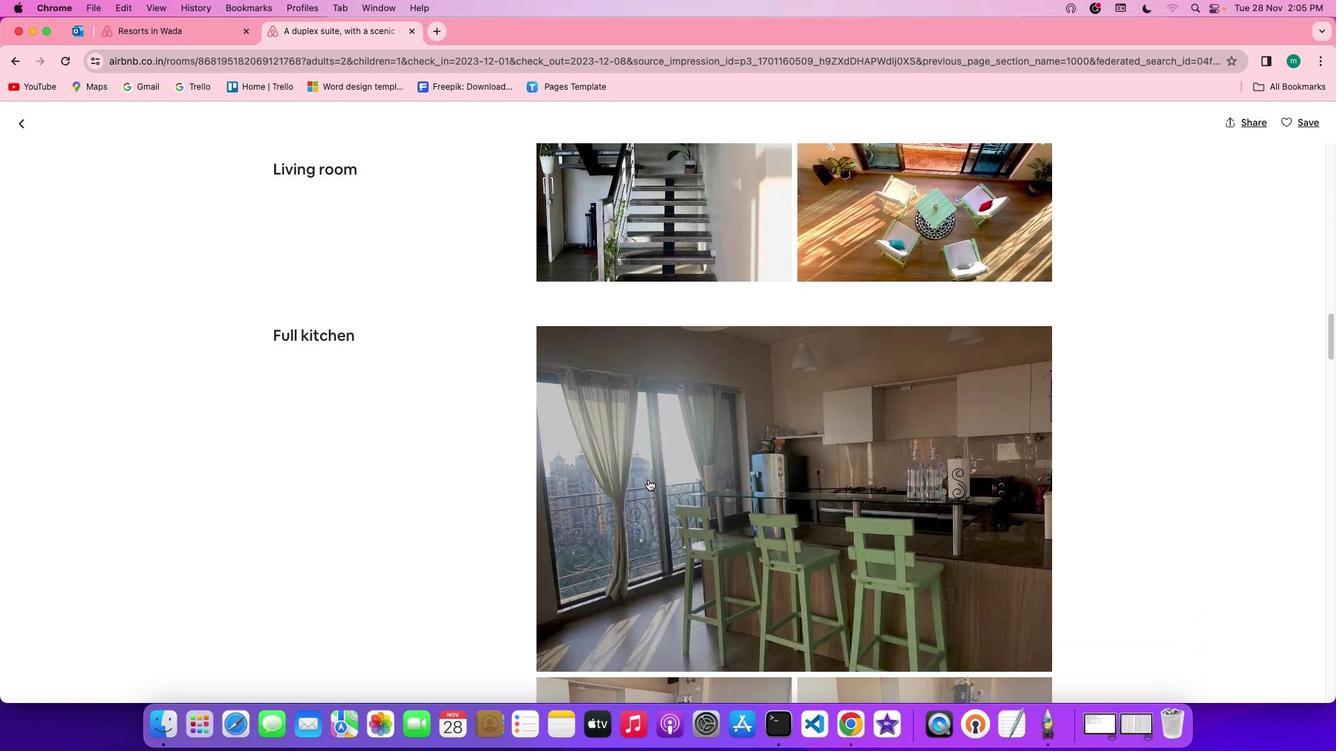 
Action: Mouse scrolled (648, 480) with delta (0, -1)
Screenshot: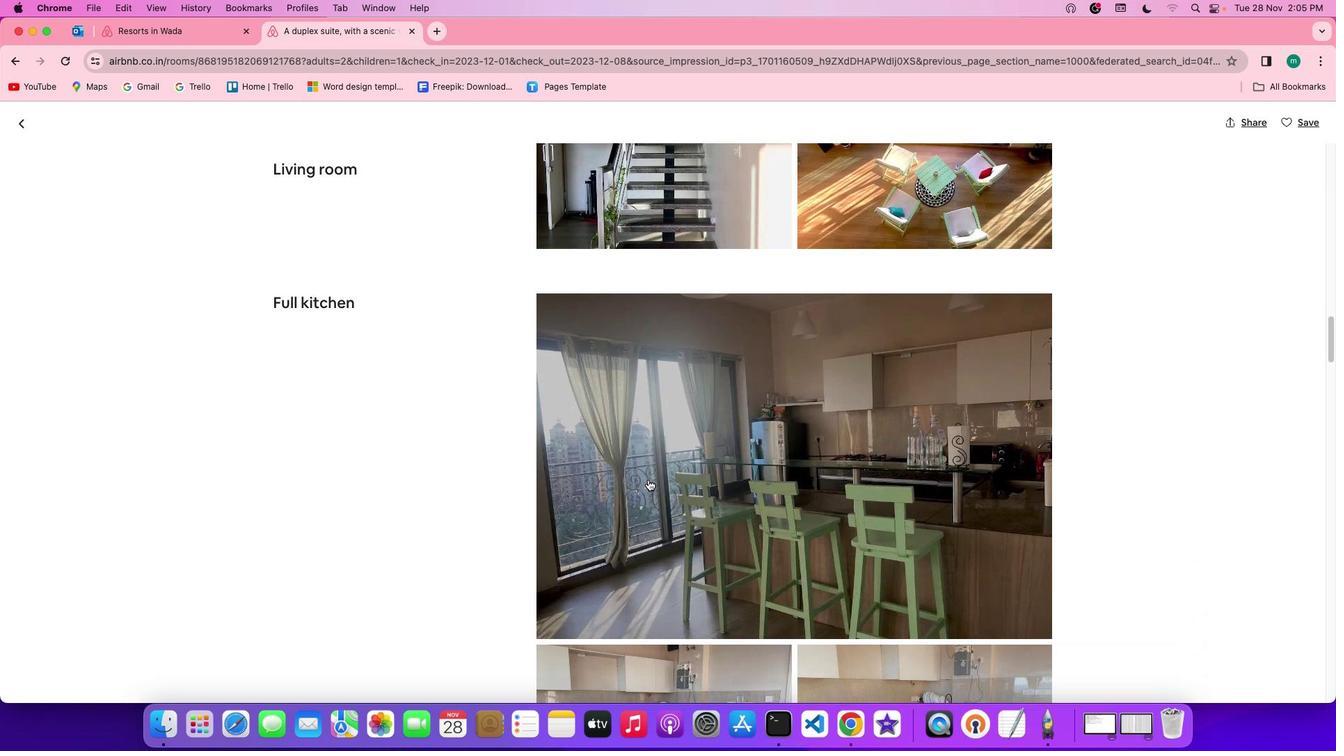 
Action: Mouse scrolled (648, 480) with delta (0, -1)
Screenshot: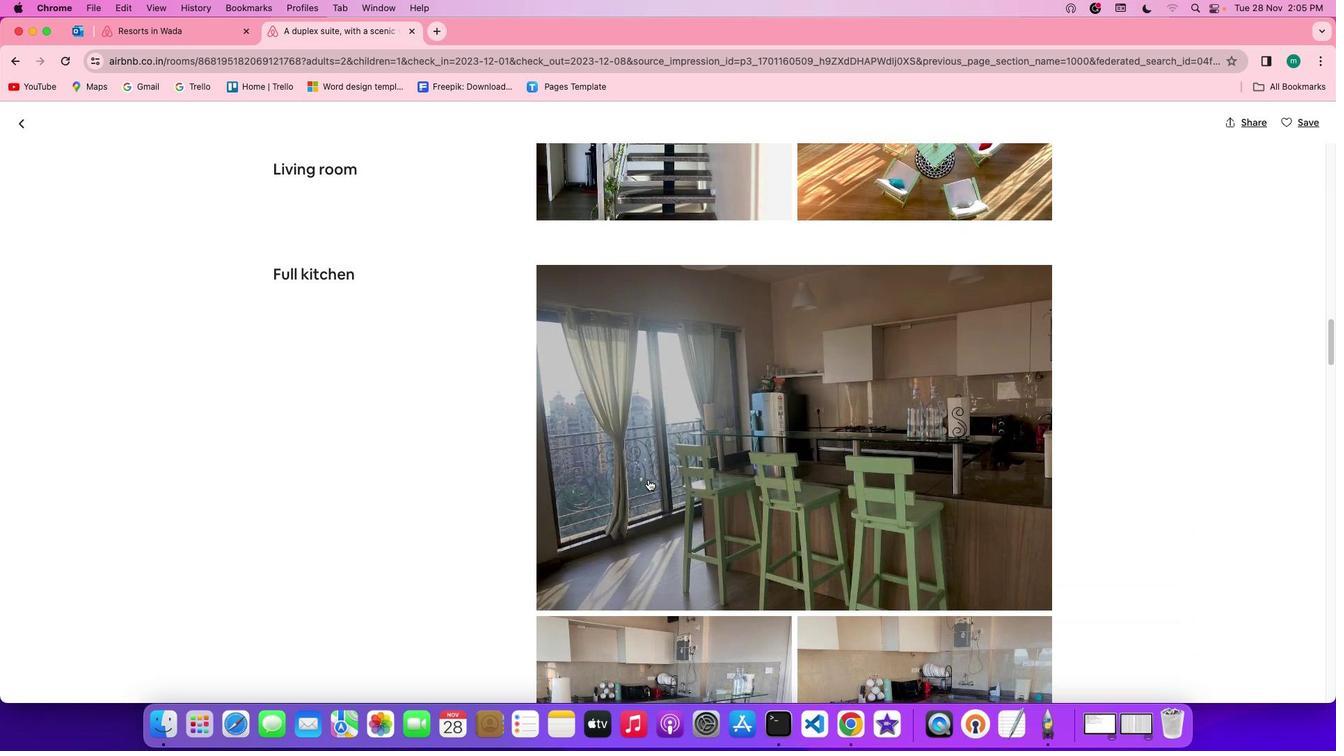 
Action: Mouse scrolled (648, 480) with delta (0, 0)
Screenshot: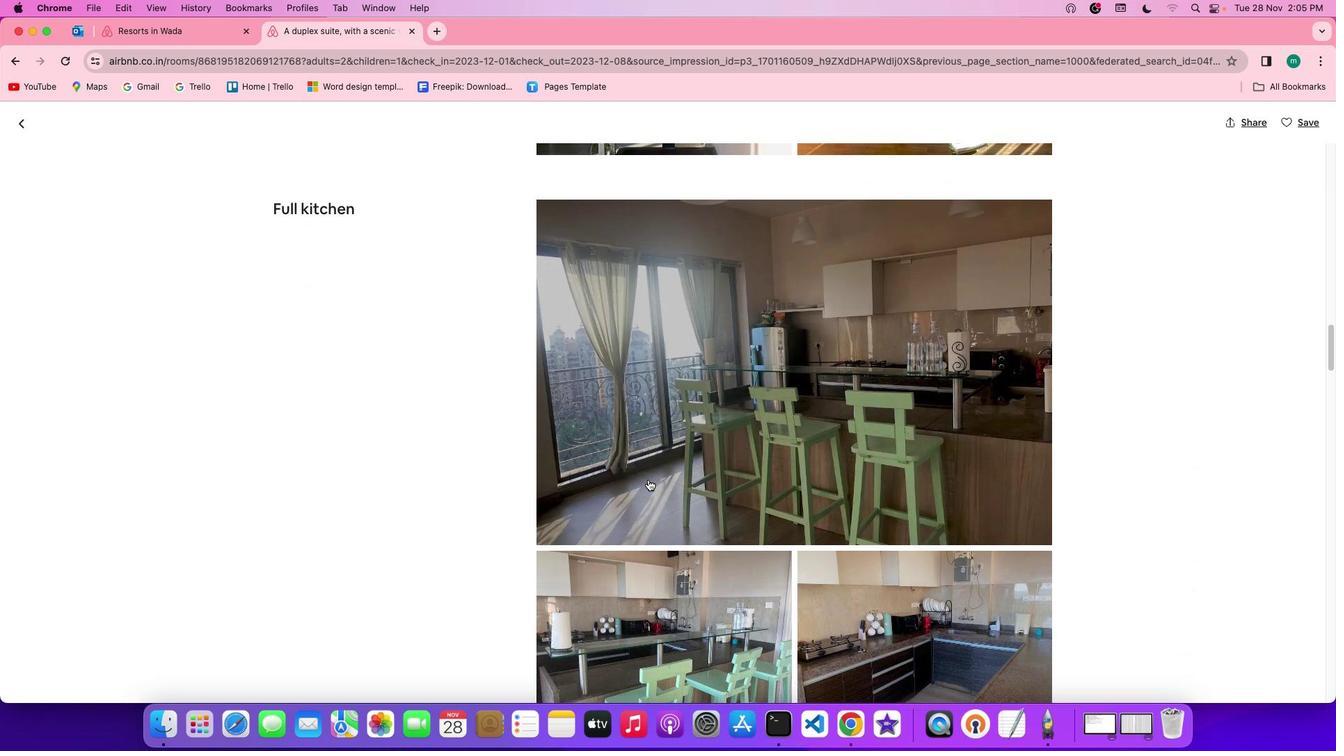 
Action: Mouse scrolled (648, 480) with delta (0, 0)
Screenshot: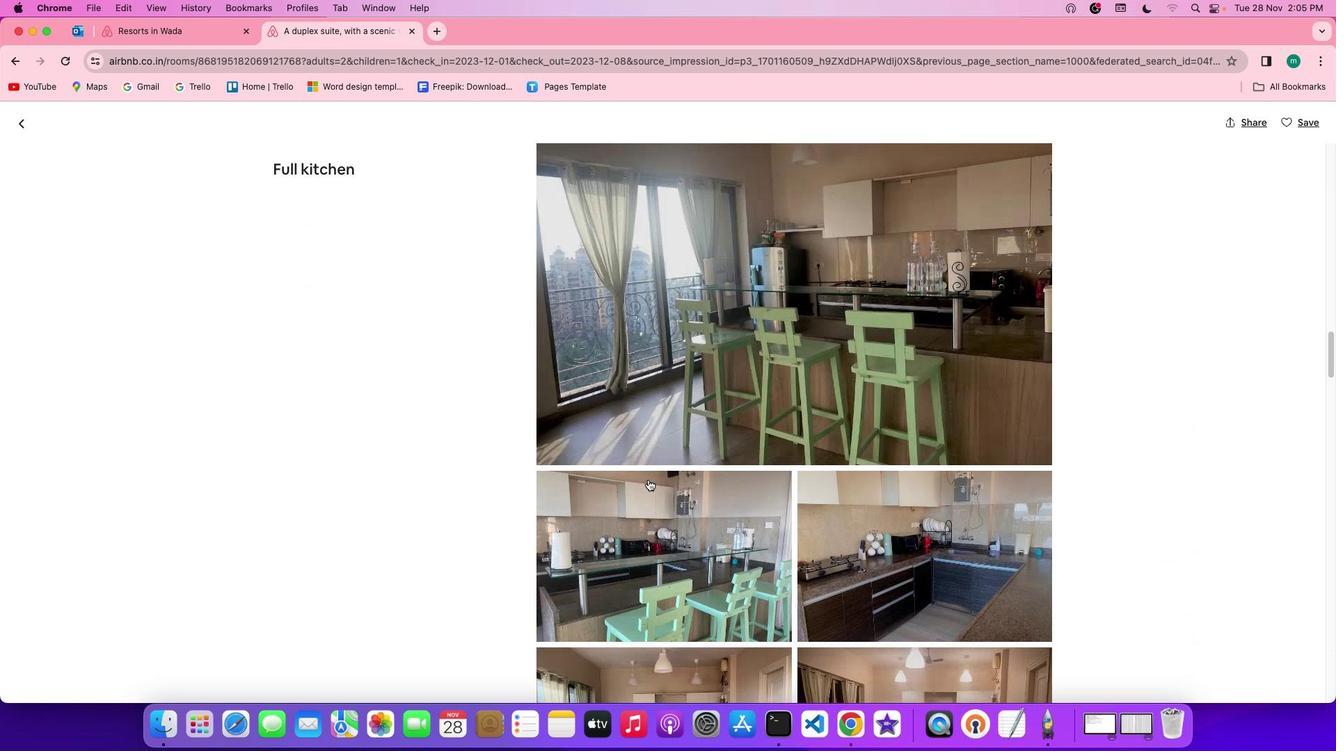 
Action: Mouse scrolled (648, 480) with delta (0, -1)
Screenshot: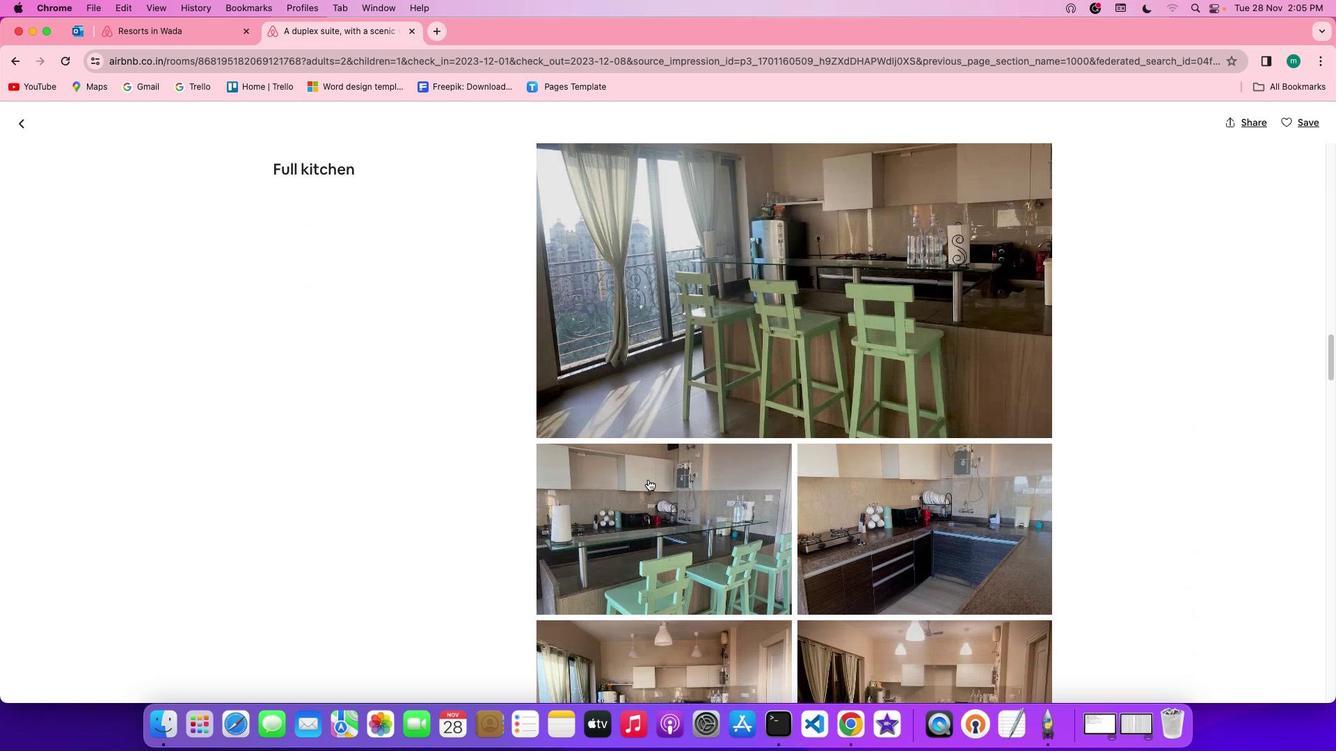 
Action: Mouse scrolled (648, 480) with delta (0, -2)
Screenshot: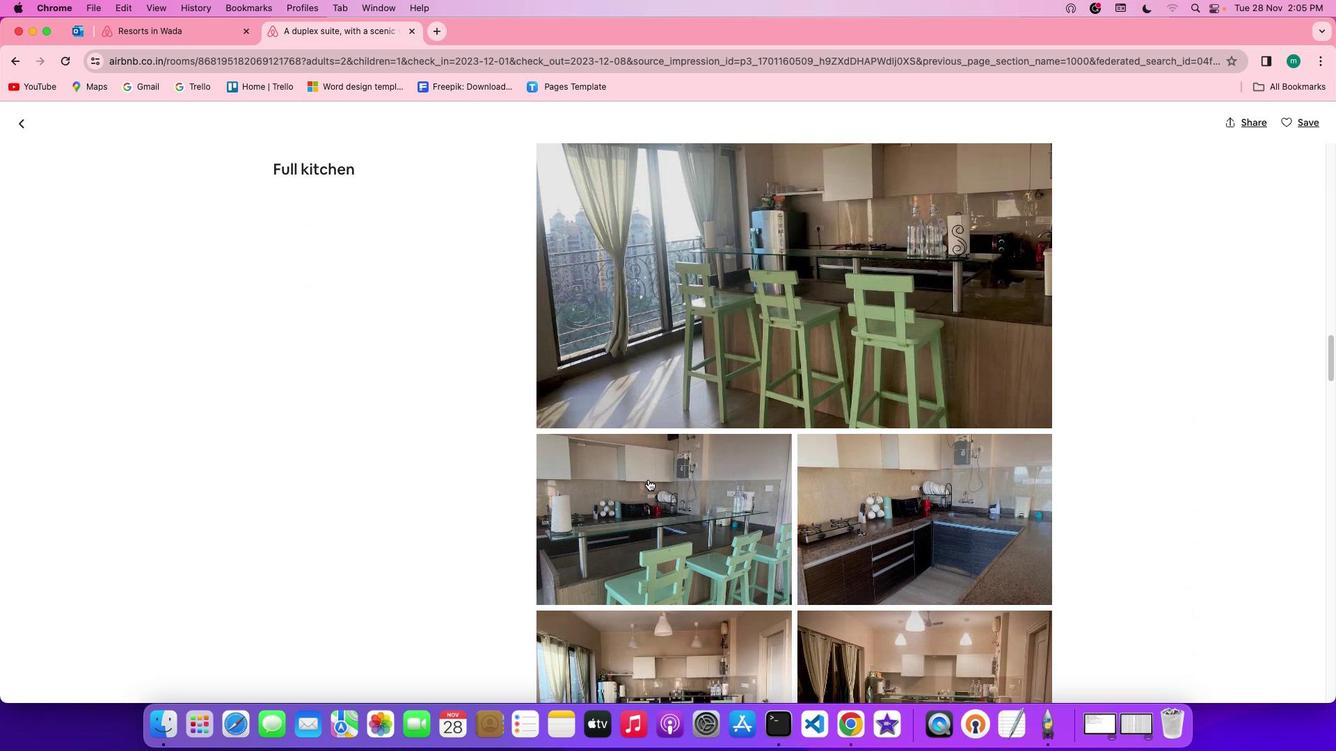 
Action: Mouse scrolled (648, 480) with delta (0, 0)
Screenshot: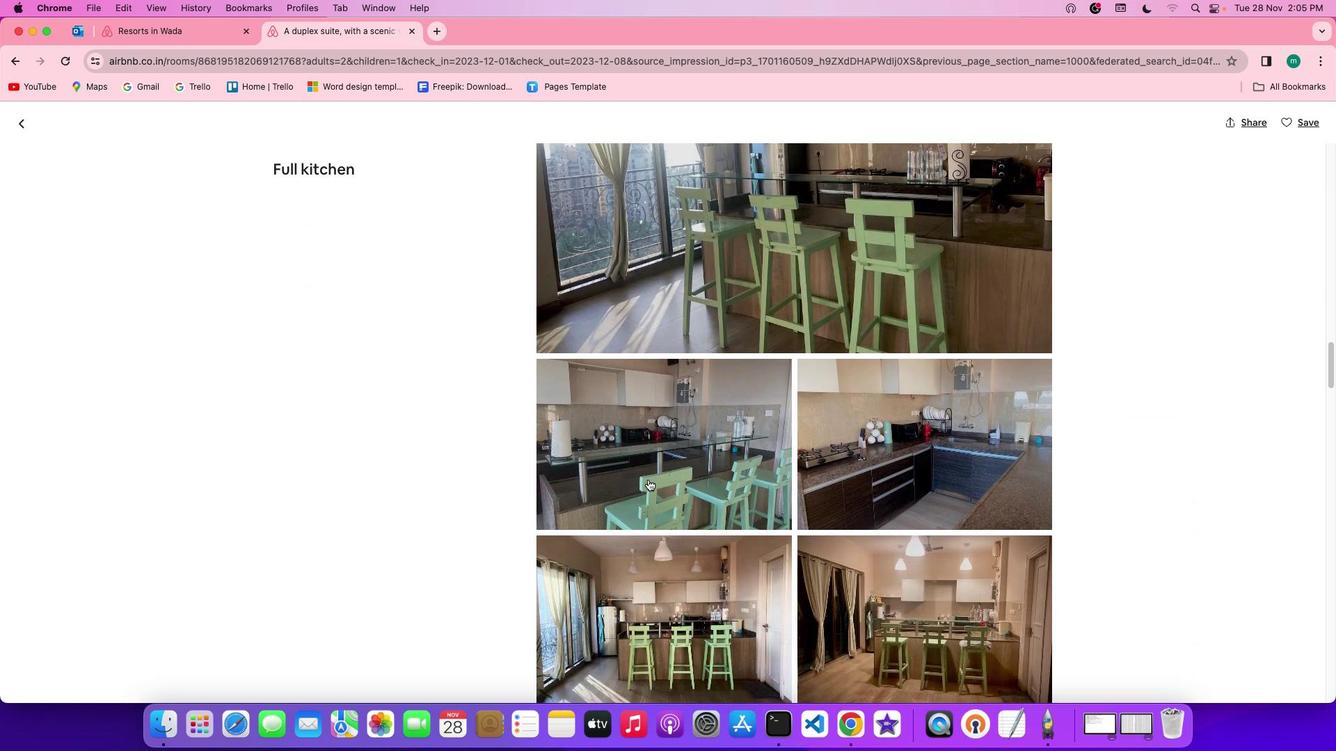 
Action: Mouse scrolled (648, 480) with delta (0, 0)
Screenshot: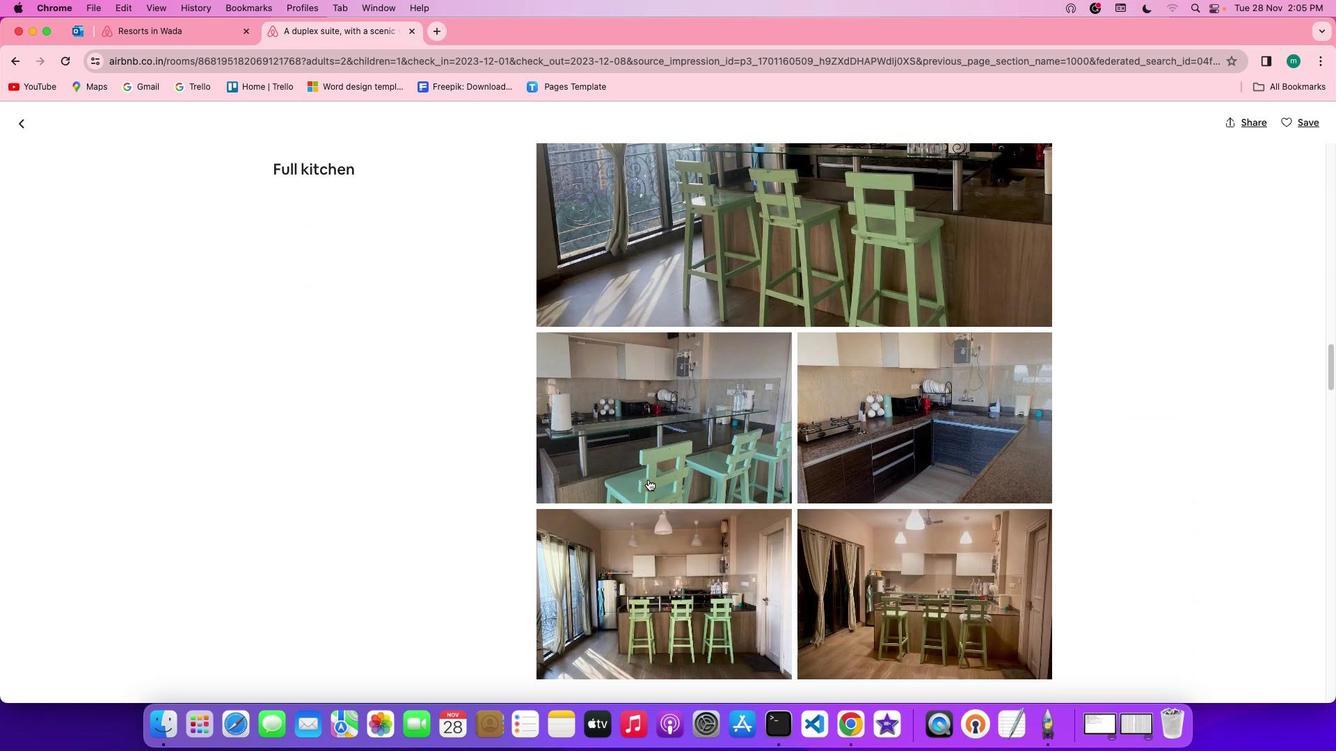 
Action: Mouse scrolled (648, 480) with delta (0, -1)
Screenshot: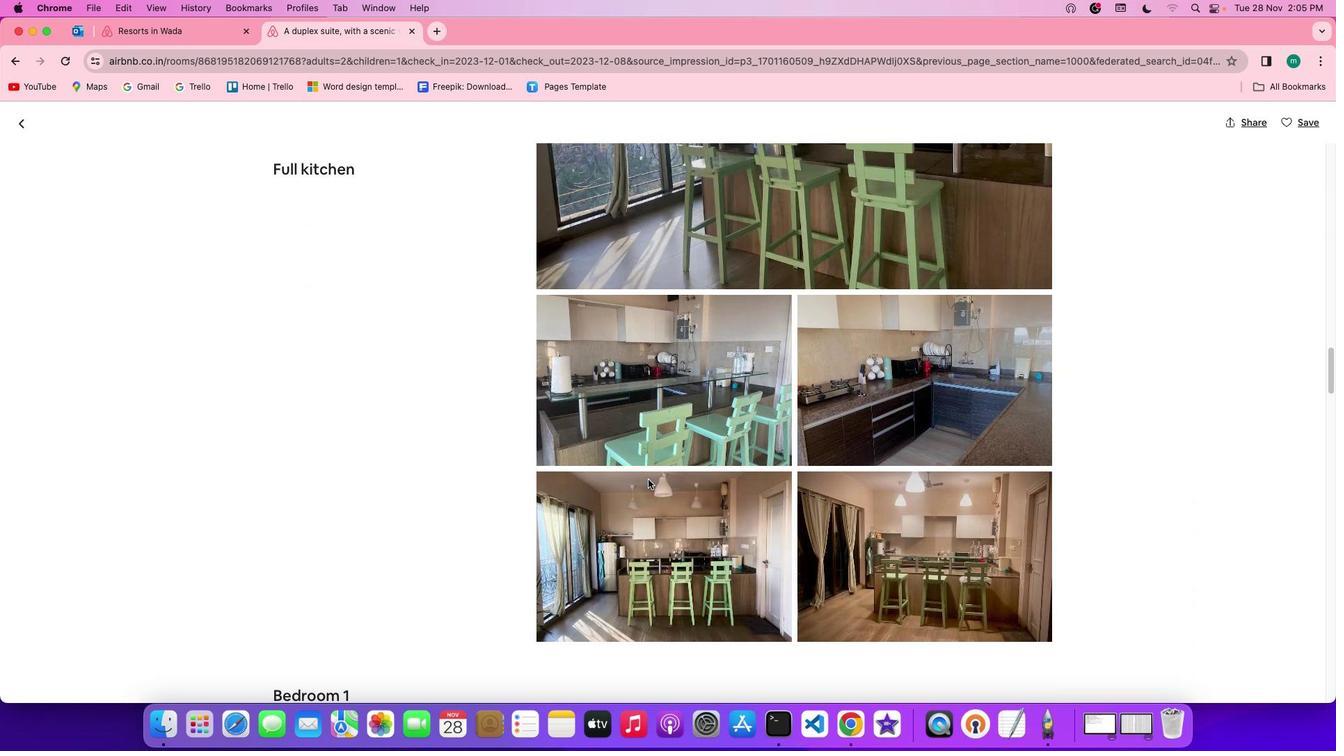 
Action: Mouse scrolled (648, 480) with delta (0, -1)
Screenshot: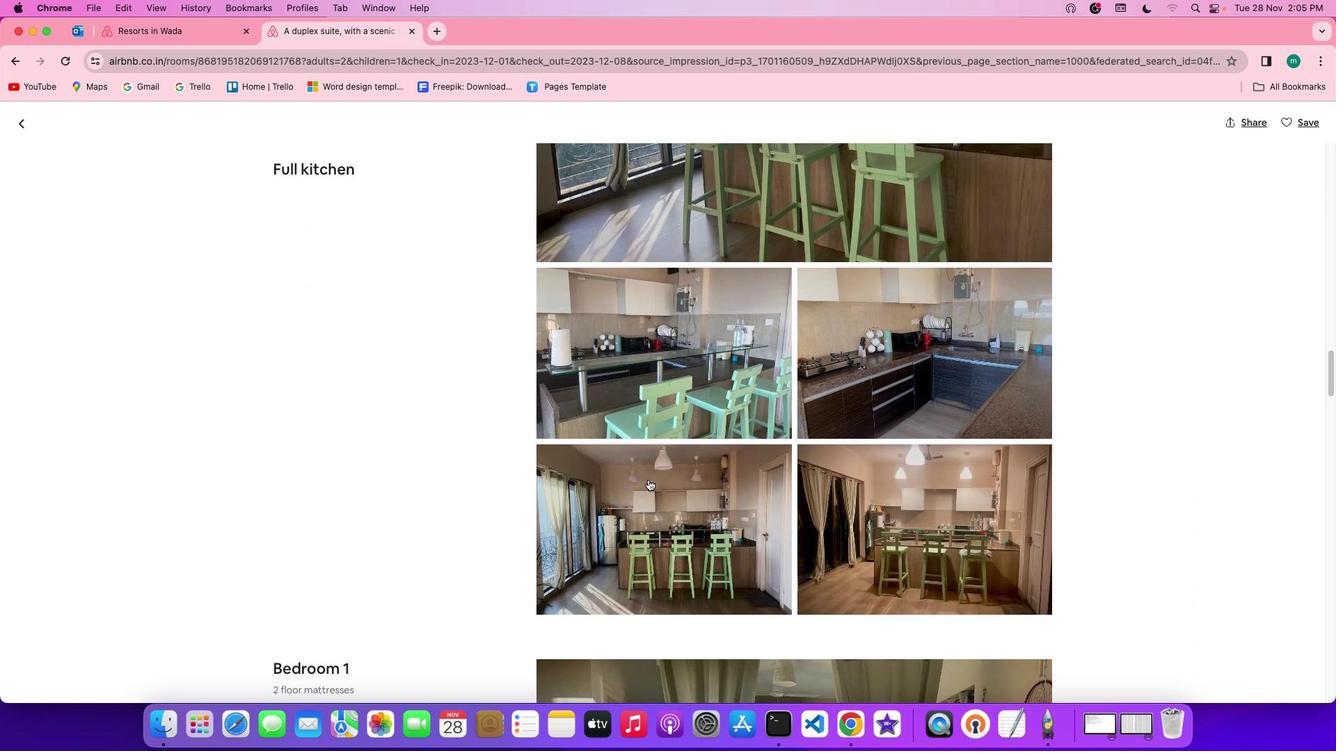 
Action: Mouse scrolled (648, 480) with delta (0, 0)
Screenshot: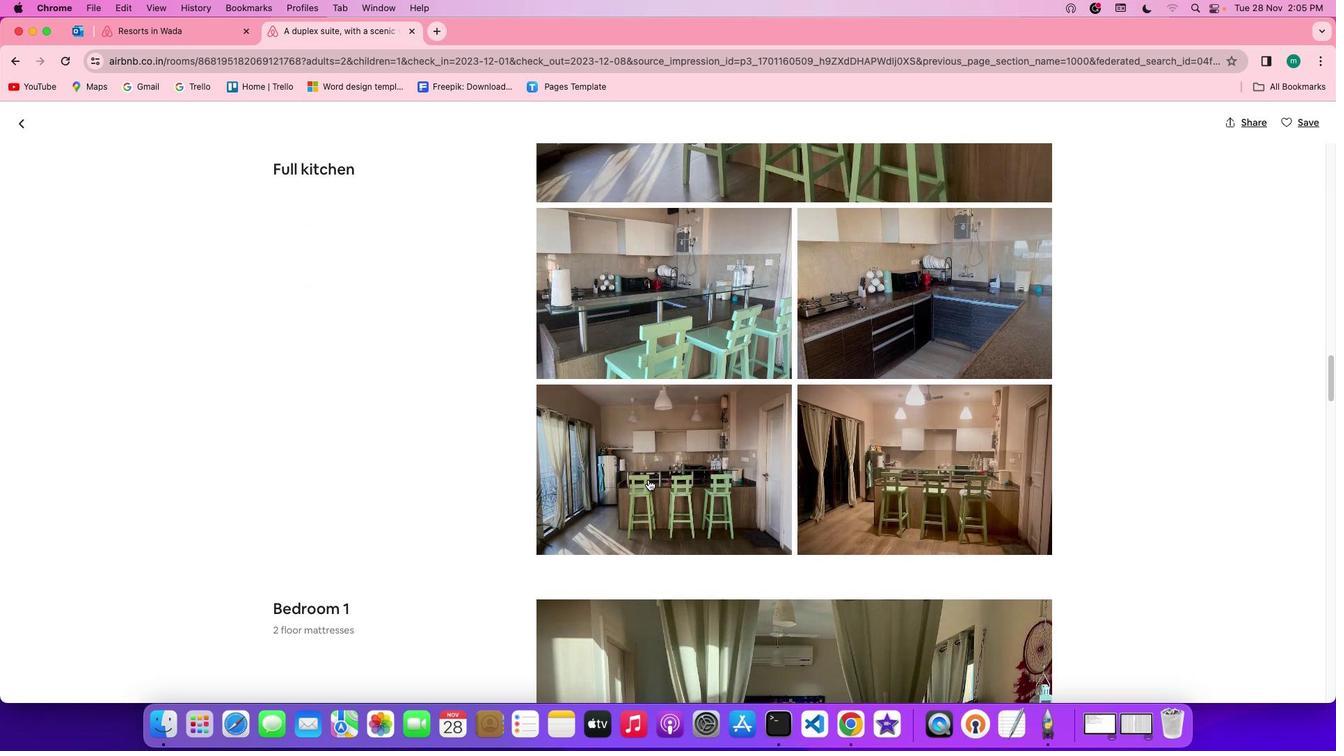 
Action: Mouse scrolled (648, 480) with delta (0, 0)
Screenshot: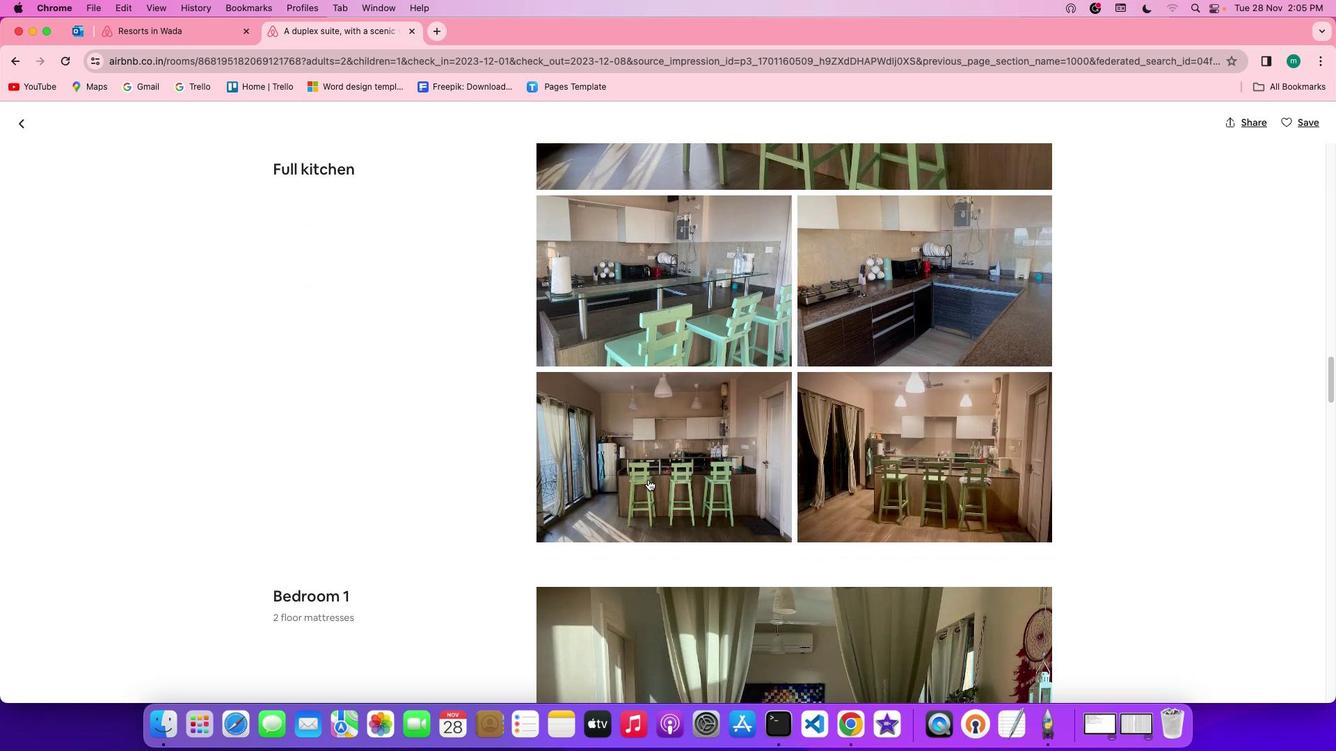 
Action: Mouse scrolled (648, 480) with delta (0, -1)
Screenshot: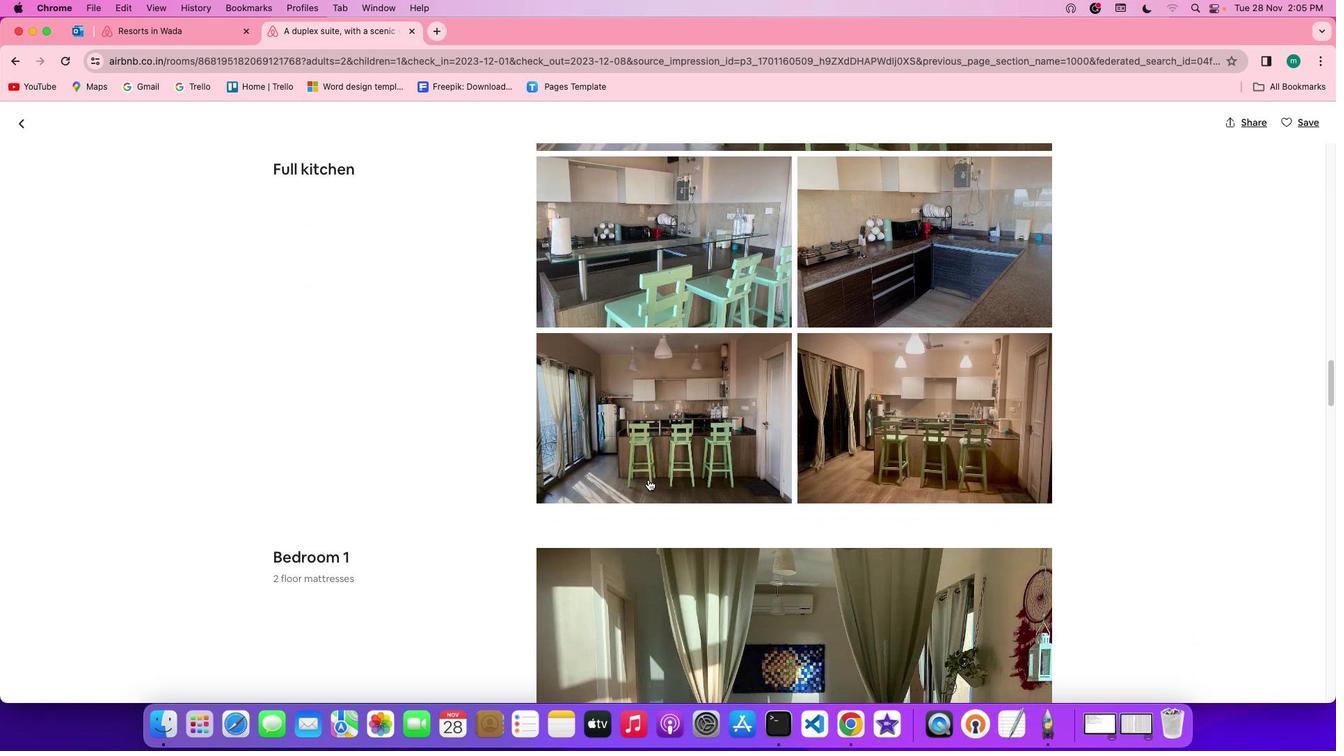 
Action: Mouse scrolled (648, 480) with delta (0, -1)
Screenshot: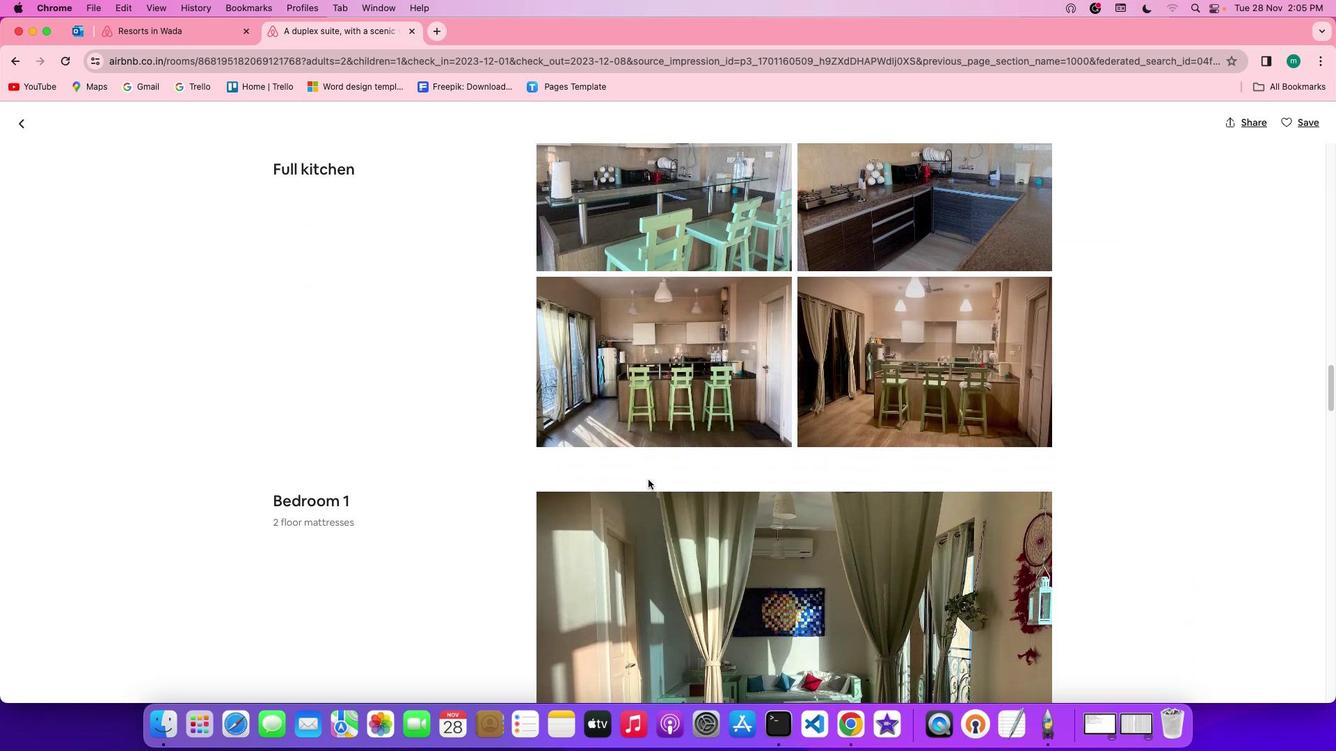 
Action: Mouse scrolled (648, 480) with delta (0, 0)
Screenshot: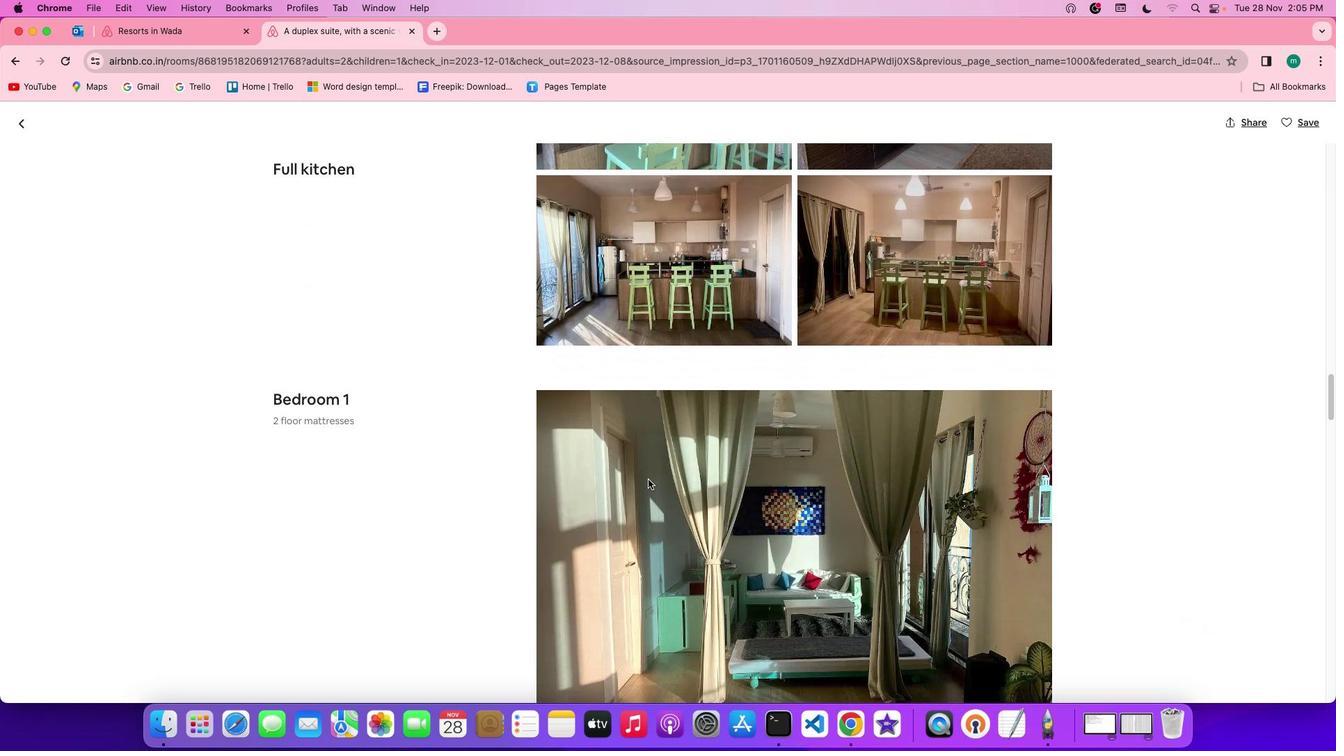 
Action: Mouse scrolled (648, 480) with delta (0, 0)
Screenshot: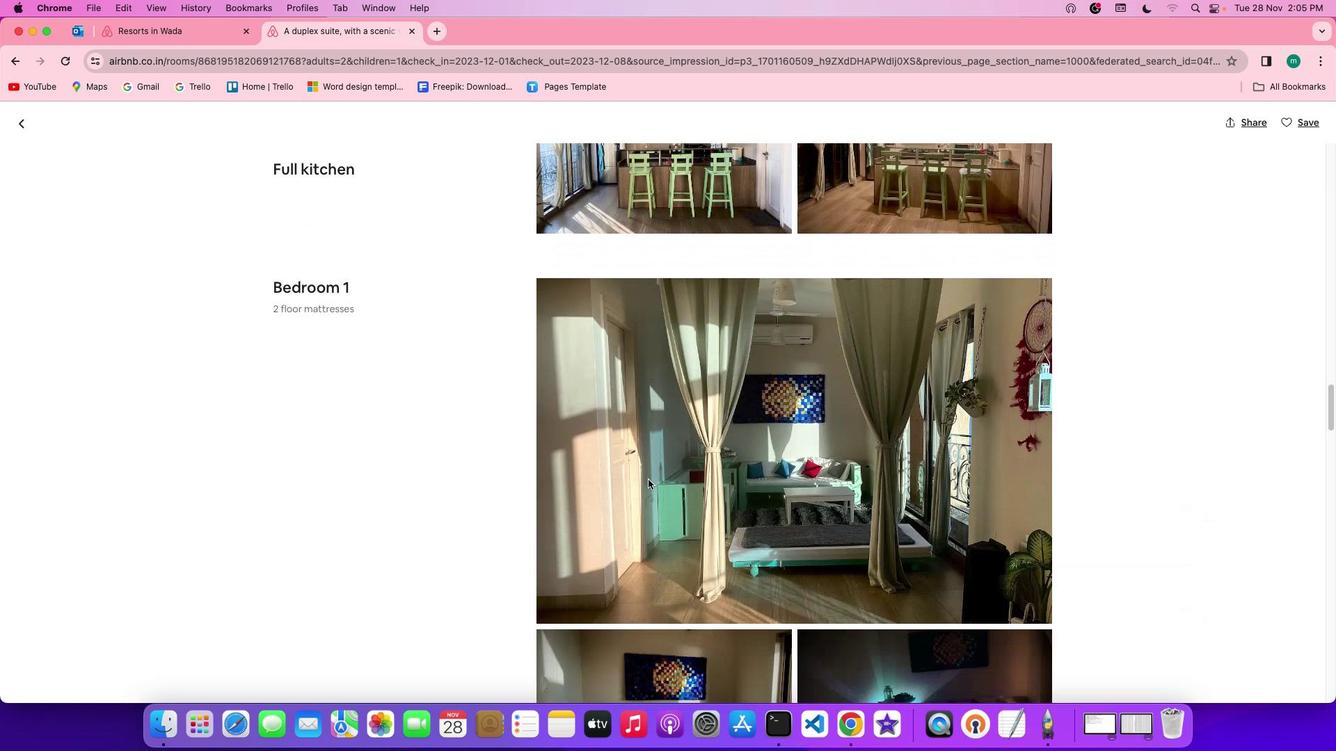 
Action: Mouse scrolled (648, 480) with delta (0, -1)
Screenshot: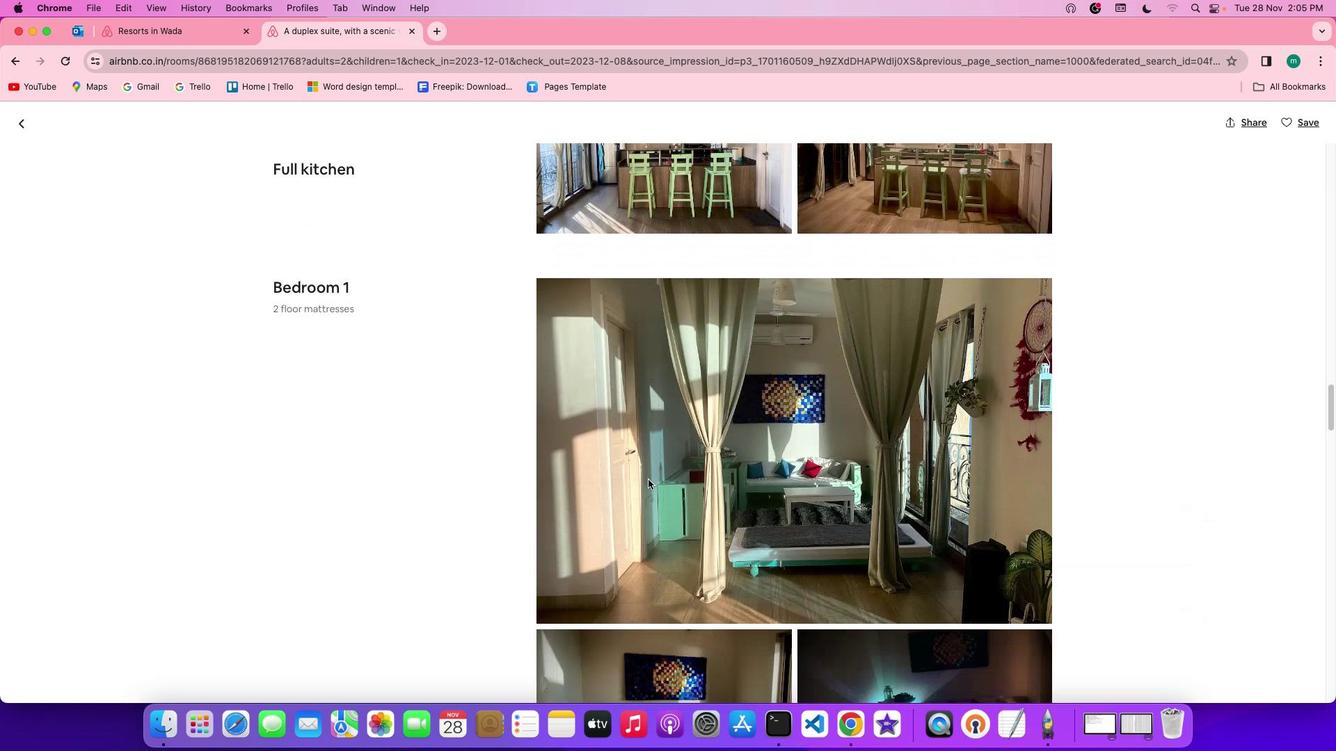 
Action: Mouse scrolled (648, 480) with delta (0, -2)
Screenshot: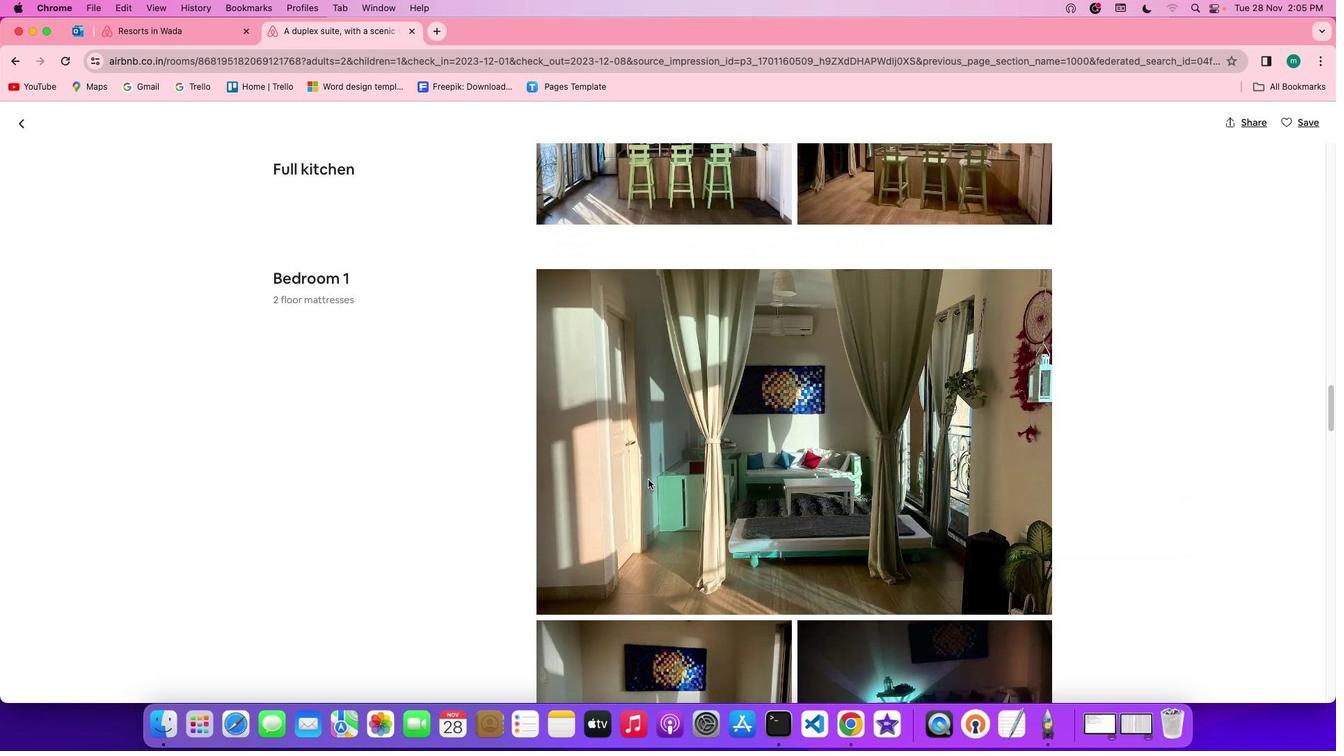 
Action: Mouse scrolled (648, 480) with delta (0, 0)
Screenshot: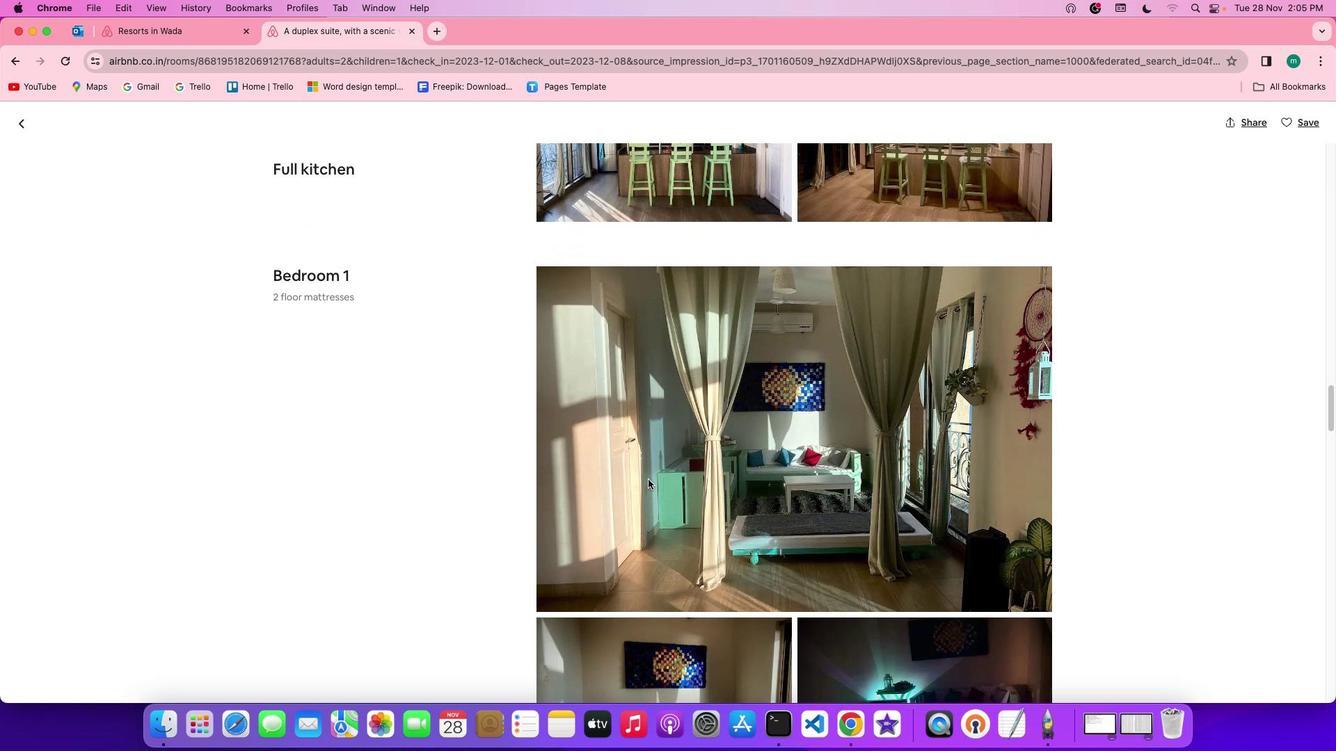 
Action: Mouse scrolled (648, 480) with delta (0, 0)
Screenshot: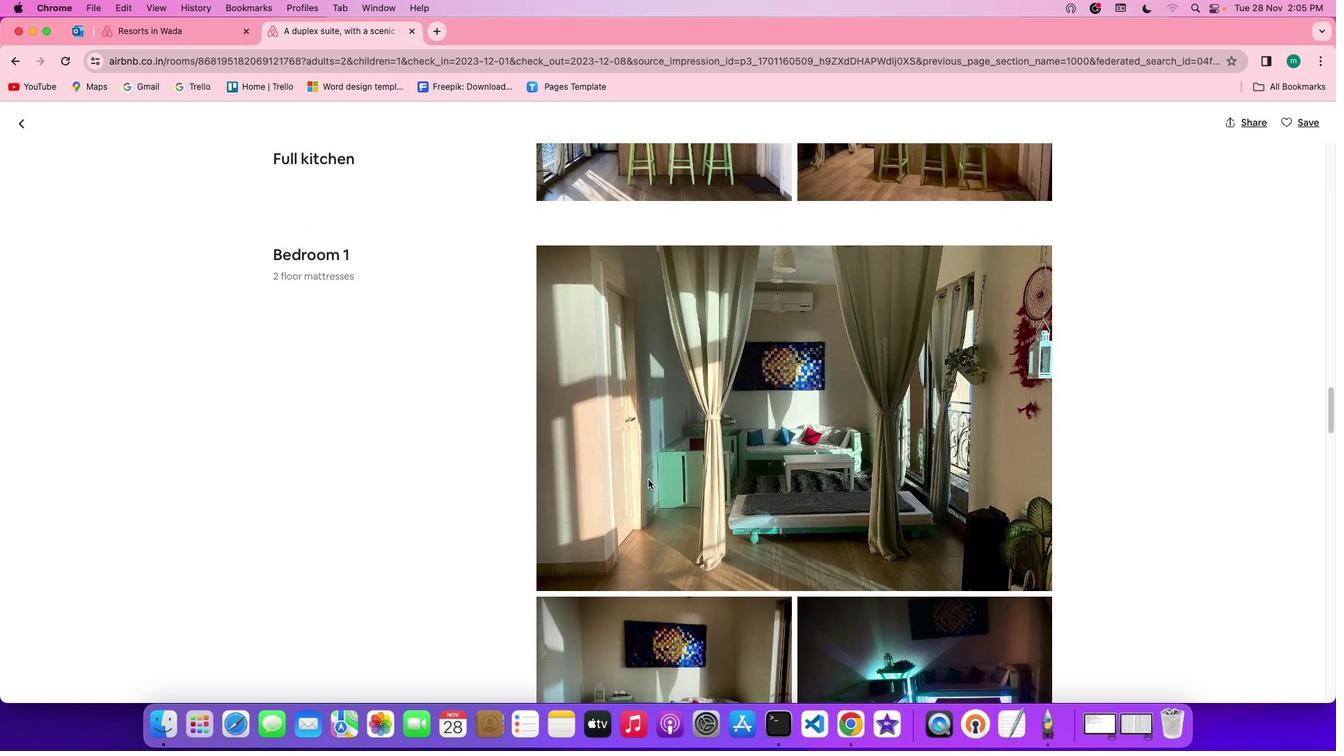 
Action: Mouse scrolled (648, 480) with delta (0, 0)
Screenshot: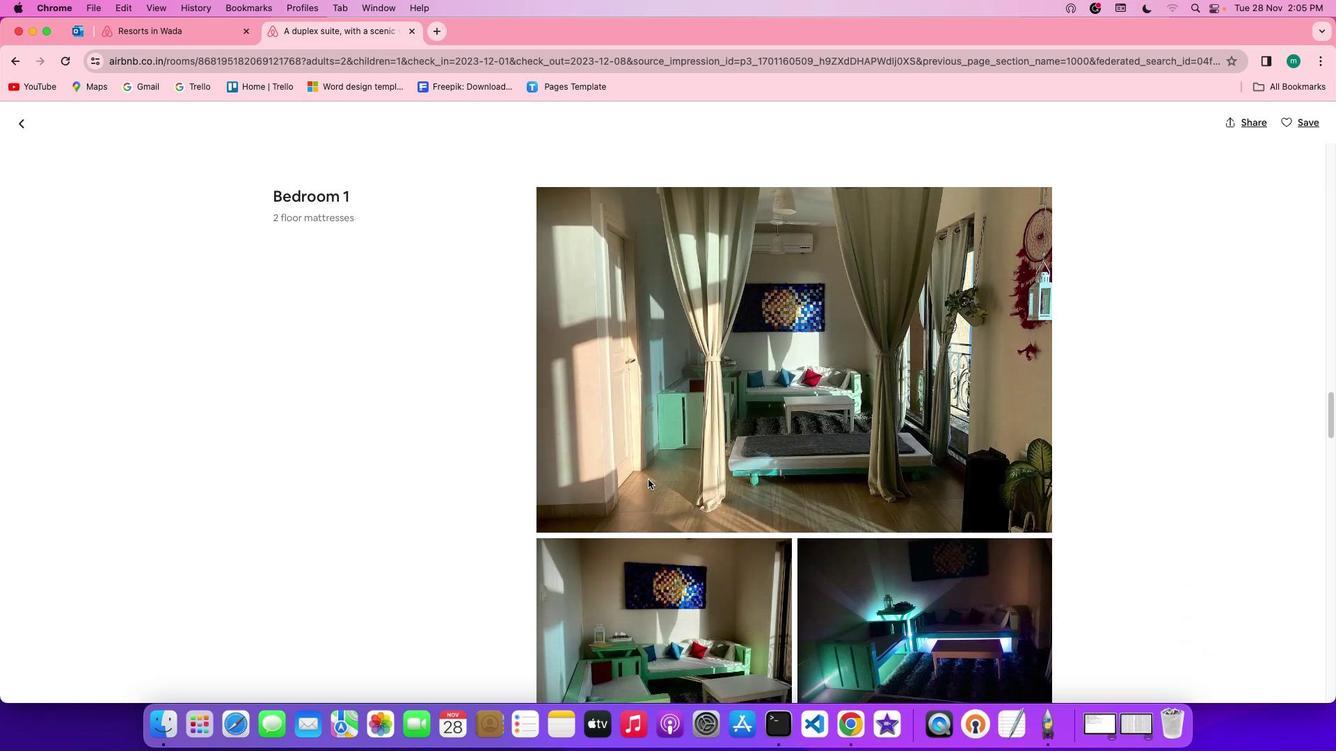 
Action: Mouse scrolled (648, 480) with delta (0, 0)
Screenshot: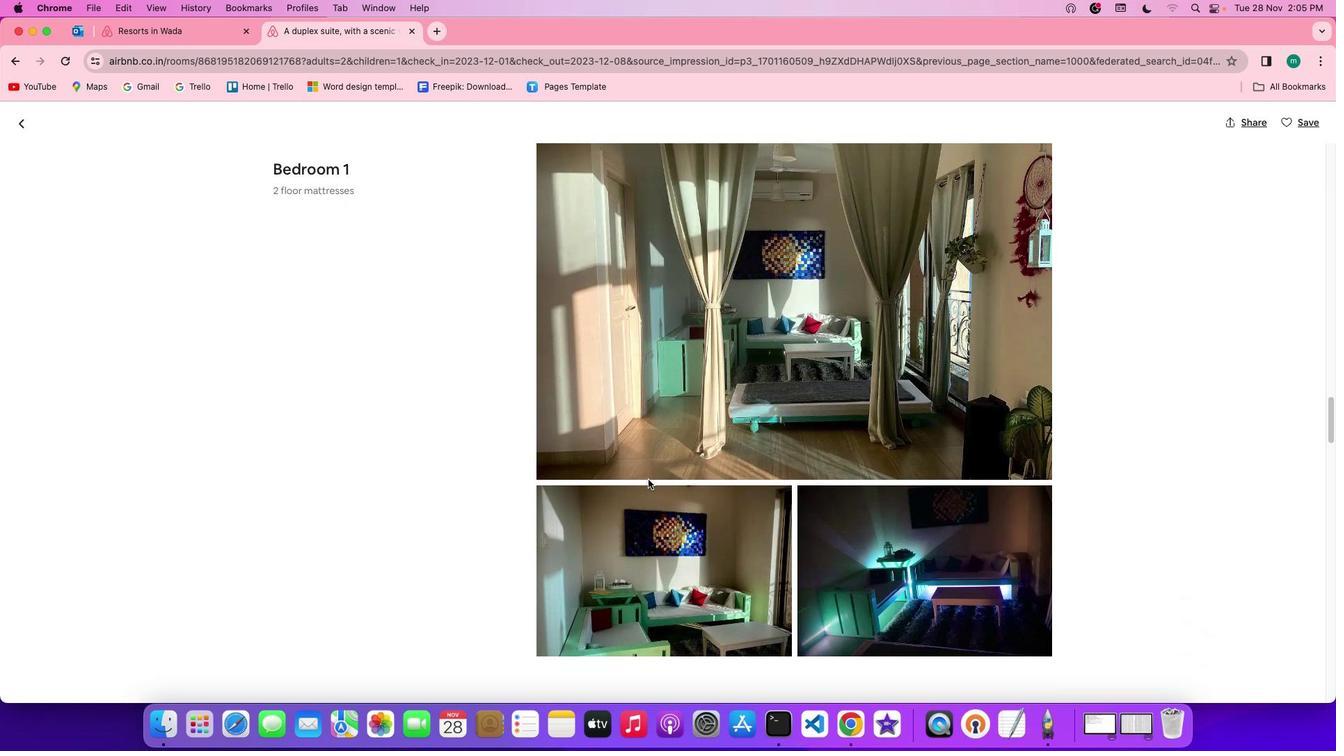 
Action: Mouse scrolled (648, 480) with delta (0, -2)
Screenshot: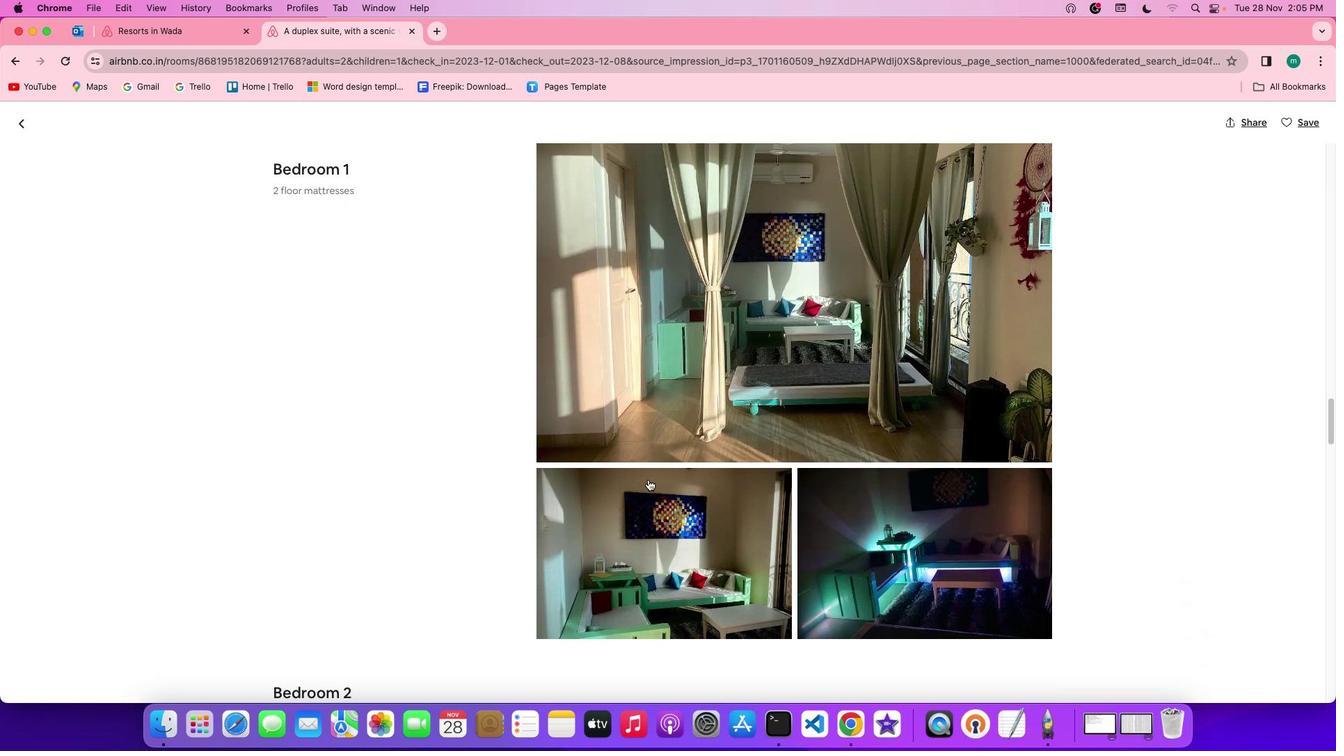 
Action: Mouse scrolled (648, 480) with delta (0, 0)
Screenshot: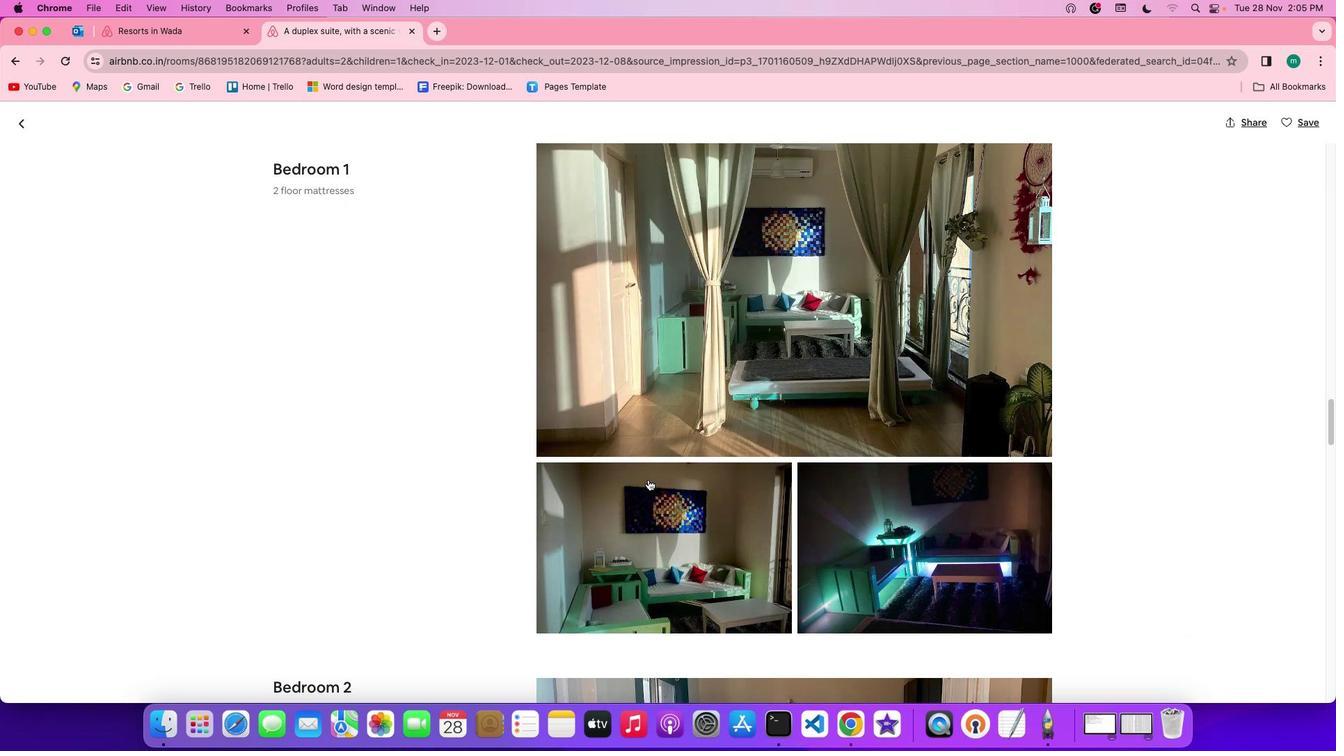 
Action: Mouse scrolled (648, 480) with delta (0, 0)
Screenshot: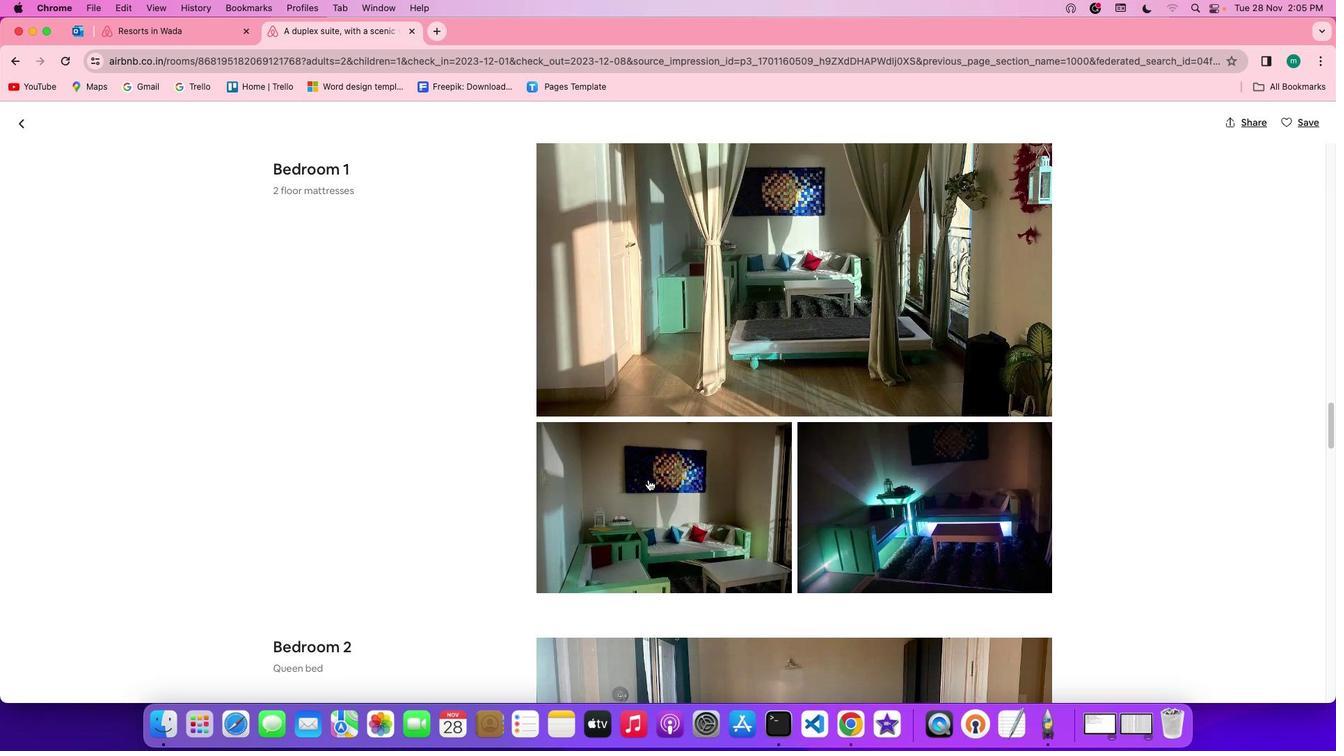 
Action: Mouse scrolled (648, 480) with delta (0, 0)
Screenshot: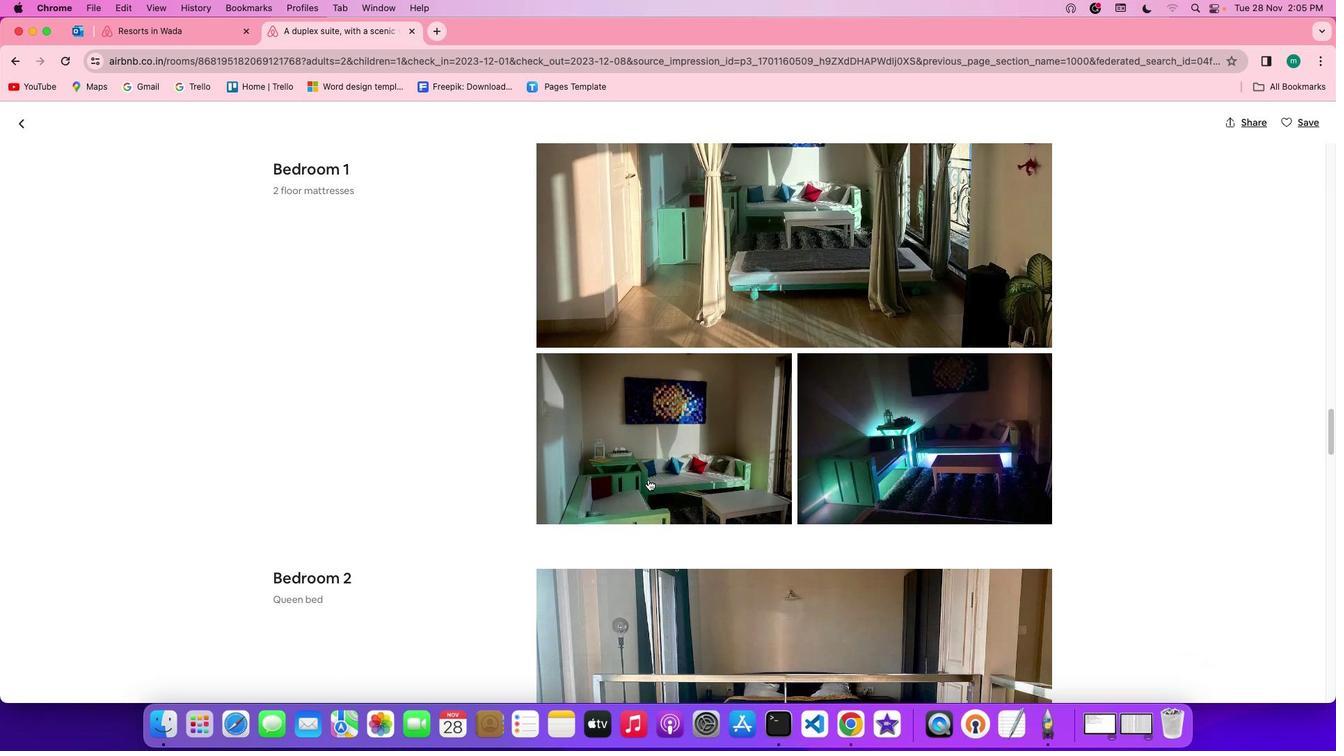 
Action: Mouse scrolled (648, 480) with delta (0, -1)
Screenshot: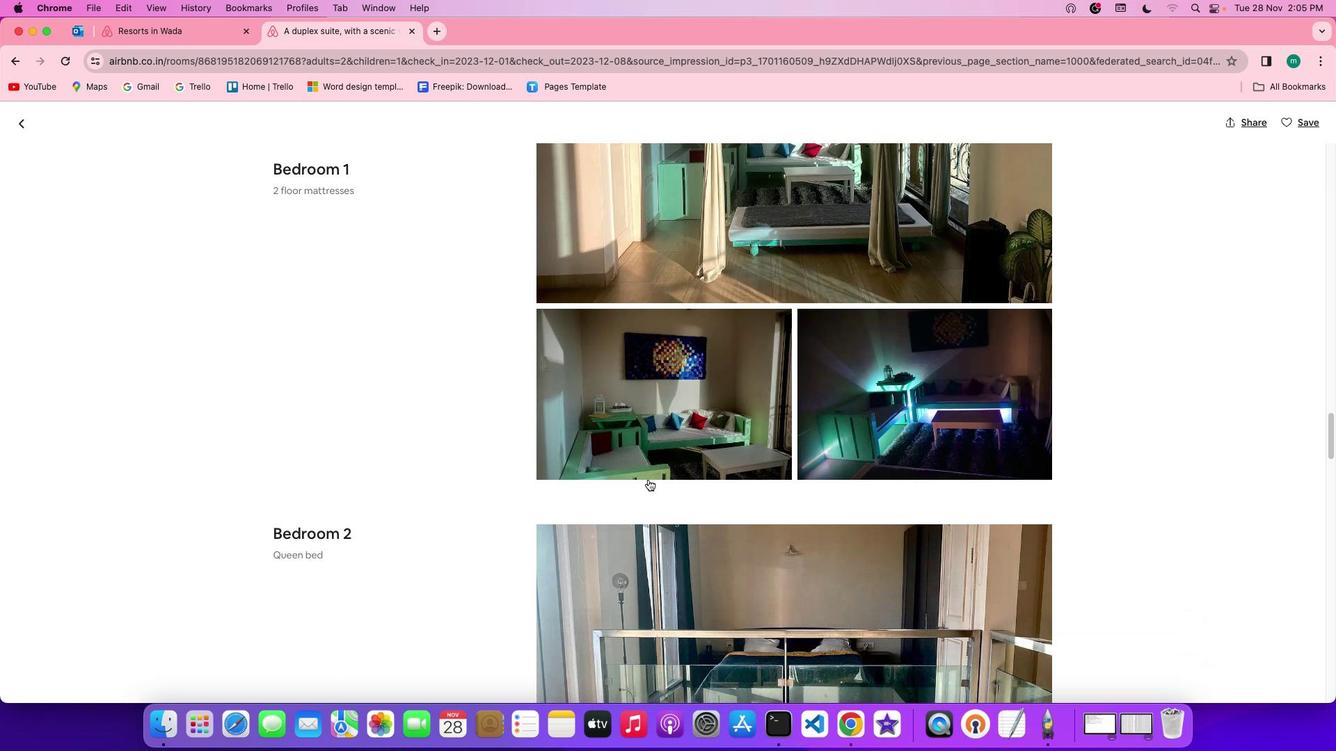
Action: Mouse scrolled (648, 480) with delta (0, -2)
Screenshot: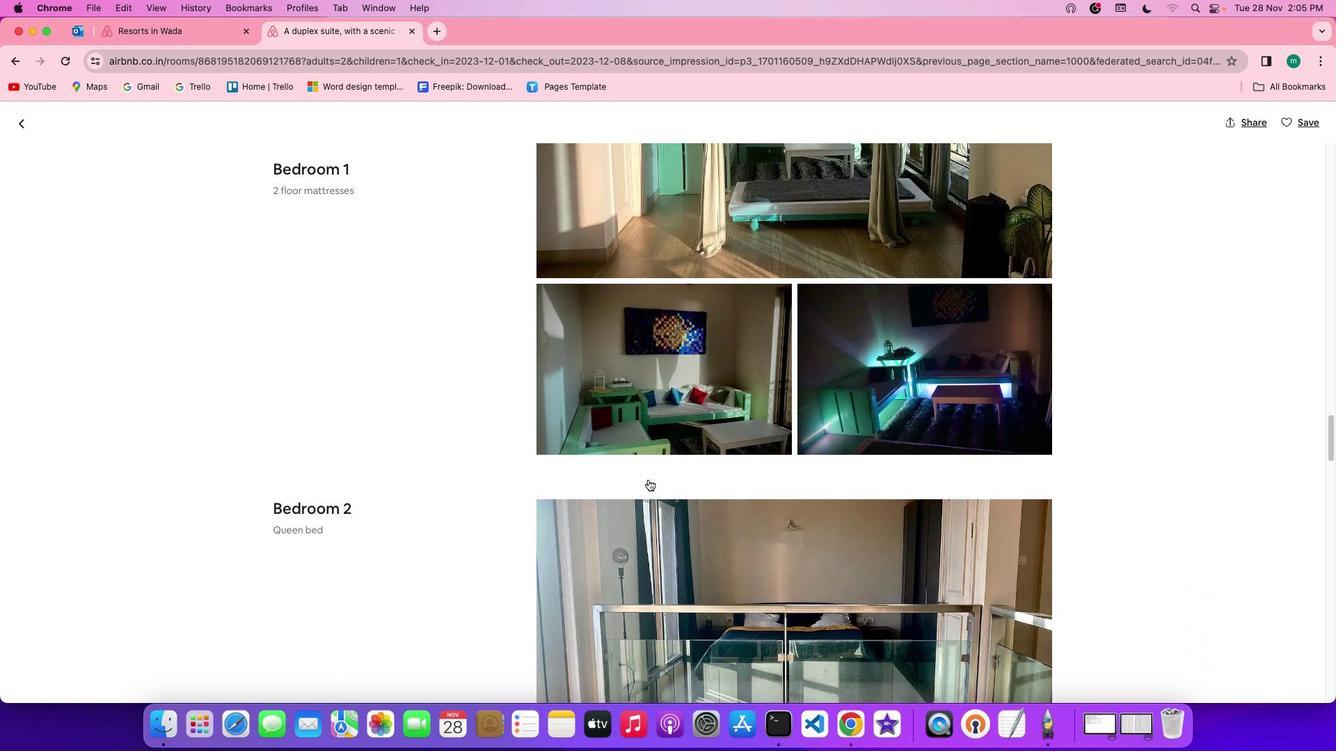 
Action: Mouse scrolled (648, 480) with delta (0, 0)
Screenshot: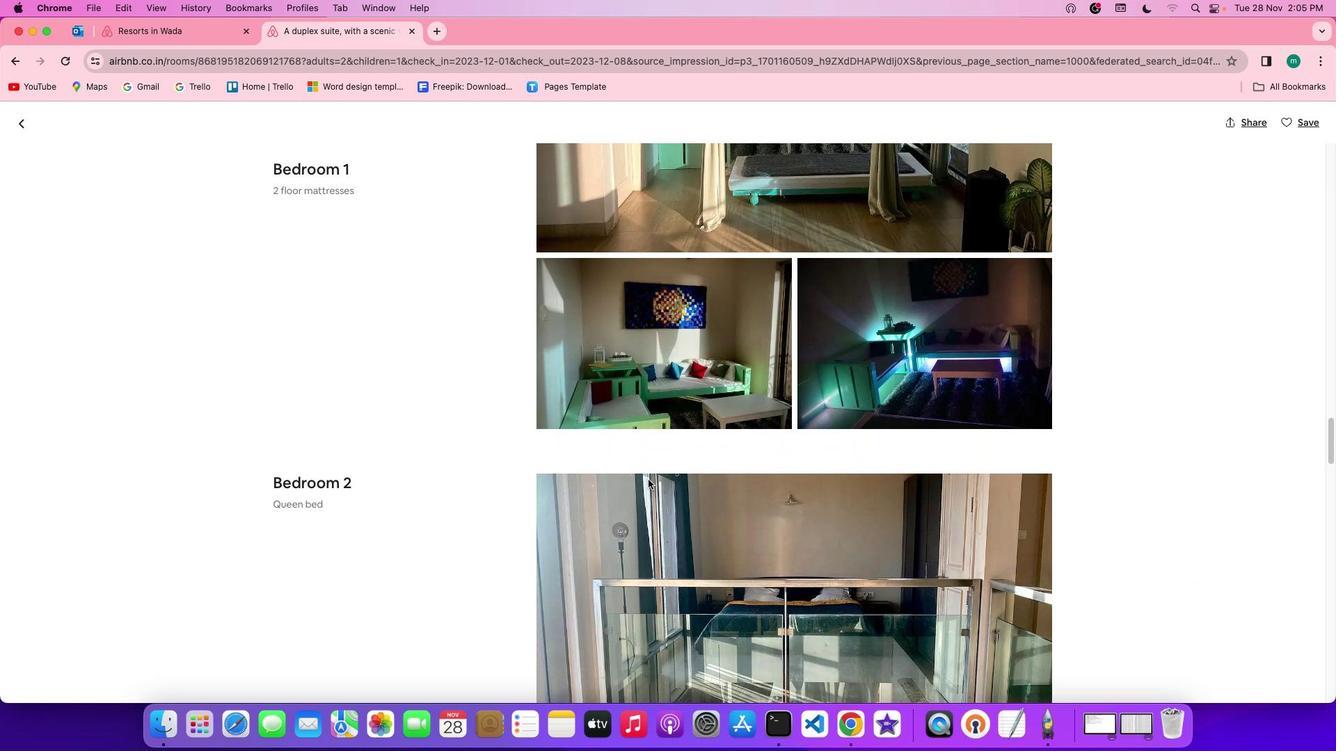 
Action: Mouse scrolled (648, 480) with delta (0, 0)
Screenshot: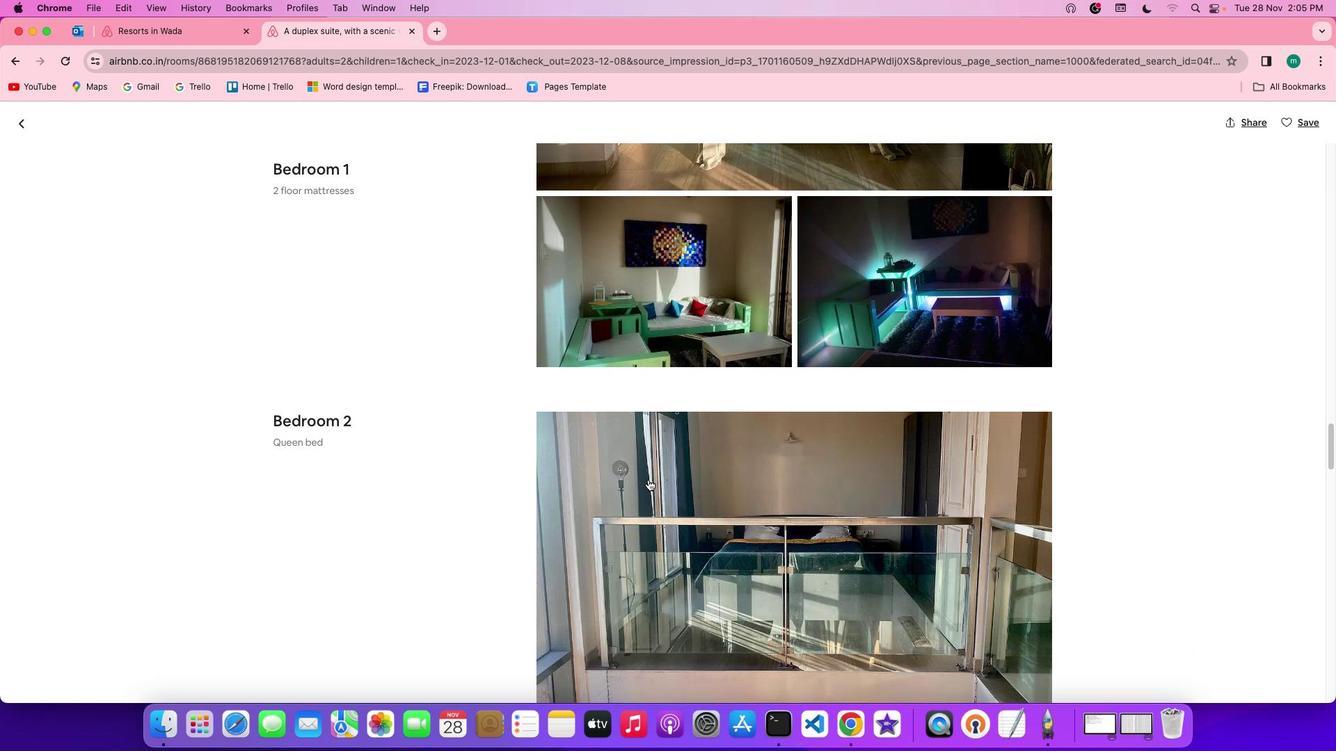 
Action: Mouse scrolled (648, 480) with delta (0, -1)
Screenshot: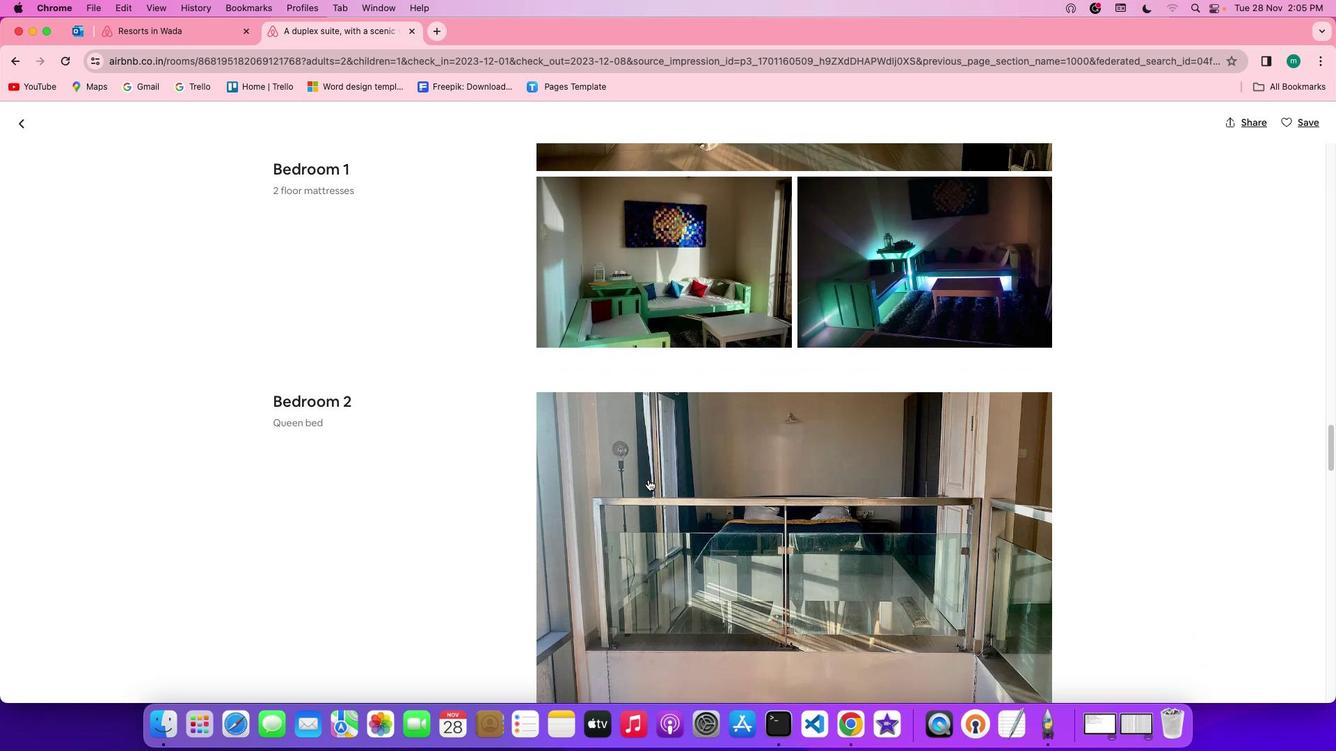 
Action: Mouse scrolled (648, 480) with delta (0, -2)
Screenshot: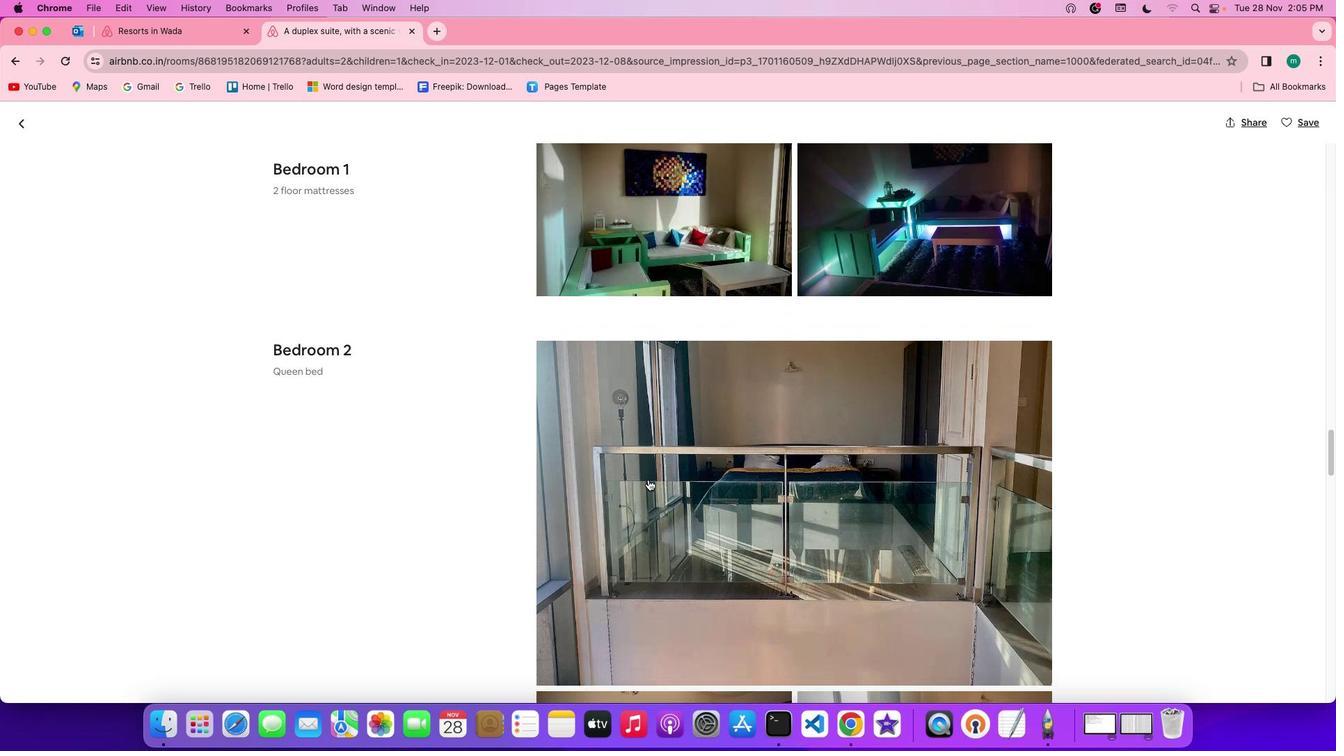 
Action: Mouse scrolled (648, 480) with delta (0, 0)
Screenshot: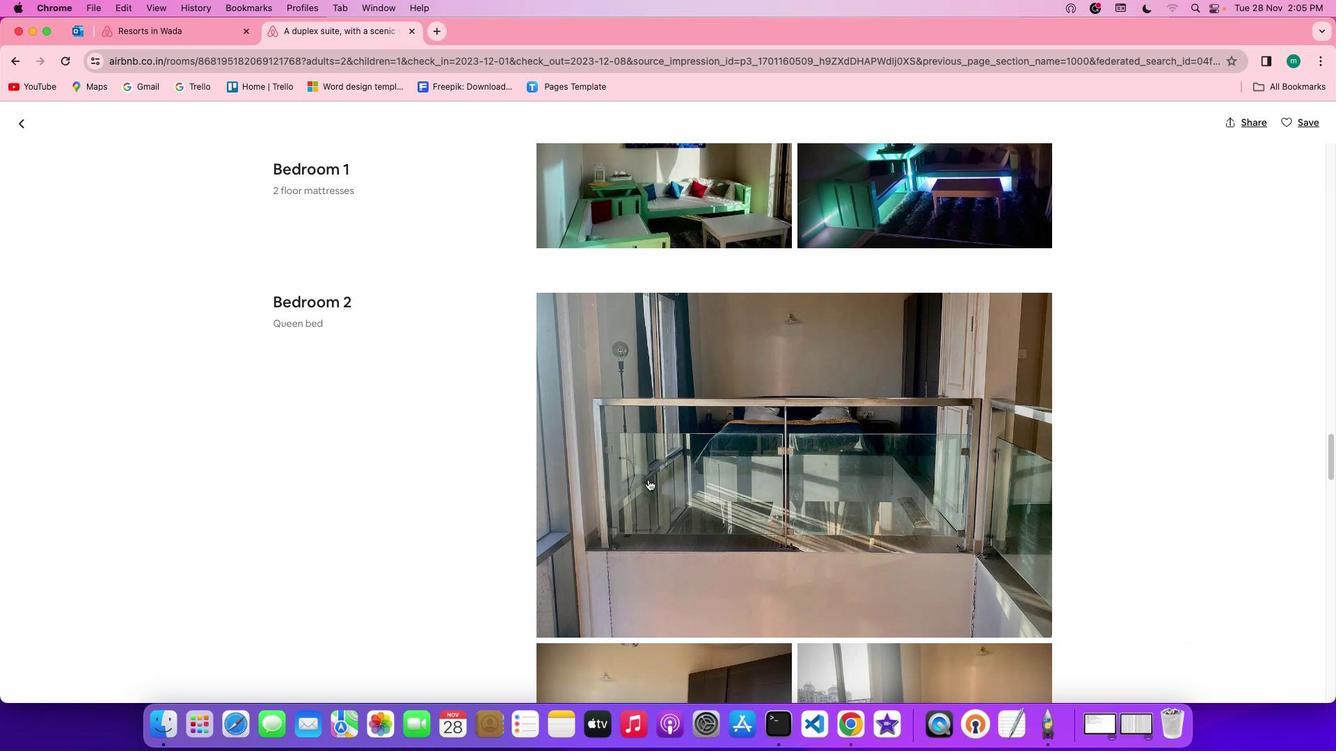 
Action: Mouse scrolled (648, 480) with delta (0, 0)
Screenshot: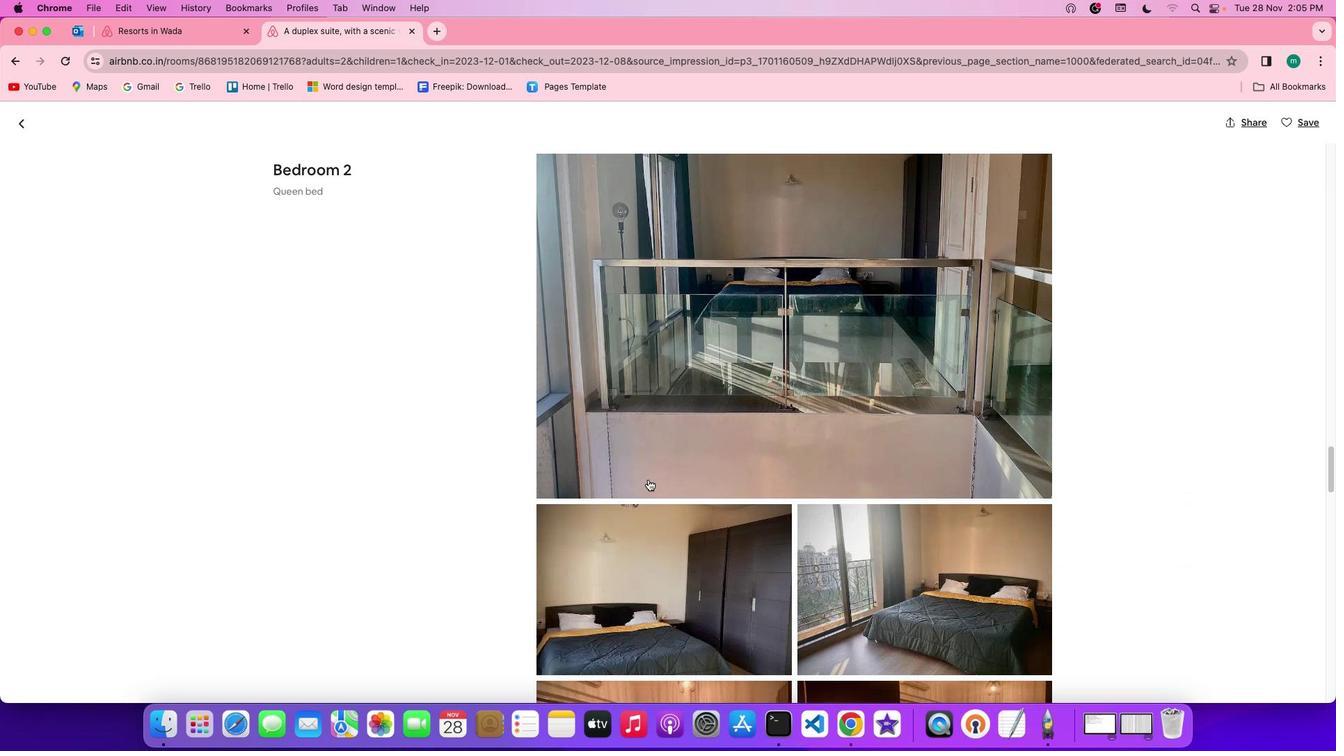 
Action: Mouse scrolled (648, 480) with delta (0, -1)
Screenshot: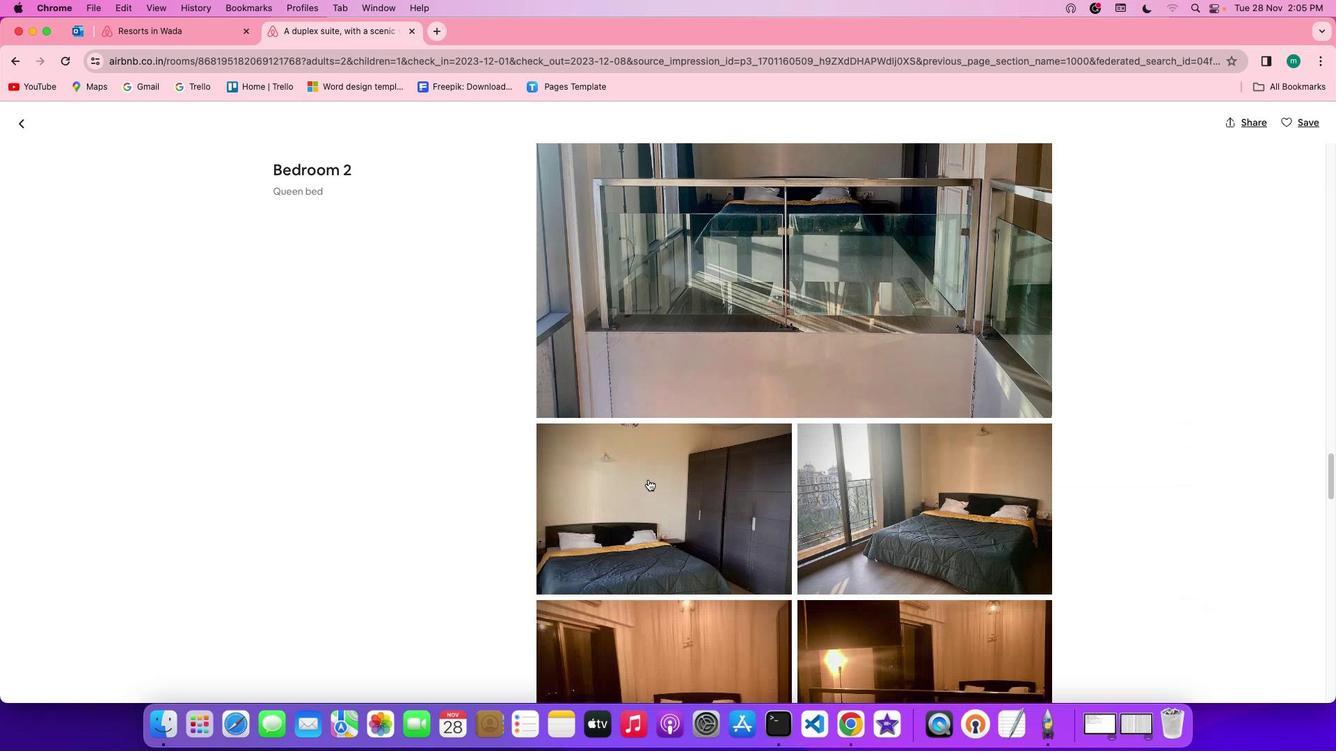 
Action: Mouse scrolled (648, 480) with delta (0, -2)
Screenshot: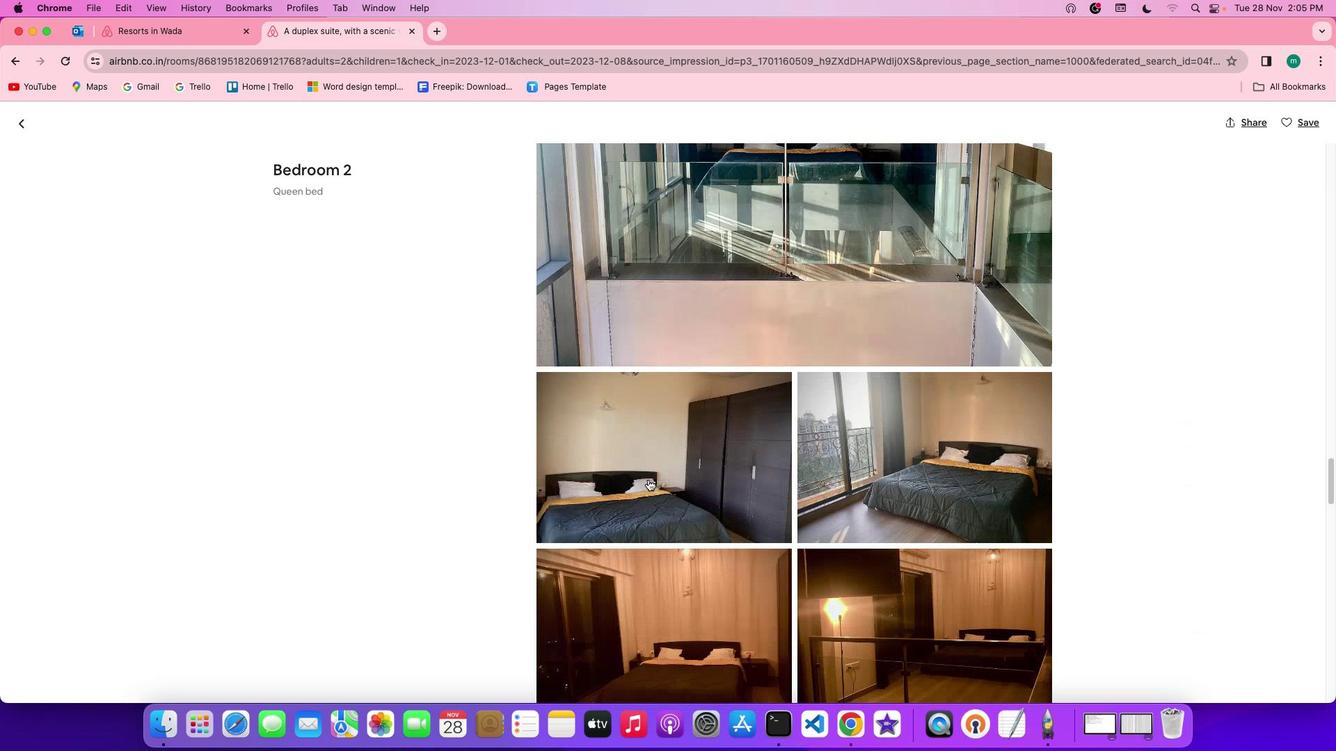 
Action: Mouse scrolled (648, 480) with delta (0, -2)
Screenshot: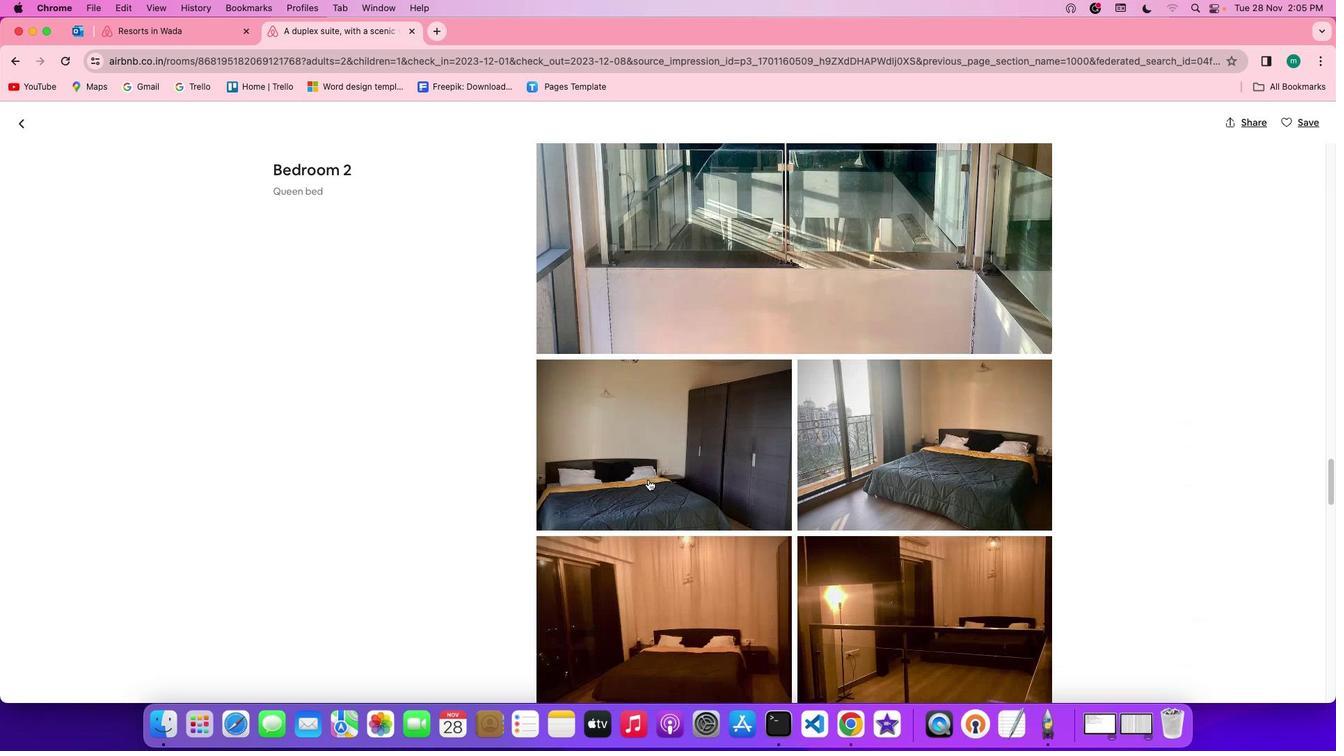 
Action: Mouse scrolled (648, 480) with delta (0, 0)
Screenshot: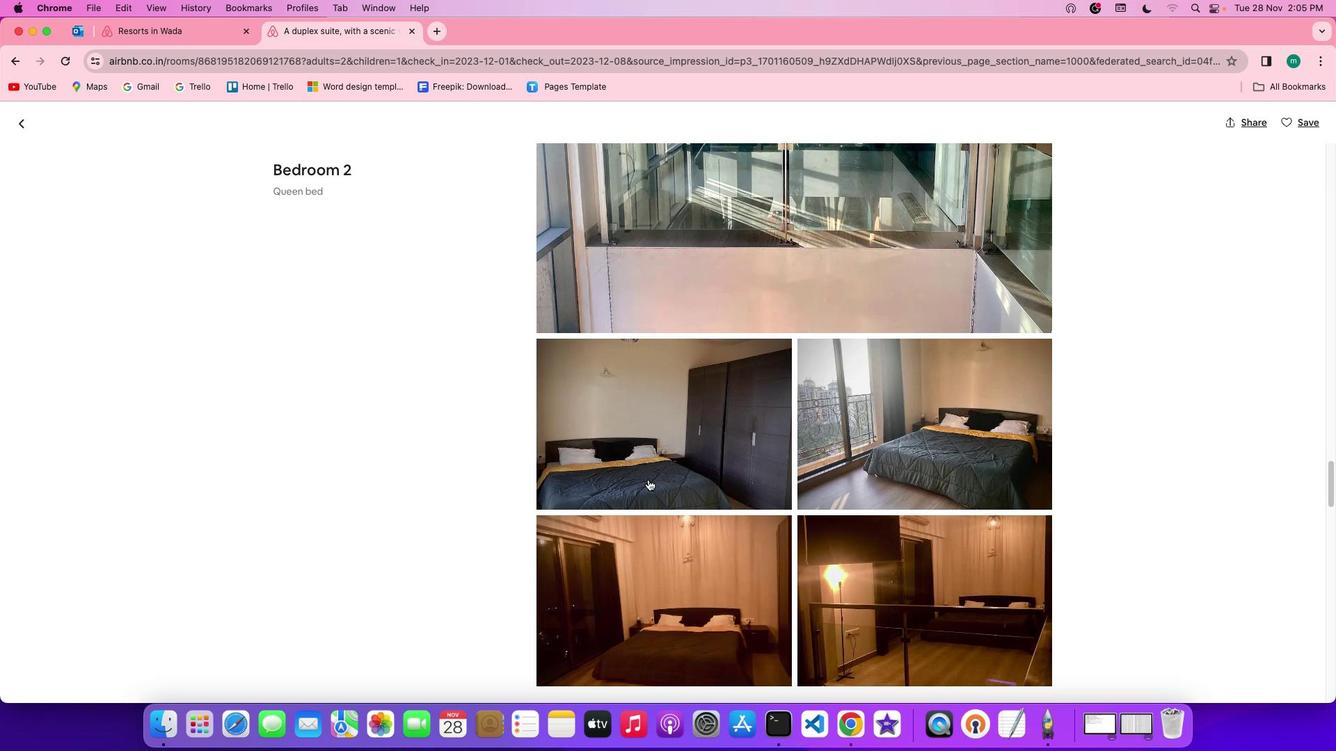 
Action: Mouse scrolled (648, 480) with delta (0, 0)
Screenshot: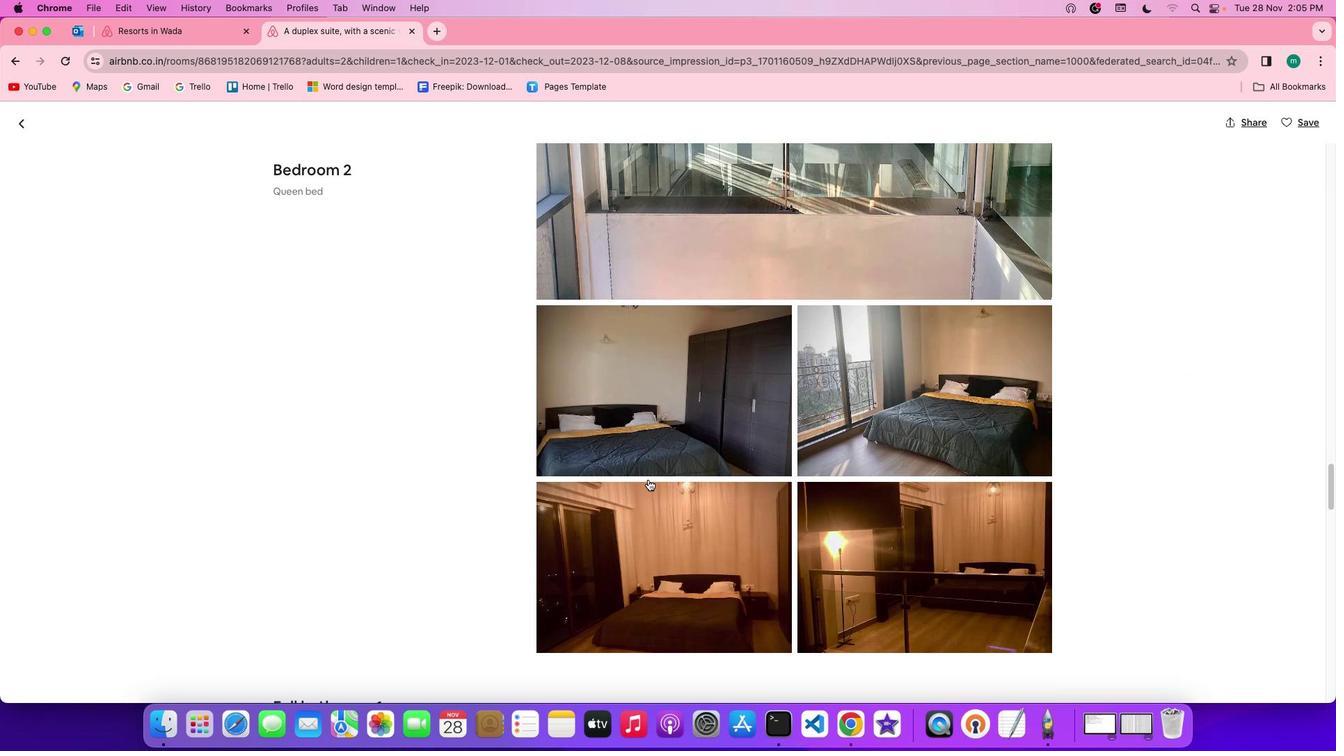 
Action: Mouse scrolled (648, 480) with delta (0, 0)
Screenshot: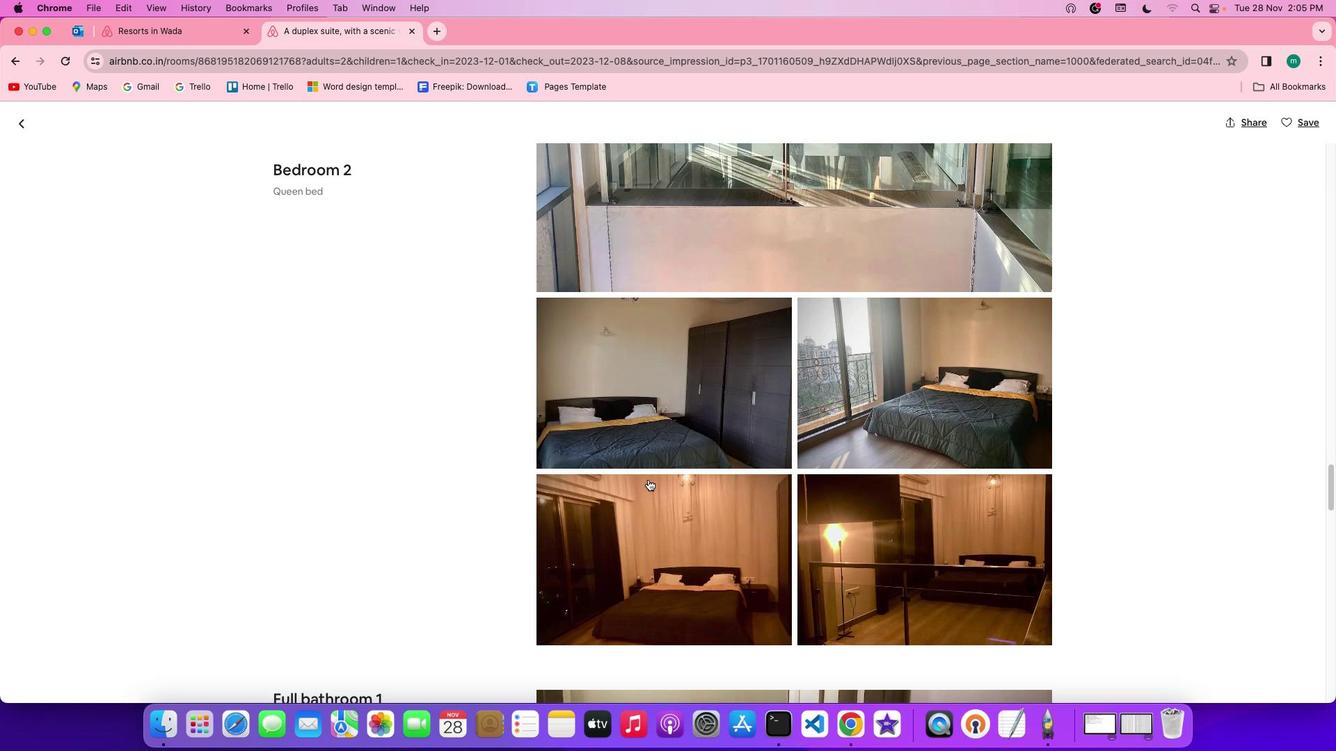 
Action: Mouse scrolled (648, 480) with delta (0, 0)
Screenshot: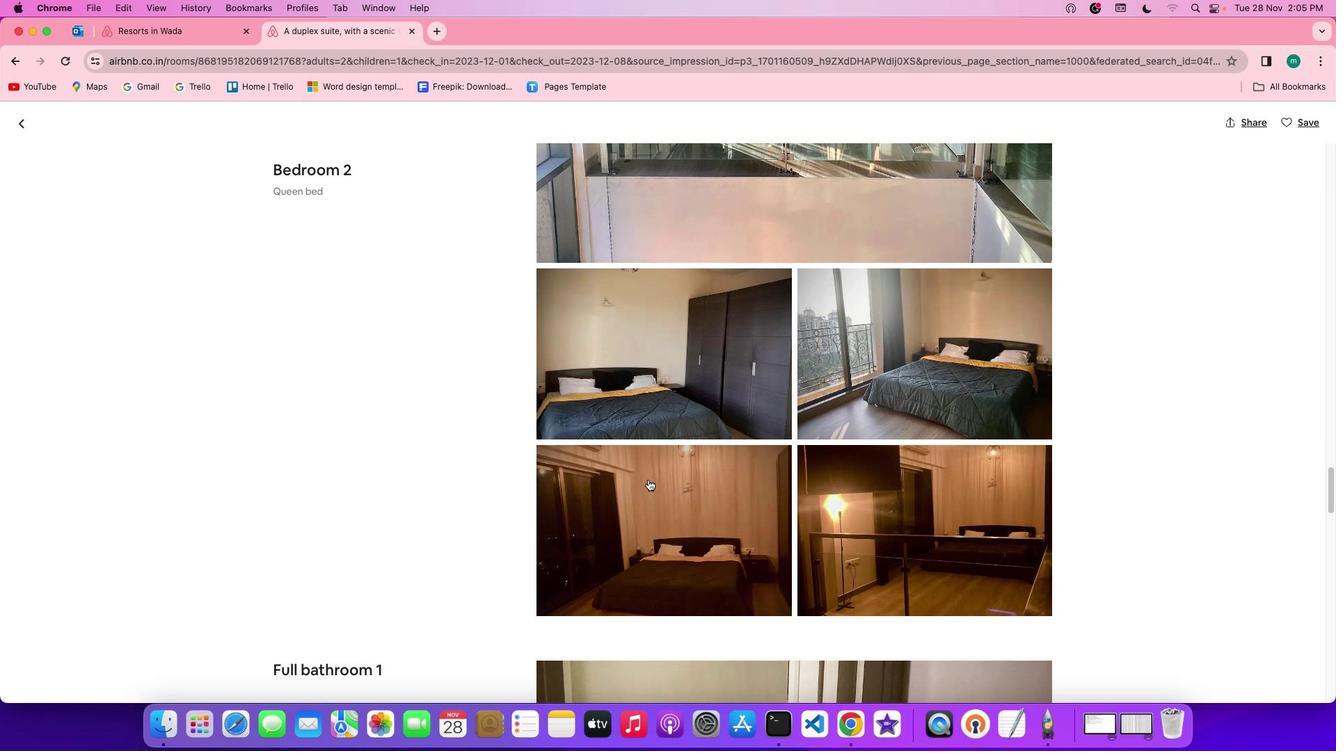 
Action: Mouse scrolled (648, 480) with delta (0, 0)
Screenshot: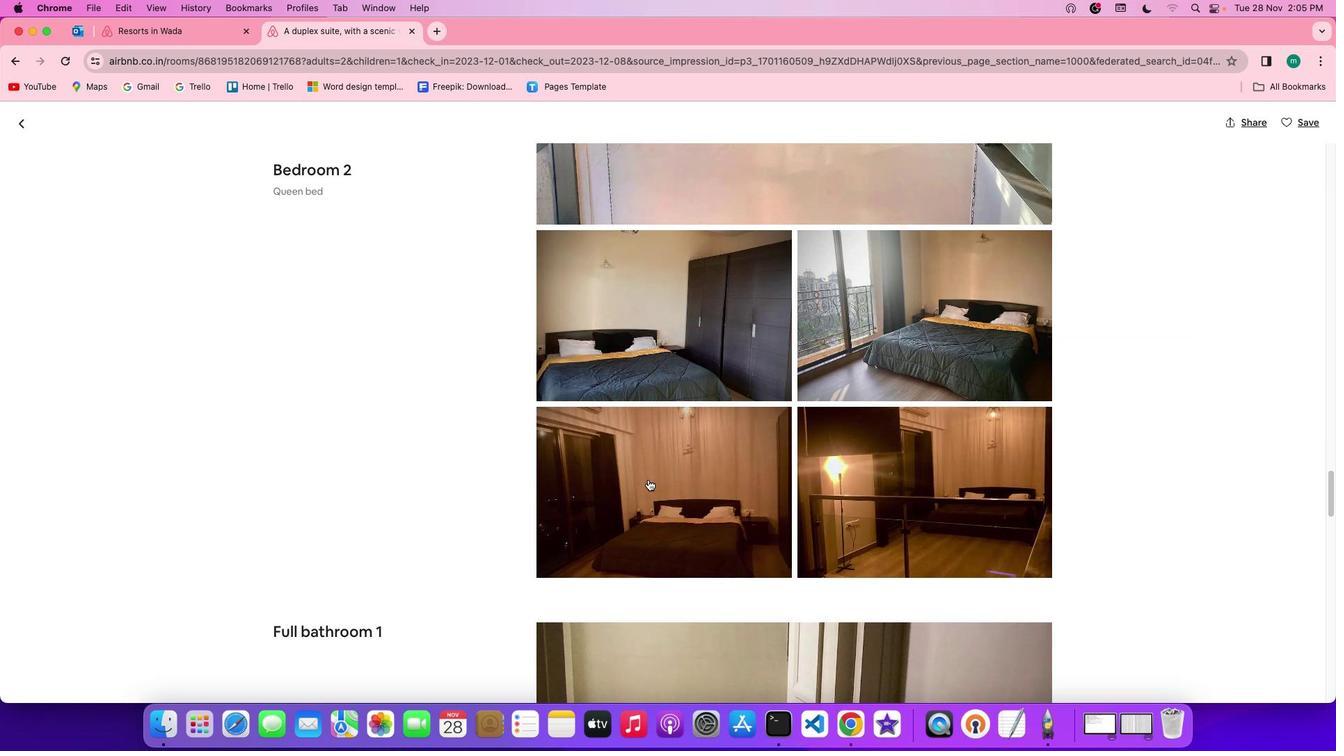 
Action: Mouse scrolled (648, 480) with delta (0, -1)
Screenshot: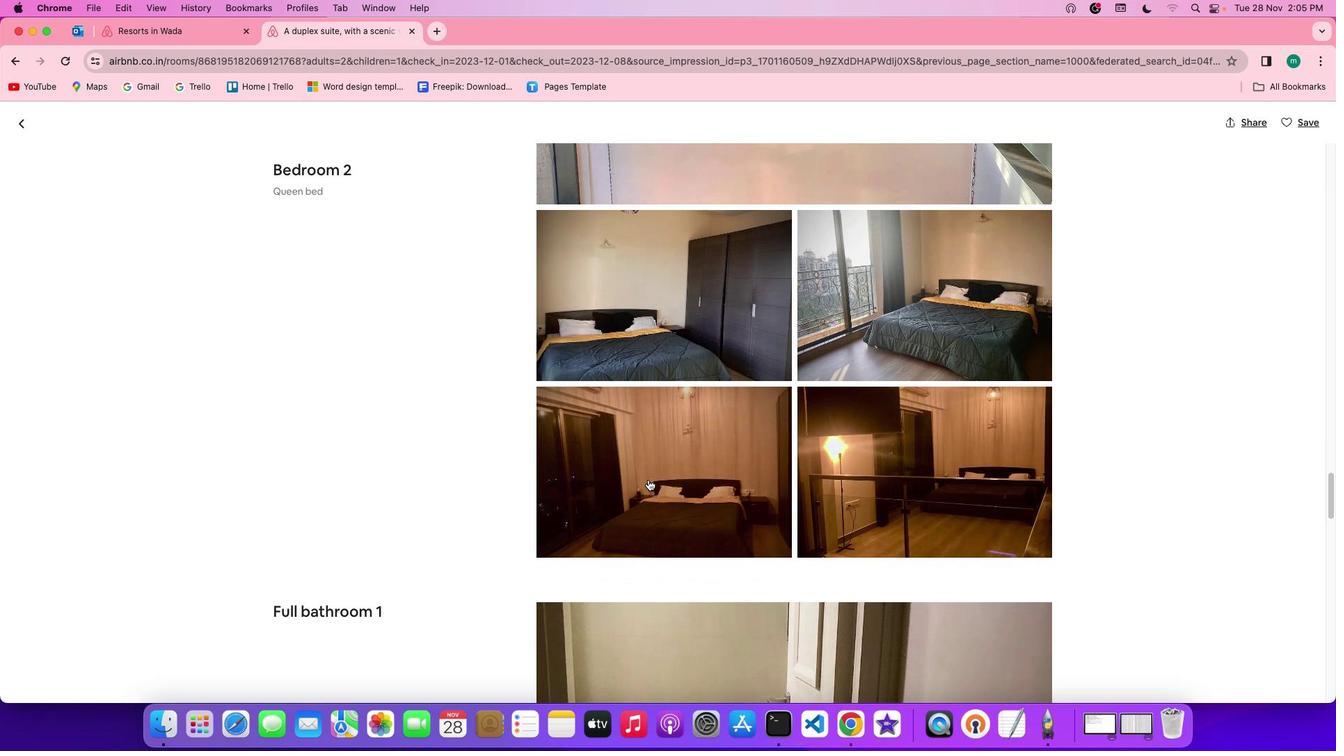 
Action: Mouse scrolled (648, 480) with delta (0, -1)
Screenshot: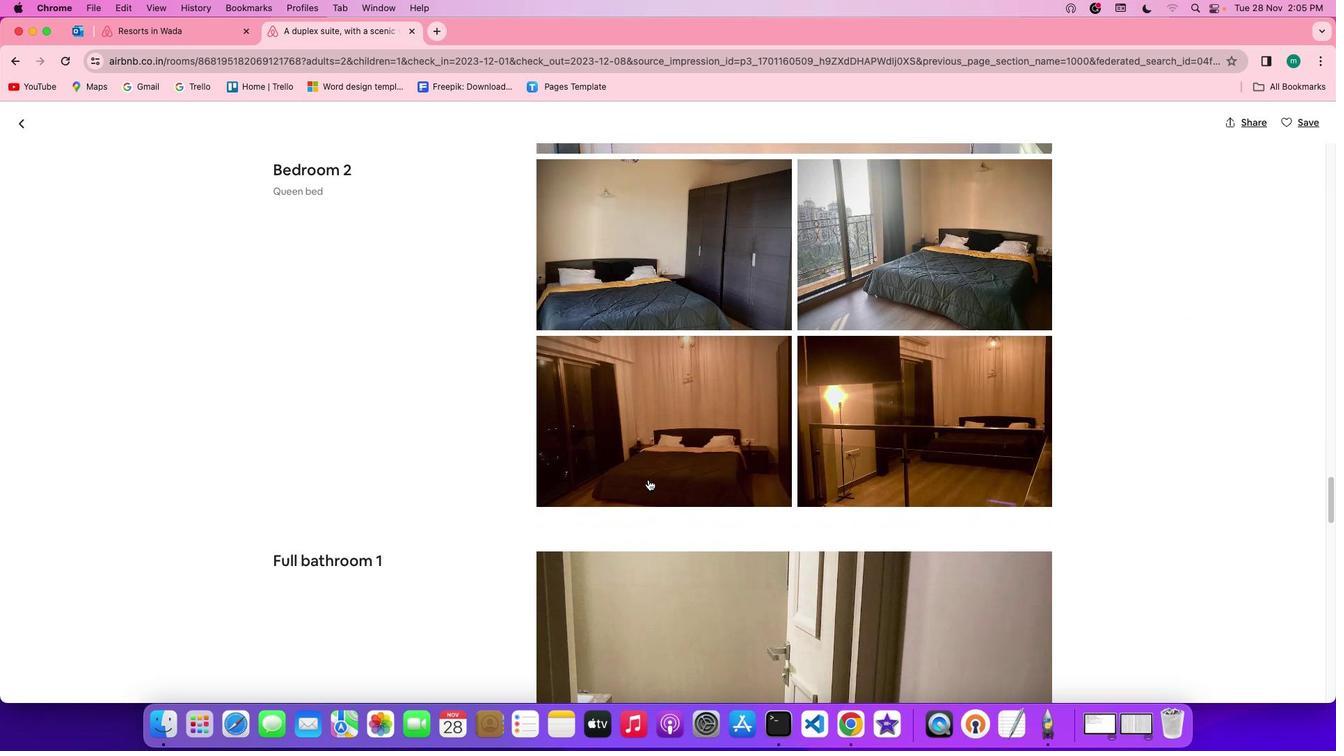 
Action: Mouse scrolled (648, 480) with delta (0, 0)
Screenshot: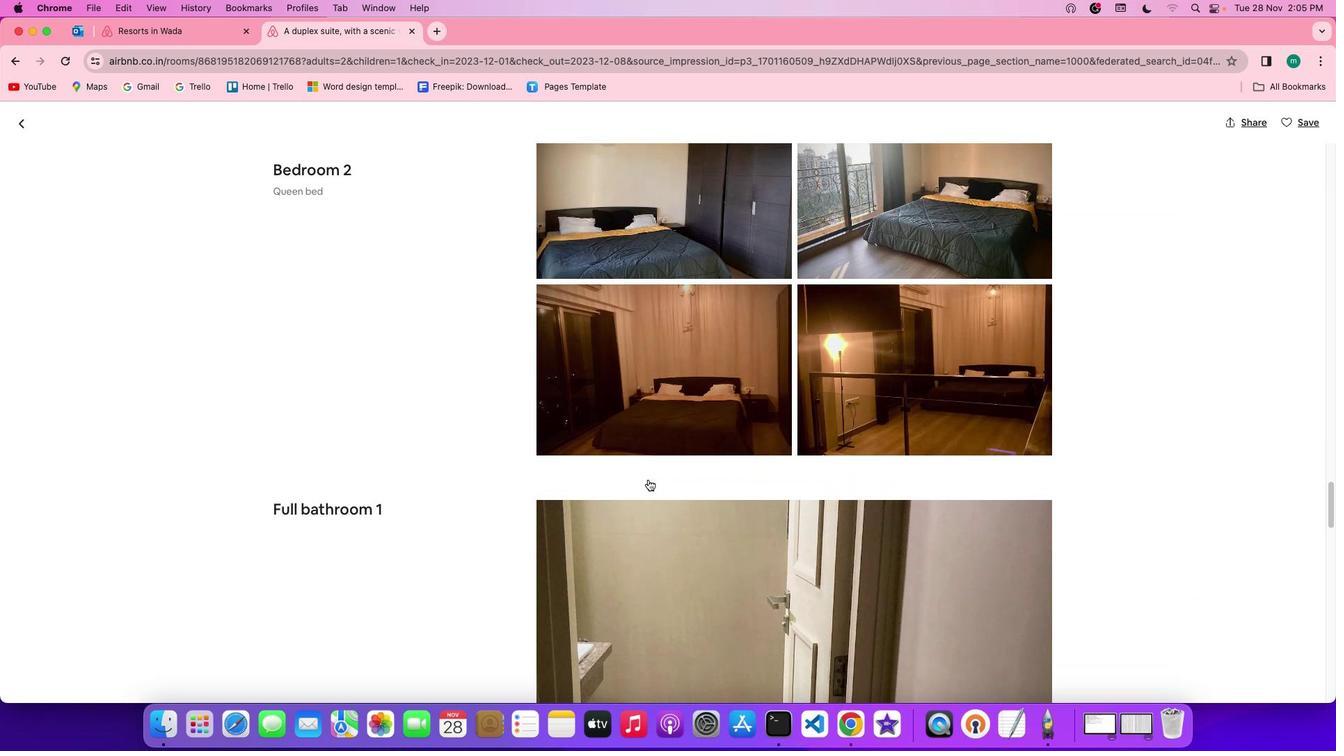 
Action: Mouse scrolled (648, 480) with delta (0, 0)
Screenshot: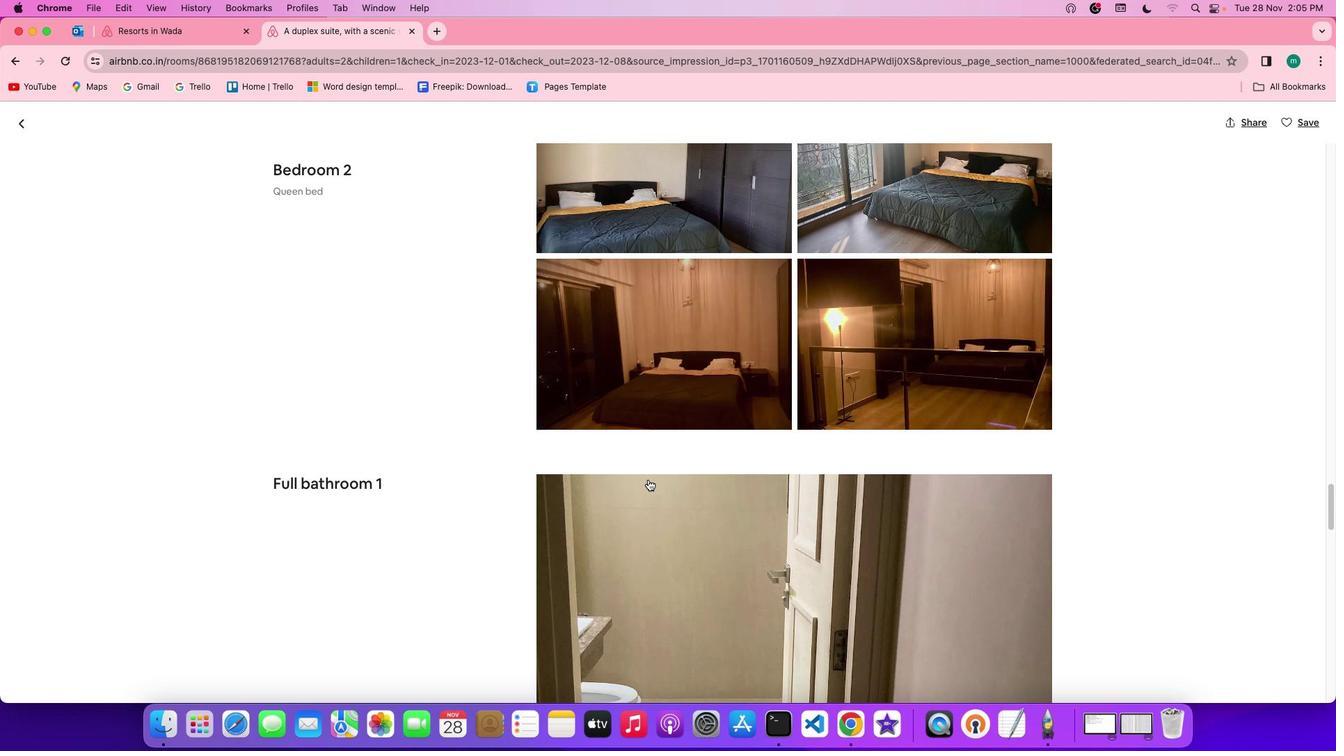 
Action: Mouse scrolled (648, 480) with delta (0, -1)
Screenshot: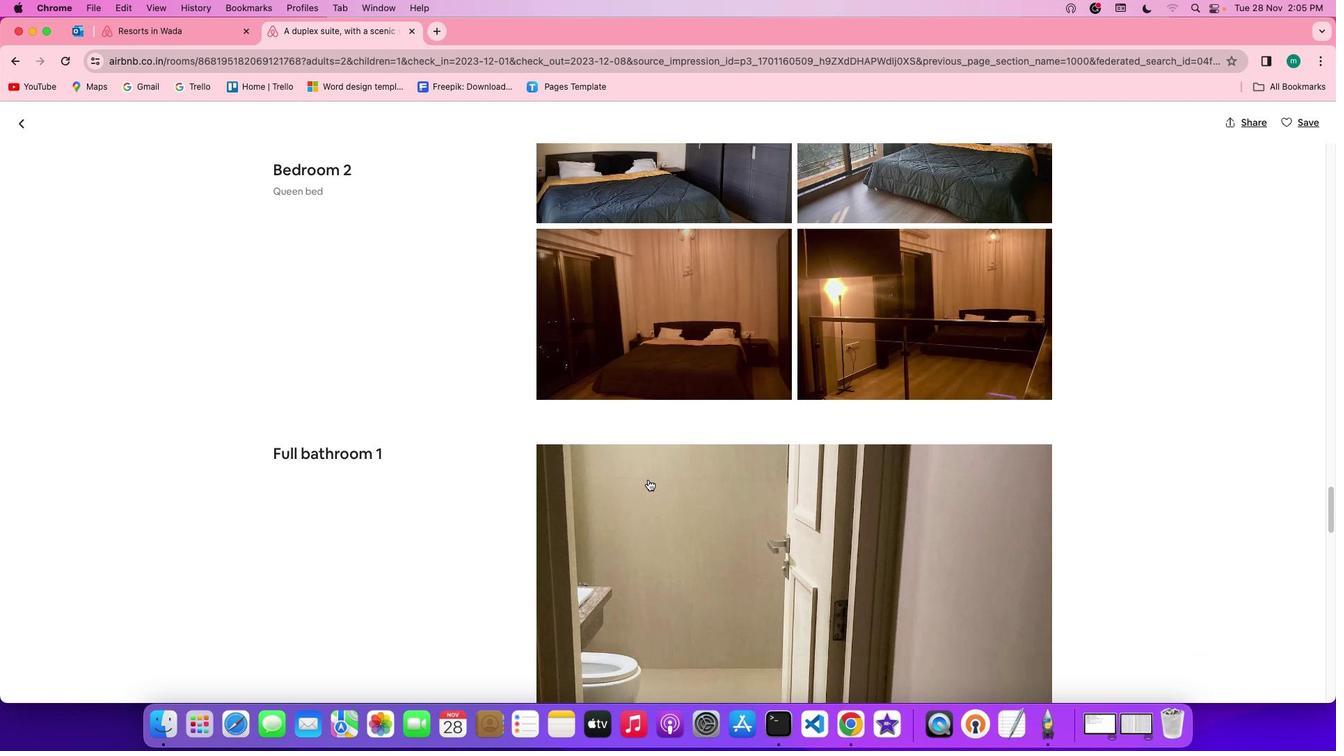 
Action: Mouse scrolled (648, 480) with delta (0, -1)
Screenshot: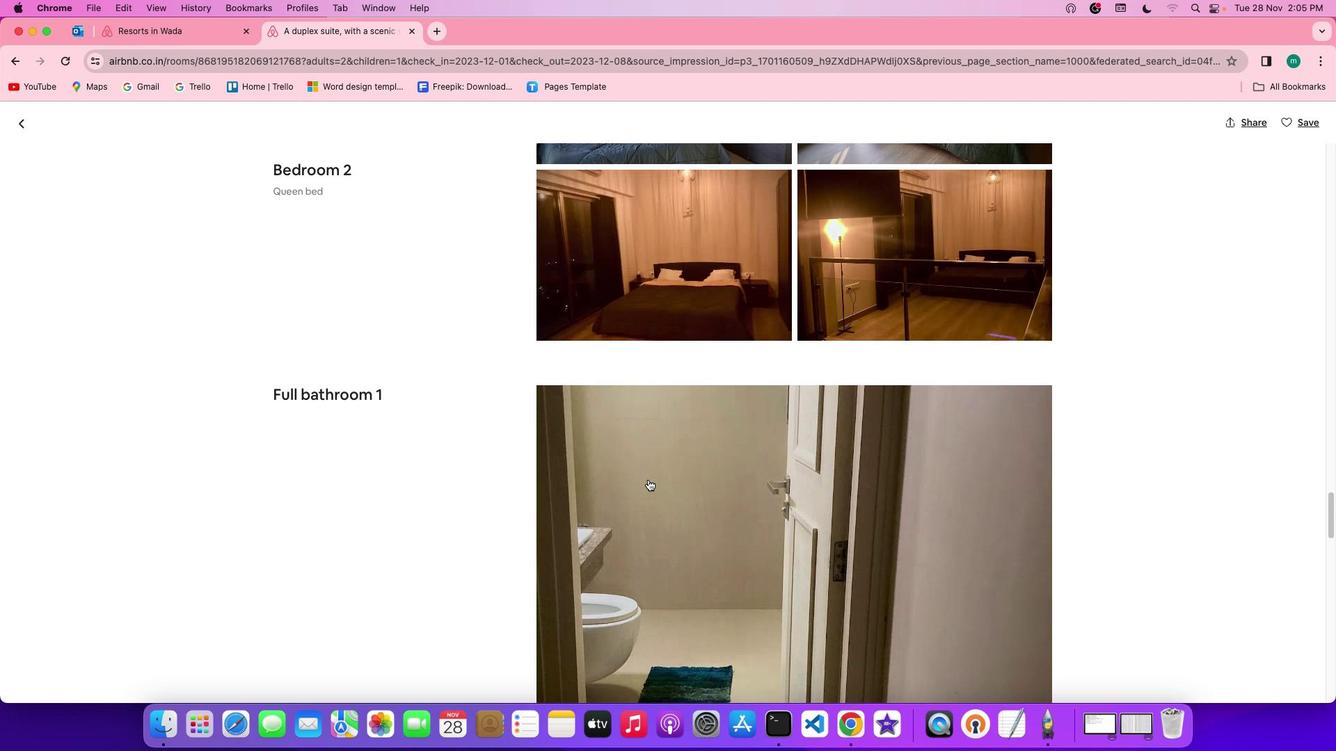 
Action: Mouse scrolled (648, 480) with delta (0, 0)
Screenshot: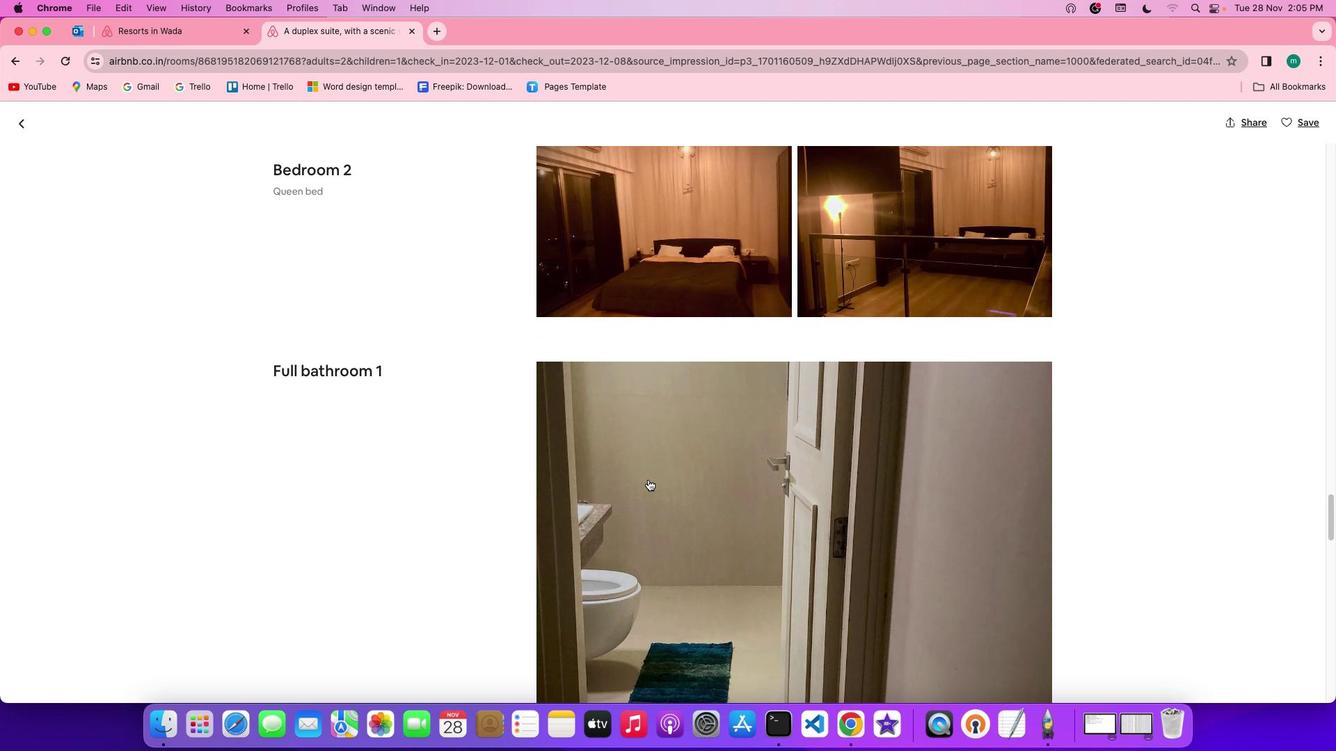 
Action: Mouse scrolled (648, 480) with delta (0, 0)
Screenshot: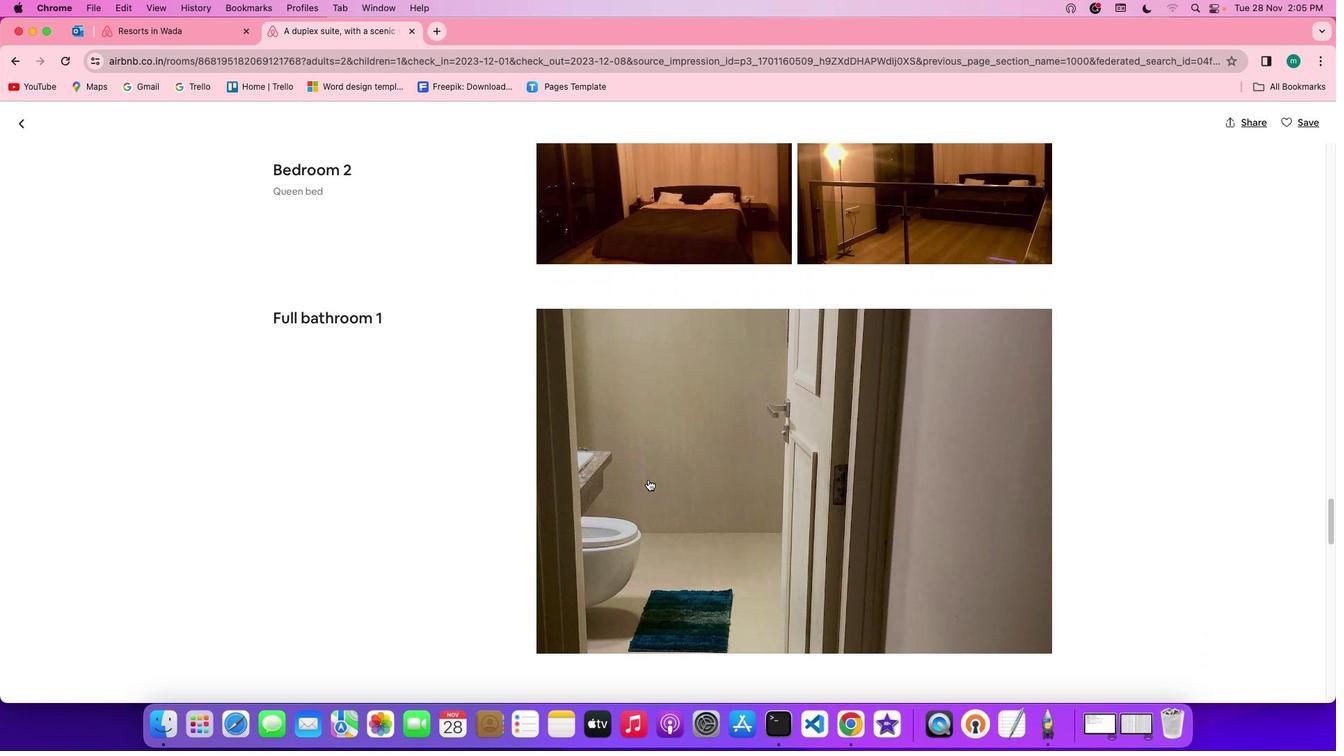 
Action: Mouse scrolled (648, 480) with delta (0, -1)
Screenshot: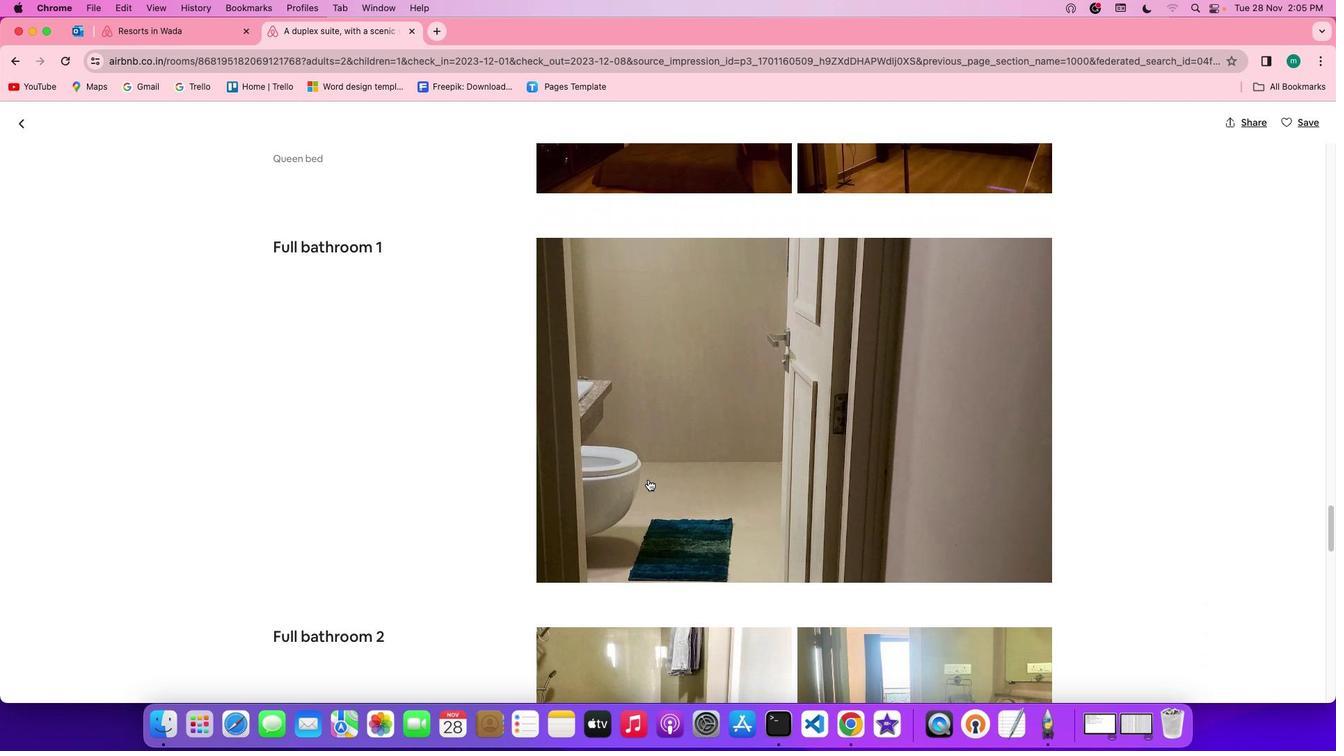 
Action: Mouse scrolled (648, 480) with delta (0, -2)
Screenshot: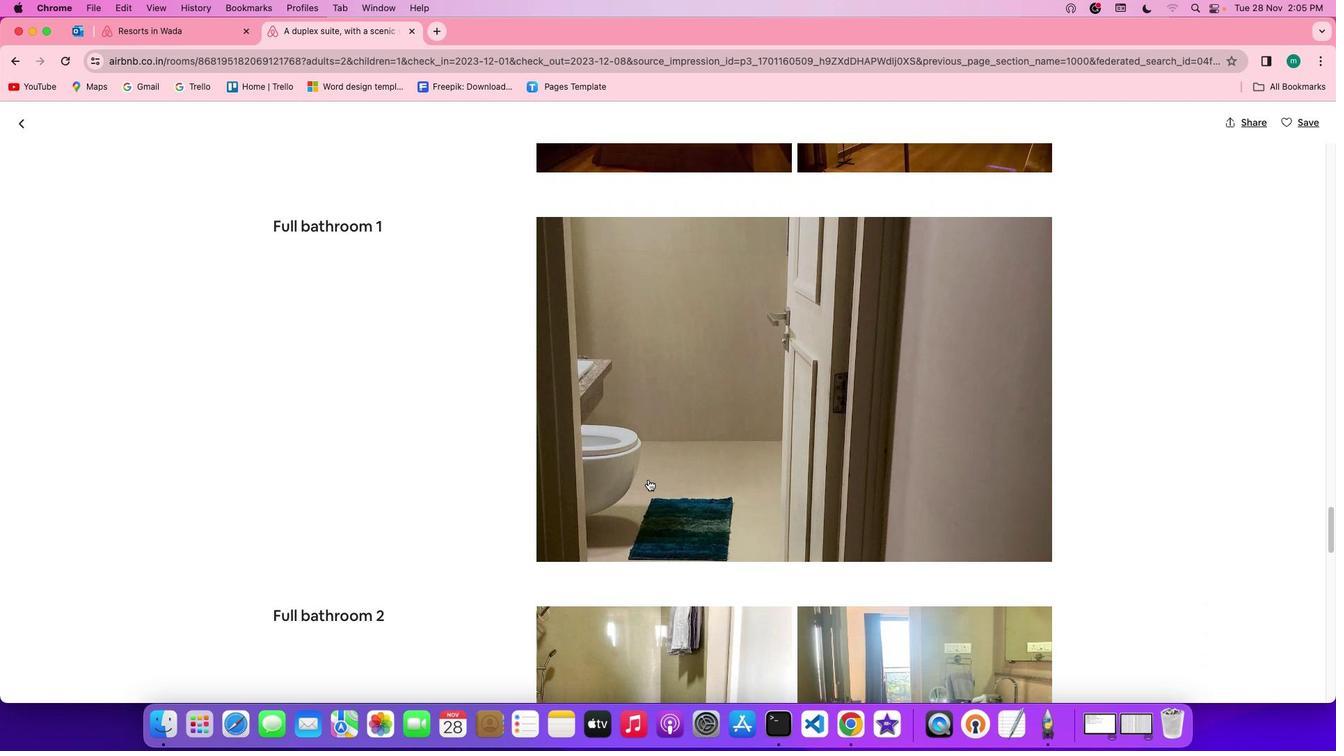
Action: Mouse scrolled (648, 480) with delta (0, 0)
Screenshot: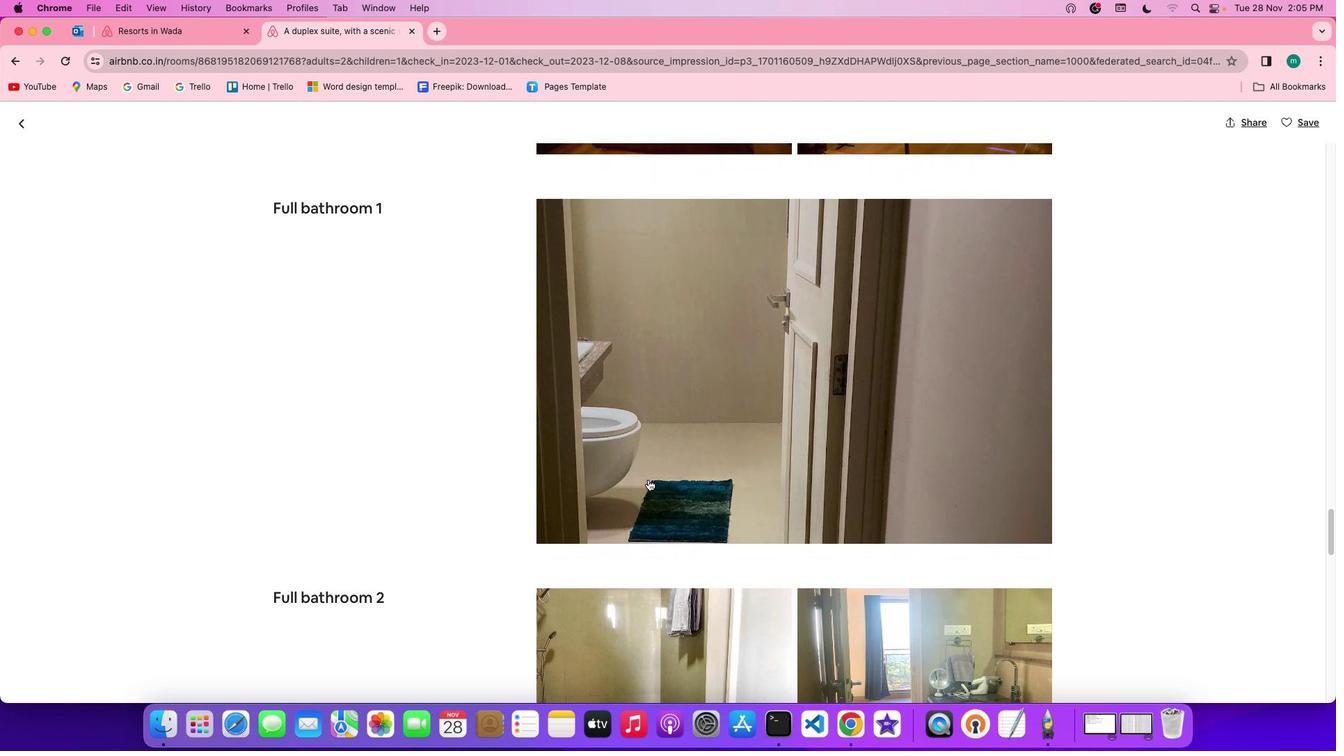 
Action: Mouse scrolled (648, 480) with delta (0, 0)
Screenshot: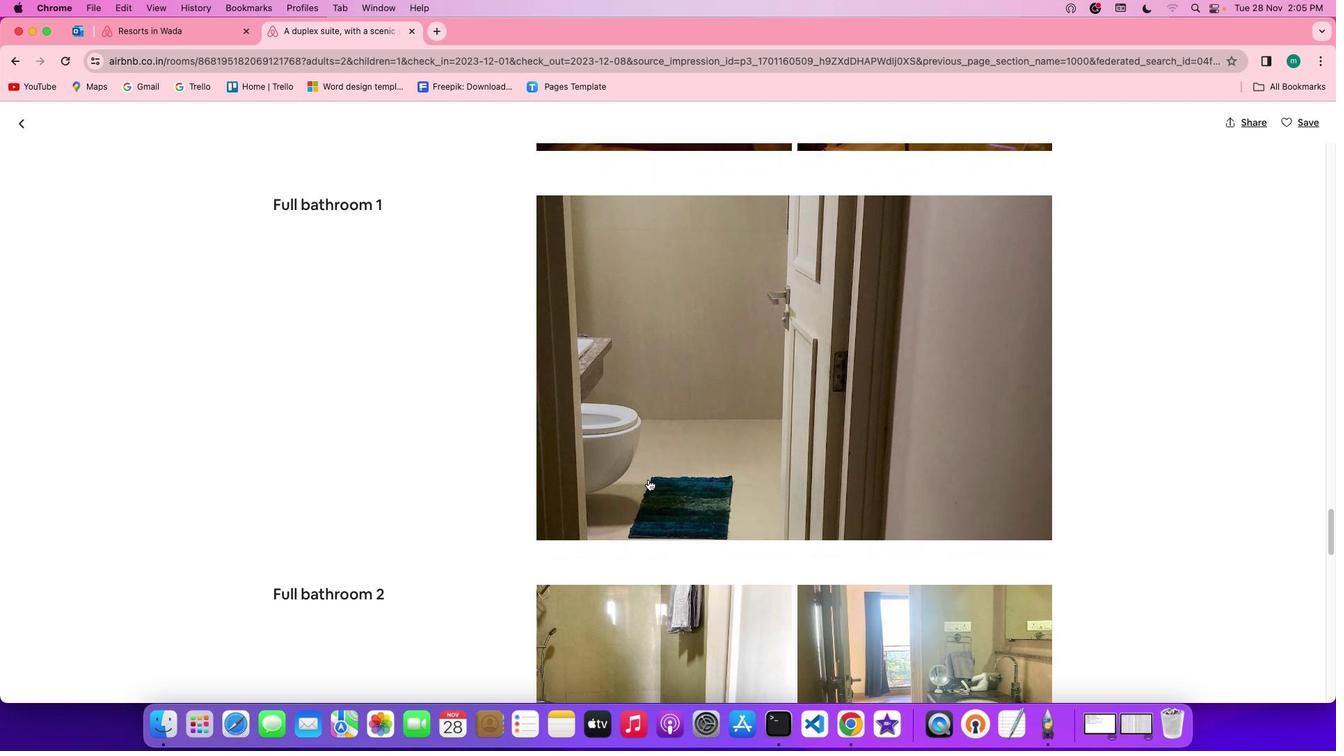 
Action: Mouse scrolled (648, 480) with delta (0, 0)
Screenshot: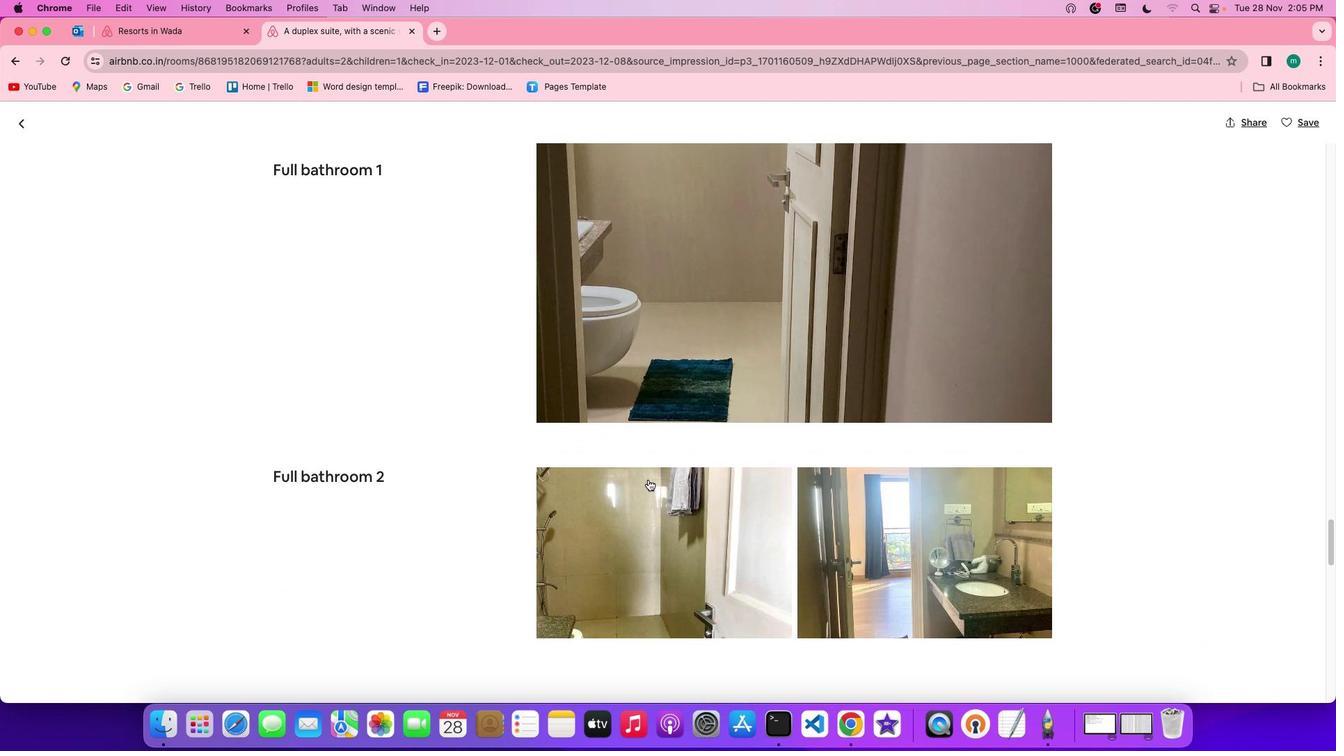 
Action: Mouse scrolled (648, 480) with delta (0, 0)
Screenshot: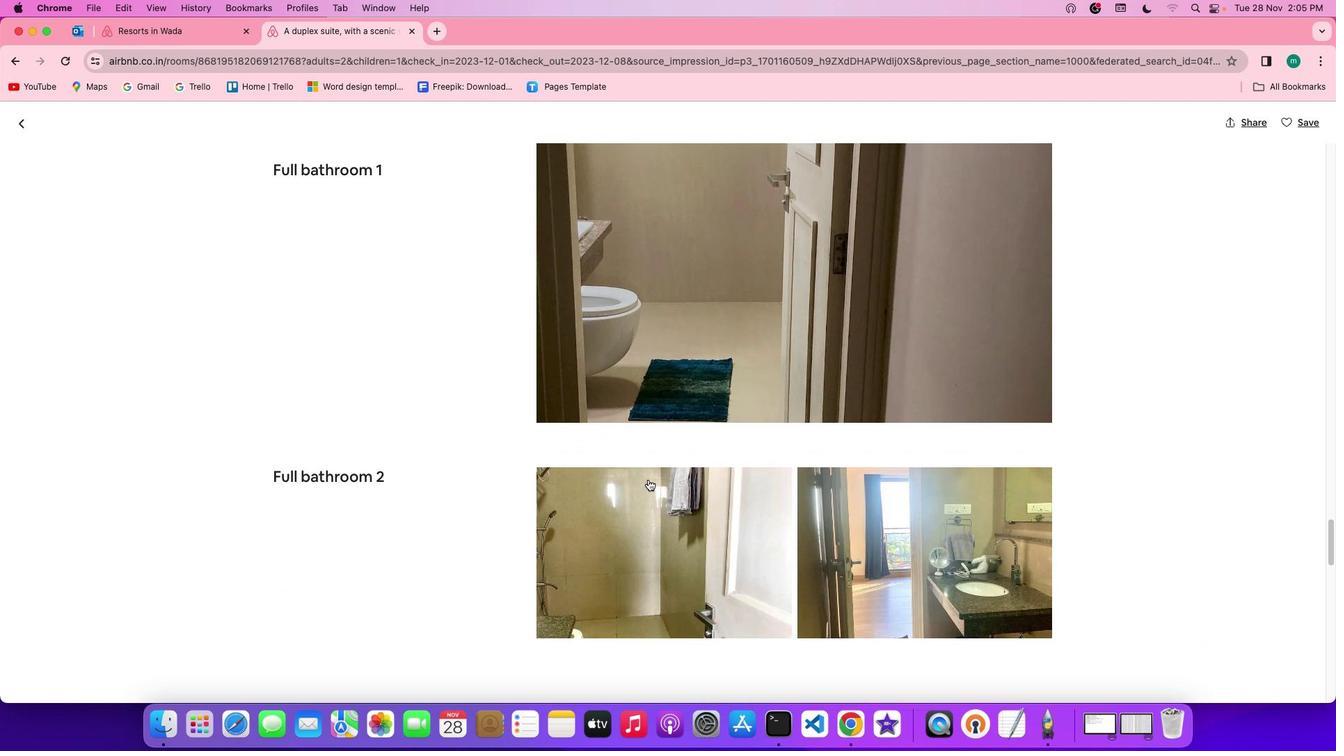 
Action: Mouse scrolled (648, 480) with delta (0, -1)
Screenshot: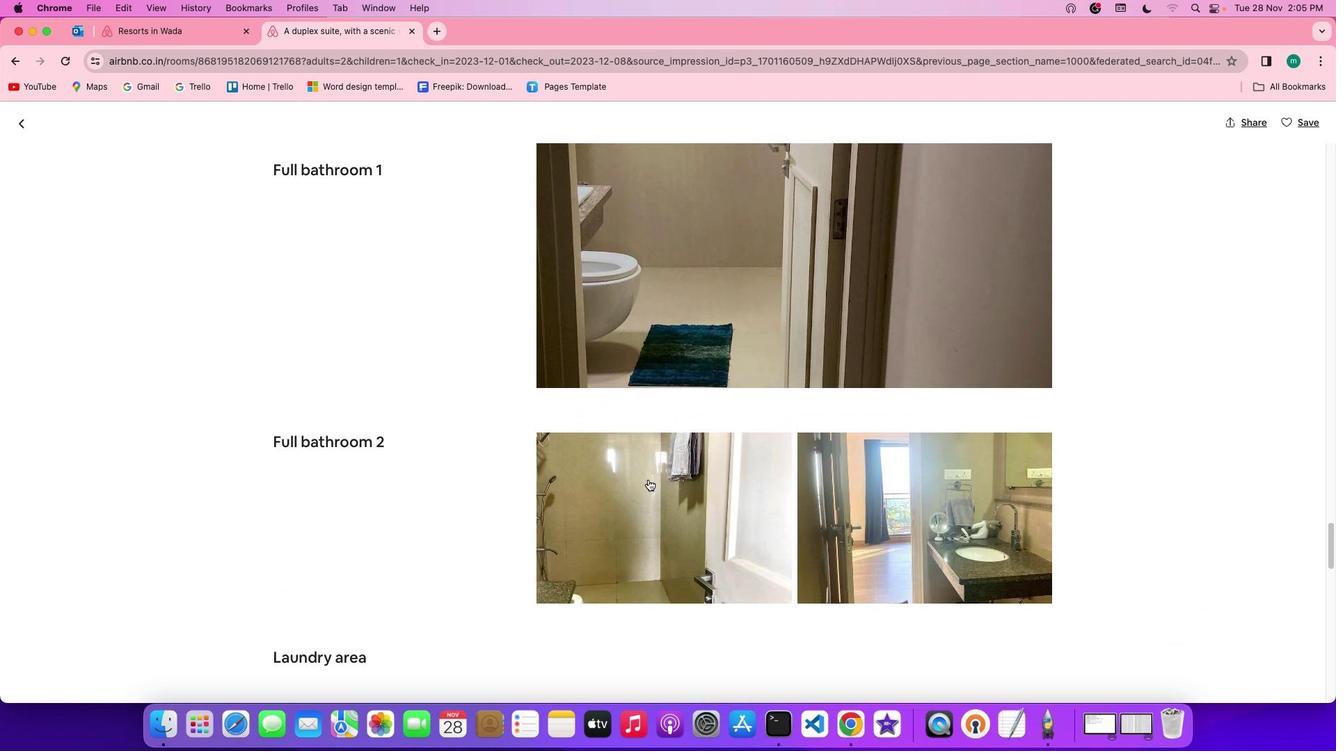 
Action: Mouse scrolled (648, 480) with delta (0, -2)
Screenshot: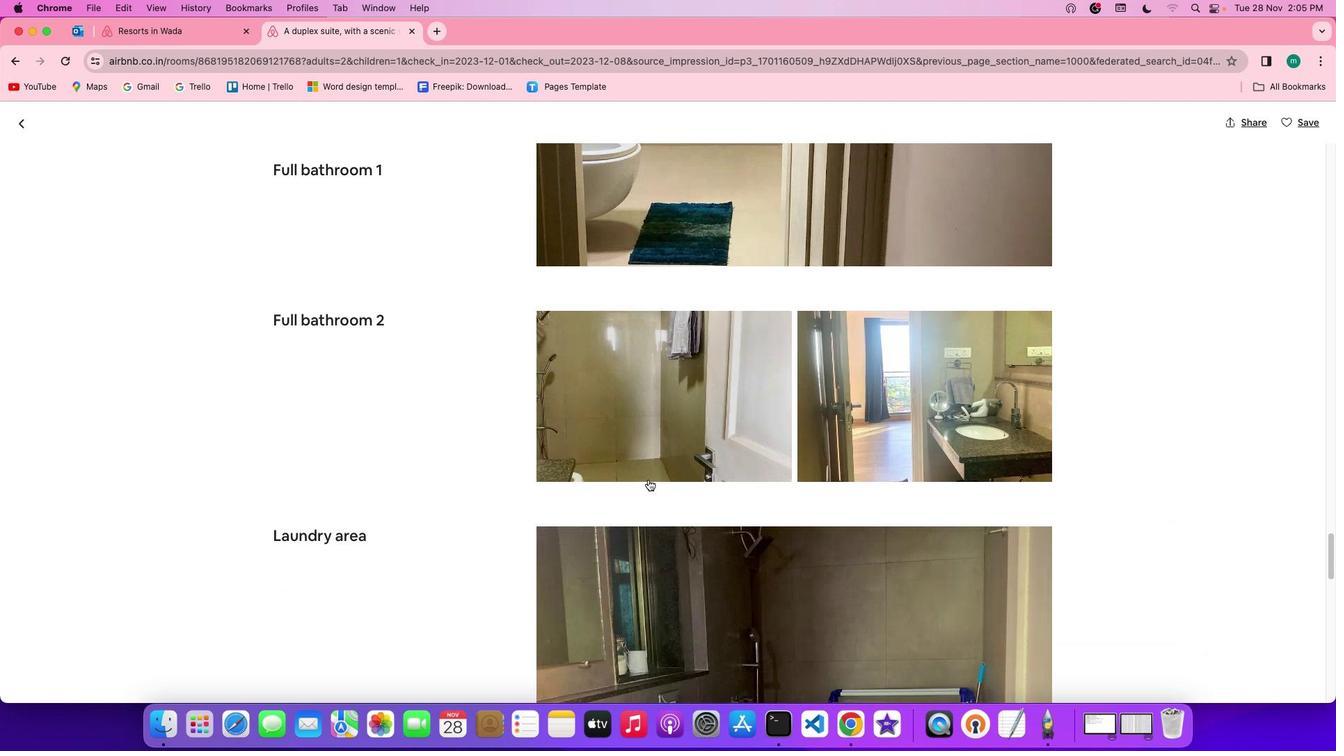 
Action: Mouse scrolled (648, 480) with delta (0, -2)
Screenshot: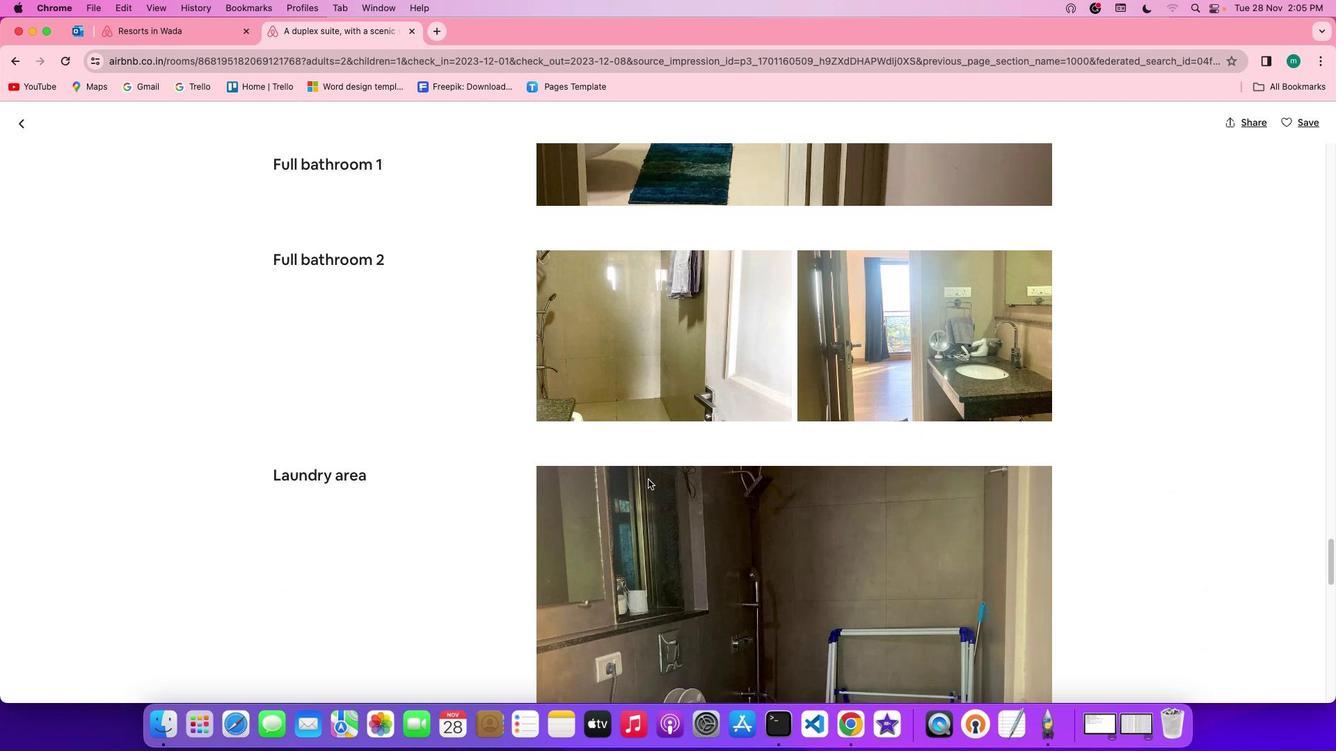 
Action: Mouse scrolled (648, 480) with delta (0, 0)
Screenshot: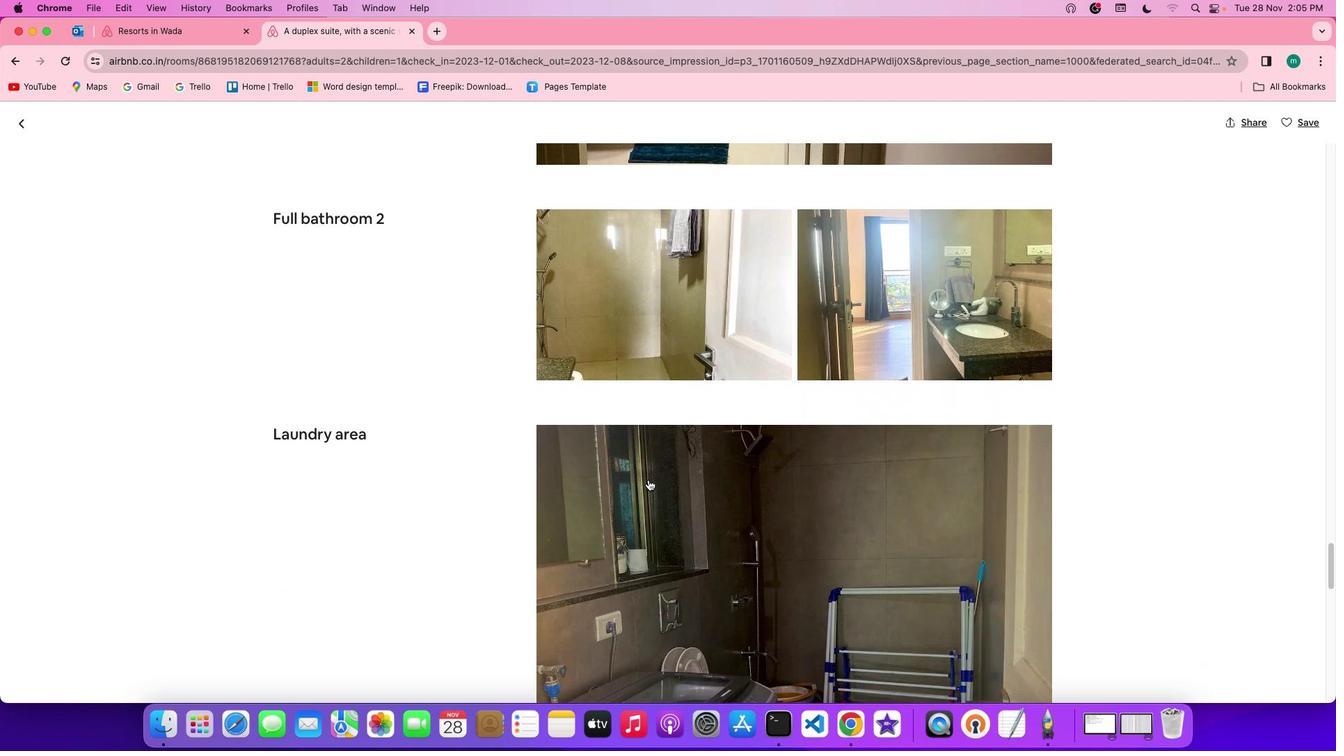 
Action: Mouse scrolled (648, 480) with delta (0, 0)
Screenshot: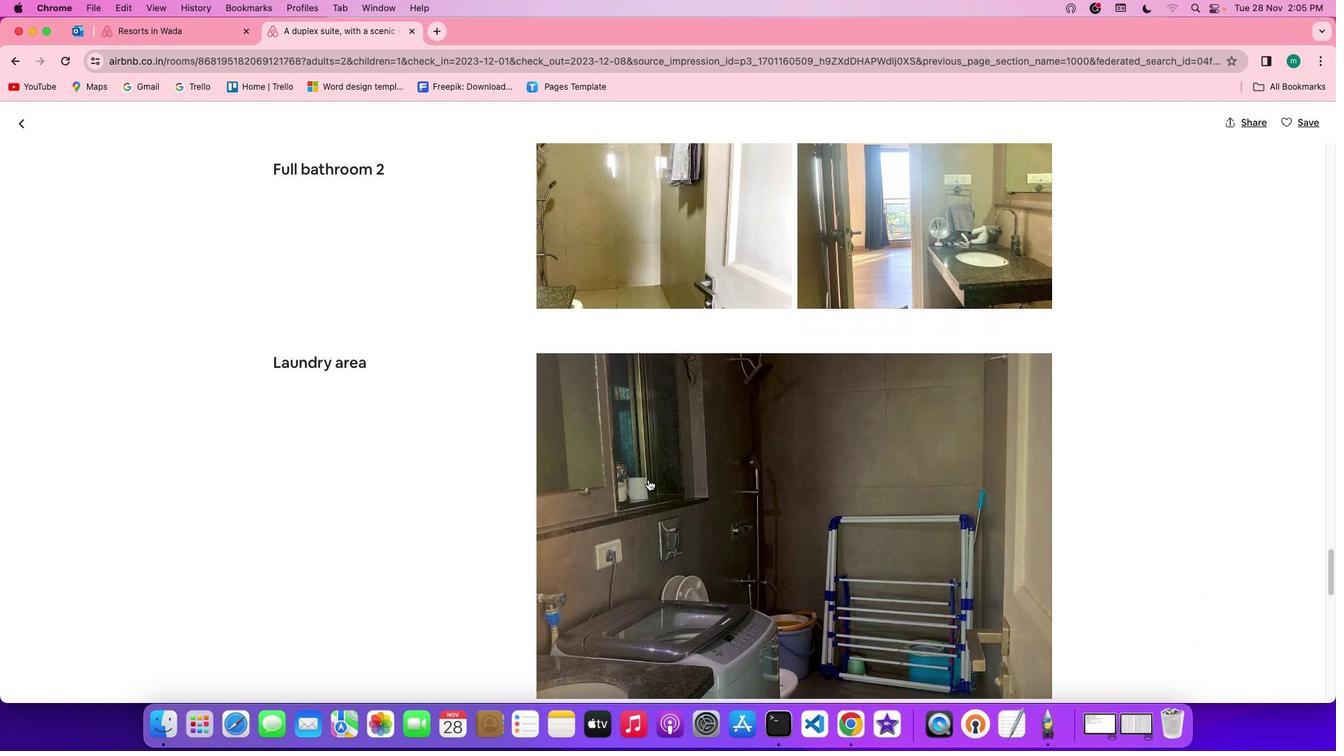 
Action: Mouse scrolled (648, 480) with delta (0, -1)
Screenshot: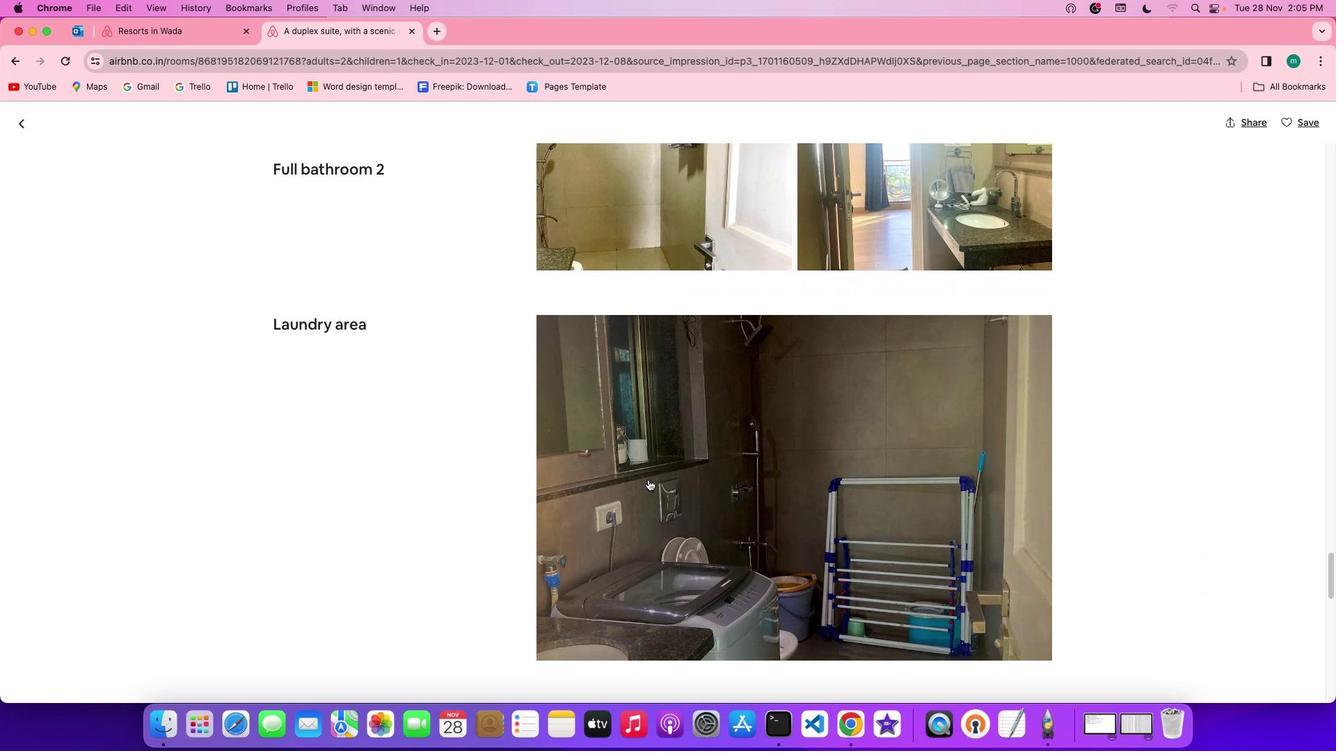 
Action: Mouse scrolled (648, 480) with delta (0, -2)
Screenshot: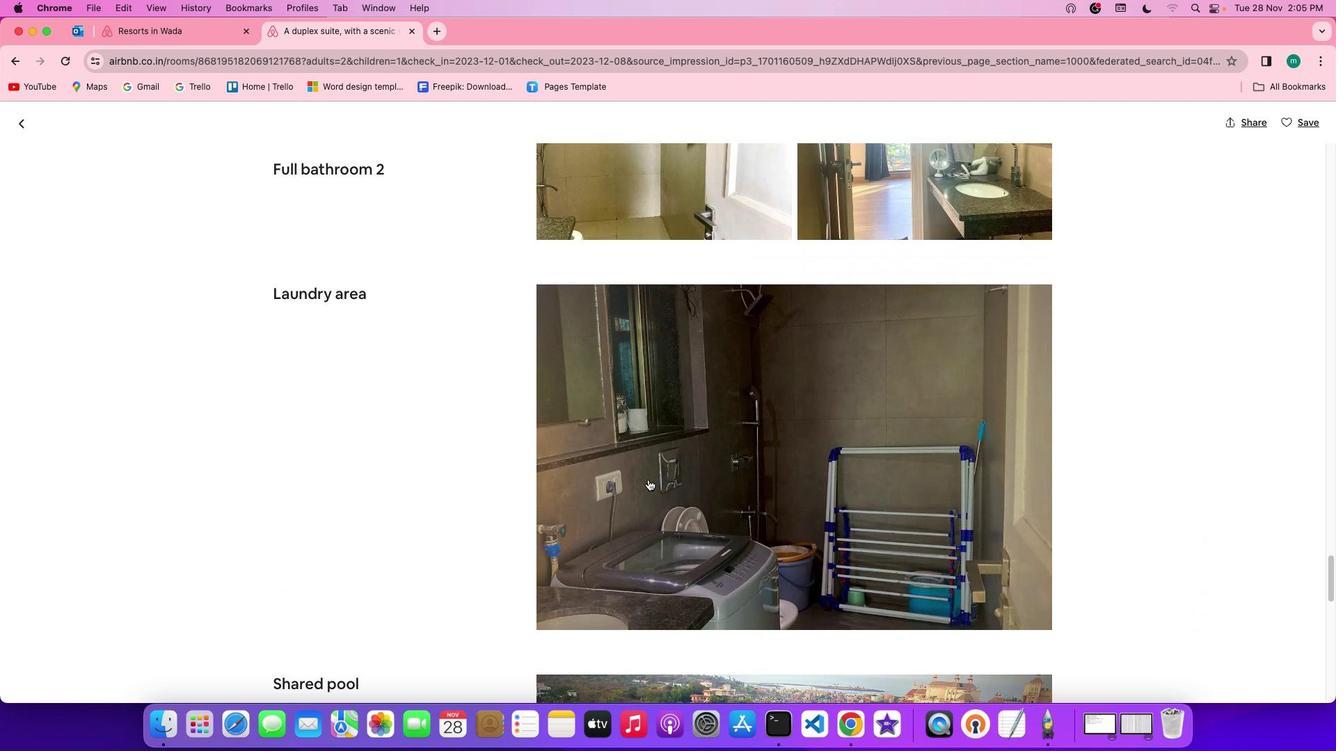
Action: Mouse scrolled (648, 480) with delta (0, 0)
Screenshot: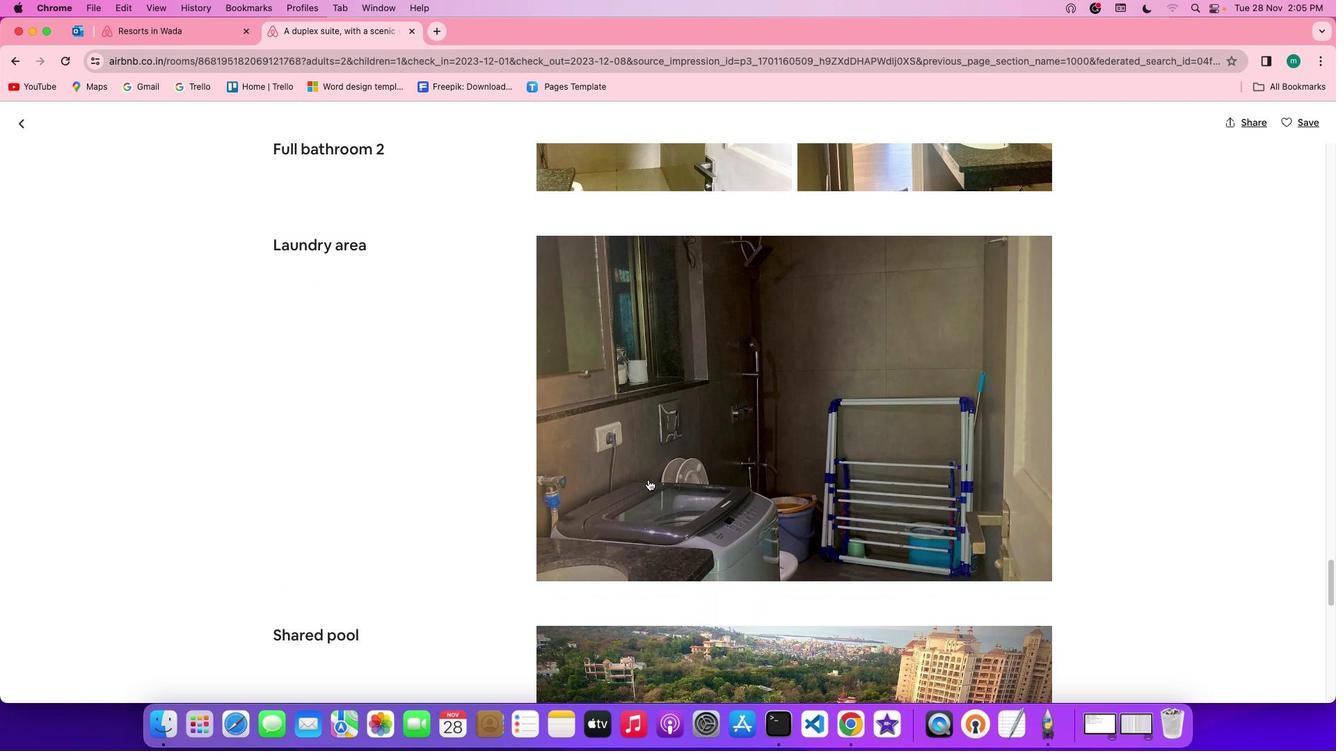 
Action: Mouse scrolled (648, 480) with delta (0, 0)
Screenshot: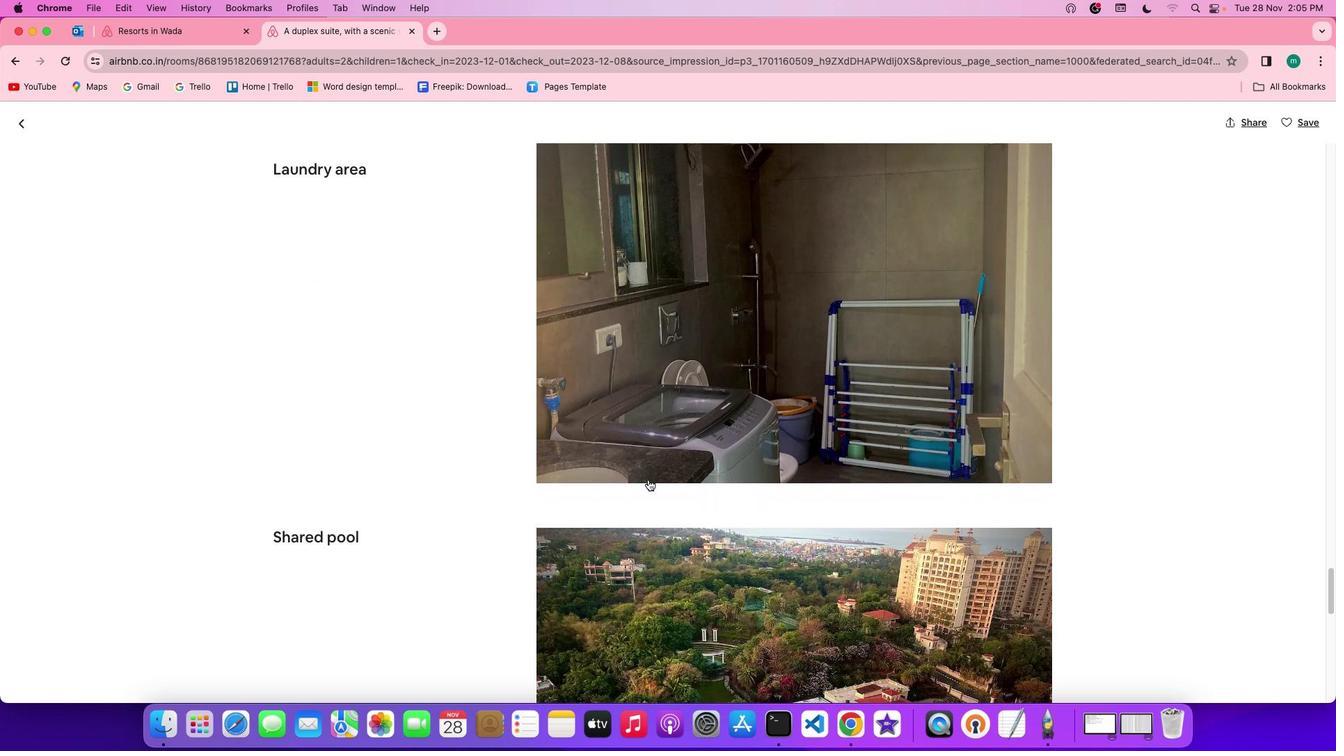 
Action: Mouse scrolled (648, 480) with delta (0, -1)
Screenshot: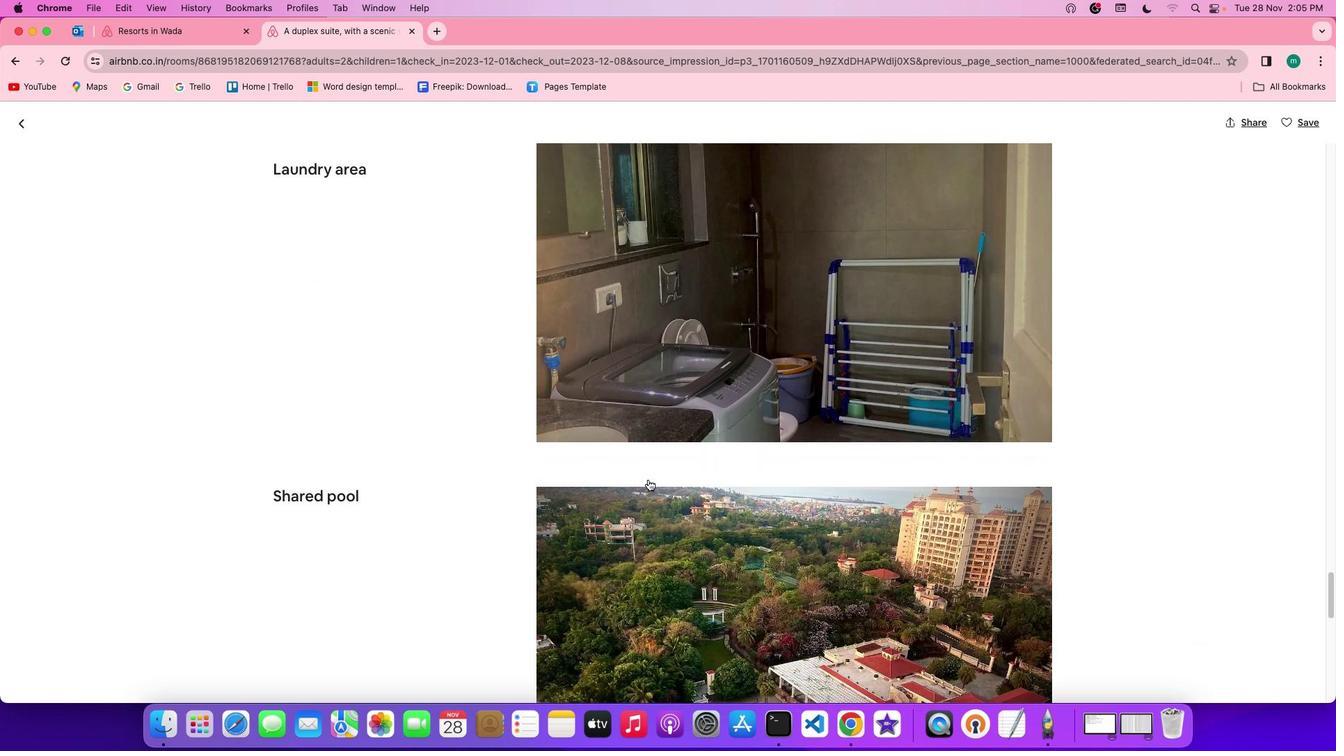 
Action: Mouse scrolled (648, 480) with delta (0, -2)
Screenshot: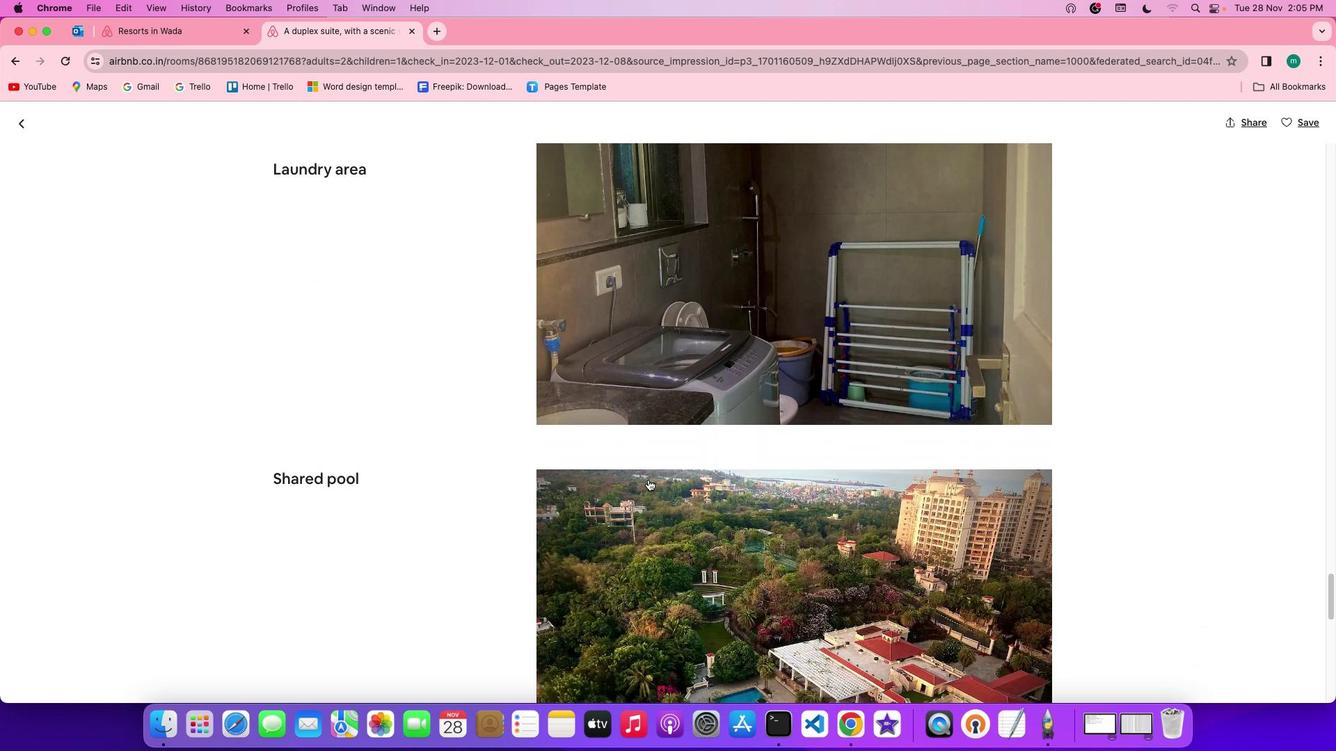 
Action: Mouse scrolled (648, 480) with delta (0, 0)
Screenshot: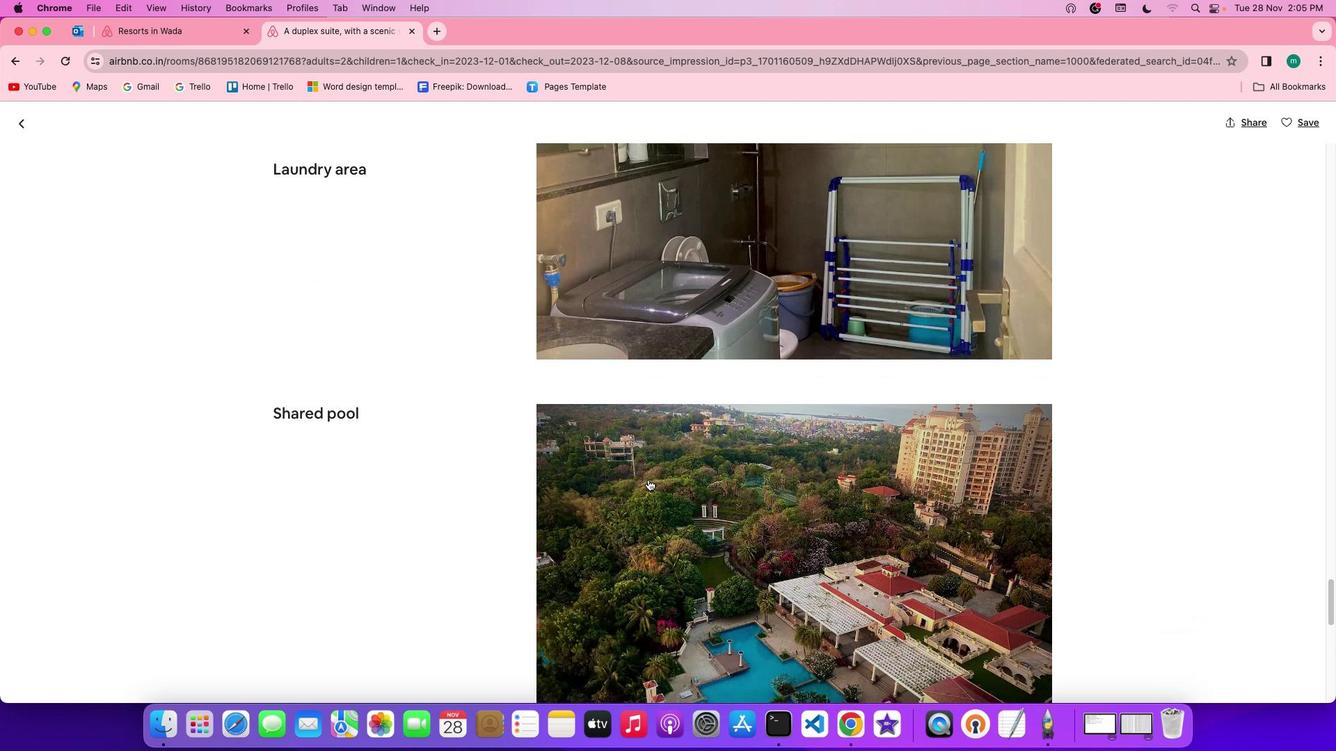 
Action: Mouse scrolled (648, 480) with delta (0, 0)
Screenshot: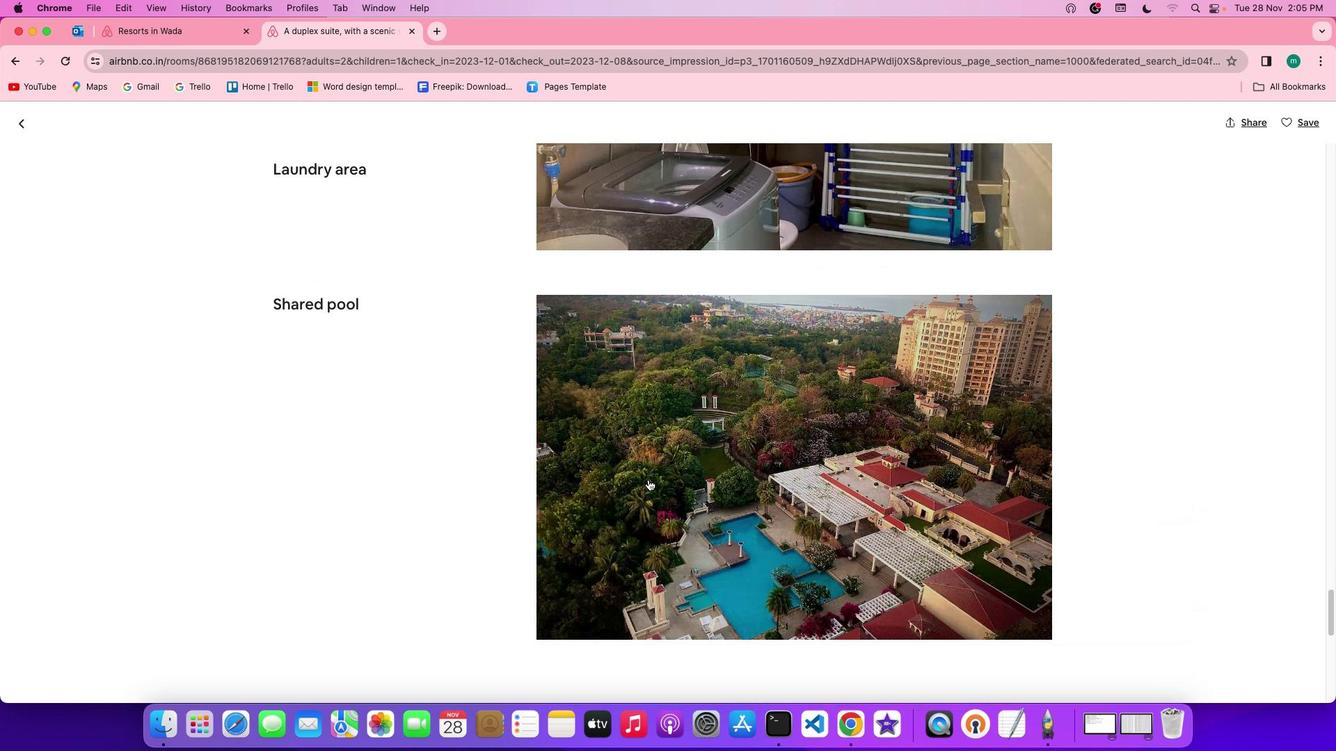 
Action: Mouse scrolled (648, 480) with delta (0, -1)
Screenshot: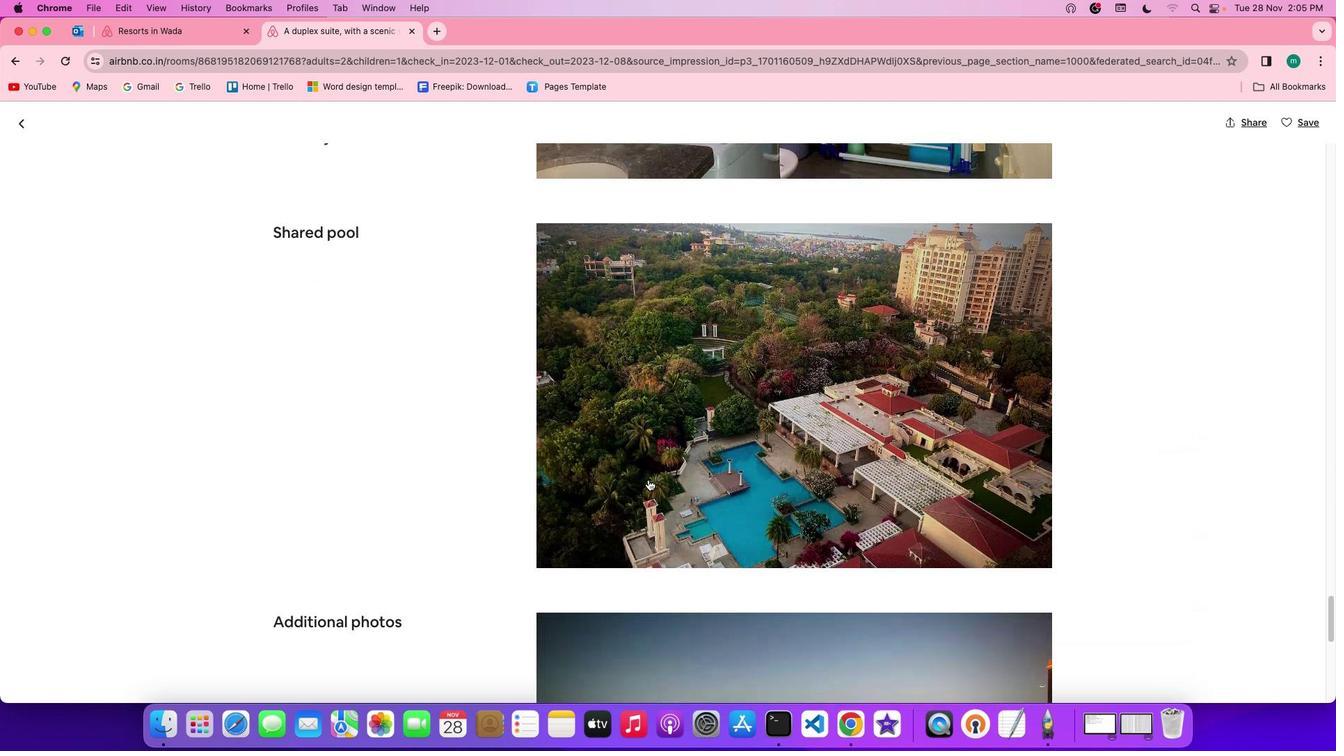 
Action: Mouse scrolled (648, 480) with delta (0, -2)
Screenshot: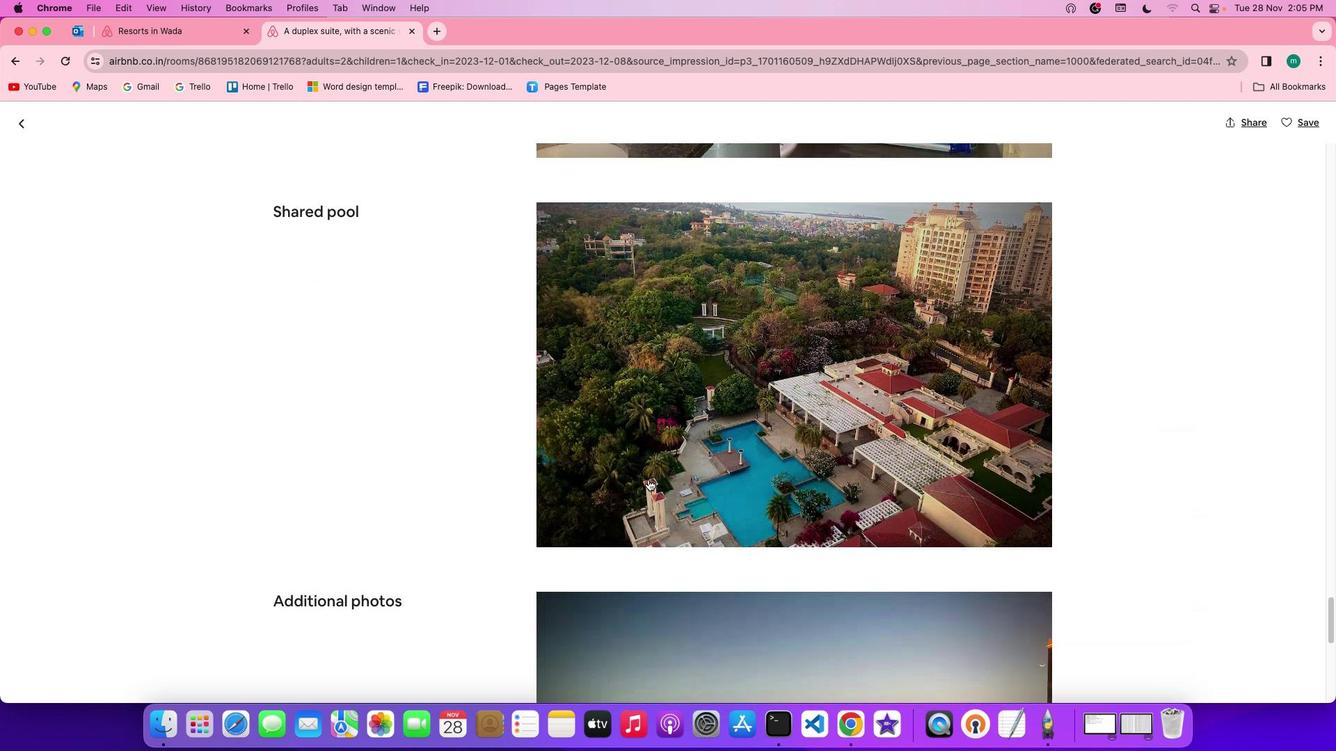 
Action: Mouse scrolled (648, 480) with delta (0, -2)
Screenshot: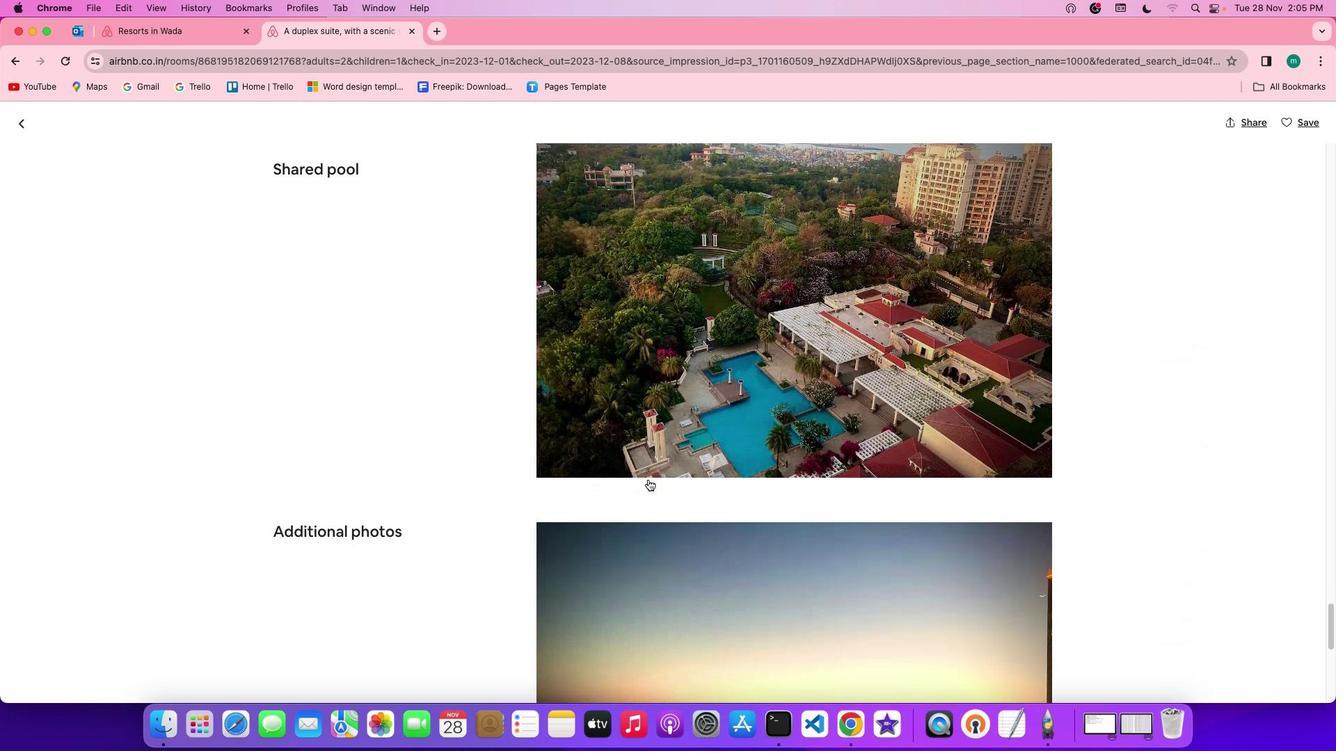 
Action: Mouse scrolled (648, 480) with delta (0, 0)
Screenshot: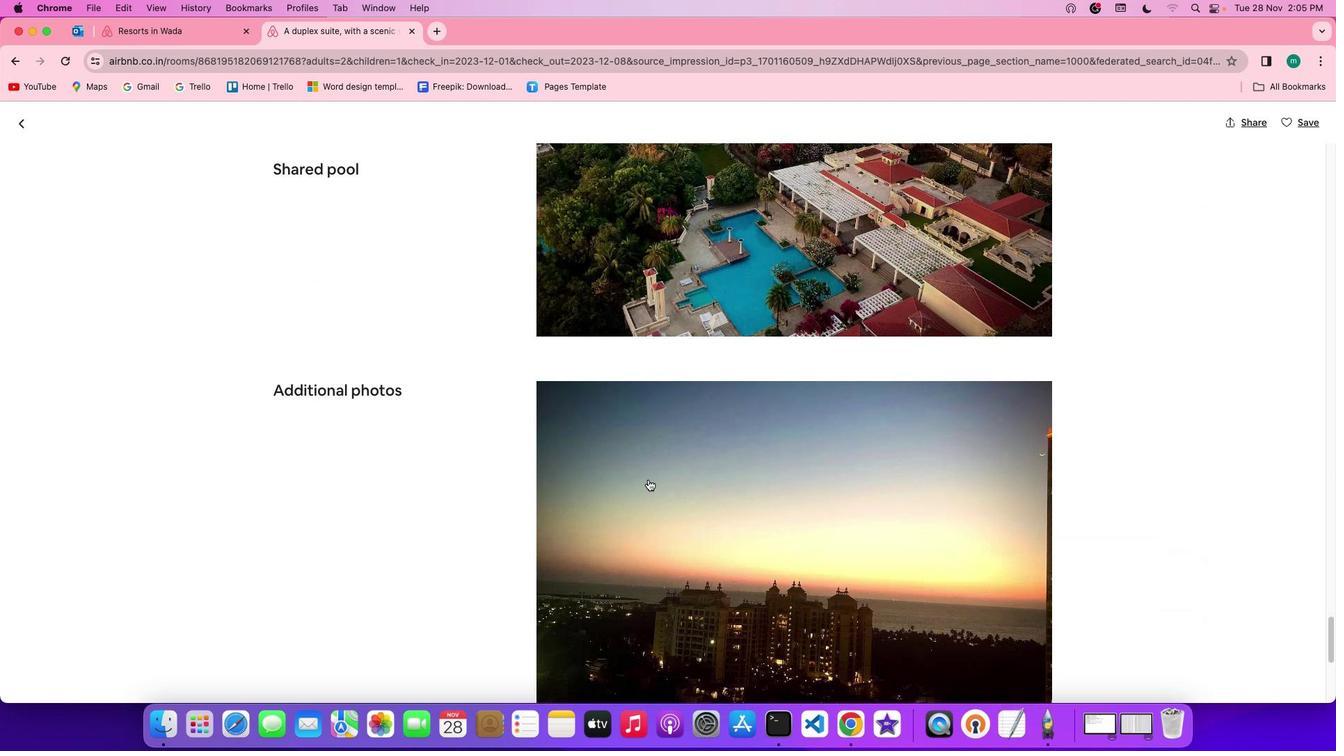 
Action: Mouse scrolled (648, 480) with delta (0, 0)
Screenshot: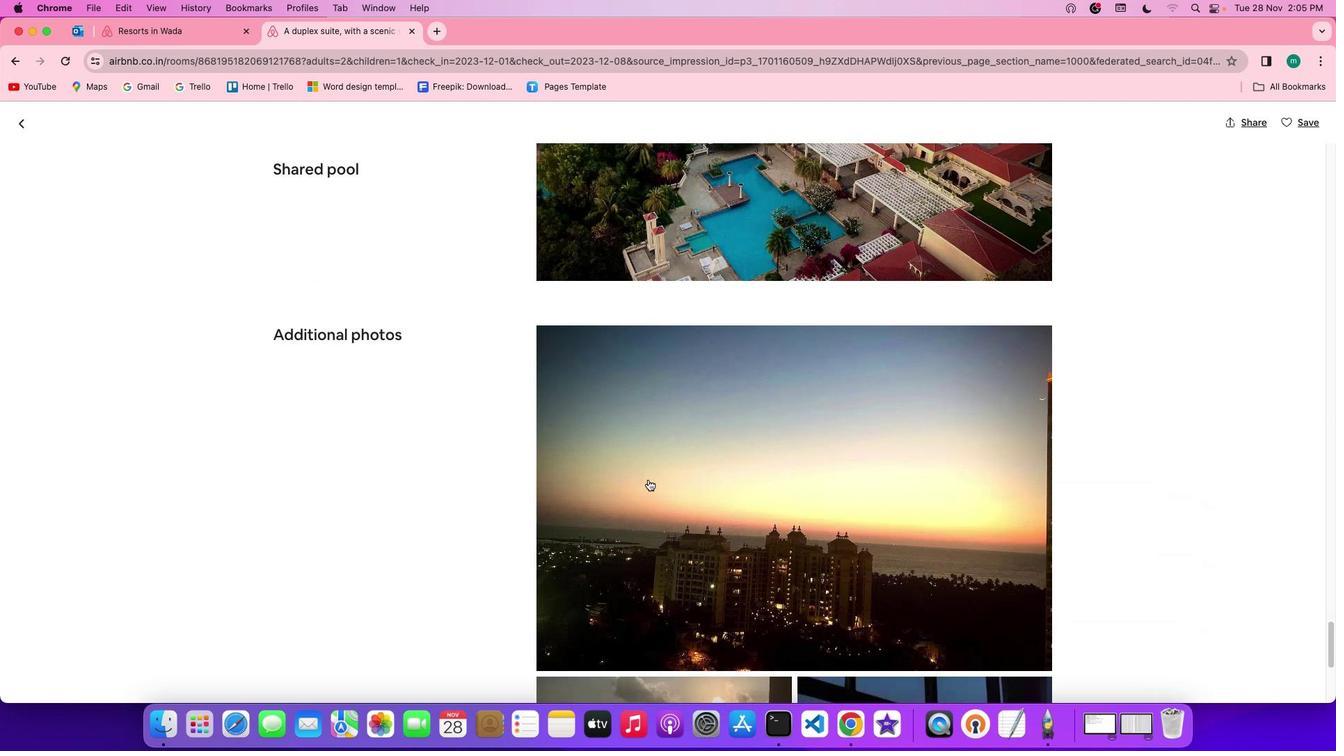 
Action: Mouse scrolled (648, 480) with delta (0, -1)
Screenshot: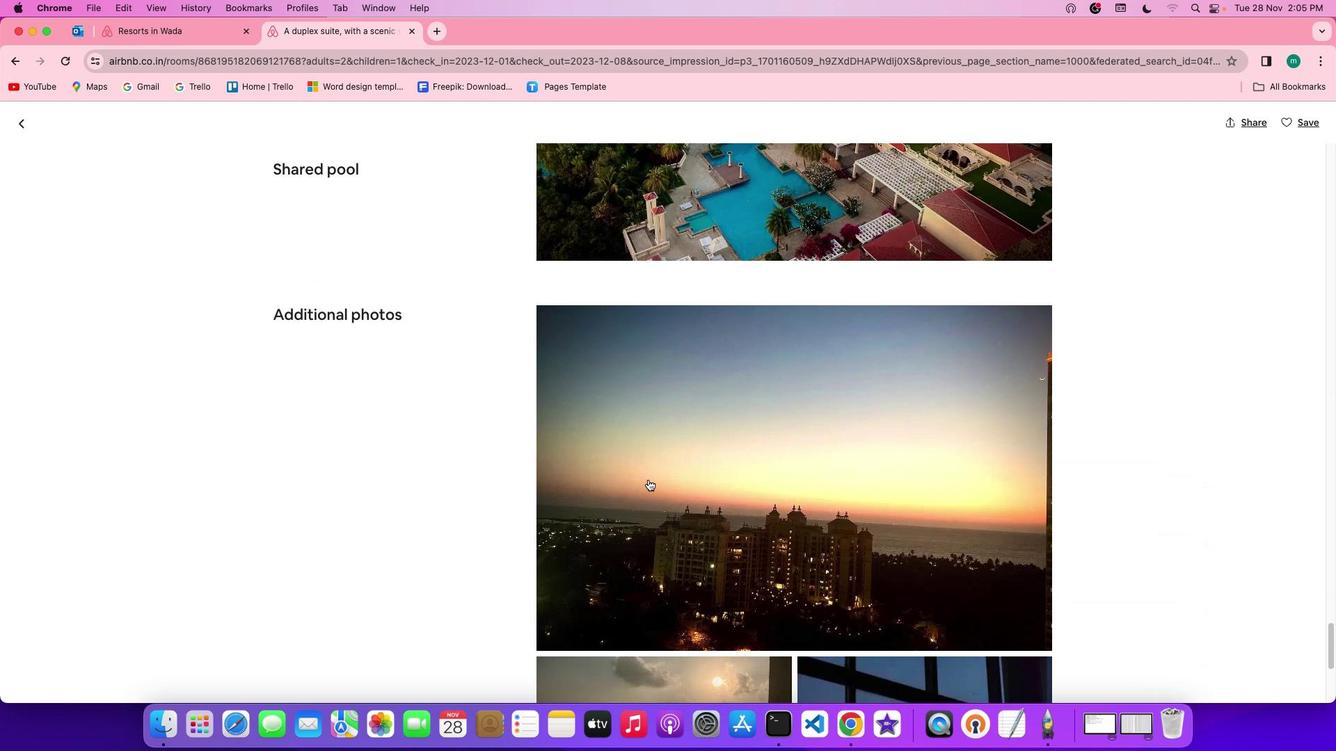 
Action: Mouse scrolled (648, 480) with delta (0, -2)
Screenshot: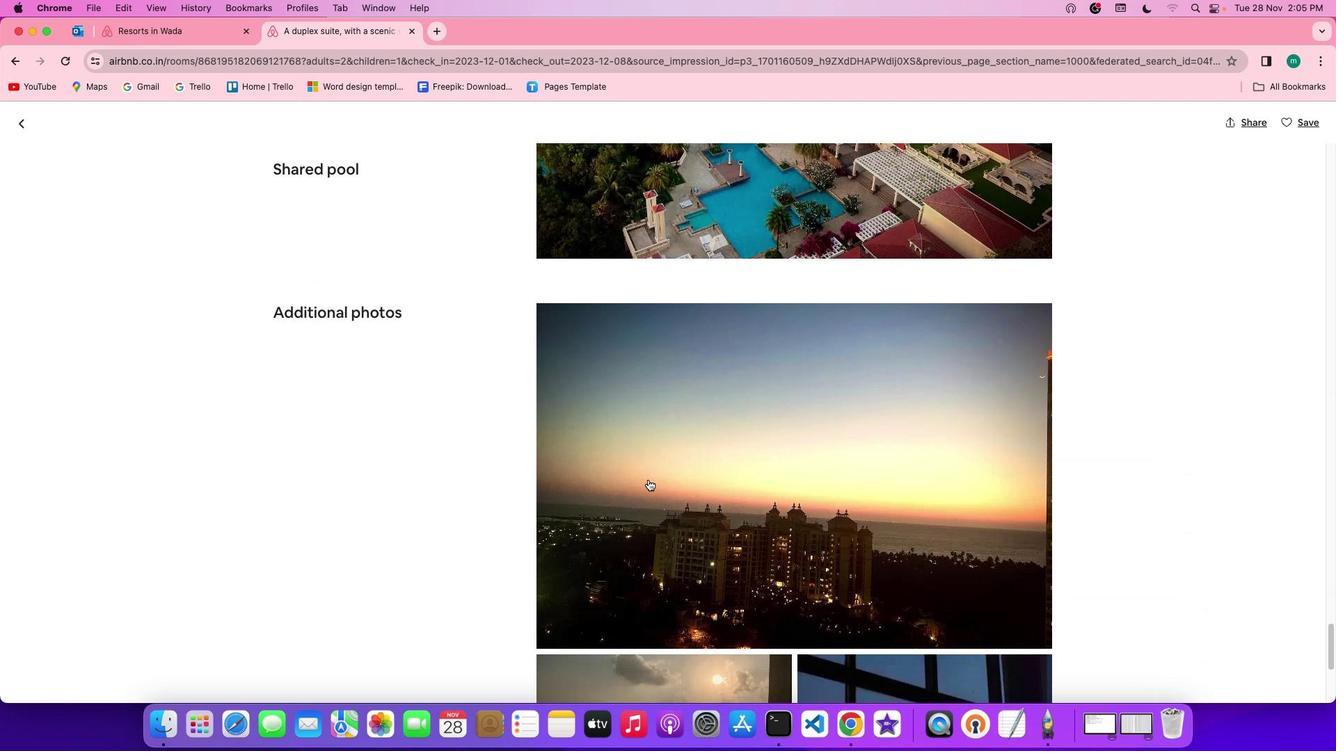 
Action: Mouse scrolled (648, 480) with delta (0, 0)
Screenshot: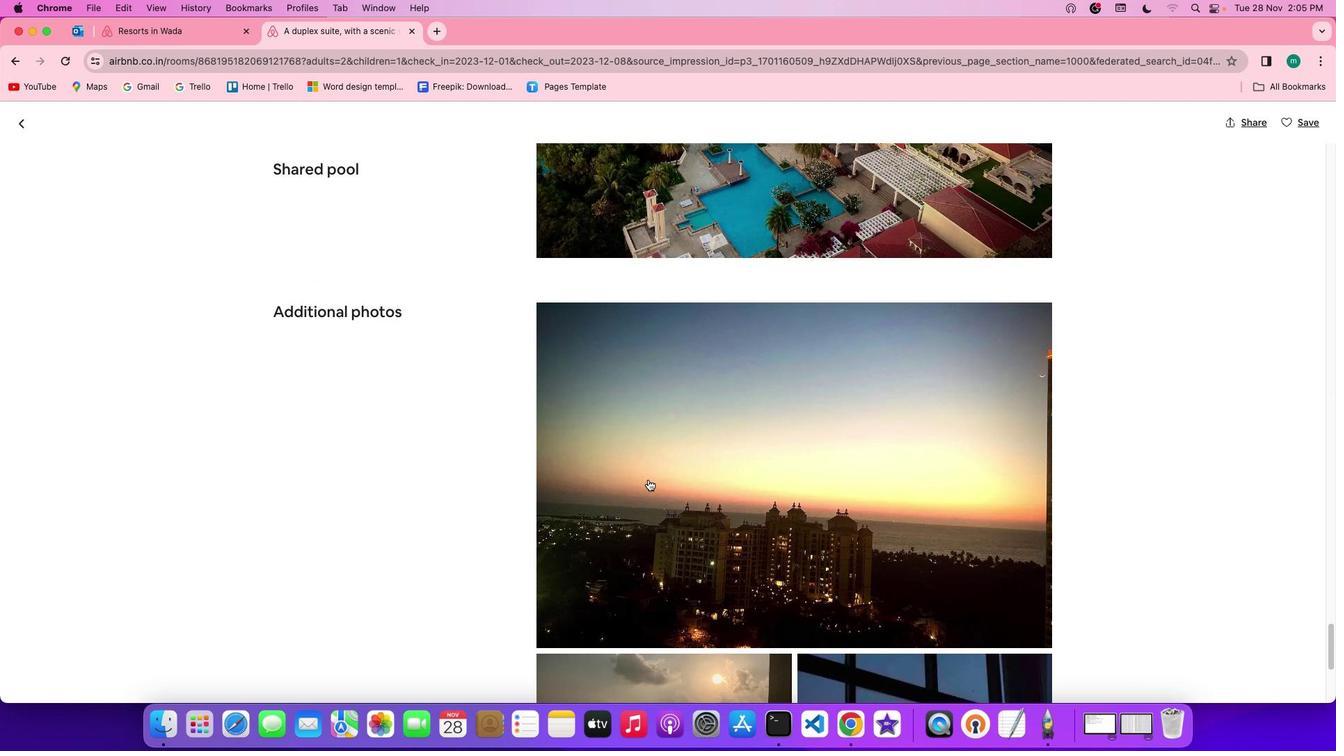 
Action: Mouse scrolled (648, 480) with delta (0, 0)
Screenshot: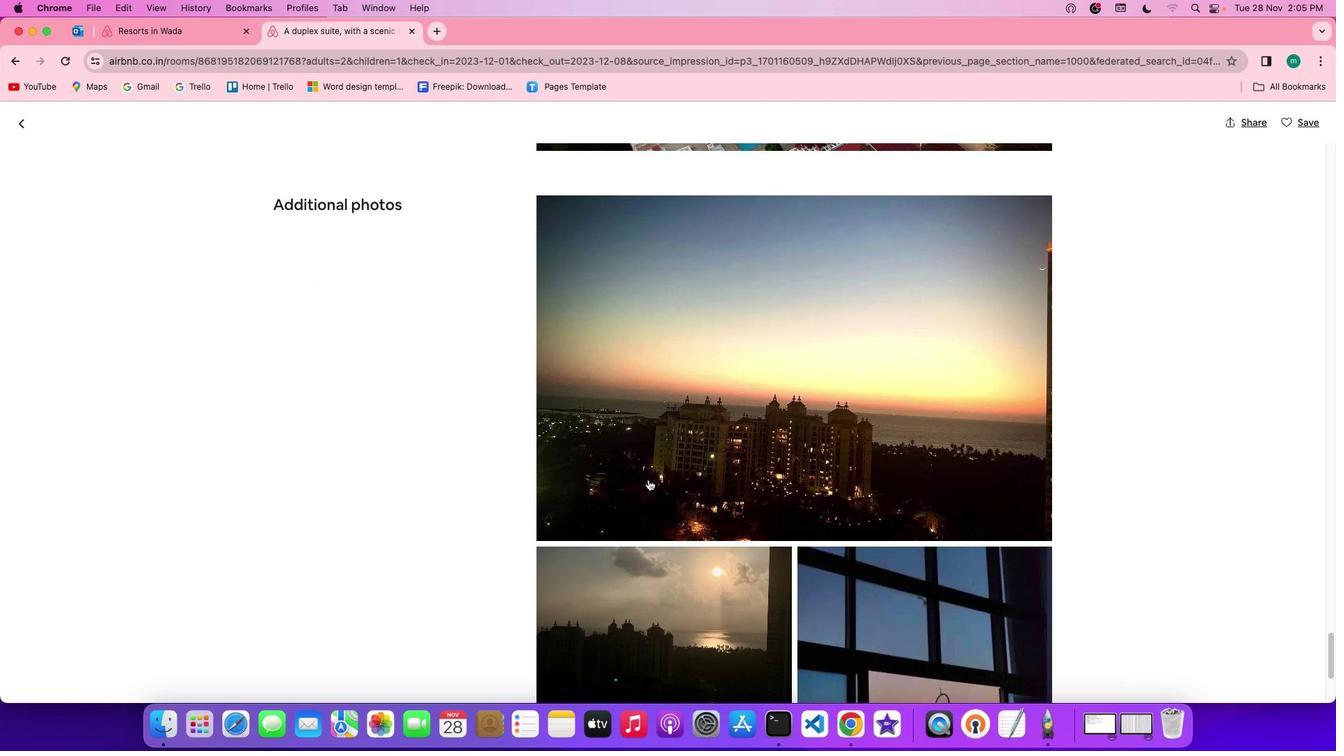 
Action: Mouse scrolled (648, 480) with delta (0, 0)
Screenshot: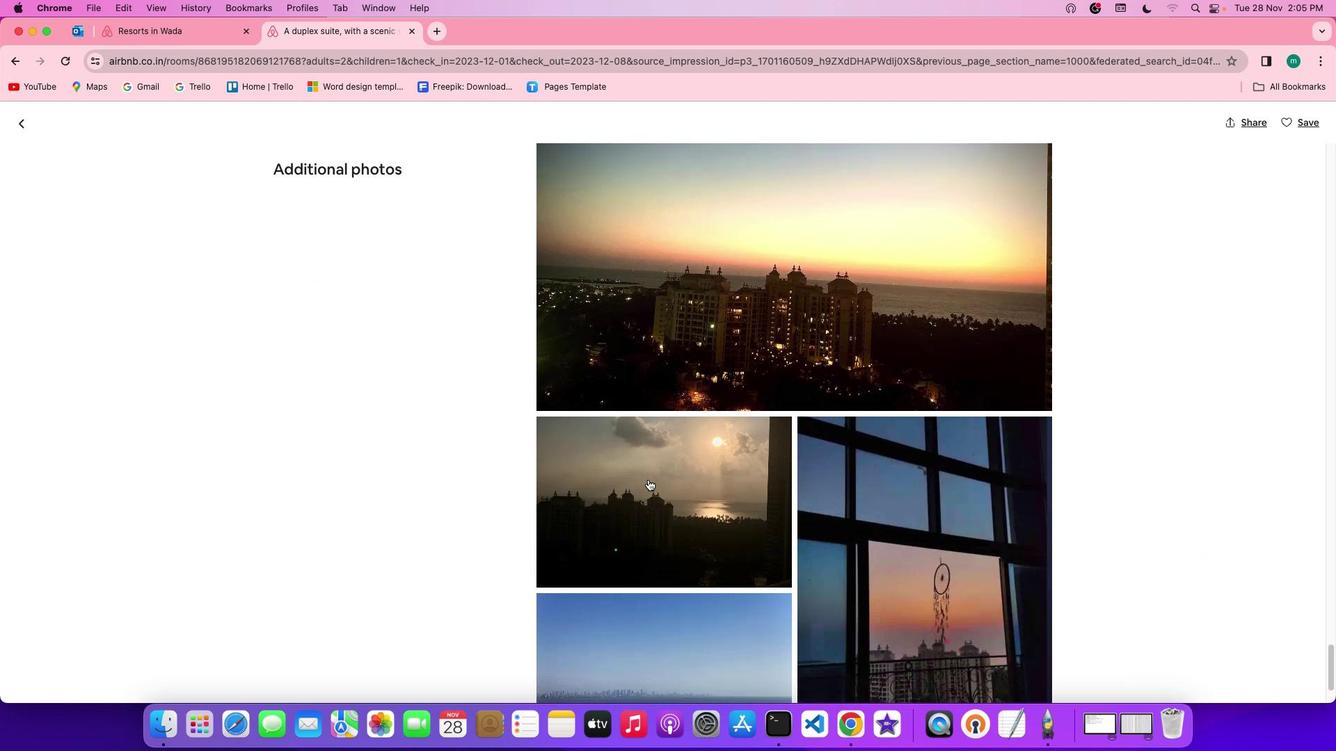 
Action: Mouse scrolled (648, 480) with delta (0, -2)
Screenshot: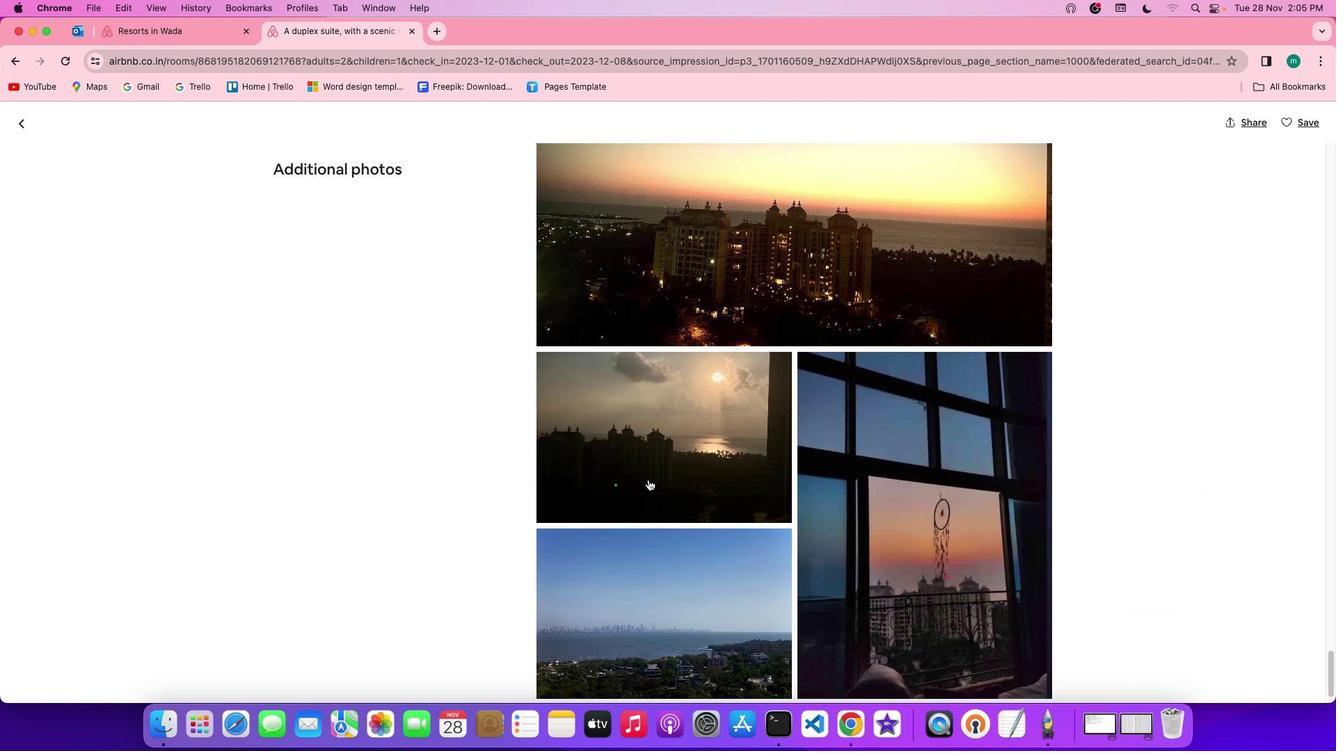 
Action: Mouse scrolled (648, 480) with delta (0, -2)
Screenshot: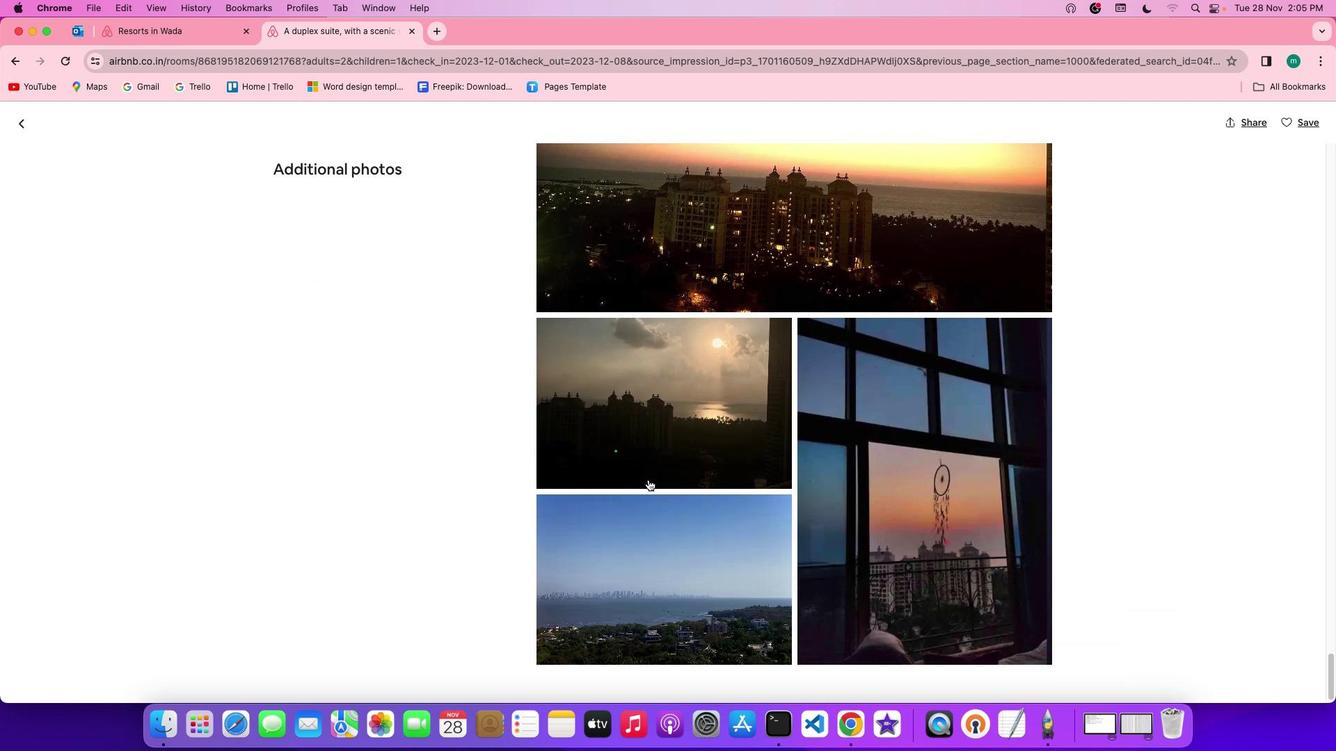 
Action: Mouse scrolled (648, 480) with delta (0, -3)
Screenshot: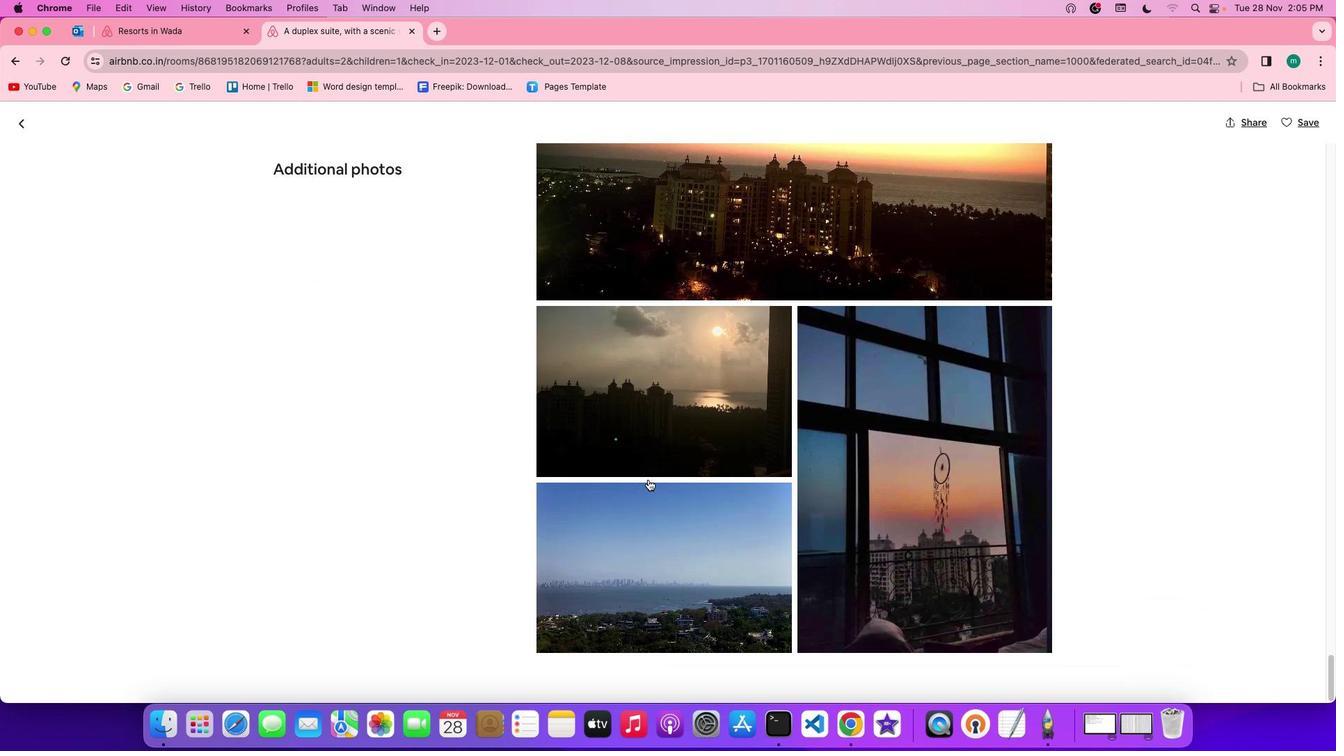 
Action: Mouse scrolled (648, 480) with delta (0, 0)
Screenshot: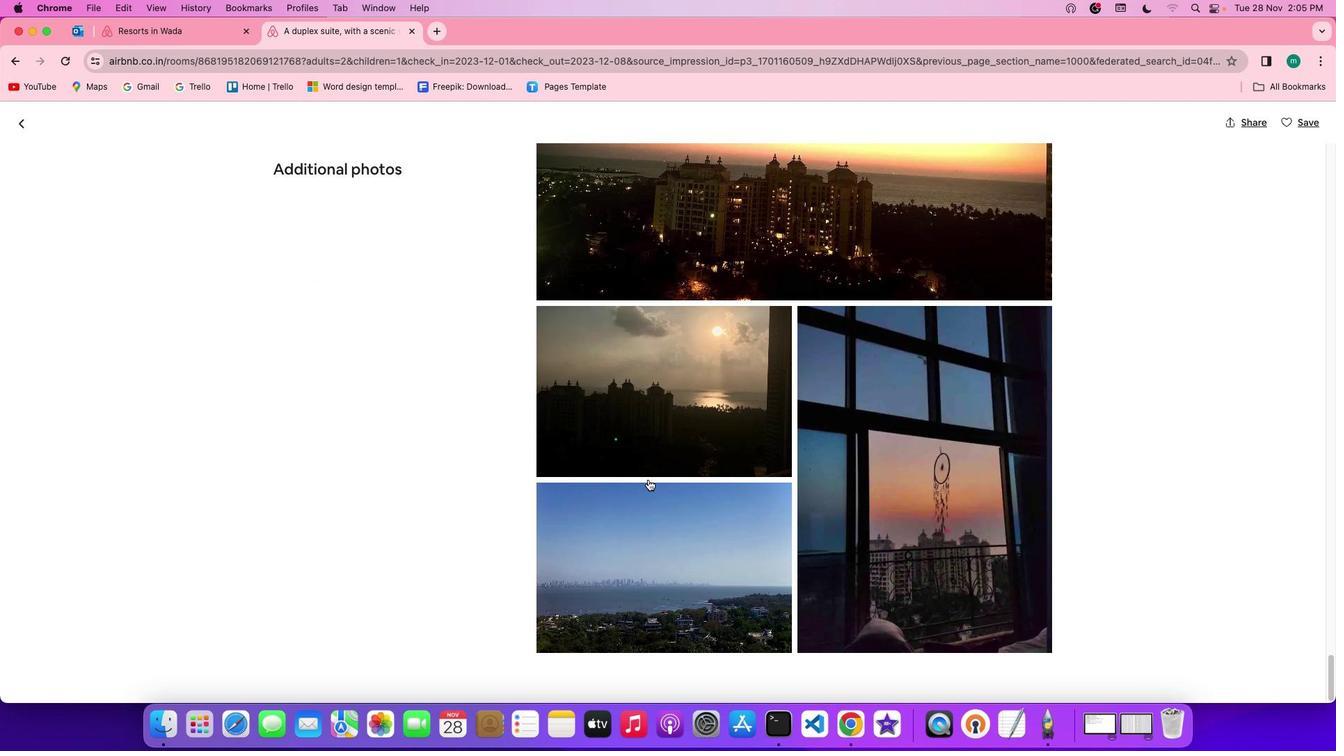 
Action: Mouse scrolled (648, 480) with delta (0, 0)
Screenshot: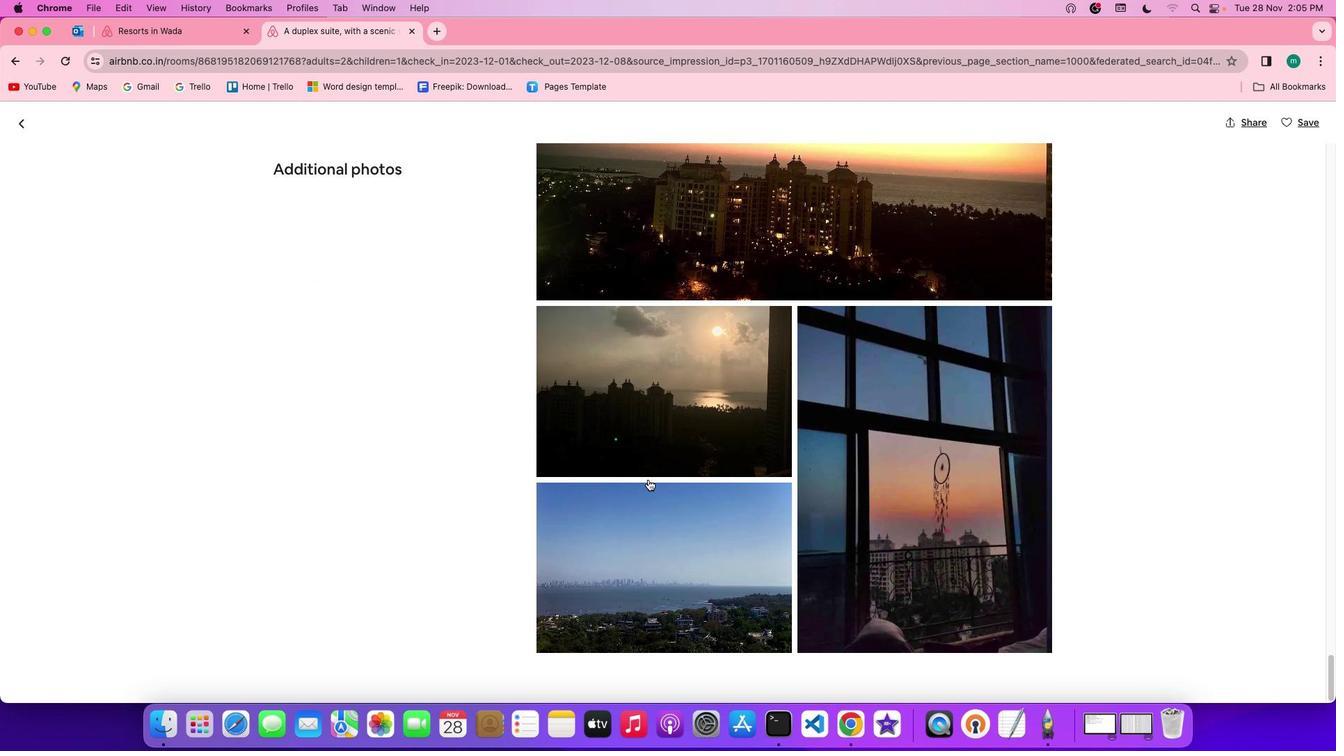 
Action: Mouse scrolled (648, 480) with delta (0, -1)
Screenshot: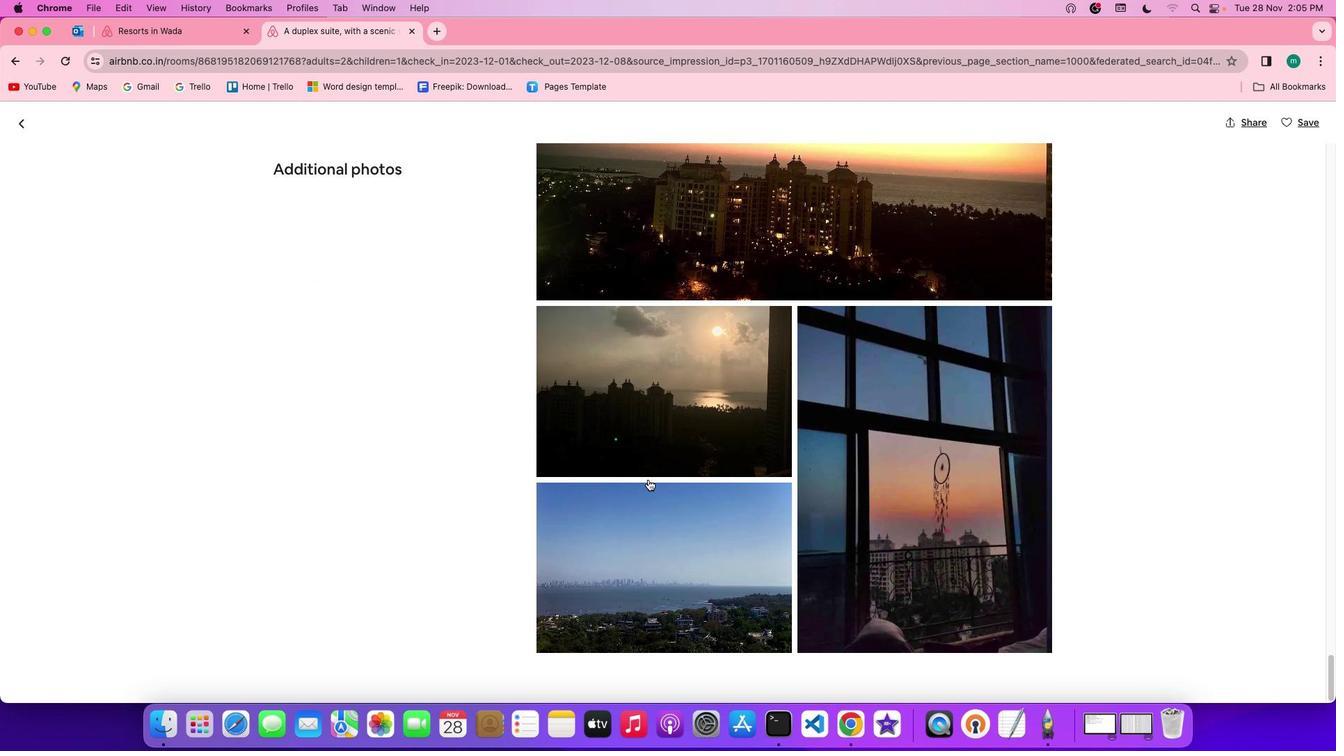 
Action: Mouse scrolled (648, 480) with delta (0, -2)
Screenshot: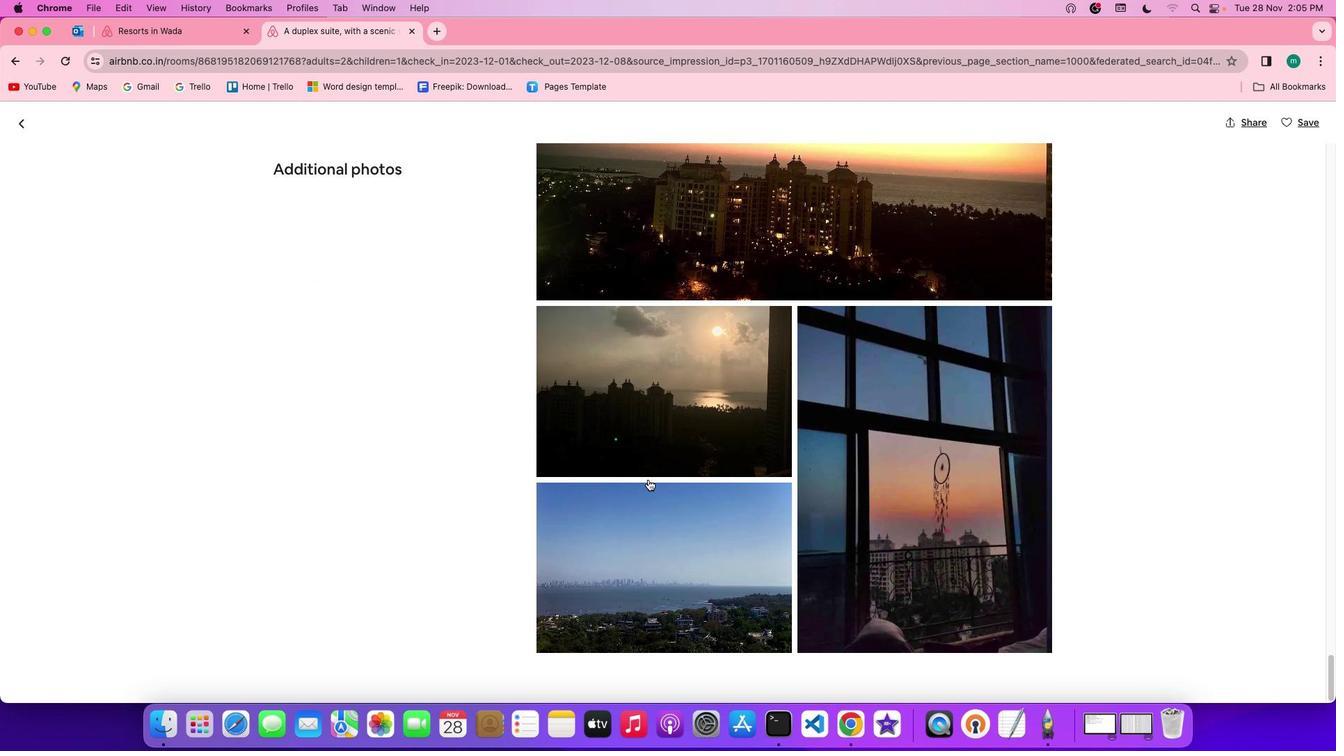 
Action: Mouse scrolled (648, 480) with delta (0, -2)
Screenshot: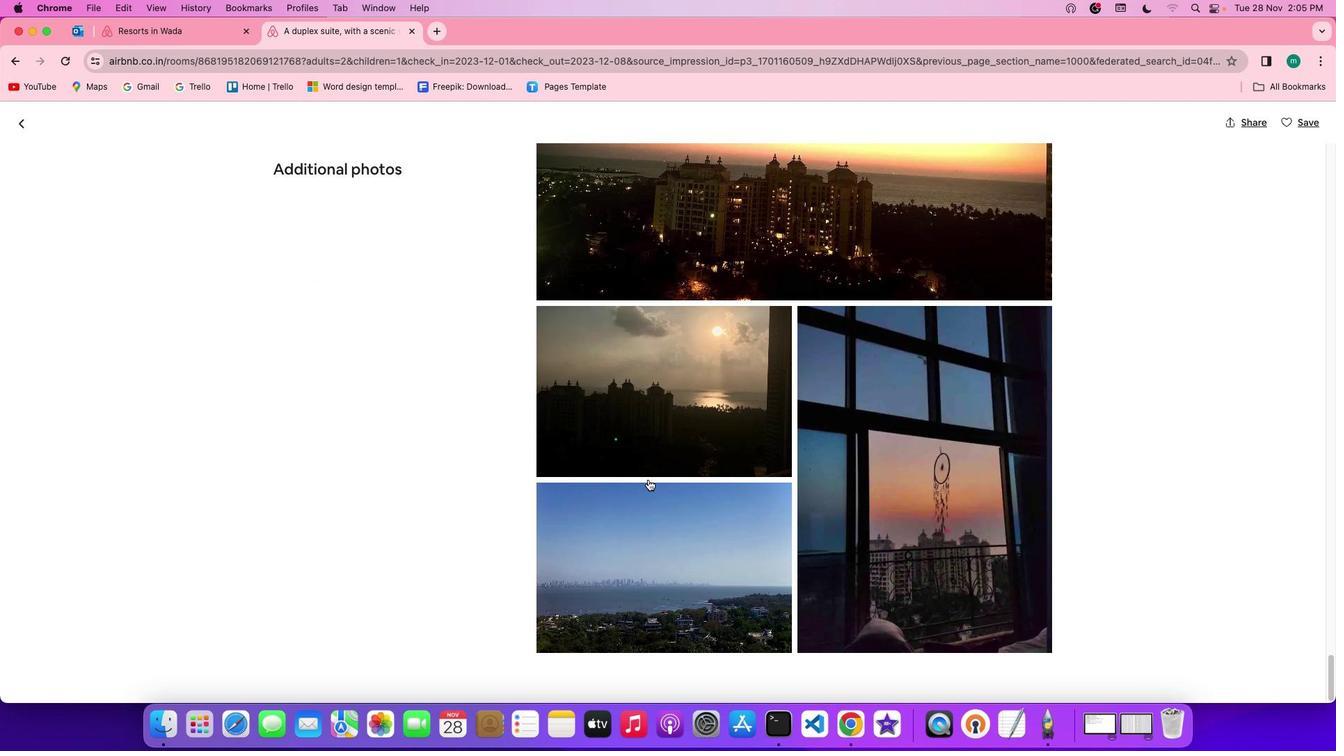
Action: Mouse scrolled (648, 480) with delta (0, 0)
Screenshot: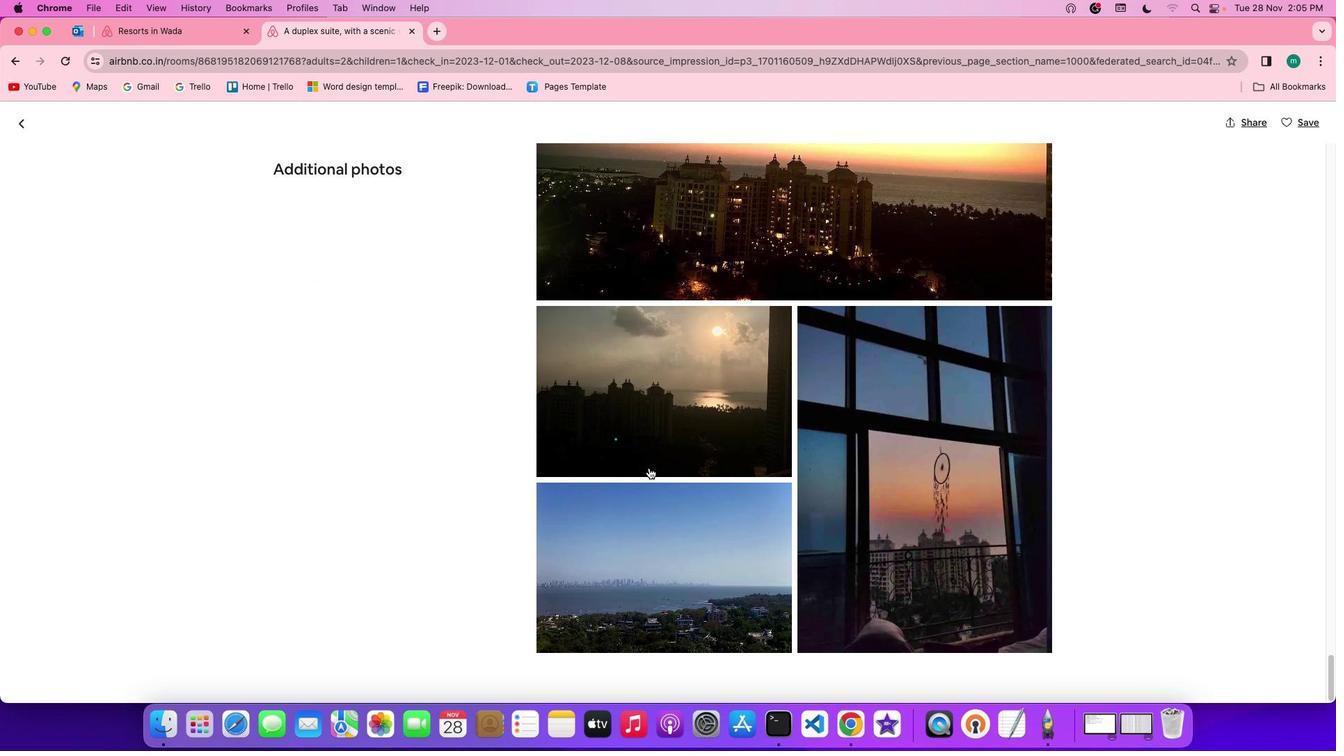 
Action: Mouse scrolled (648, 480) with delta (0, 0)
Screenshot: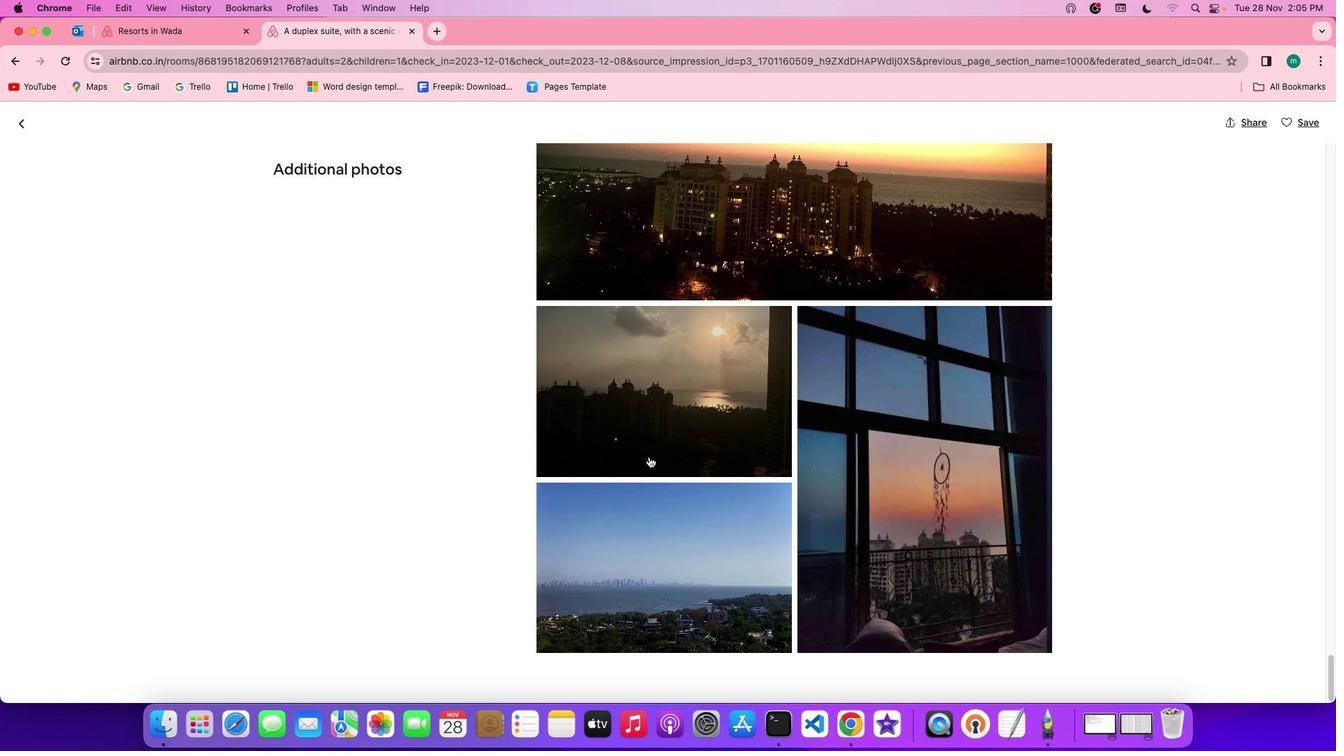 
Action: Mouse scrolled (648, 480) with delta (0, -1)
Screenshot: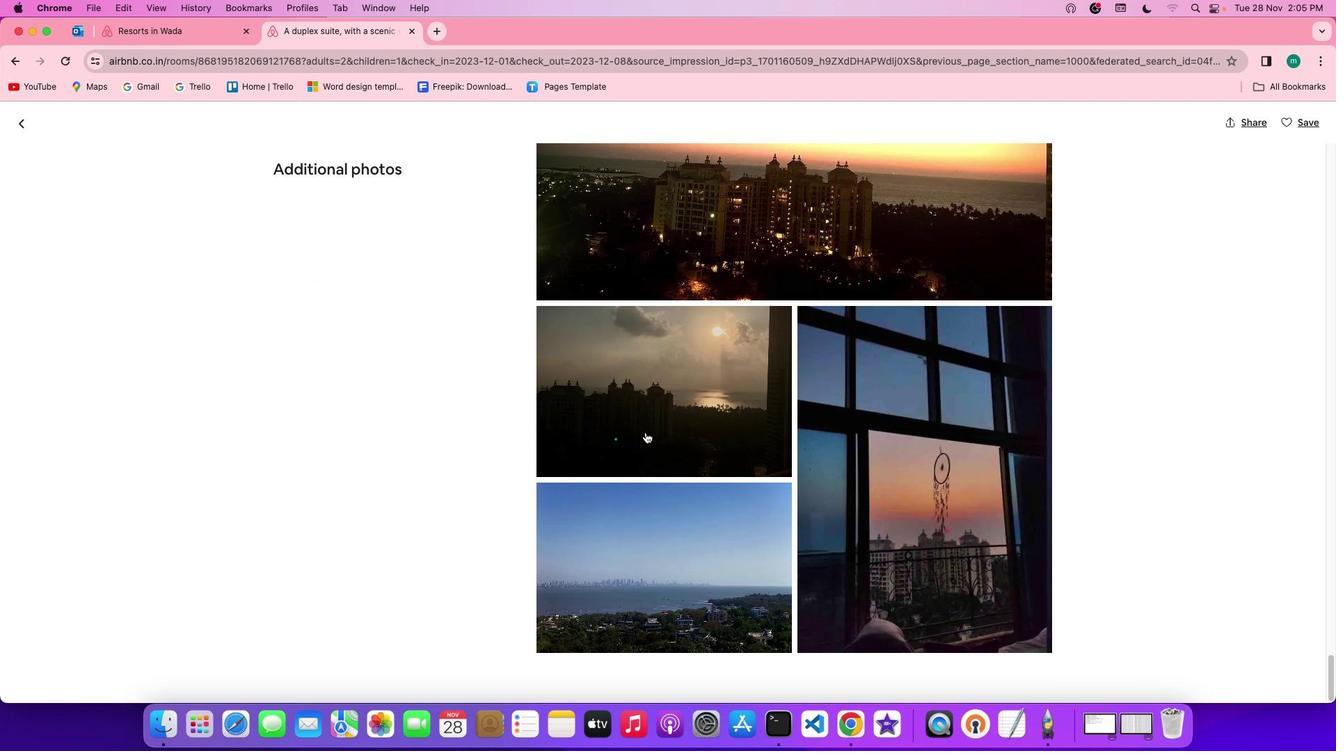 
Action: Mouse moved to (21, 118)
Screenshot: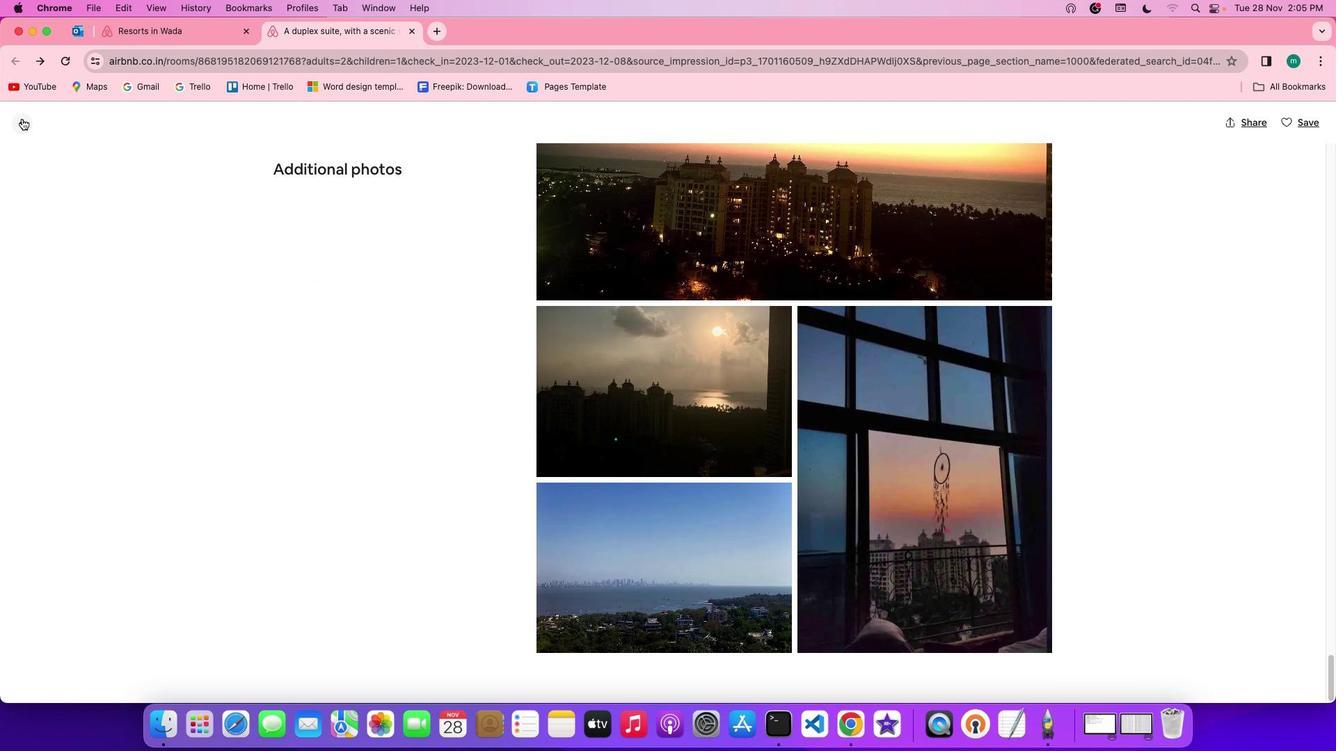 
Action: Mouse pressed left at (21, 118)
Screenshot: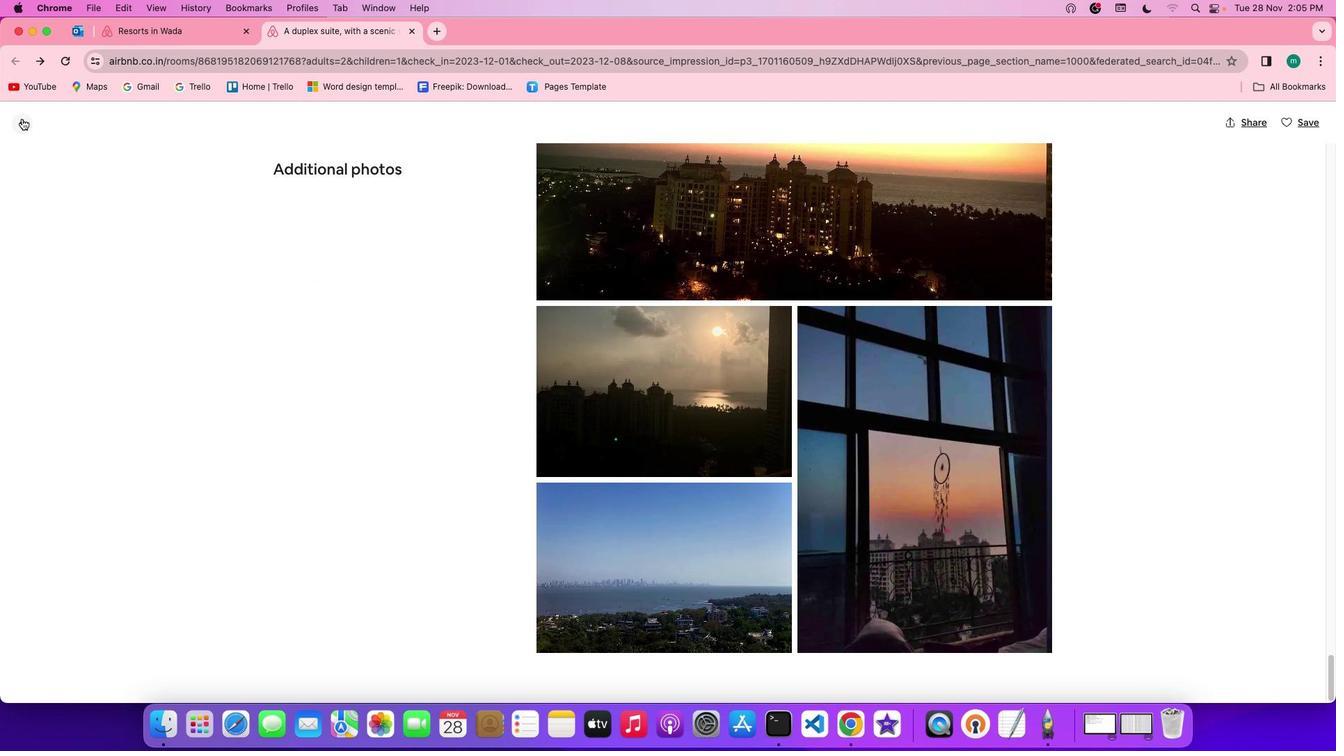 
Action: Mouse moved to (923, 538)
Screenshot: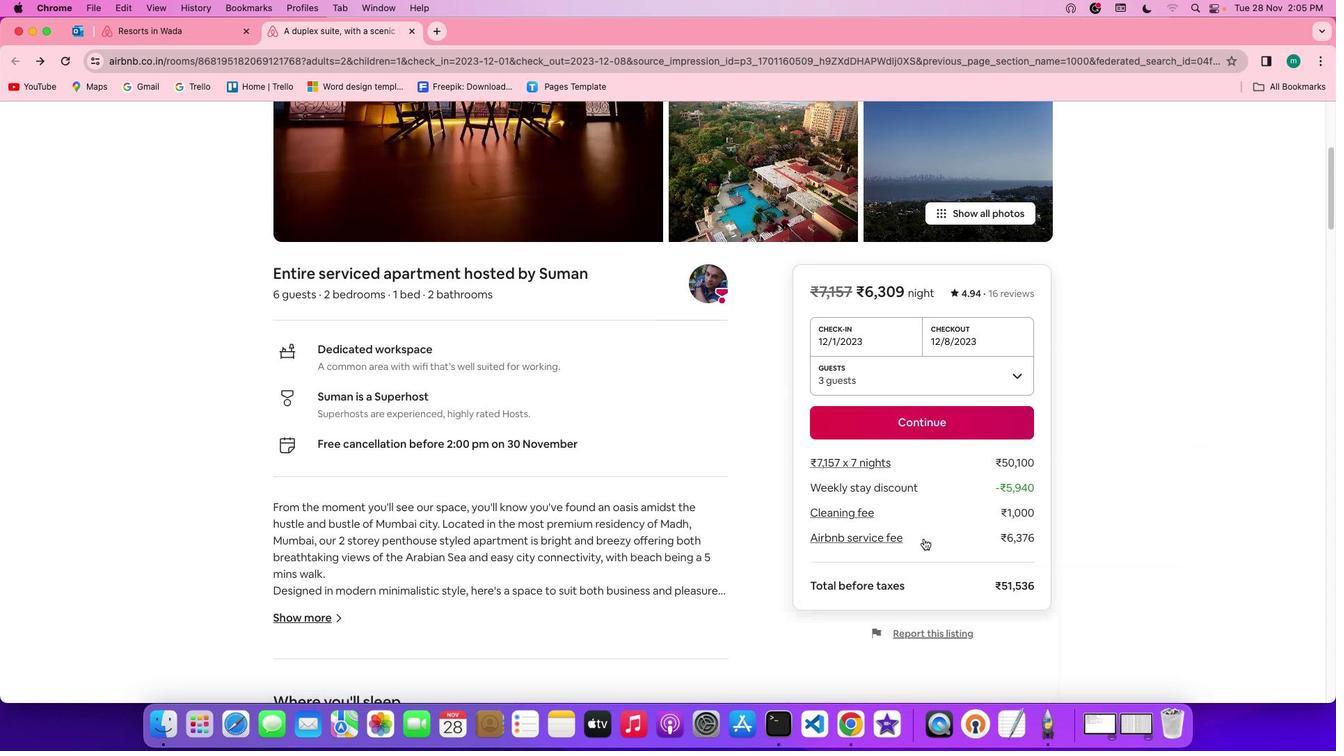 
Action: Mouse scrolled (923, 538) with delta (0, 0)
Screenshot: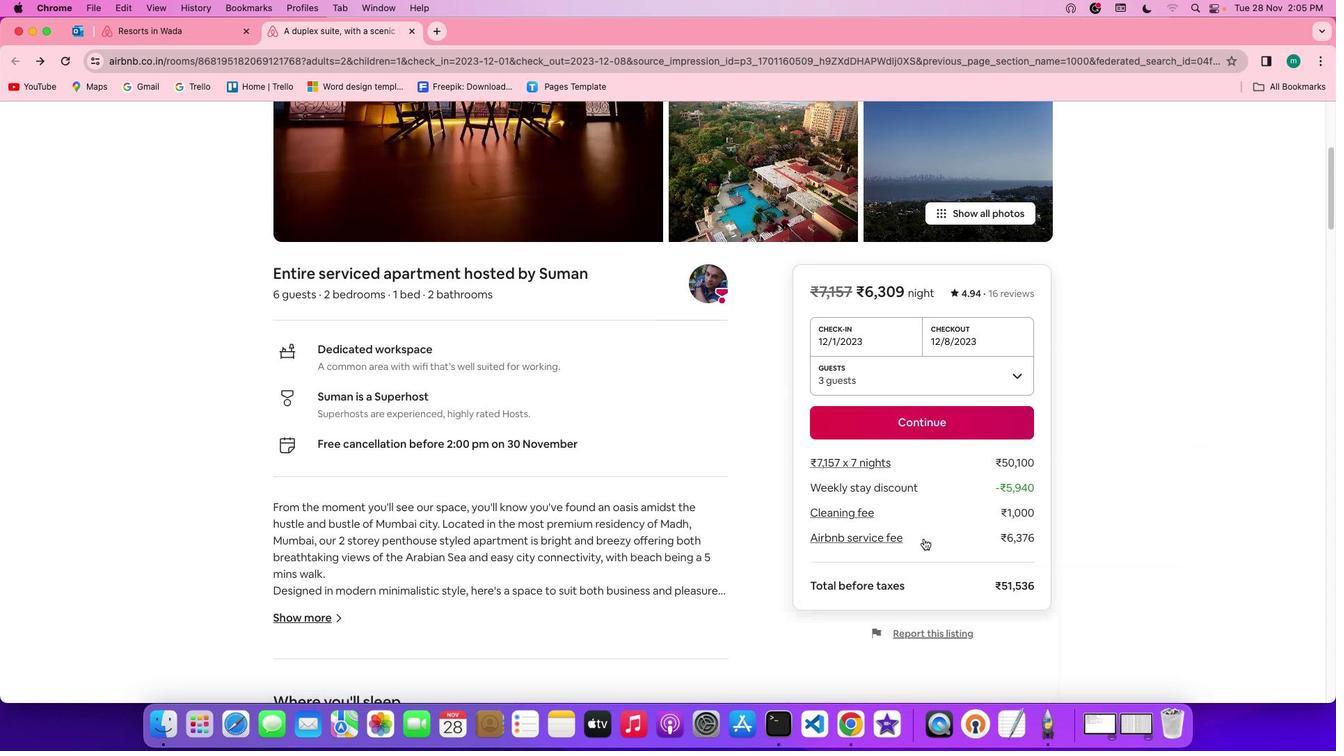 
Action: Mouse scrolled (923, 538) with delta (0, 0)
Screenshot: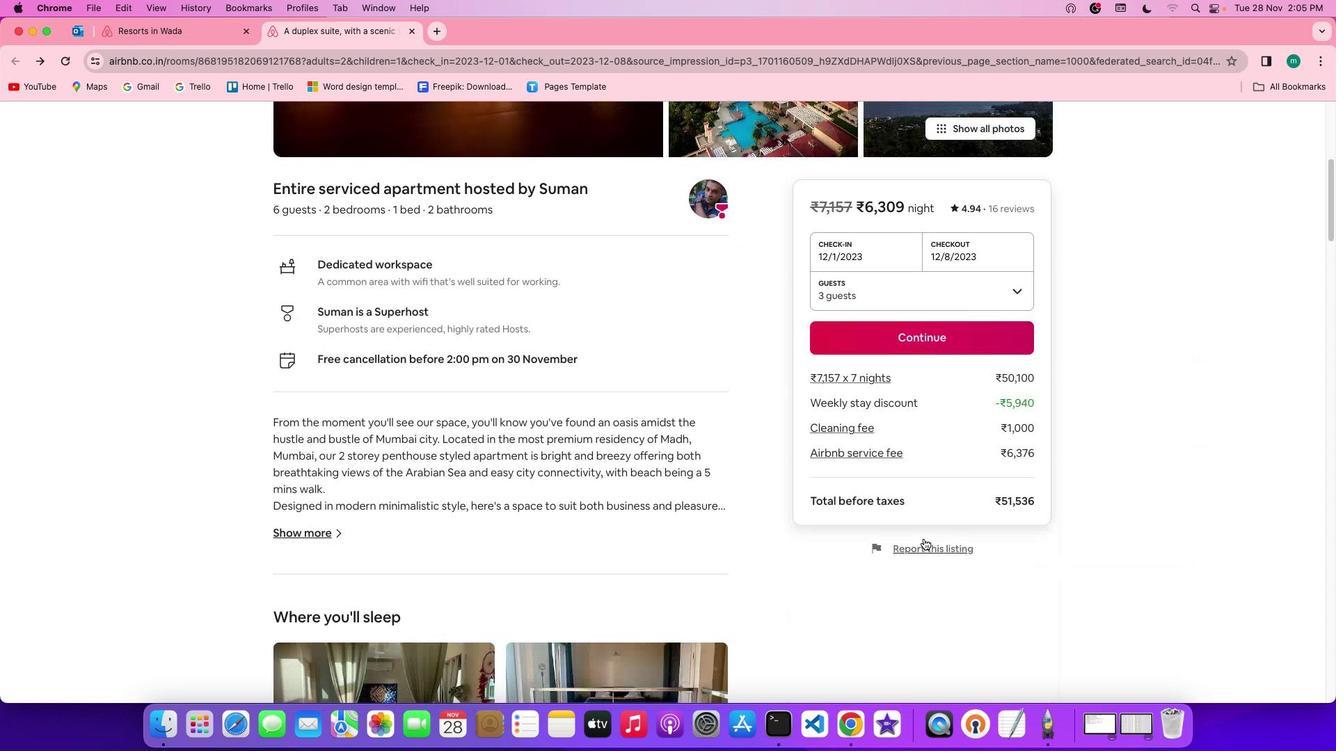 
Action: Mouse scrolled (923, 538) with delta (0, -2)
Screenshot: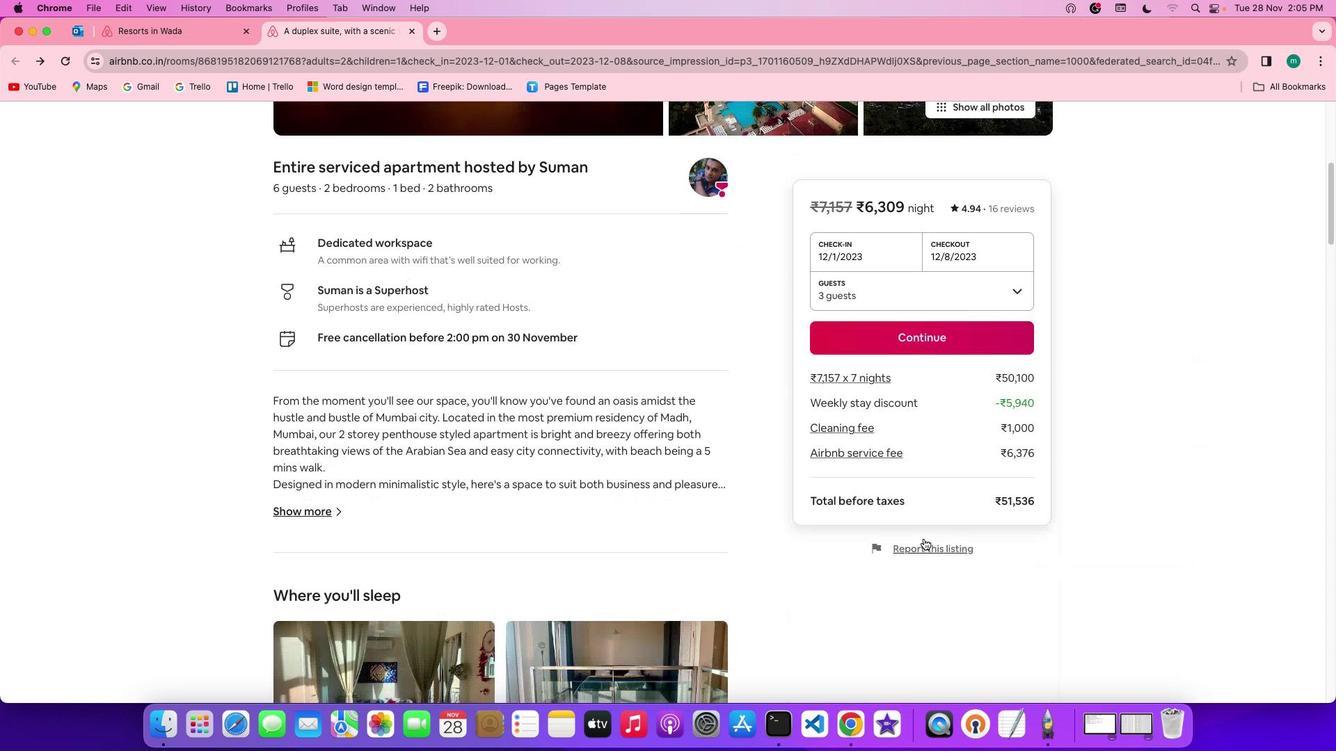 
Action: Mouse scrolled (923, 538) with delta (0, -3)
Screenshot: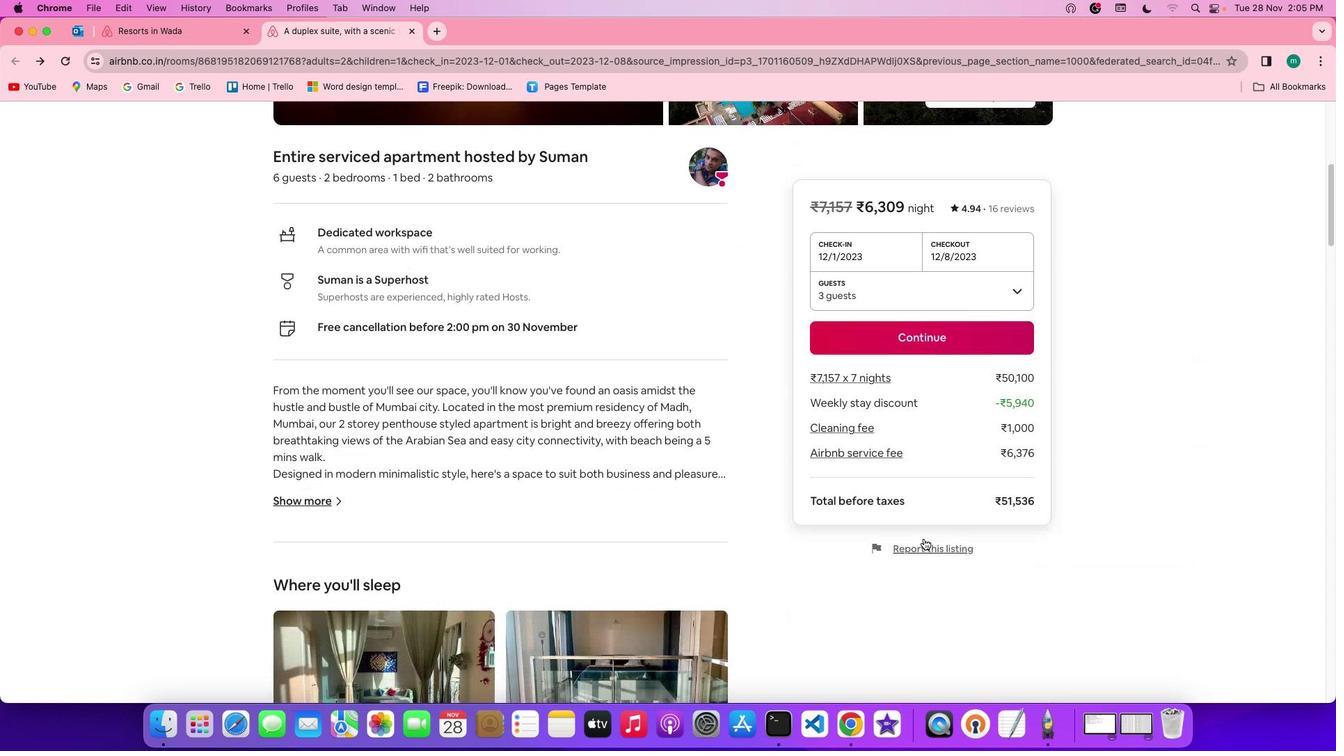 
Action: Mouse scrolled (923, 538) with delta (0, -3)
Screenshot: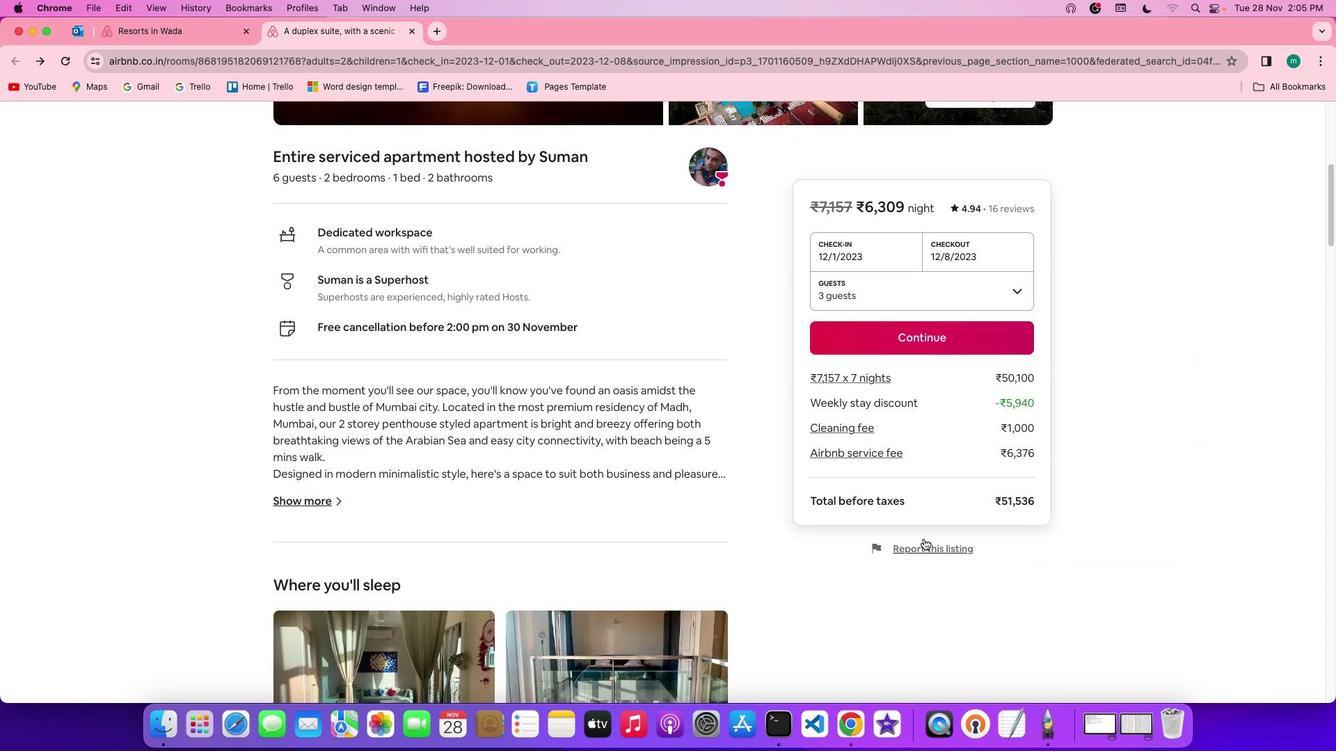 
Action: Mouse moved to (297, 497)
Screenshot: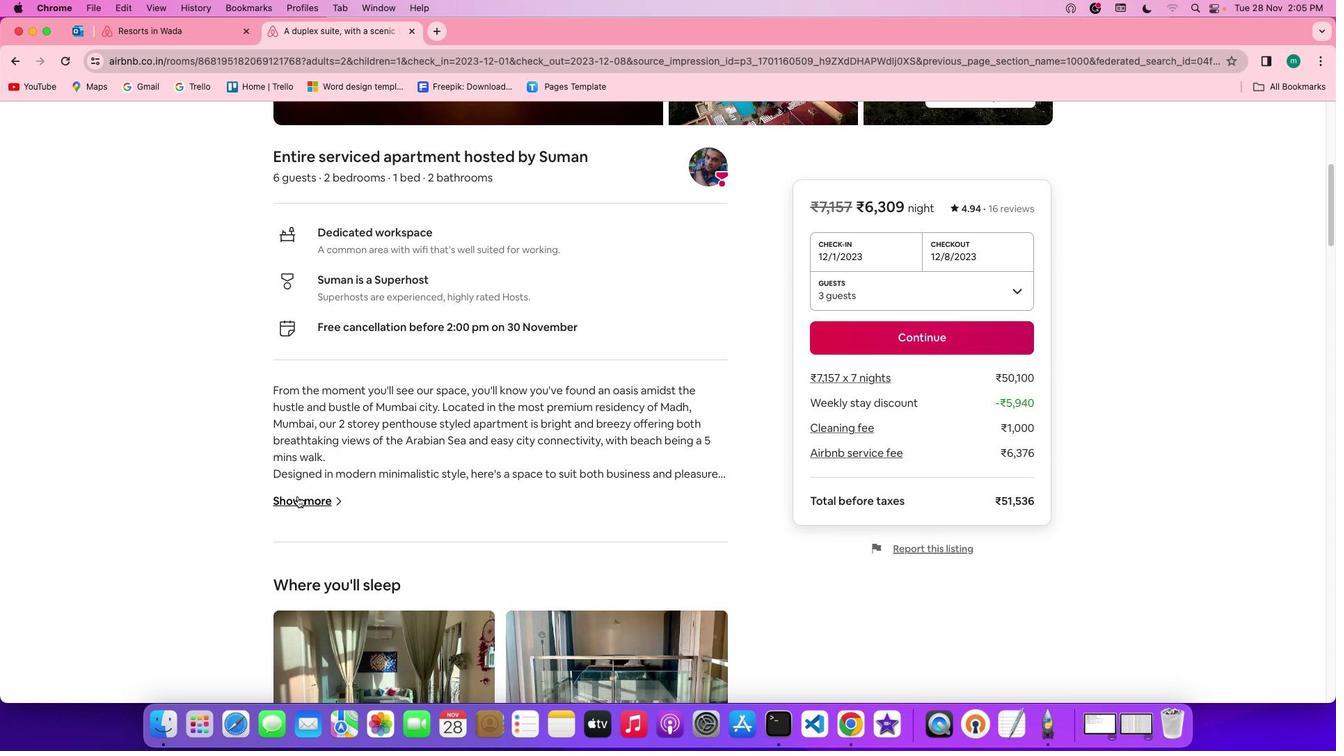 
Action: Mouse pressed left at (297, 497)
Screenshot: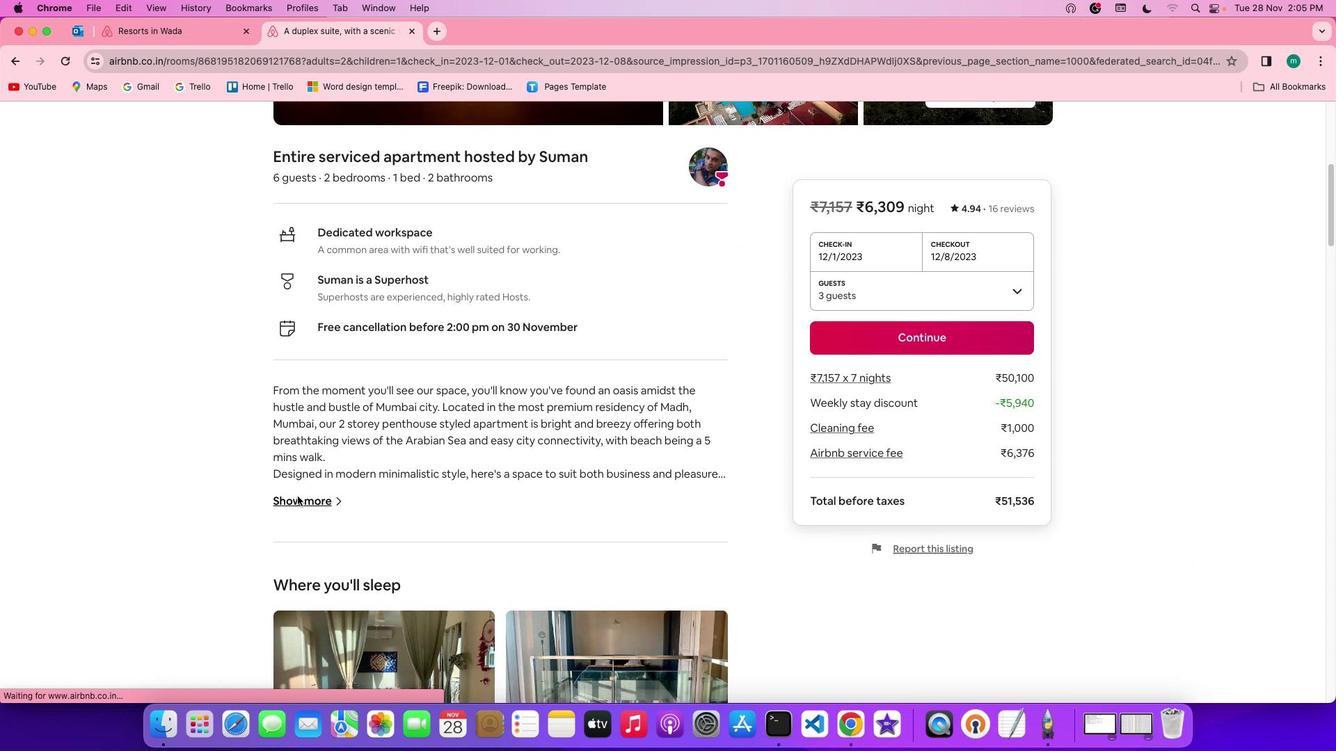 
Action: Mouse moved to (547, 531)
Screenshot: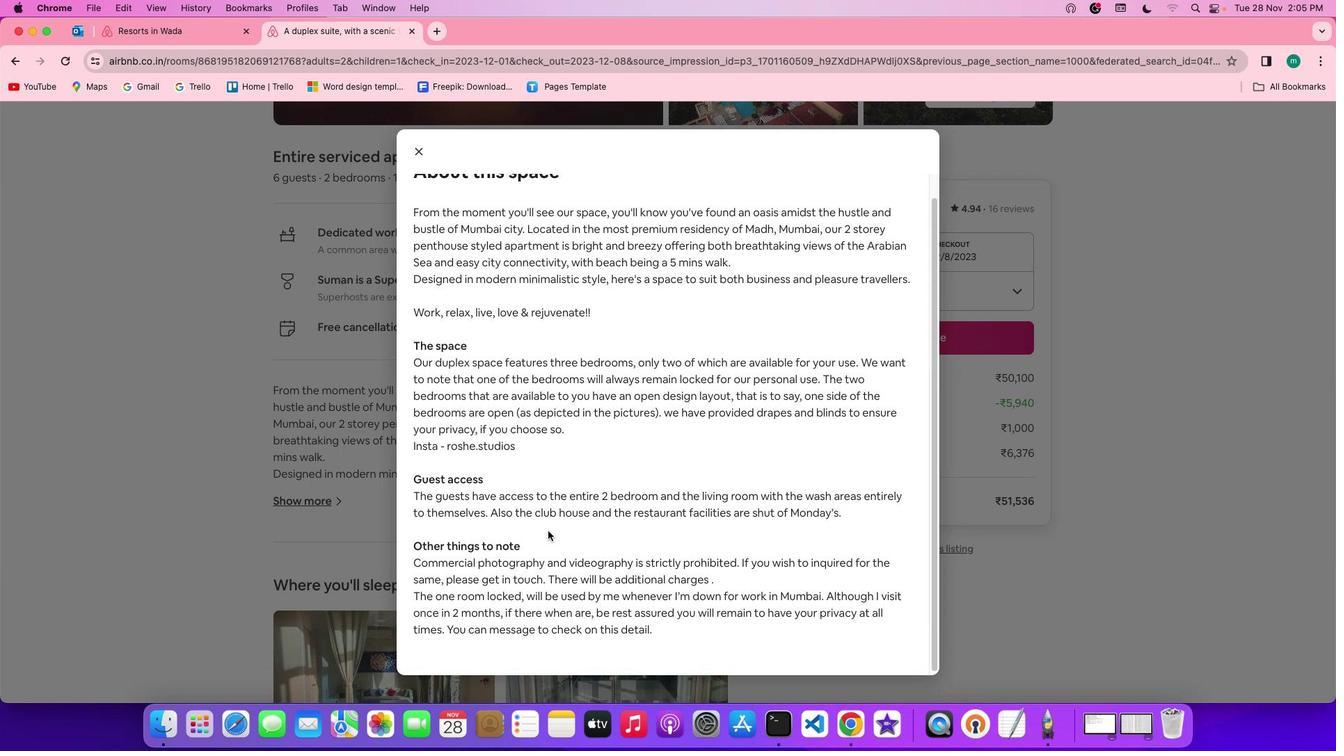
Action: Mouse scrolled (547, 531) with delta (0, 0)
Screenshot: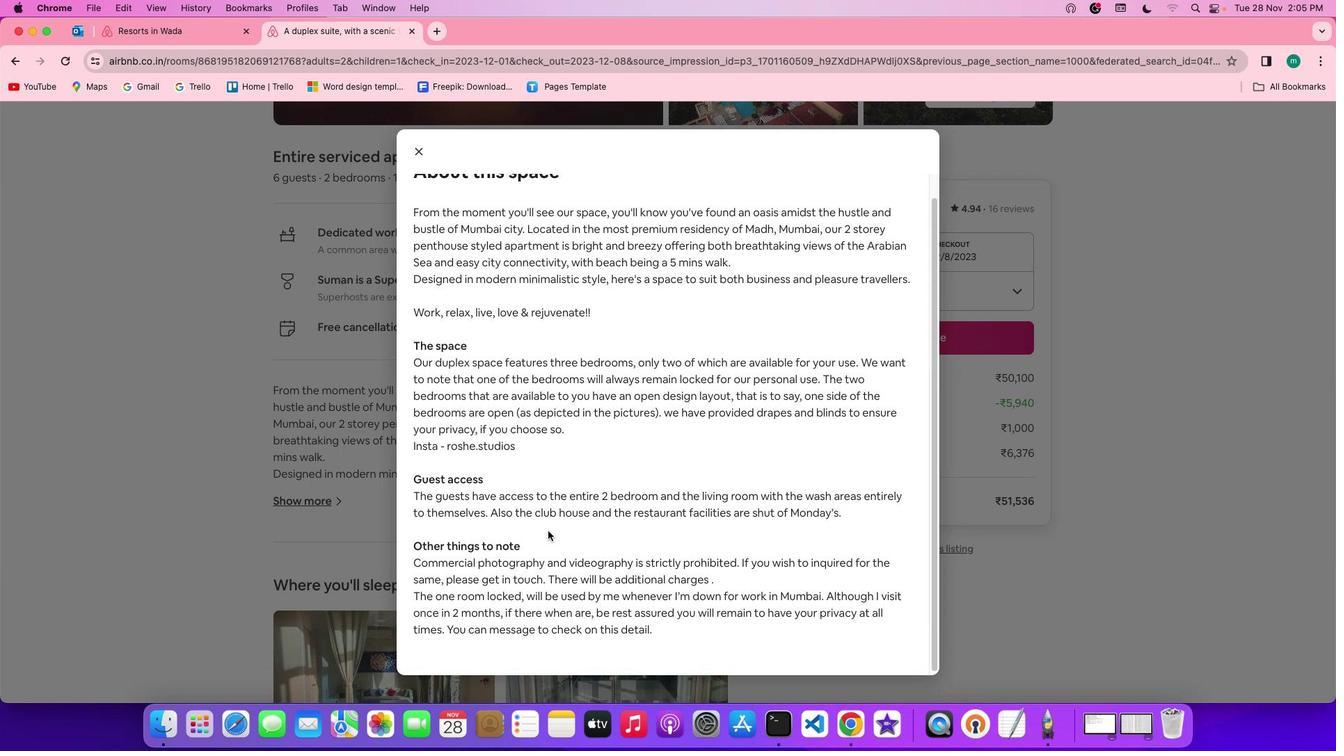 
Action: Mouse moved to (547, 531)
Screenshot: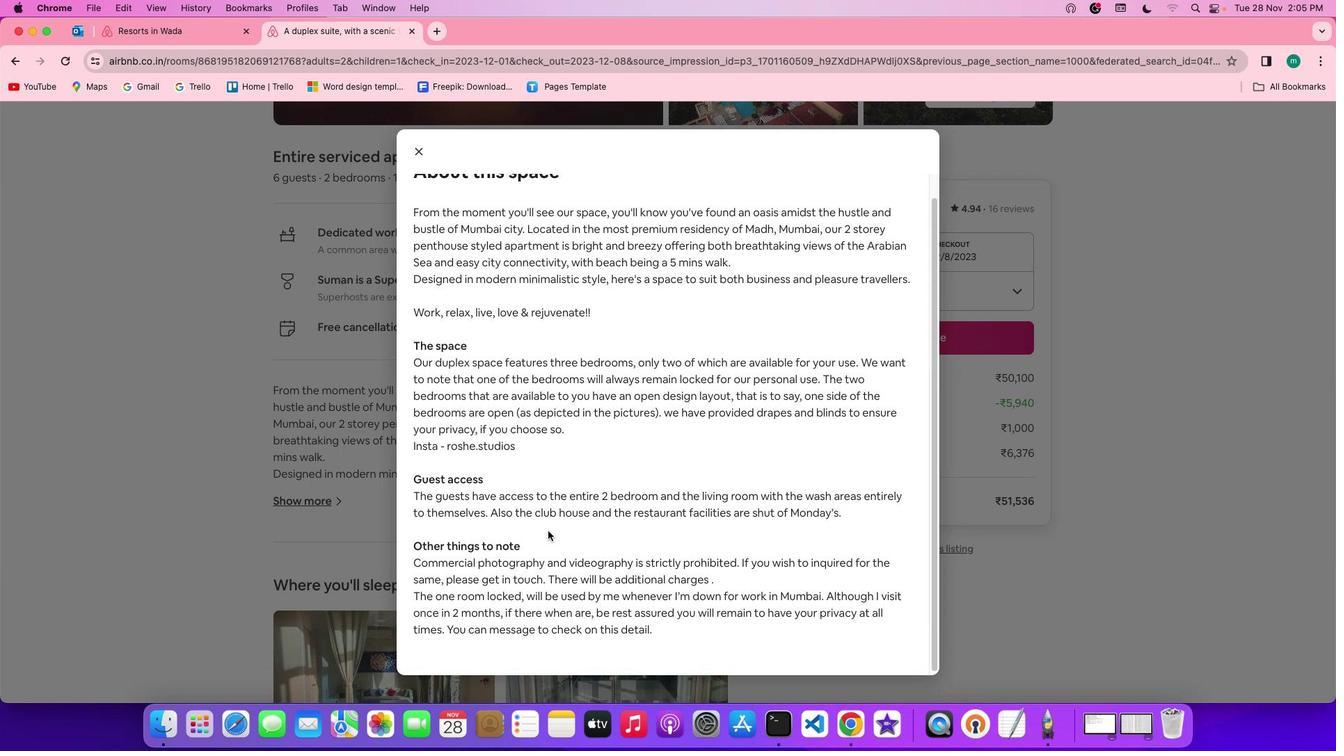 
Action: Mouse scrolled (547, 531) with delta (0, 0)
Screenshot: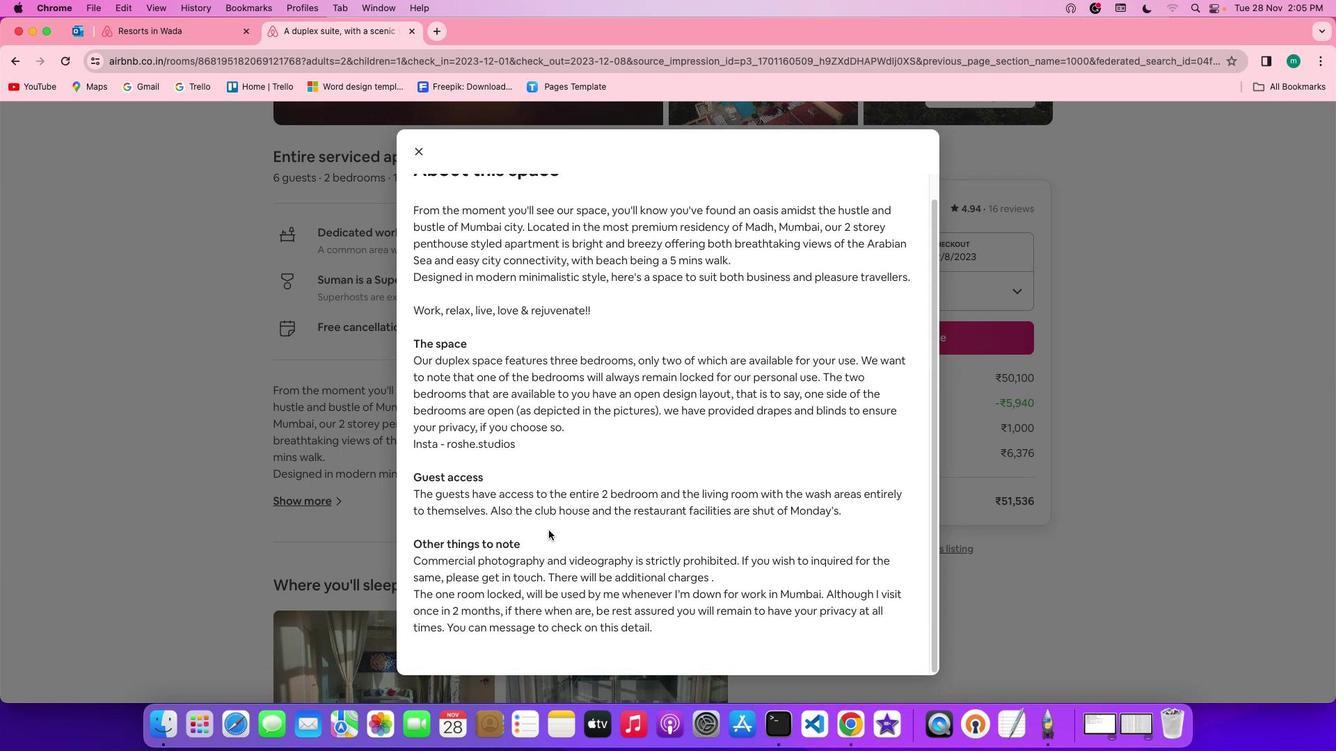 
Action: Mouse scrolled (547, 531) with delta (0, -2)
